 Task: Find a guest house in Springfield, United States, for 8 guests from 24 Aug to 10 Sep, with a TV, self check-in, and a price range of ₹12,000 to ₹15,000.
Action: Mouse moved to (832, 161)
Screenshot: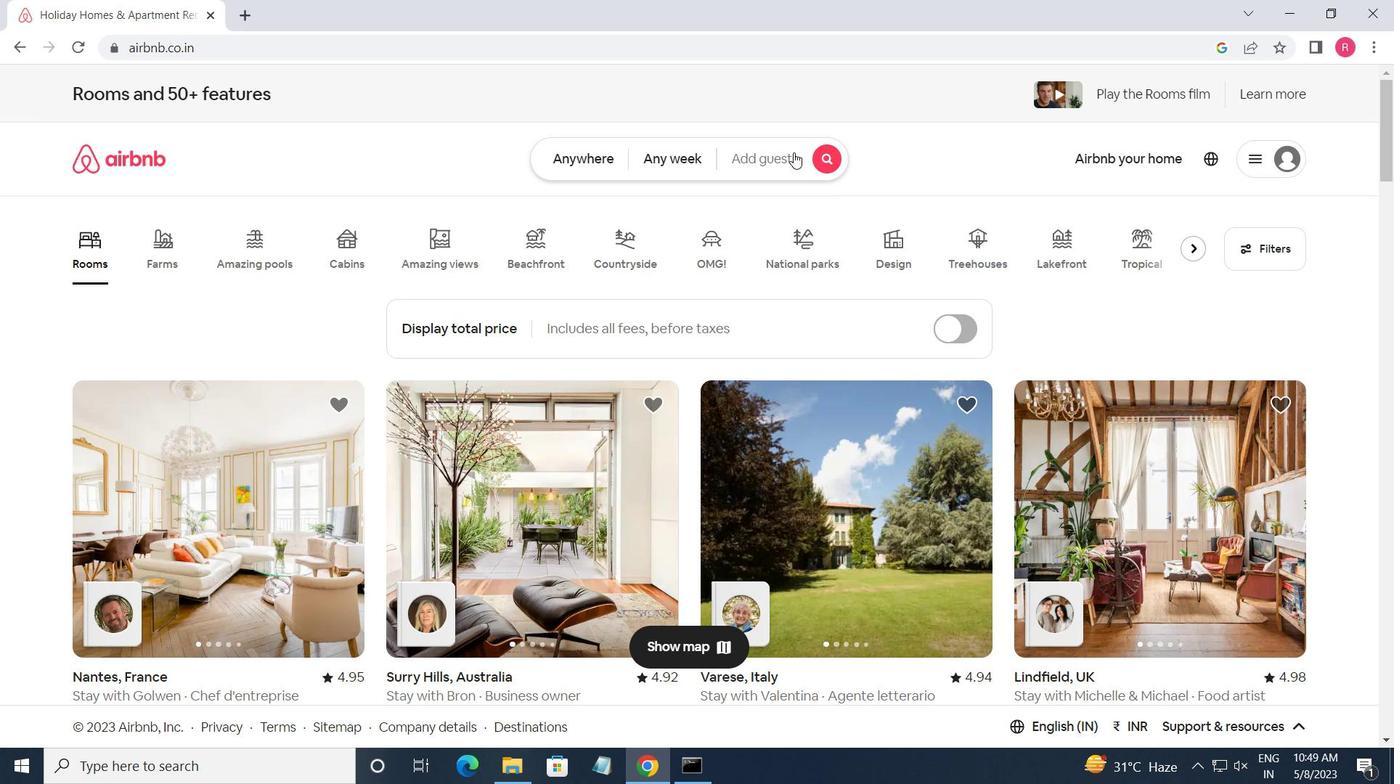 
Action: Mouse pressed left at (832, 161)
Screenshot: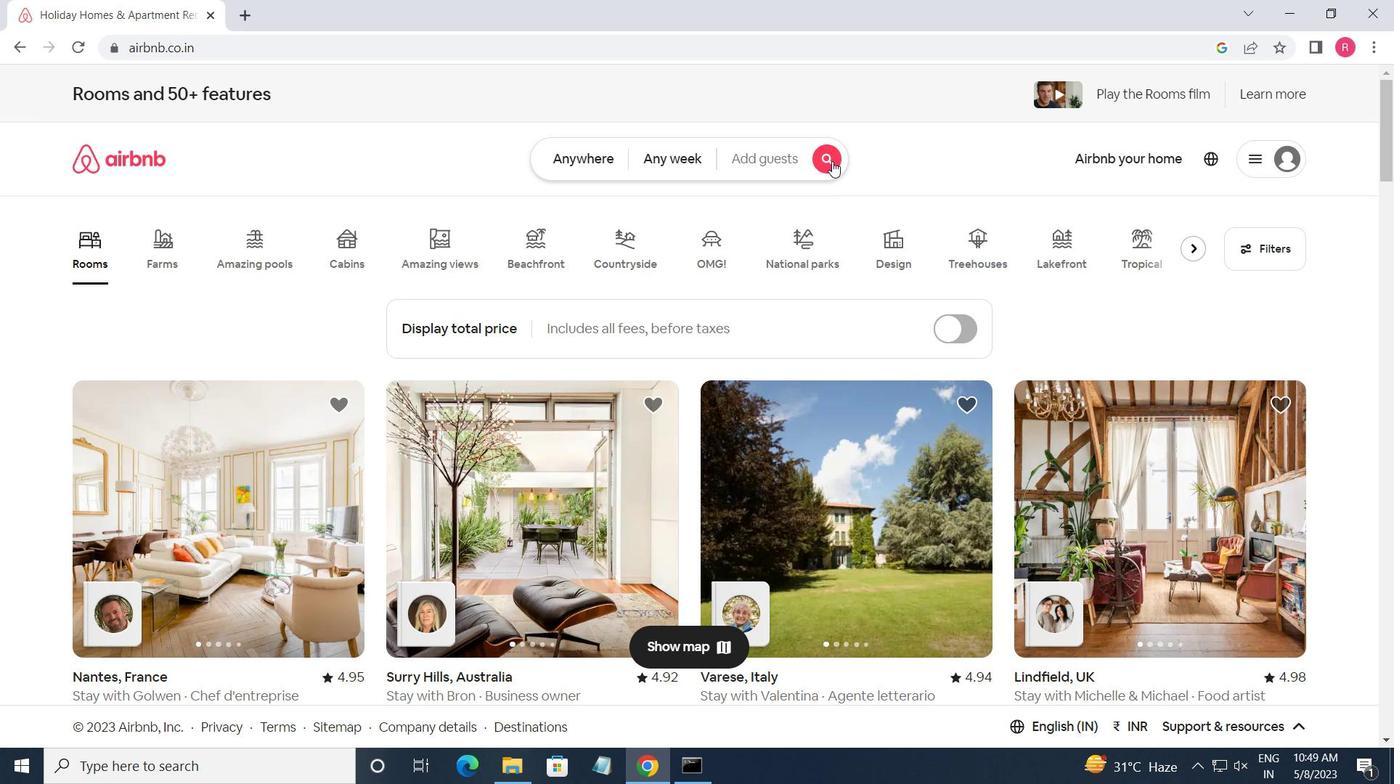 
Action: Mouse moved to (430, 227)
Screenshot: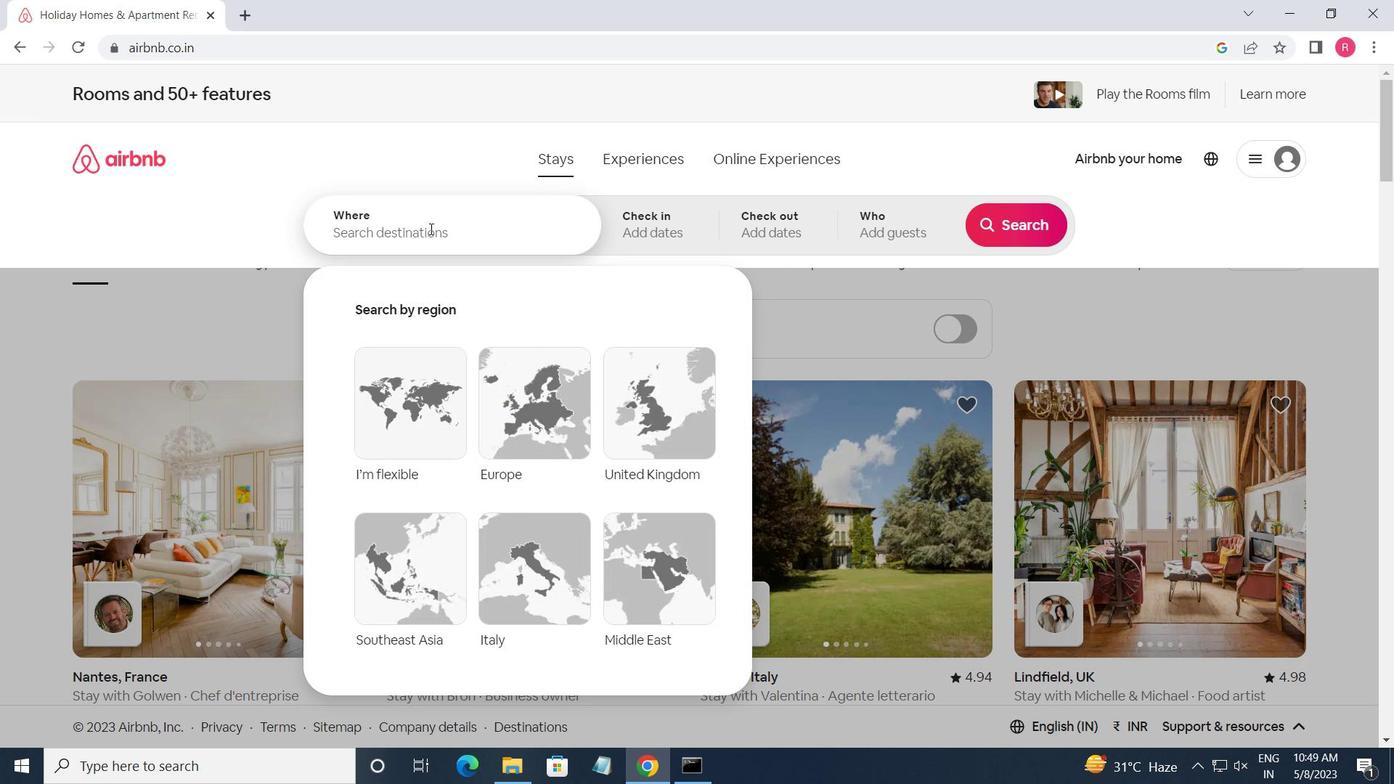
Action: Mouse pressed left at (430, 227)
Screenshot: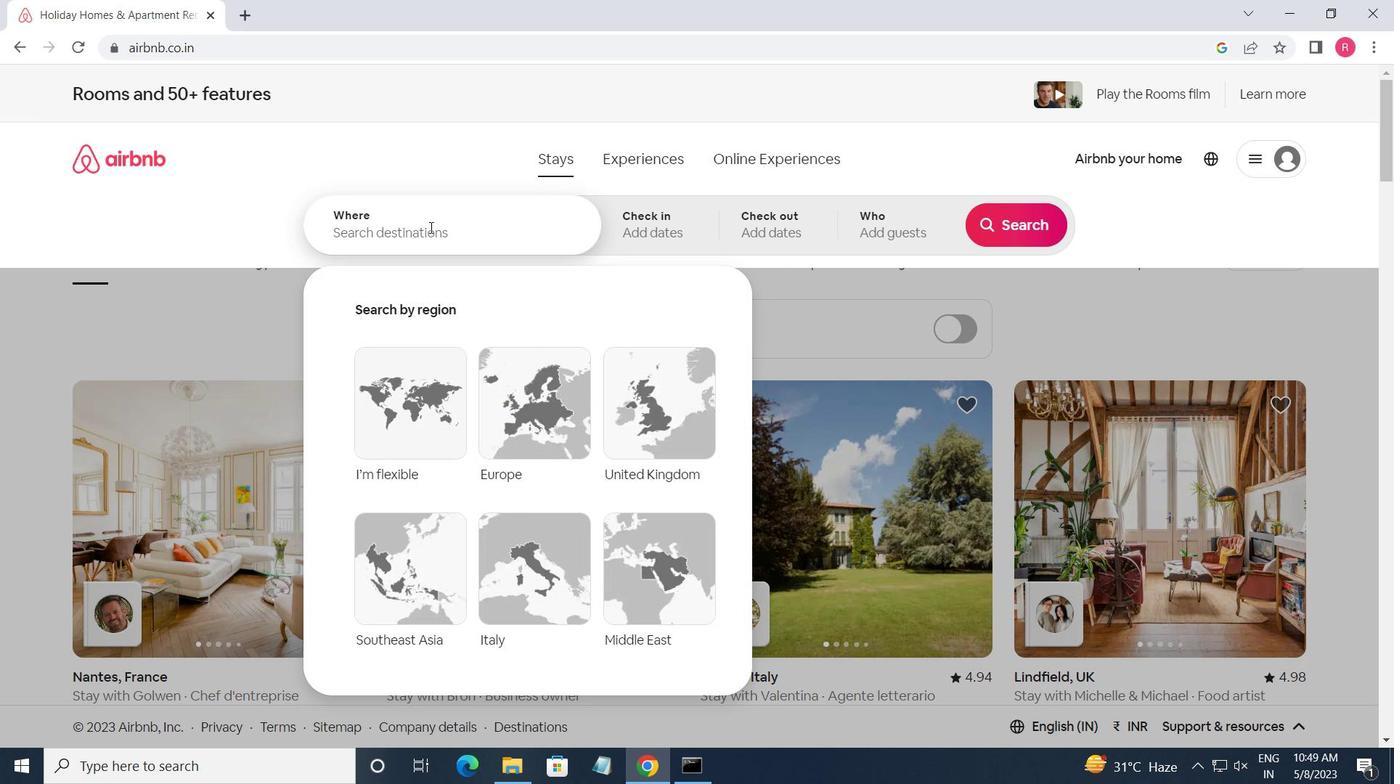
Action: Key pressed <Key.caps_lock>Springfield<Key.space>,<Key.space><Key.caps_lock><Key.caps_lock><Key.caps_lock>U<Key.caps_lock>ni<Key.backspace><Key.backspace><Key.backspace><Key.caps_lock><Key.shift><Key.shift><Key.shift><Key.shift><Key.shift><Key.shift><Key.shift><Key.shift><Key.shift><Key.shift><Key.shift><Key.shift><Key.shift><Key.shift><Key.shift><Key.shift><Key.shift><Key.shift>UNITED<Key.space><Key.shift>STATES<Key.enter>
Screenshot: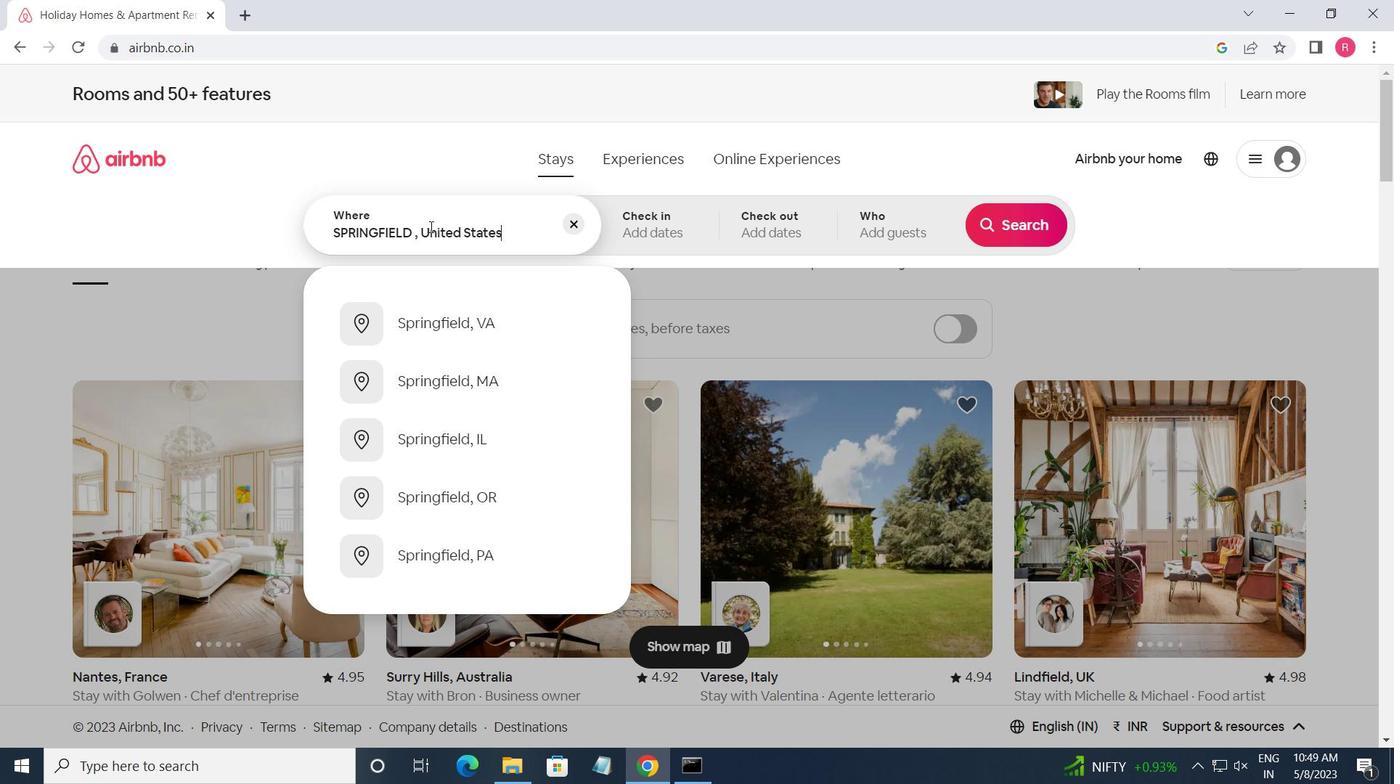 
Action: Mouse moved to (1018, 372)
Screenshot: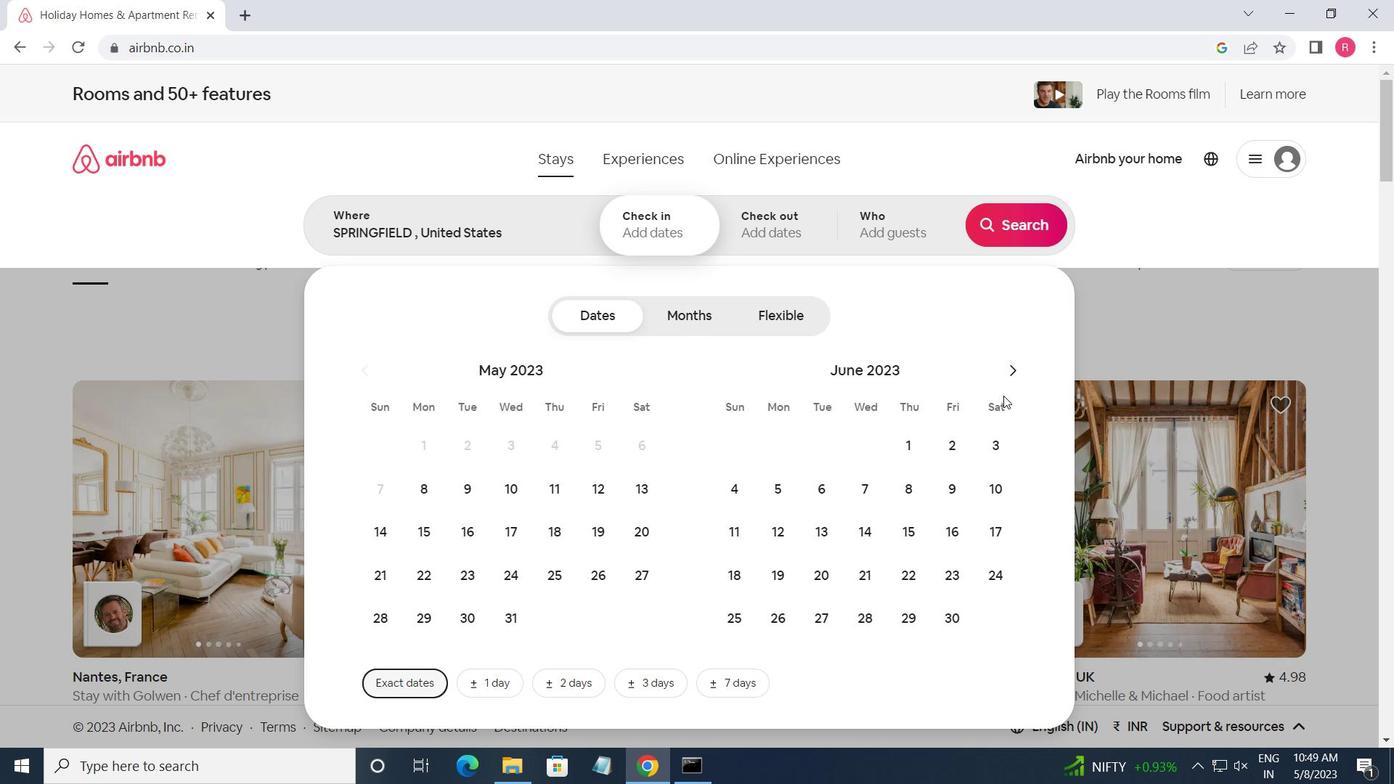 
Action: Mouse pressed left at (1018, 372)
Screenshot: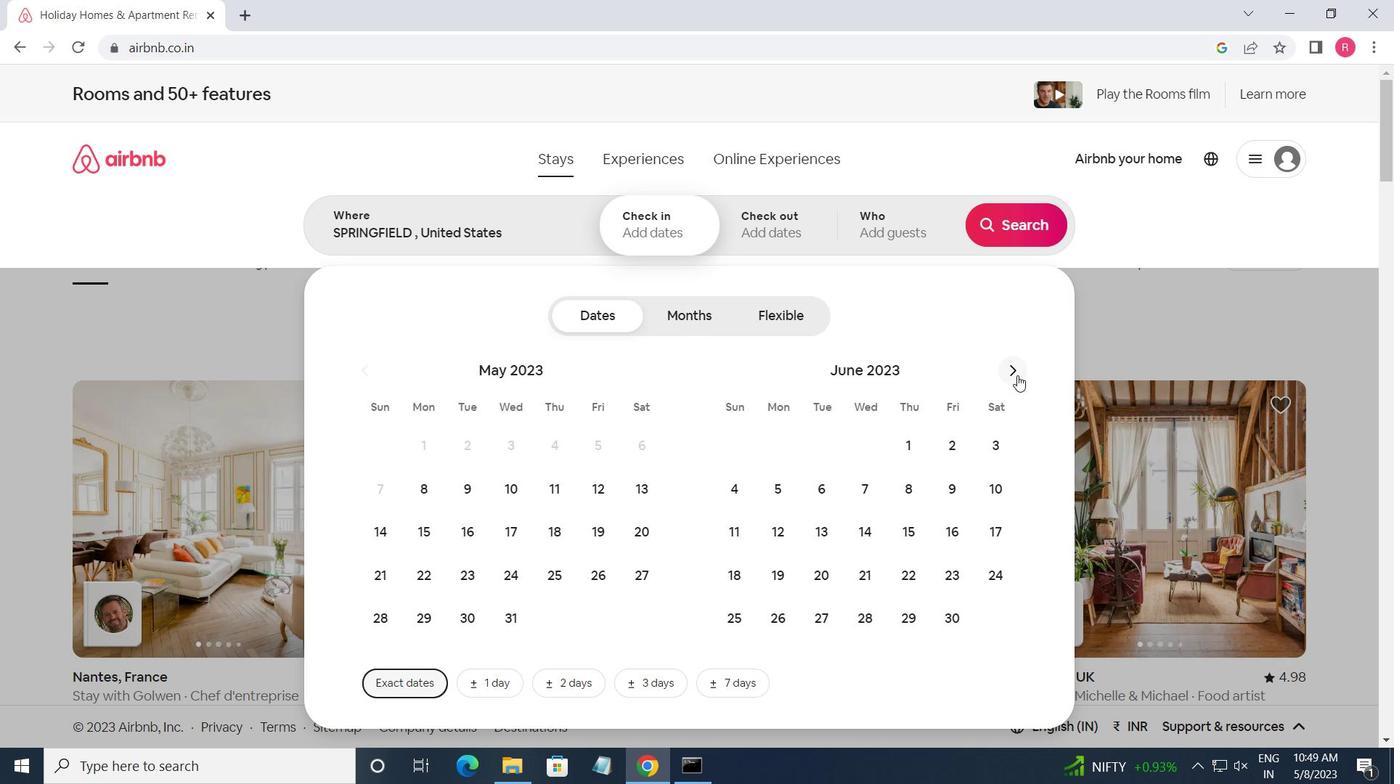 
Action: Mouse pressed left at (1018, 372)
Screenshot: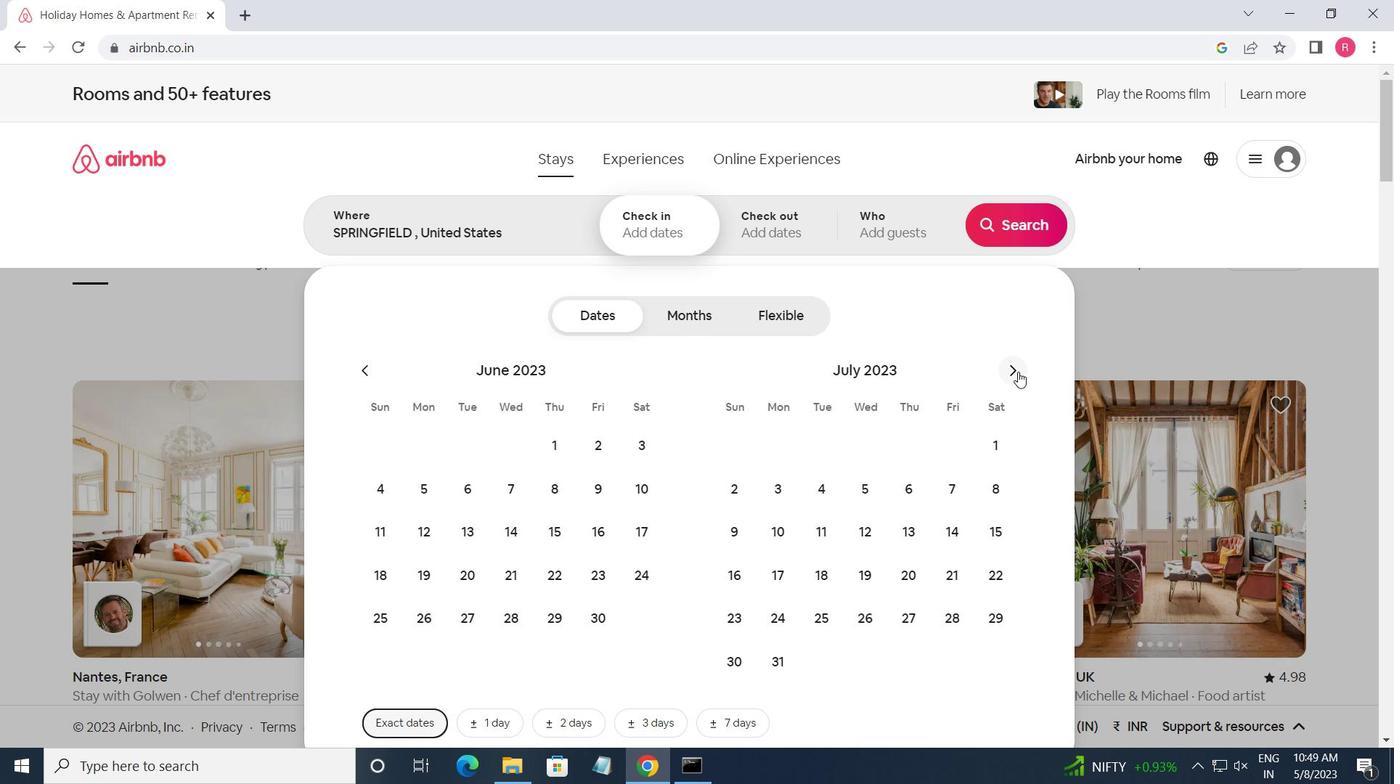 
Action: Mouse moved to (916, 578)
Screenshot: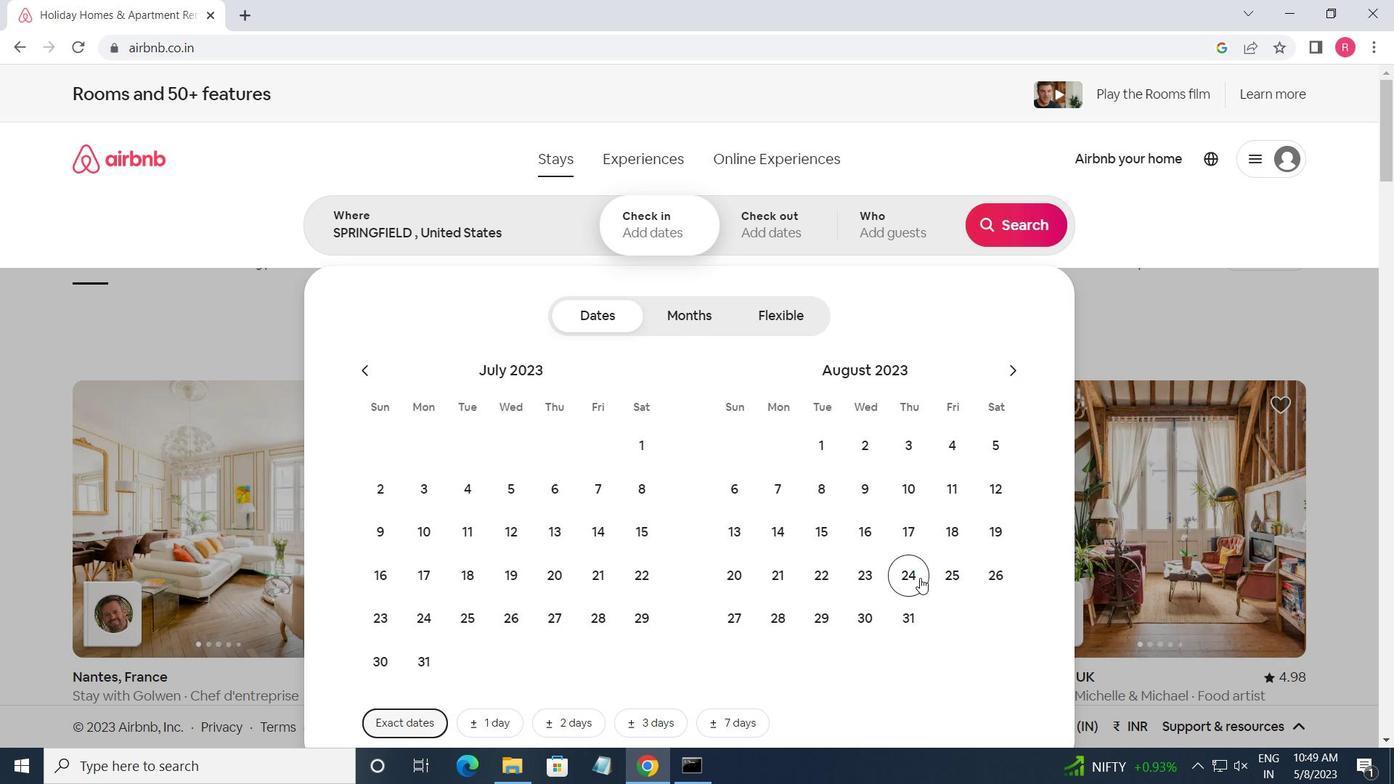 
Action: Mouse pressed left at (916, 578)
Screenshot: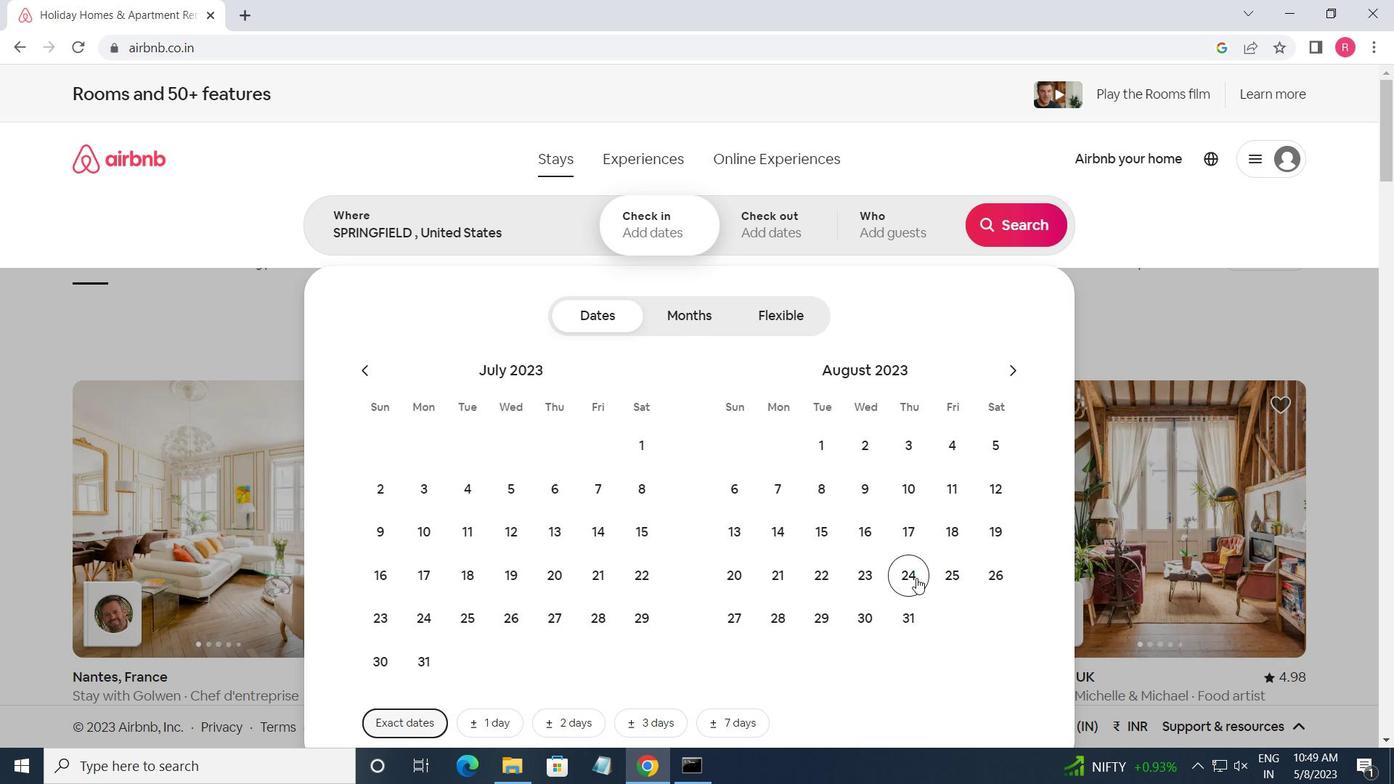 
Action: Mouse moved to (1019, 372)
Screenshot: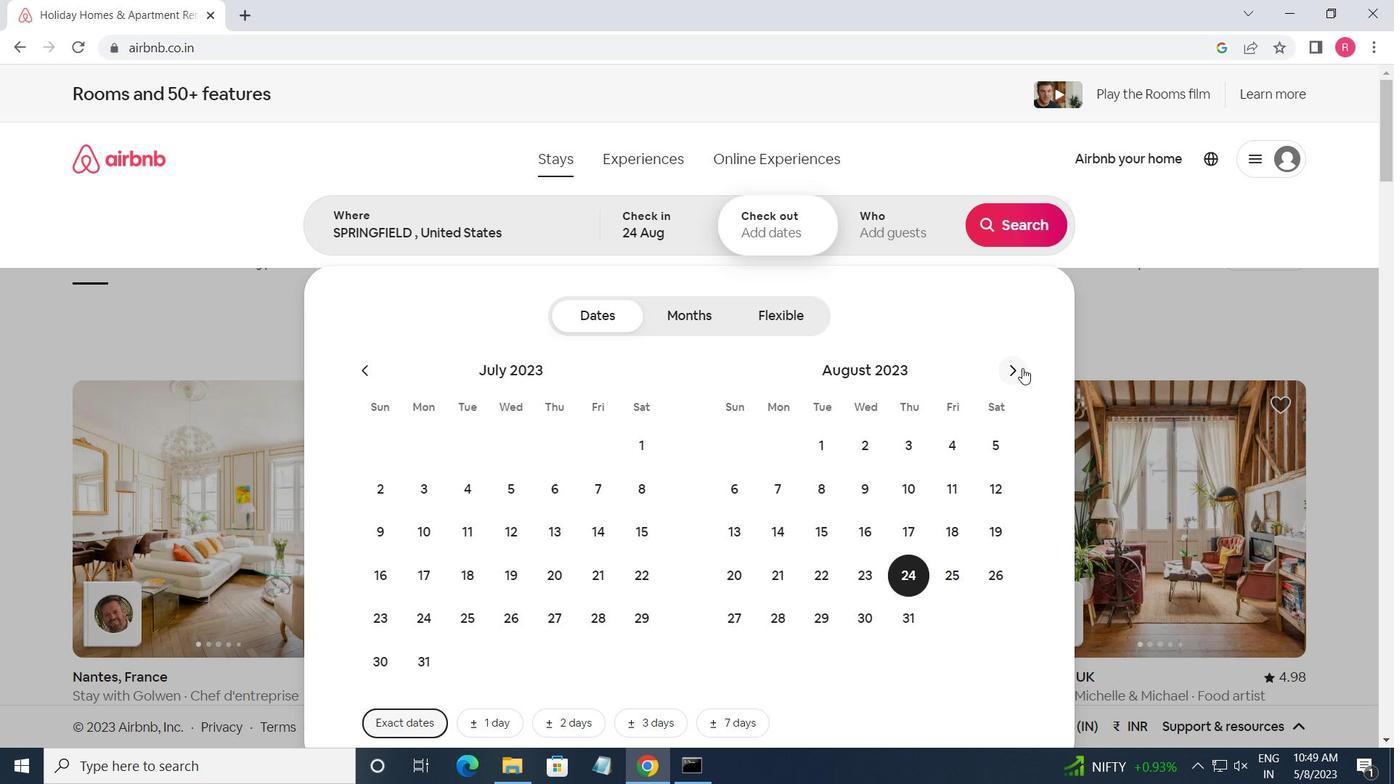 
Action: Mouse pressed left at (1019, 372)
Screenshot: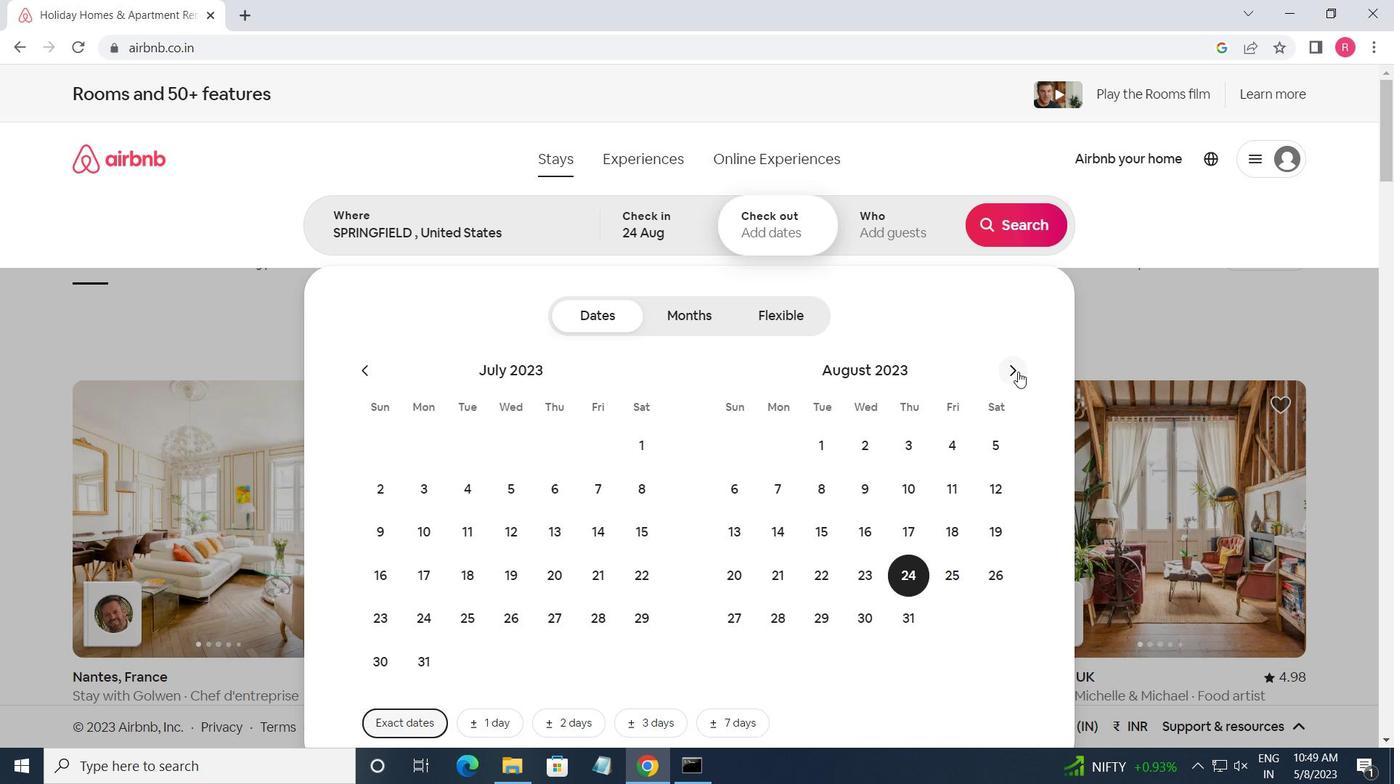 
Action: Mouse moved to (745, 535)
Screenshot: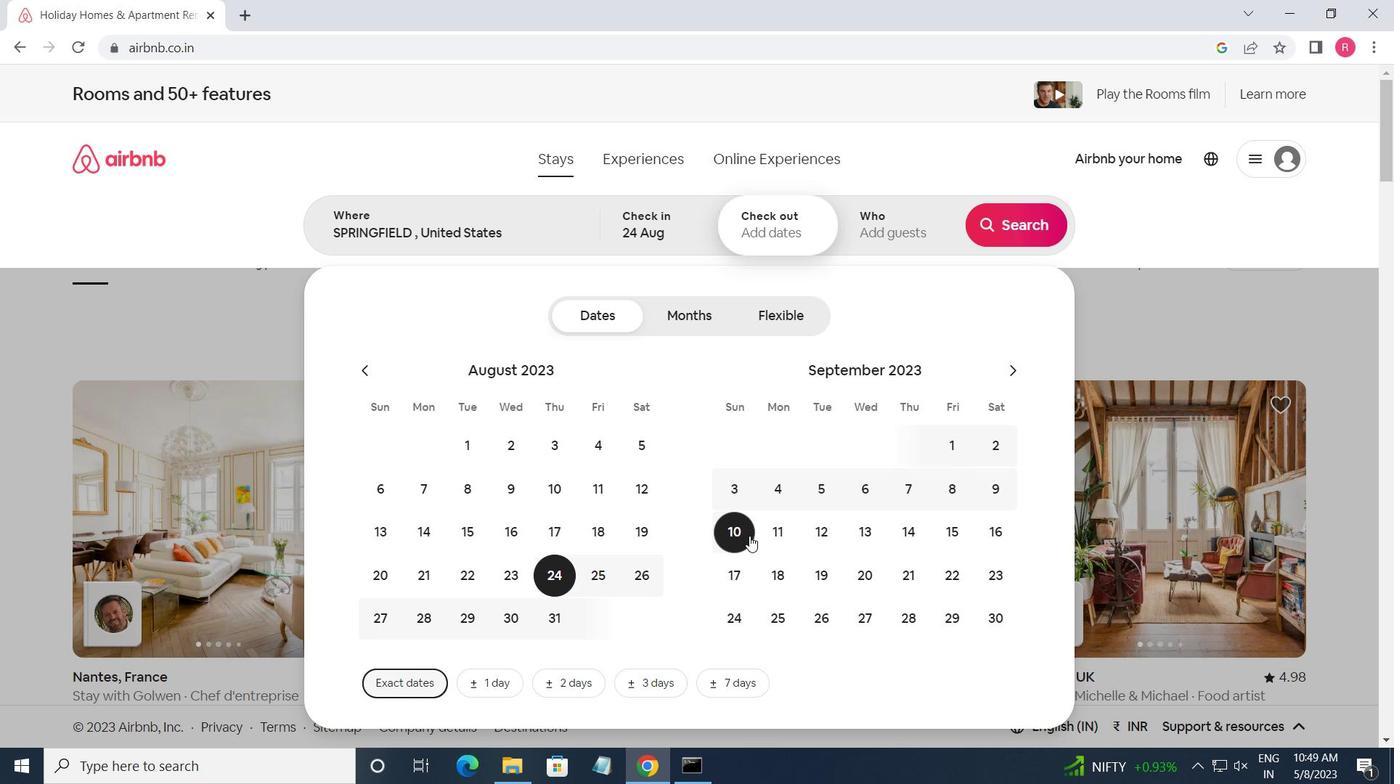
Action: Mouse pressed left at (745, 535)
Screenshot: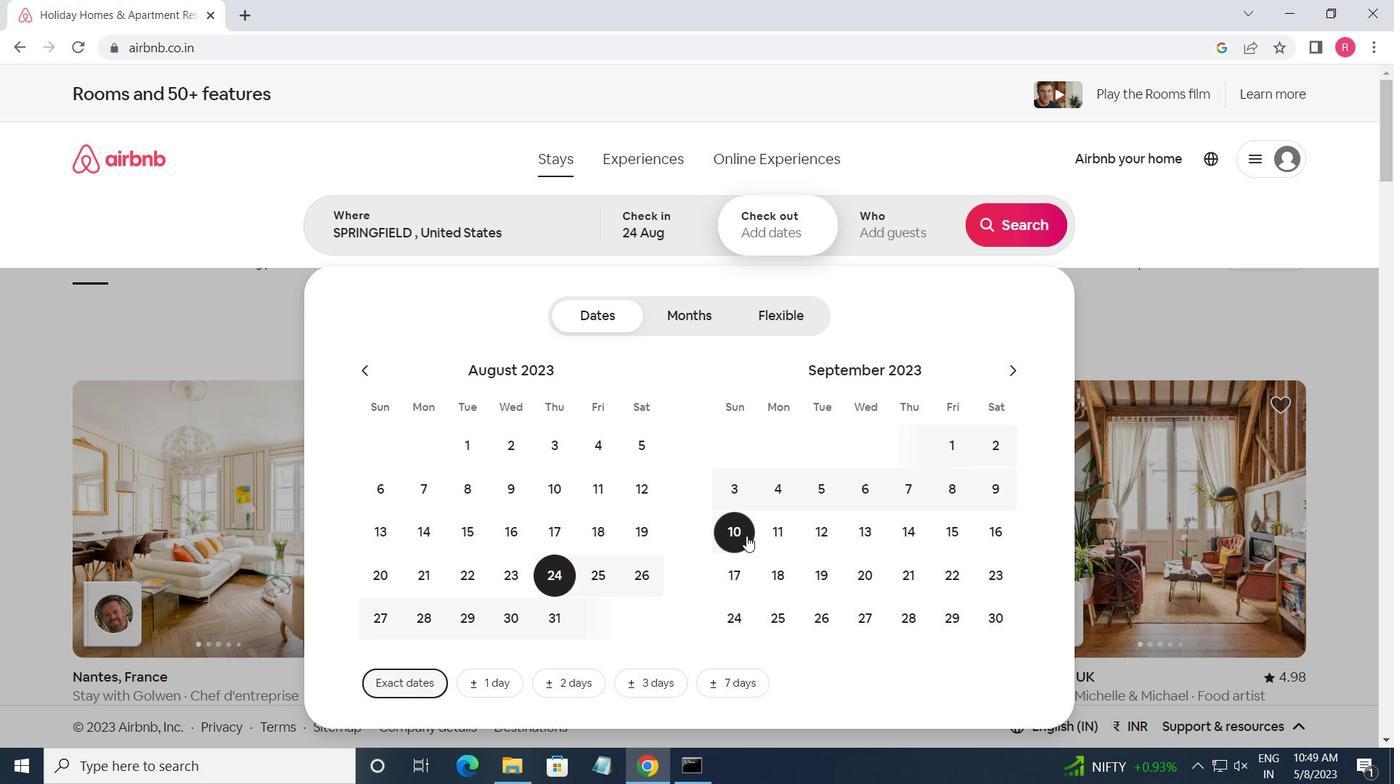 
Action: Mouse moved to (902, 226)
Screenshot: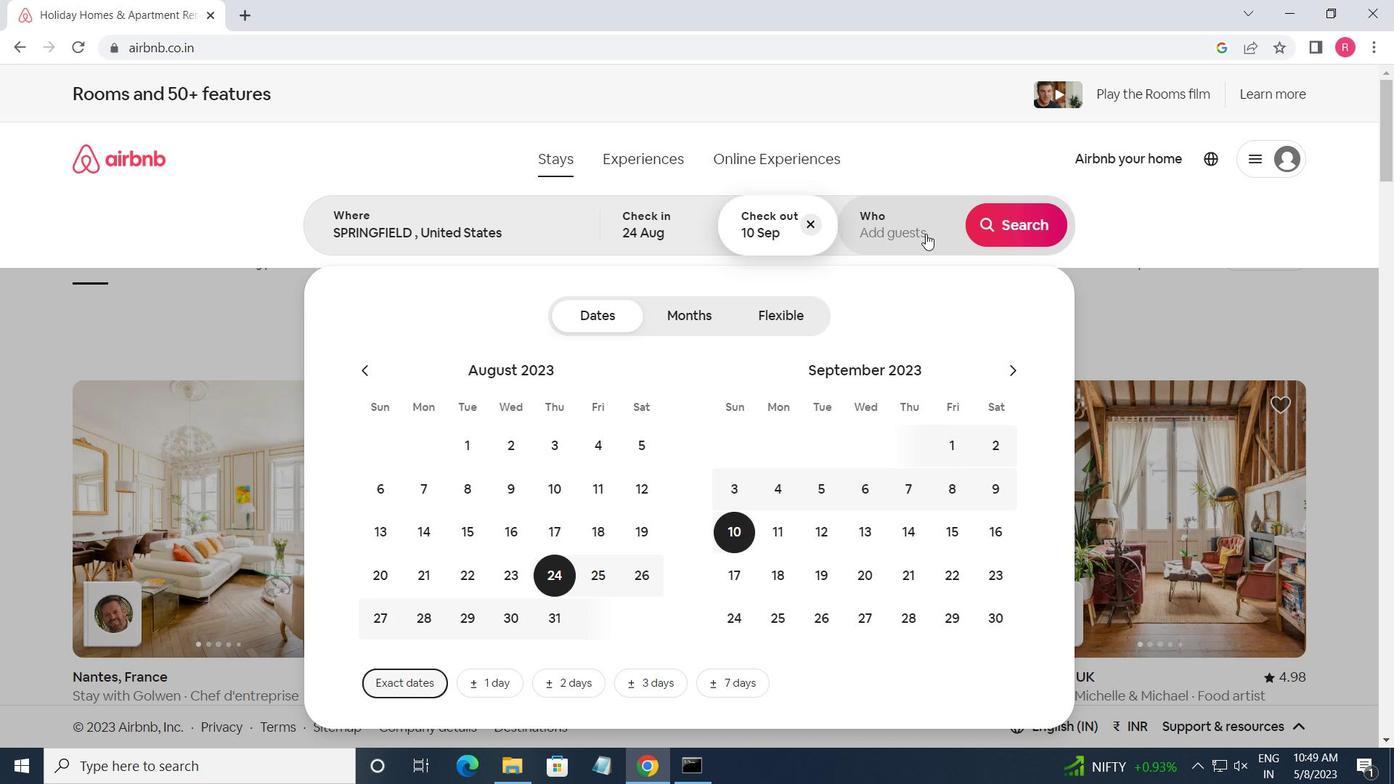 
Action: Mouse pressed left at (902, 226)
Screenshot: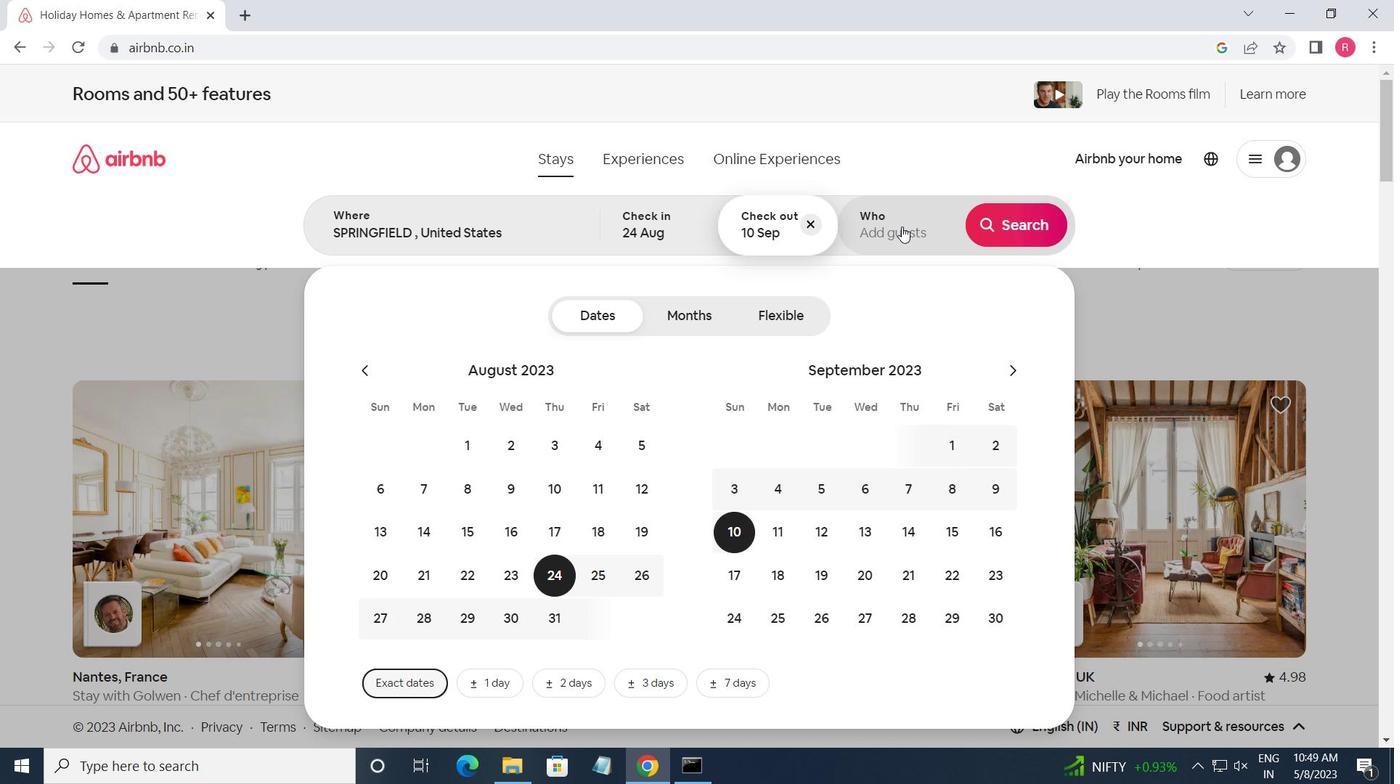 
Action: Mouse moved to (1026, 322)
Screenshot: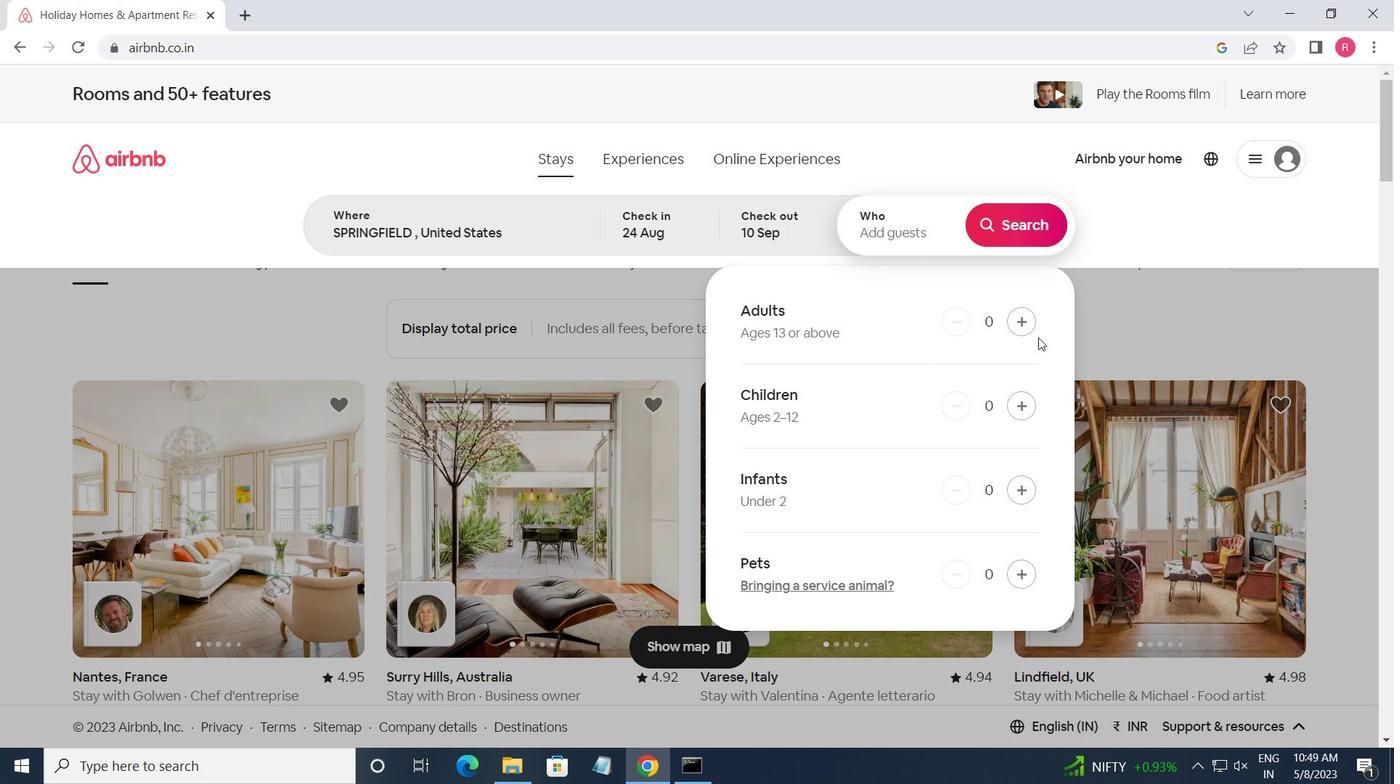
Action: Mouse pressed left at (1026, 322)
Screenshot: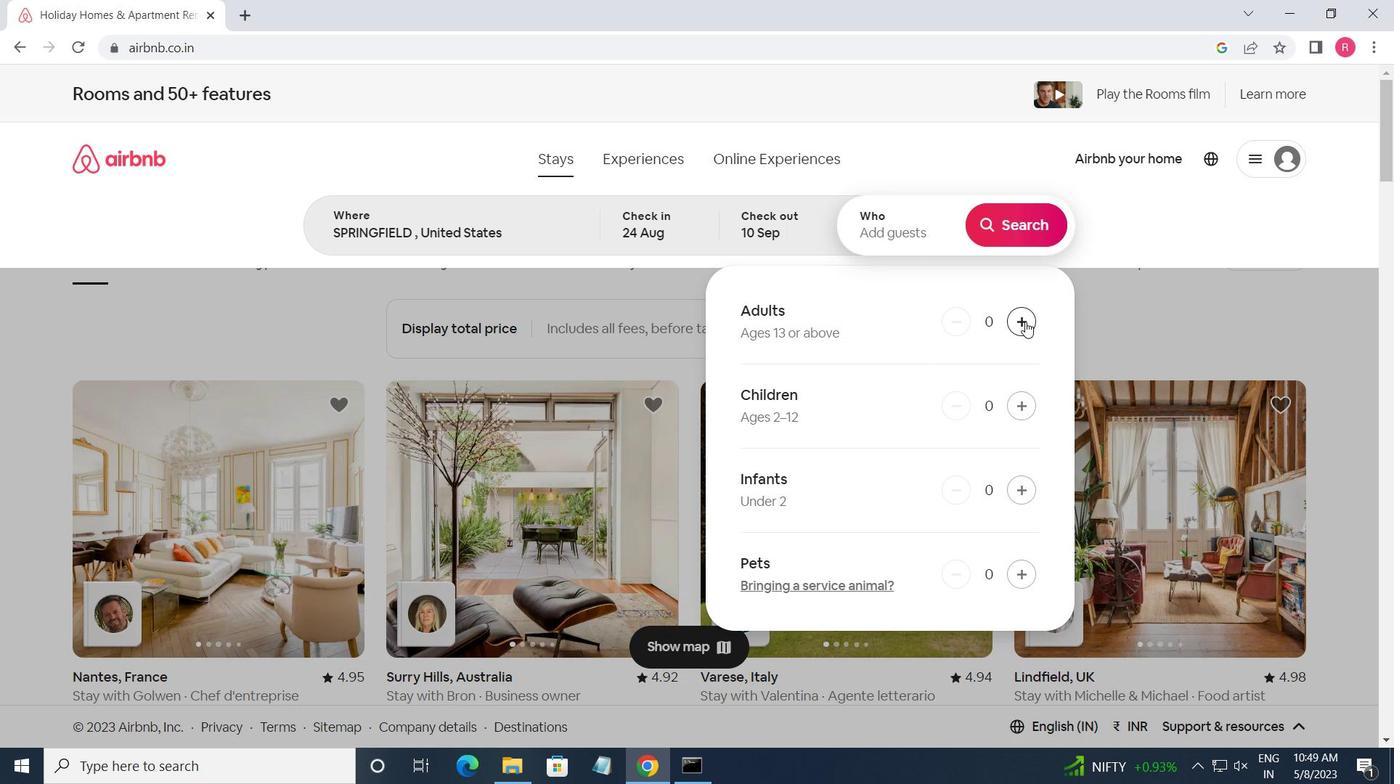 
Action: Mouse pressed left at (1026, 322)
Screenshot: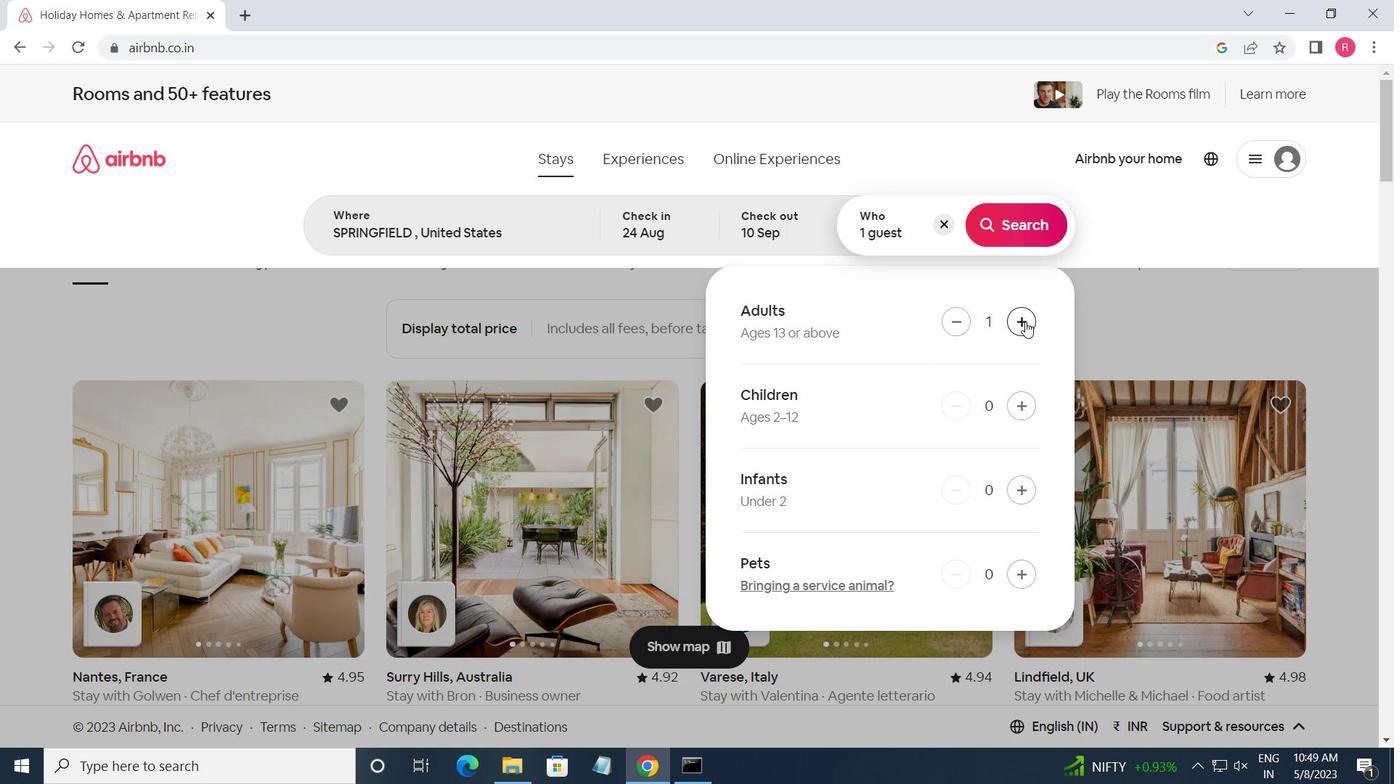 
Action: Mouse pressed left at (1026, 322)
Screenshot: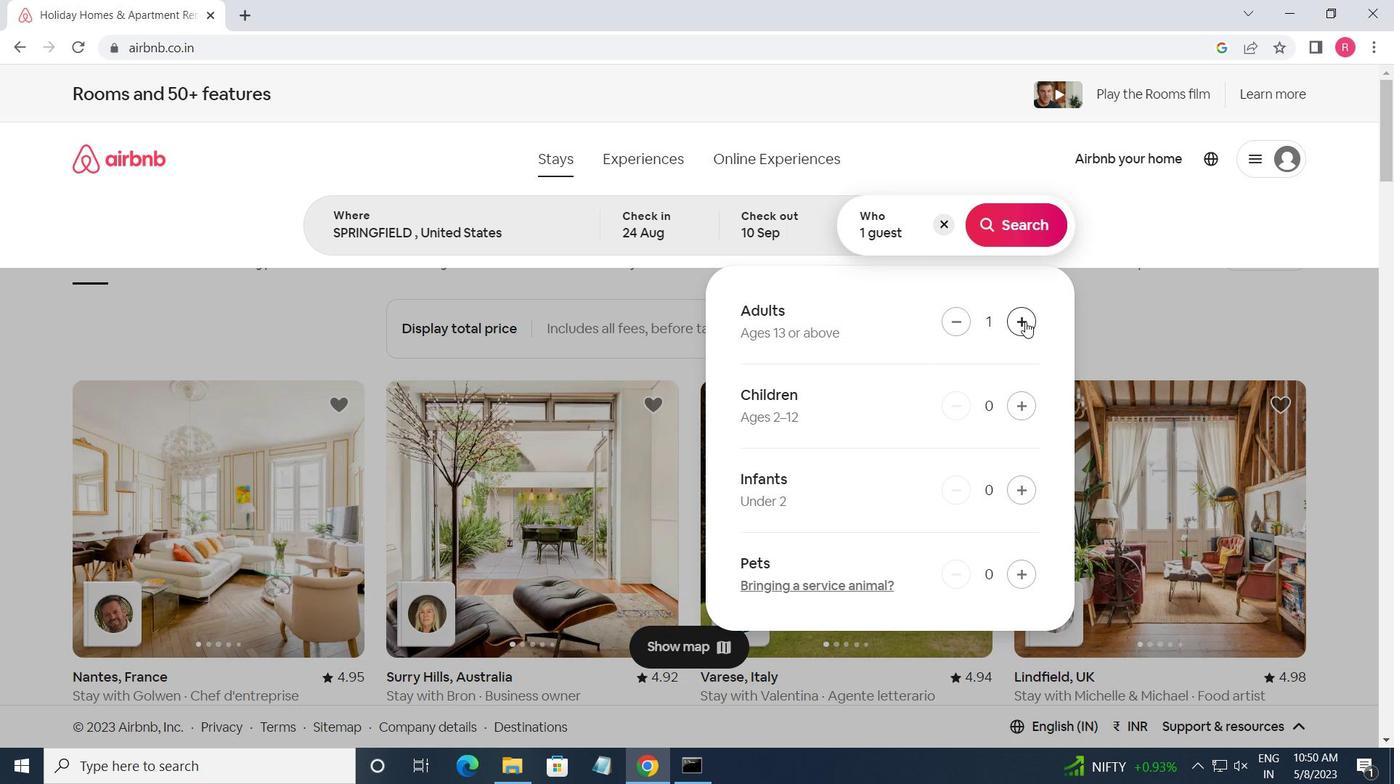 
Action: Mouse pressed left at (1026, 322)
Screenshot: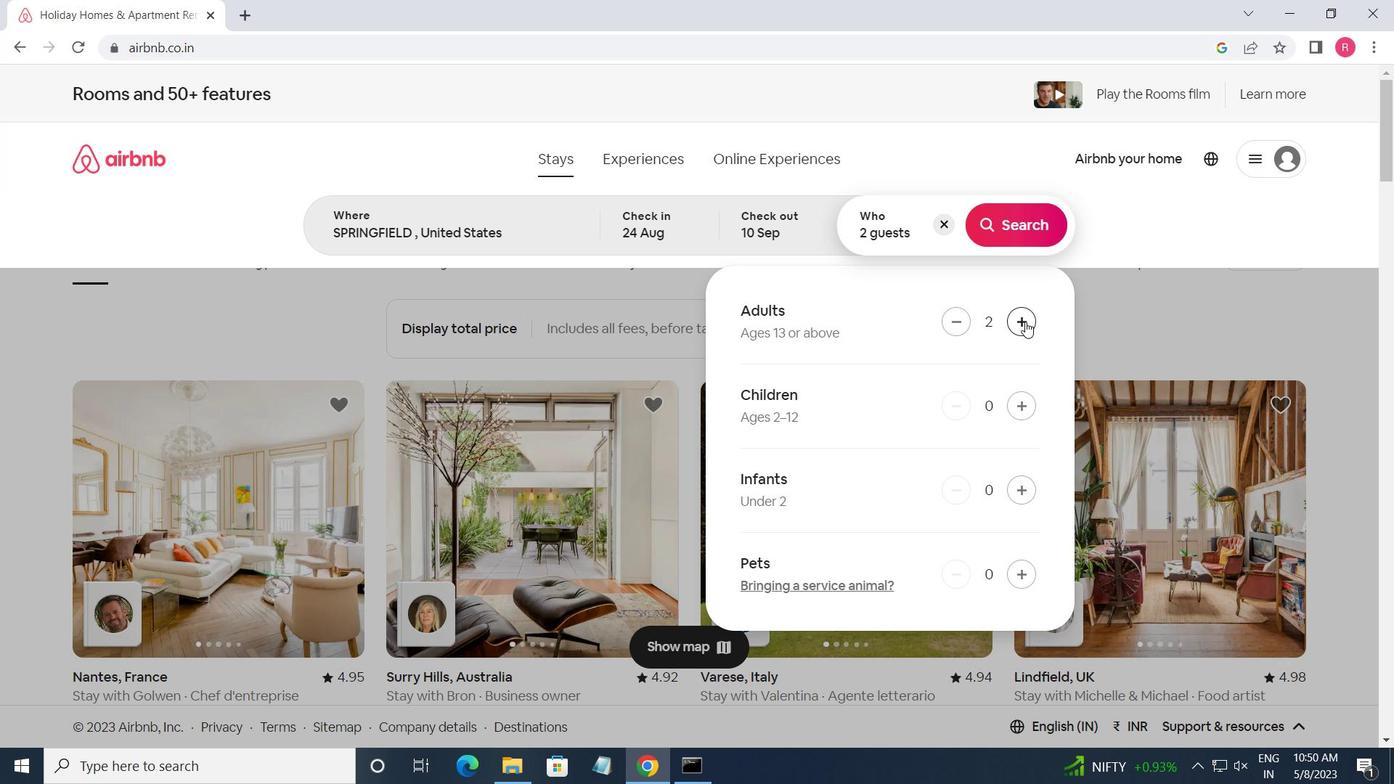 
Action: Mouse pressed left at (1026, 322)
Screenshot: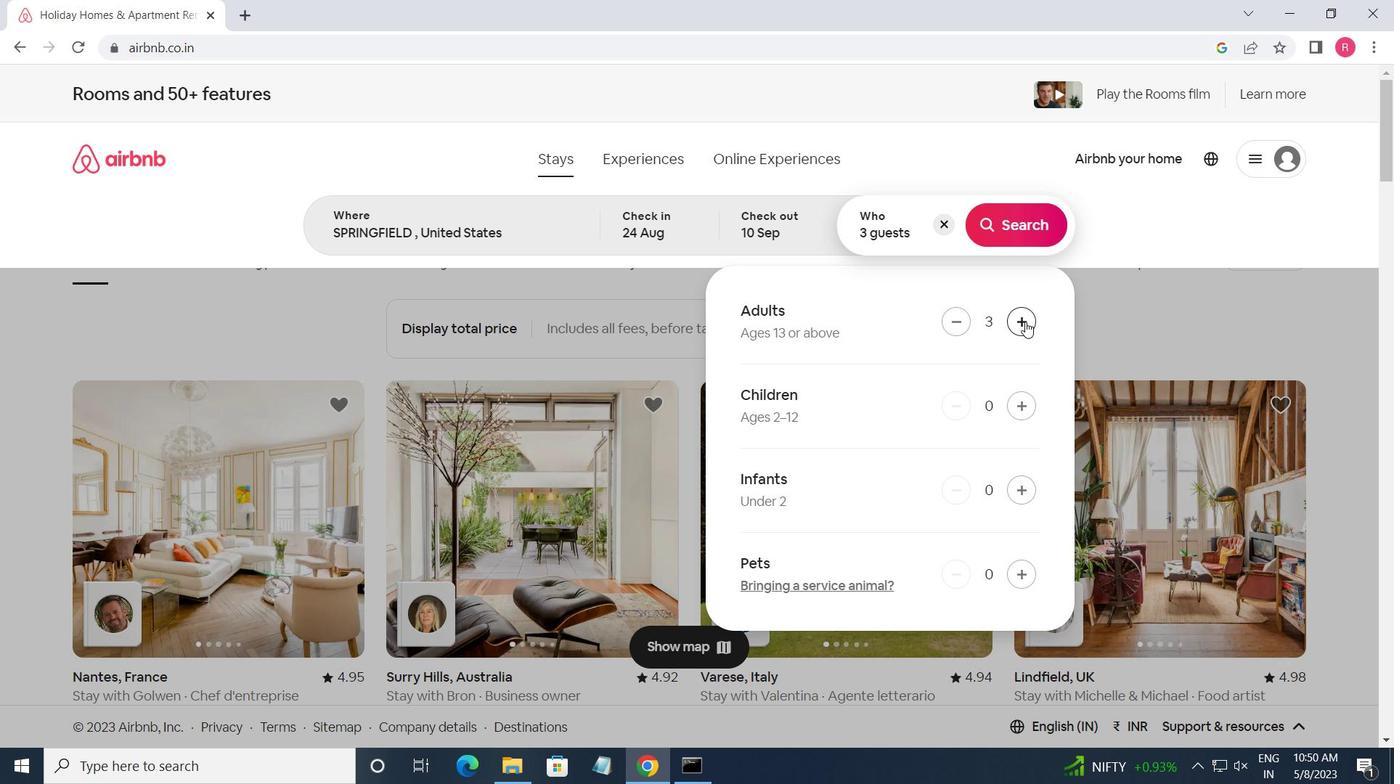 
Action: Mouse pressed left at (1026, 322)
Screenshot: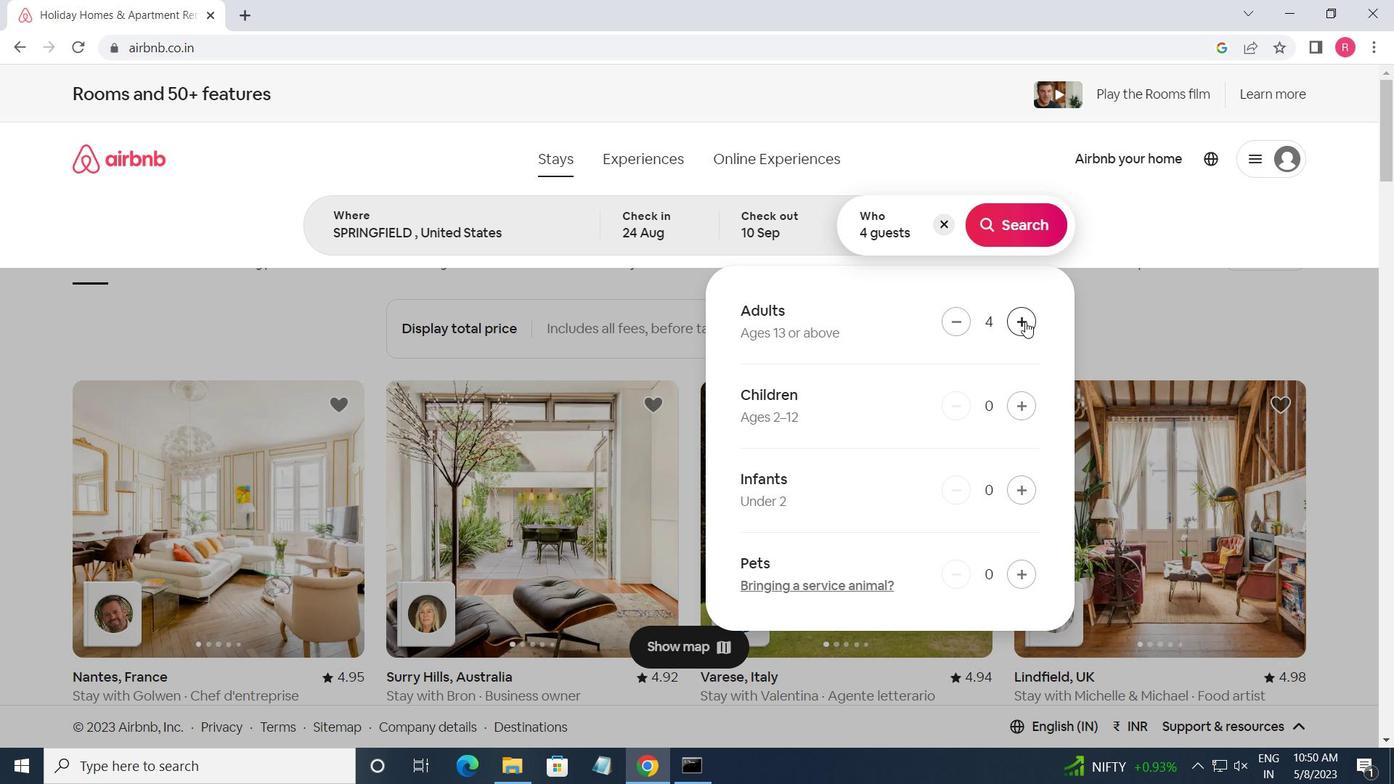
Action: Mouse pressed left at (1026, 322)
Screenshot: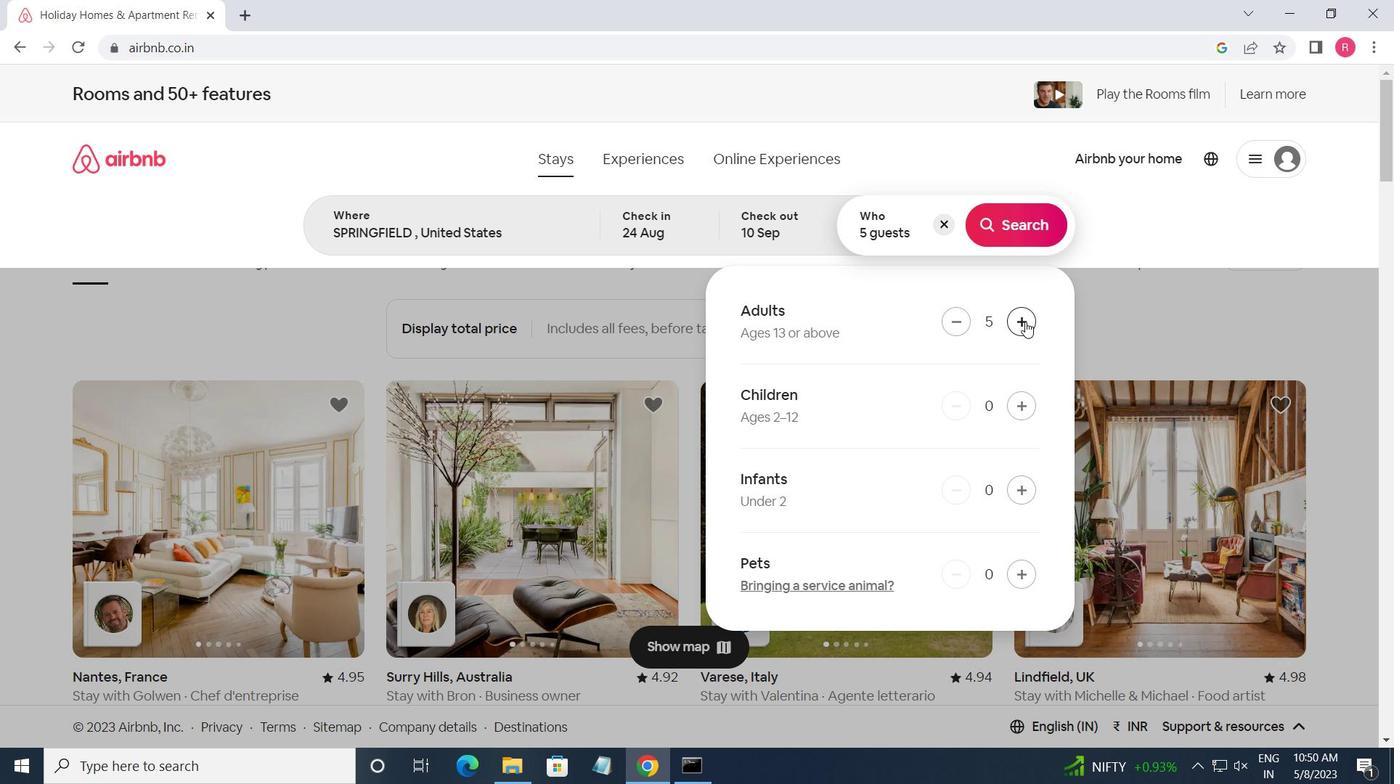 
Action: Mouse pressed left at (1026, 322)
Screenshot: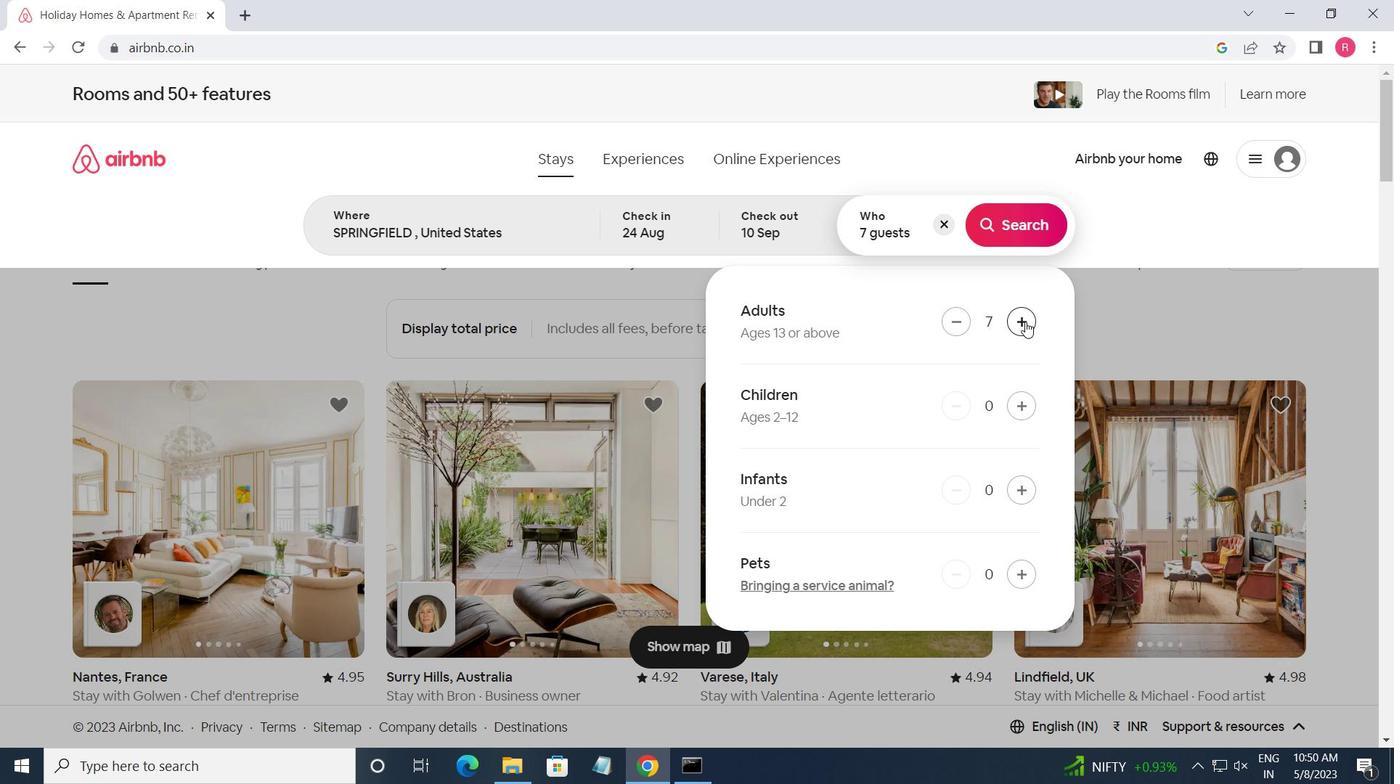 
Action: Mouse moved to (1006, 234)
Screenshot: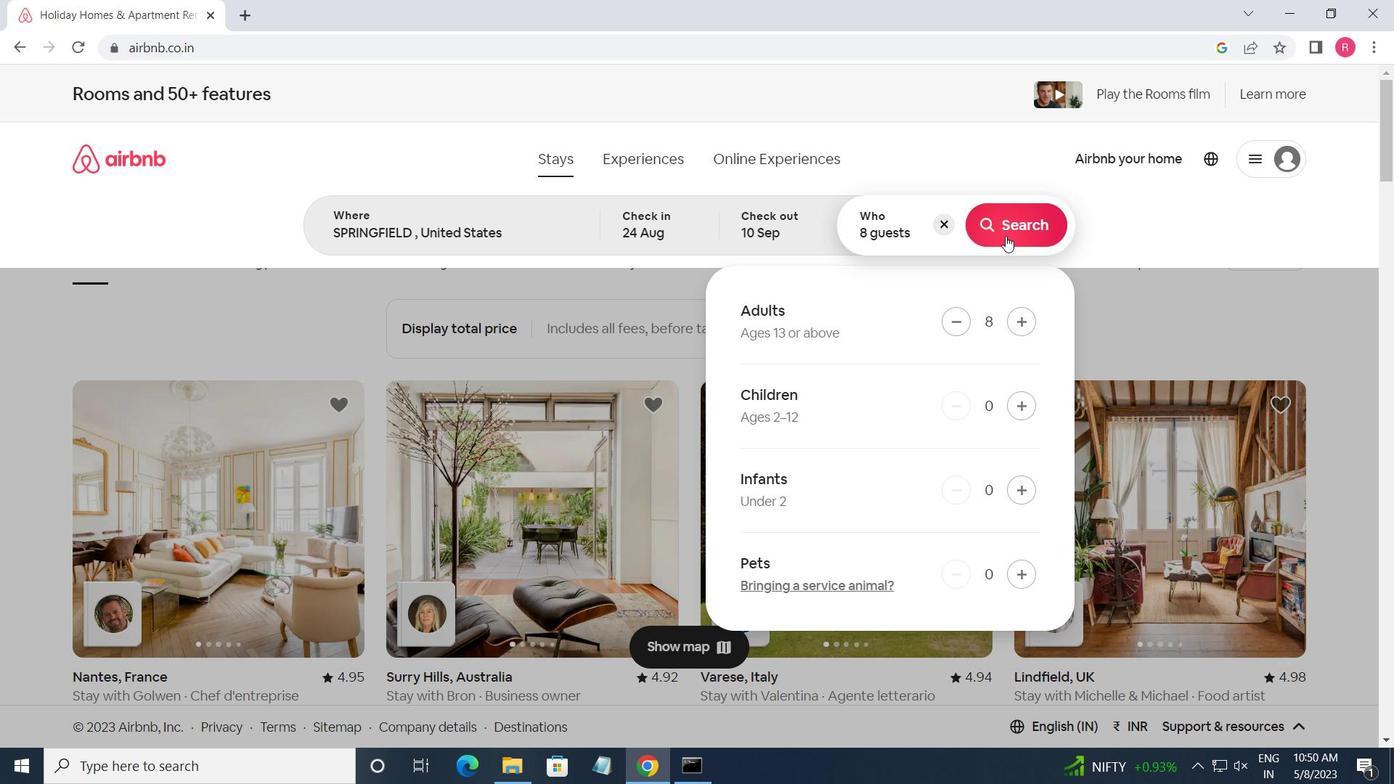 
Action: Mouse pressed left at (1006, 234)
Screenshot: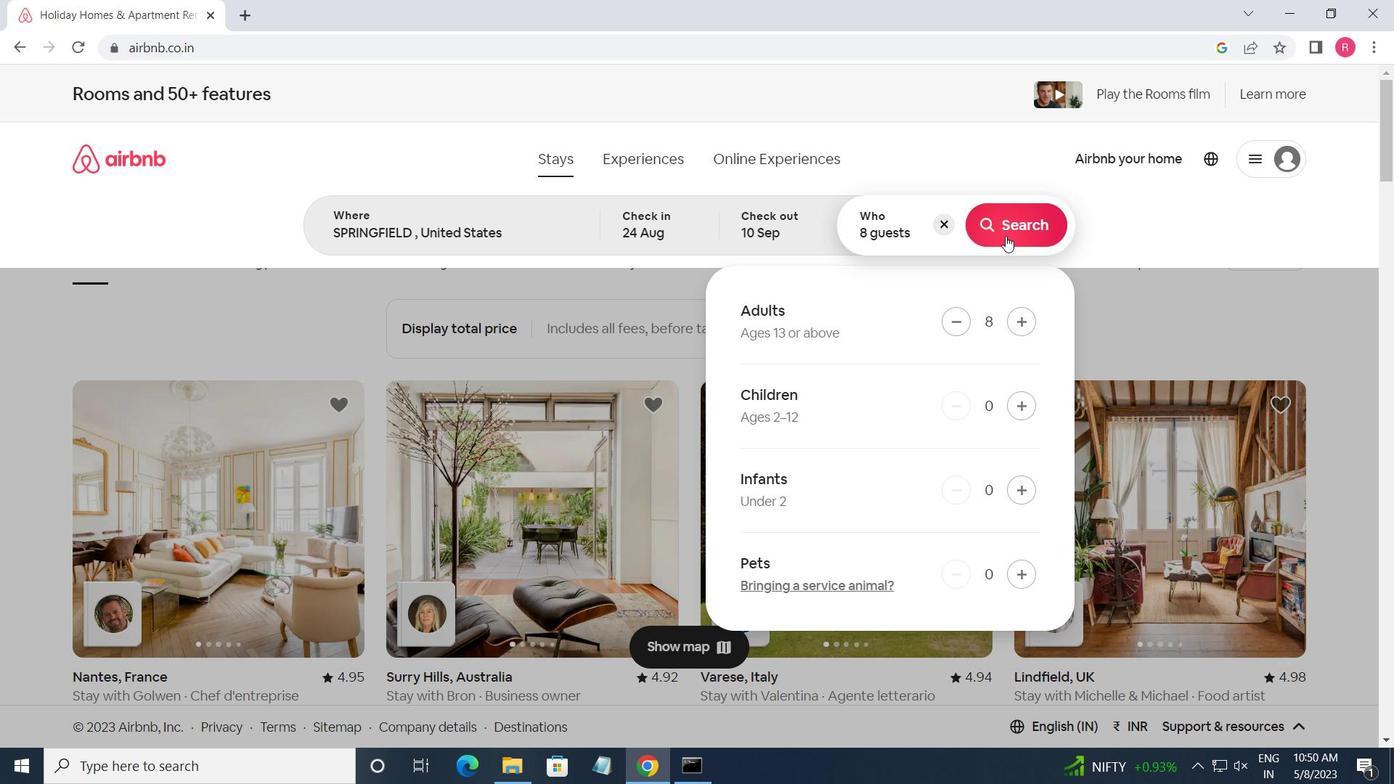 
Action: Mouse moved to (1315, 176)
Screenshot: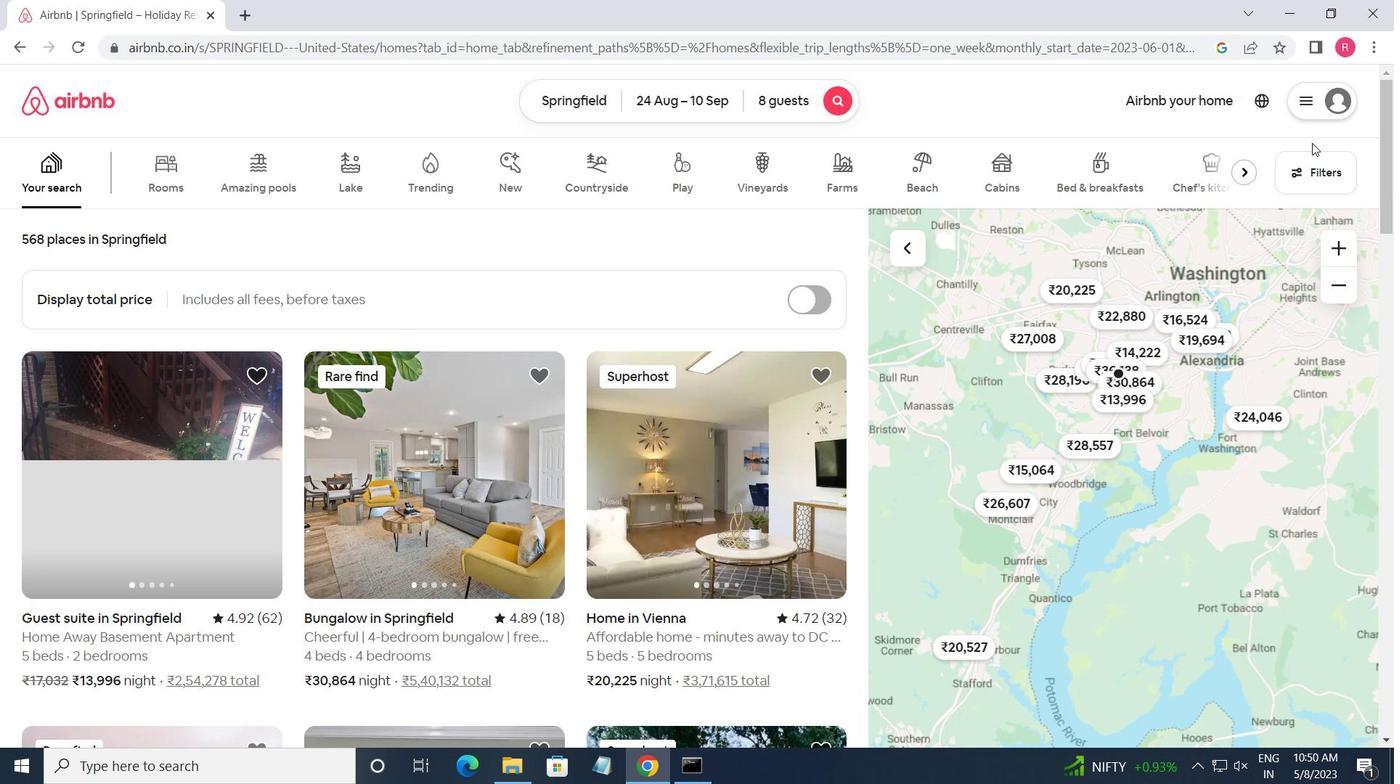 
Action: Mouse pressed left at (1315, 176)
Screenshot: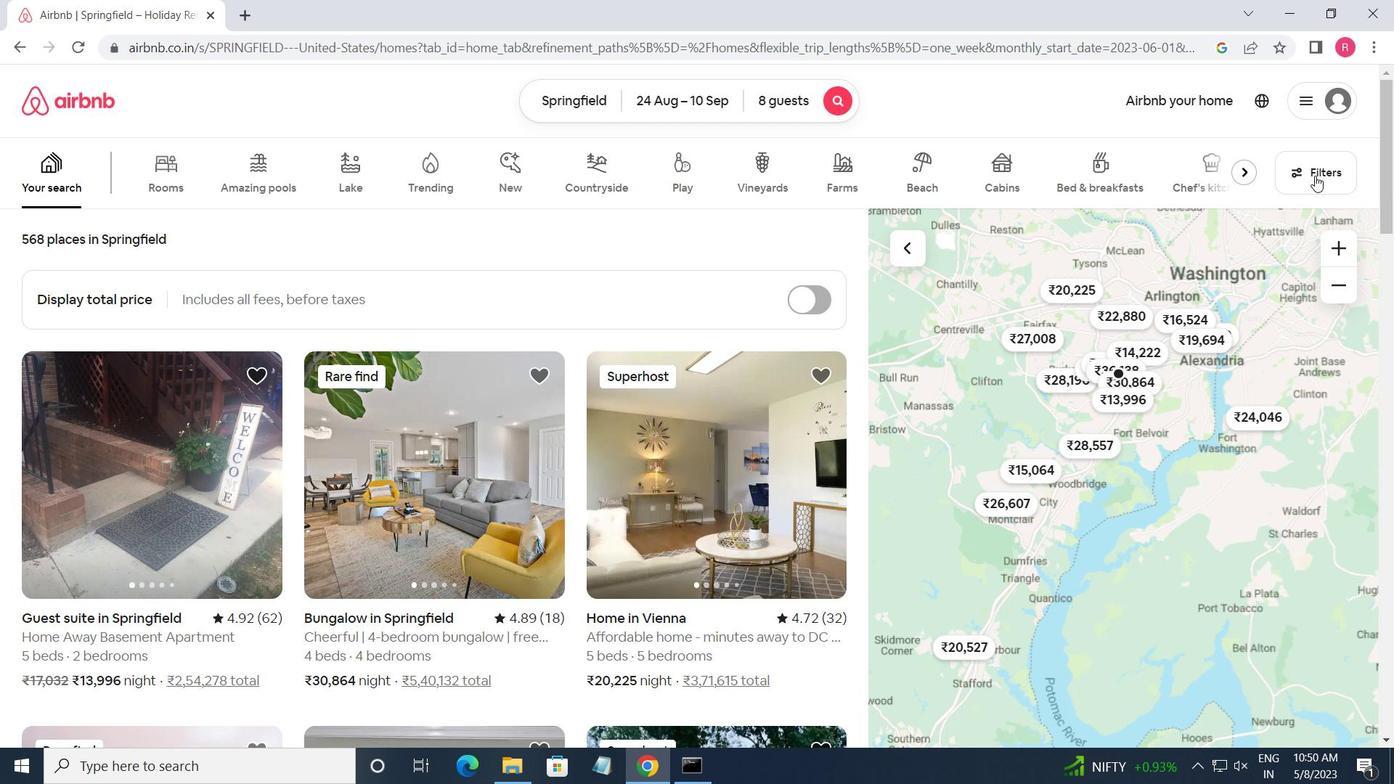 
Action: Mouse moved to (749, 386)
Screenshot: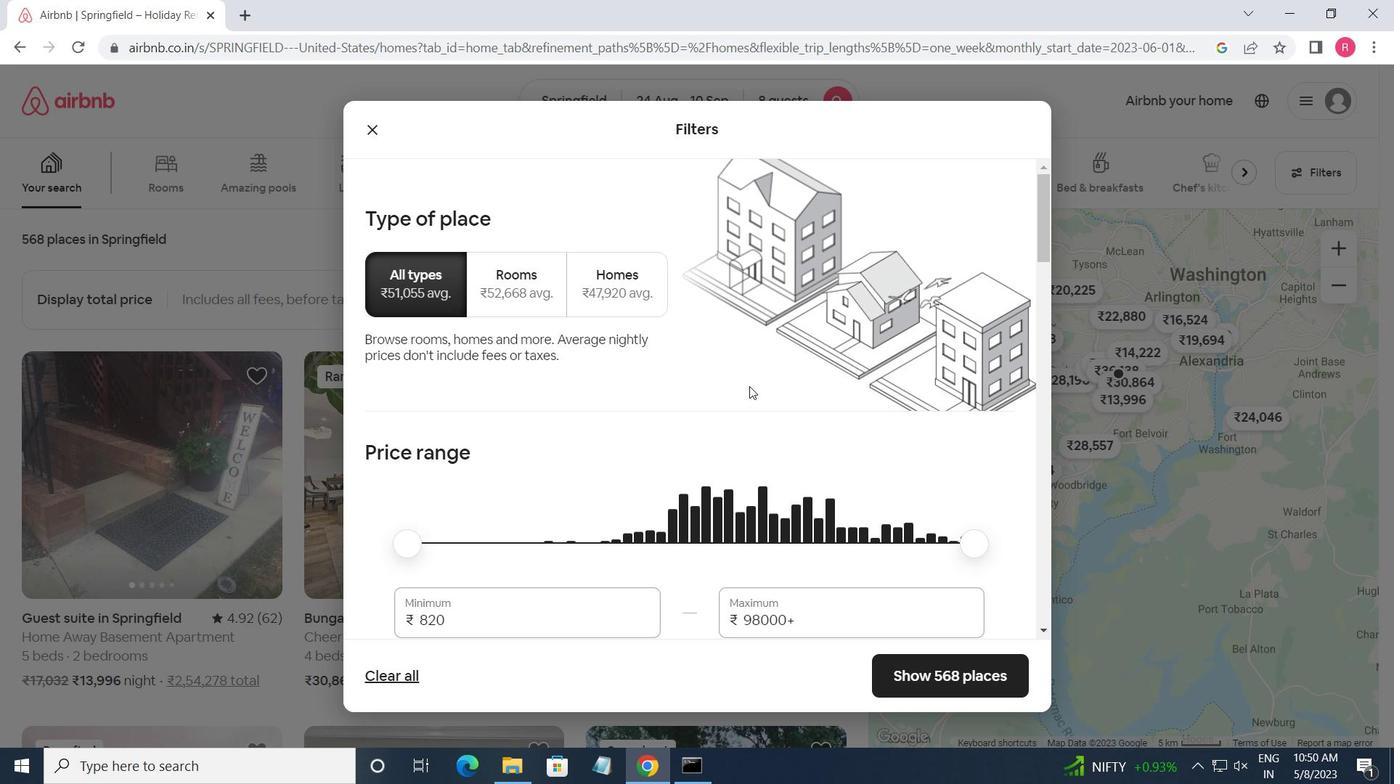 
Action: Mouse scrolled (749, 385) with delta (0, 0)
Screenshot: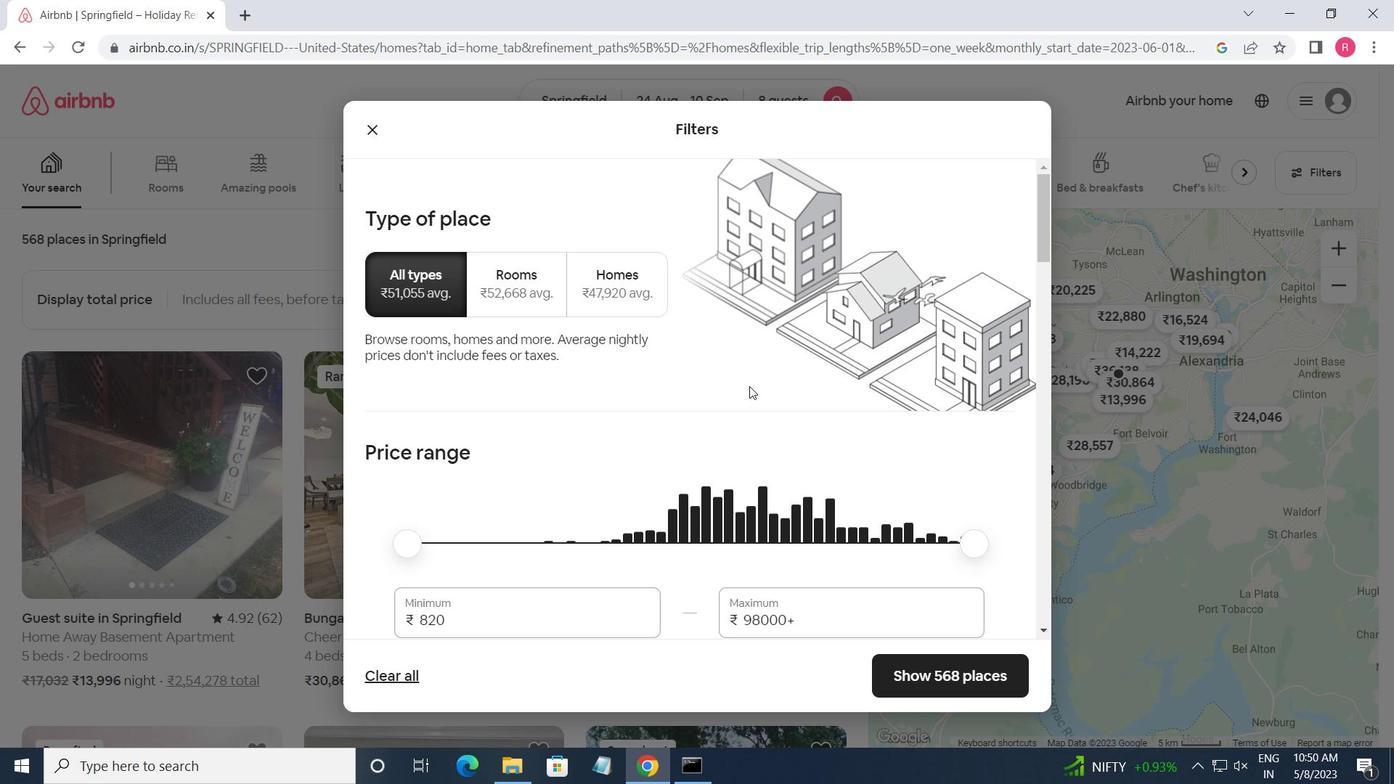 
Action: Mouse moved to (515, 523)
Screenshot: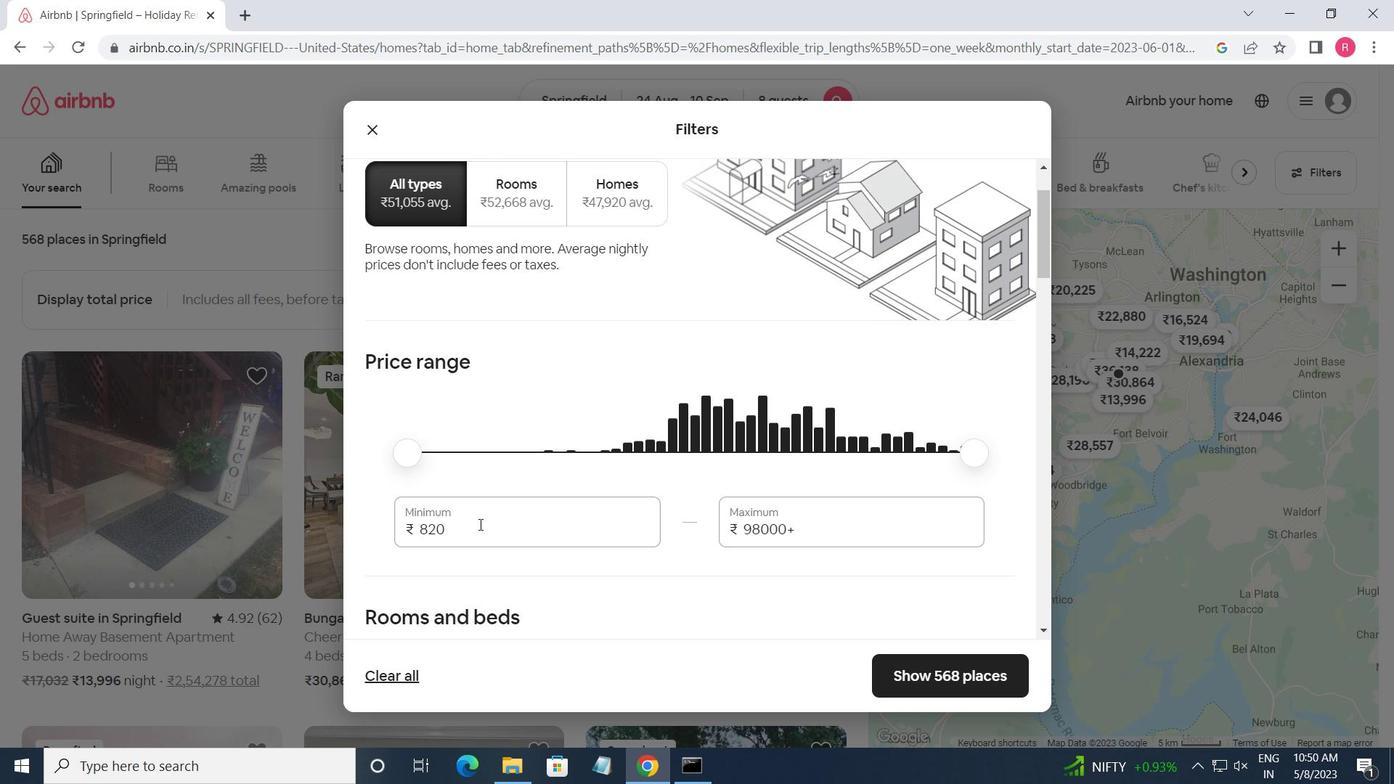 
Action: Mouse pressed left at (515, 523)
Screenshot: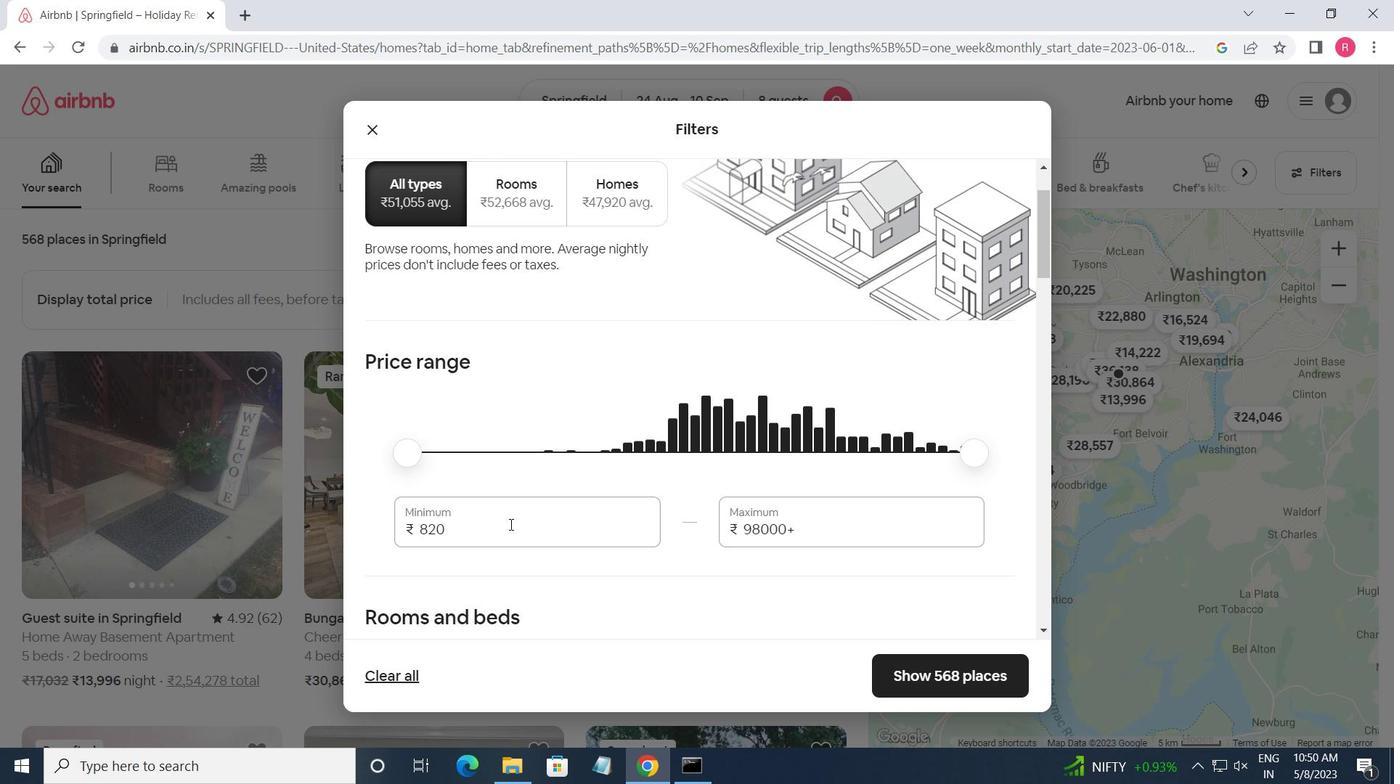 
Action: Key pressed <Key.backspace><Key.backspace><Key.backspace>12000
Screenshot: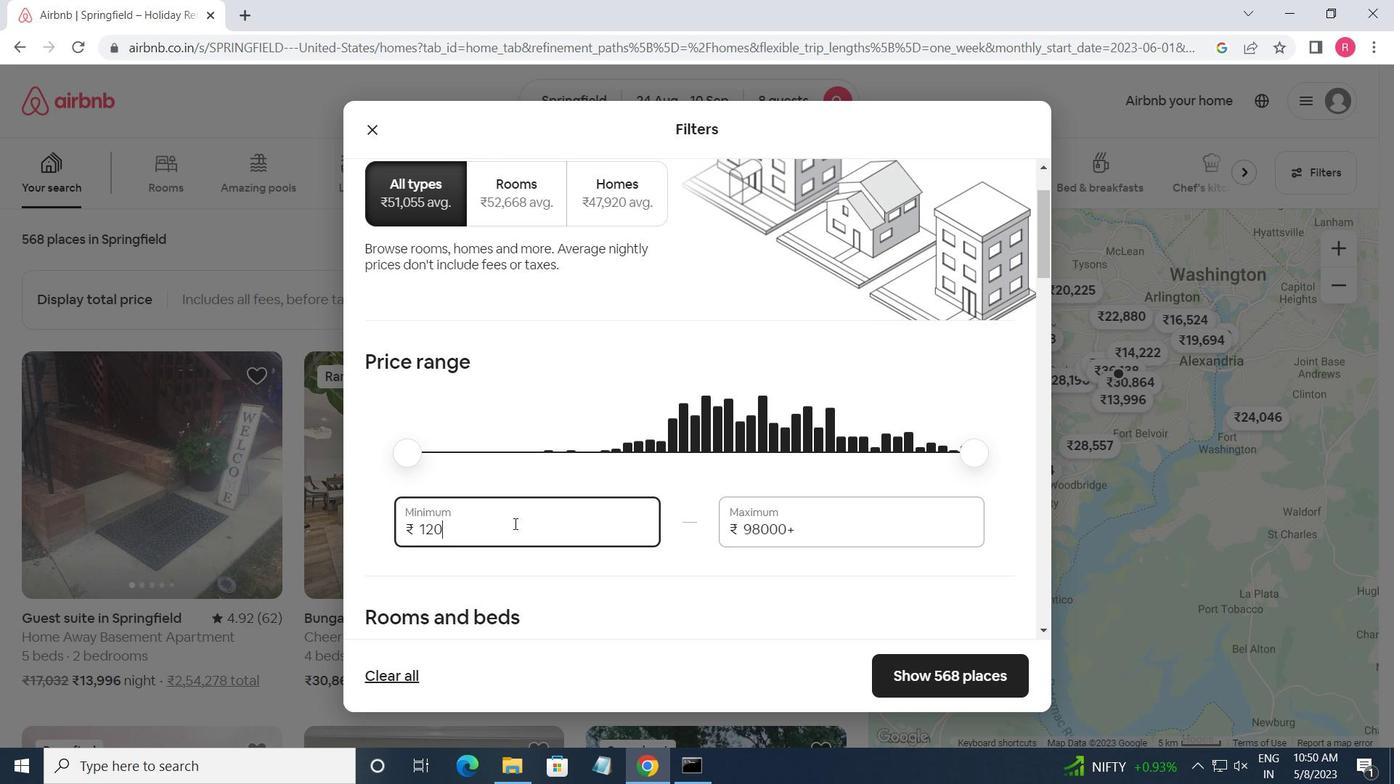 
Action: Mouse moved to (743, 522)
Screenshot: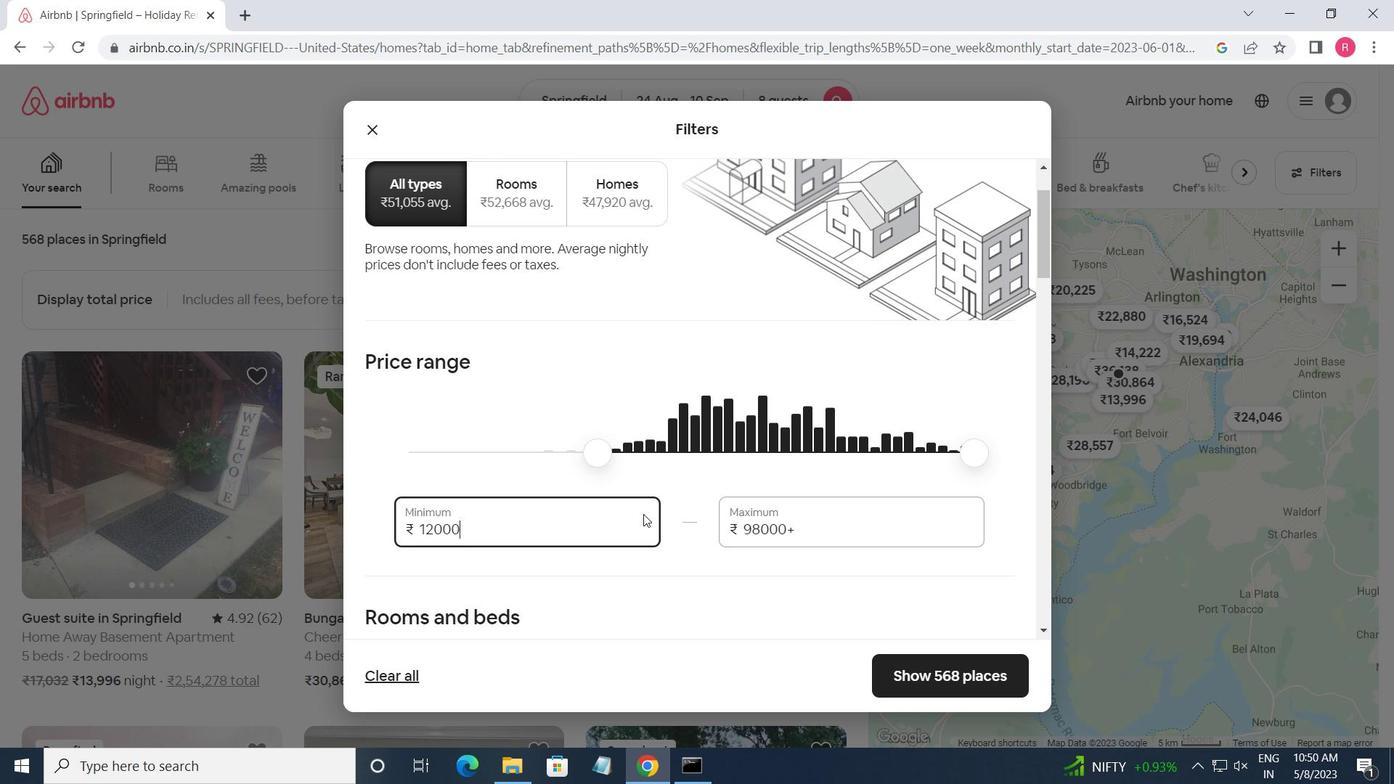 
Action: Key pressed <Key.tab>15000
Screenshot: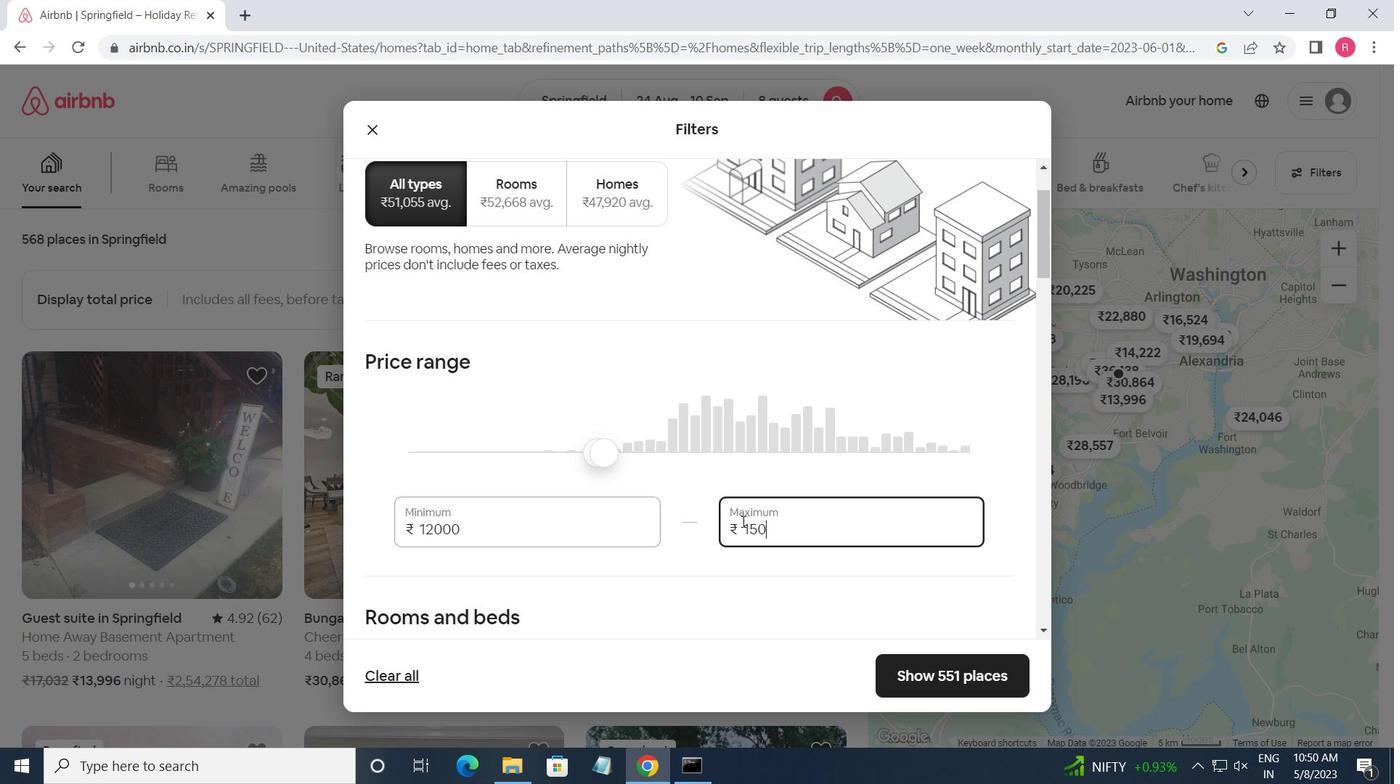 
Action: Mouse moved to (747, 523)
Screenshot: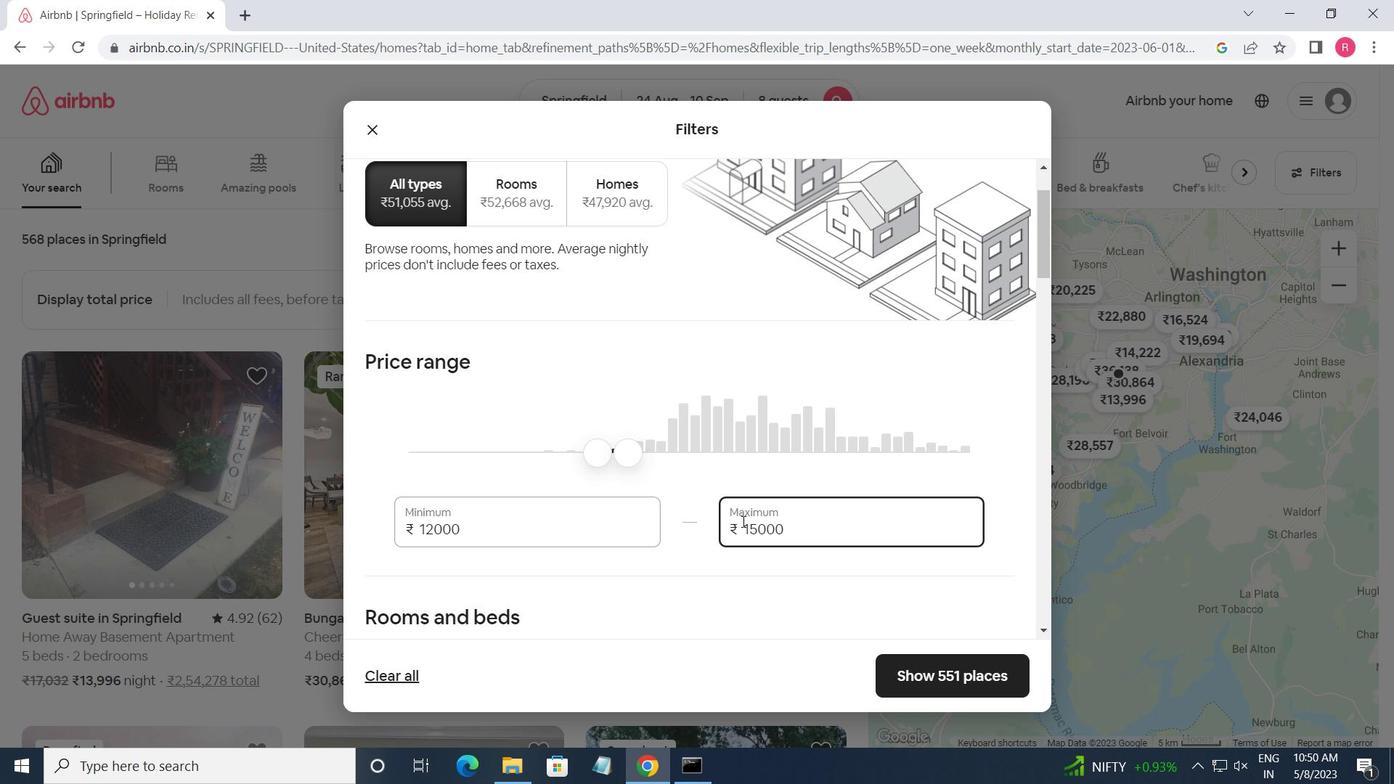 
Action: Mouse scrolled (747, 522) with delta (0, 0)
Screenshot: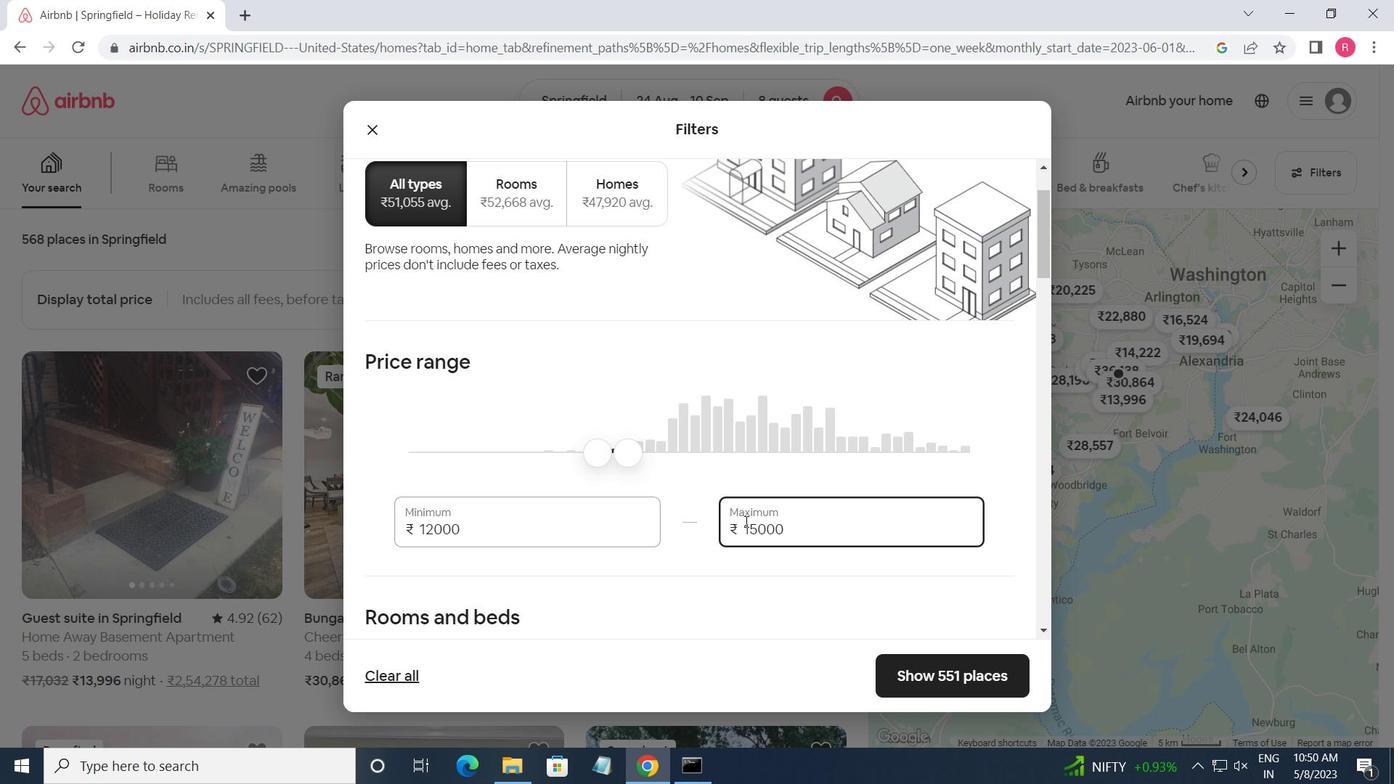 
Action: Mouse scrolled (747, 522) with delta (0, 0)
Screenshot: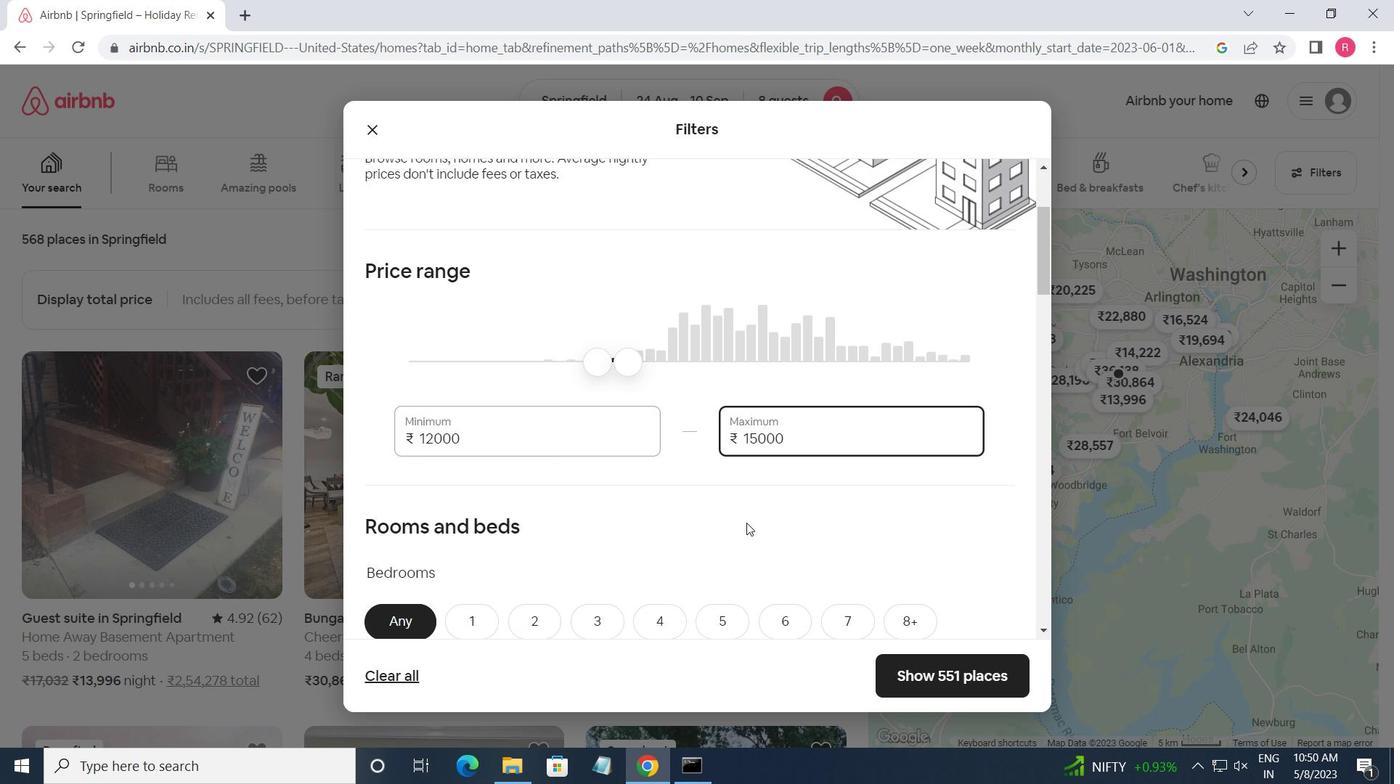 
Action: Mouse scrolled (747, 522) with delta (0, 0)
Screenshot: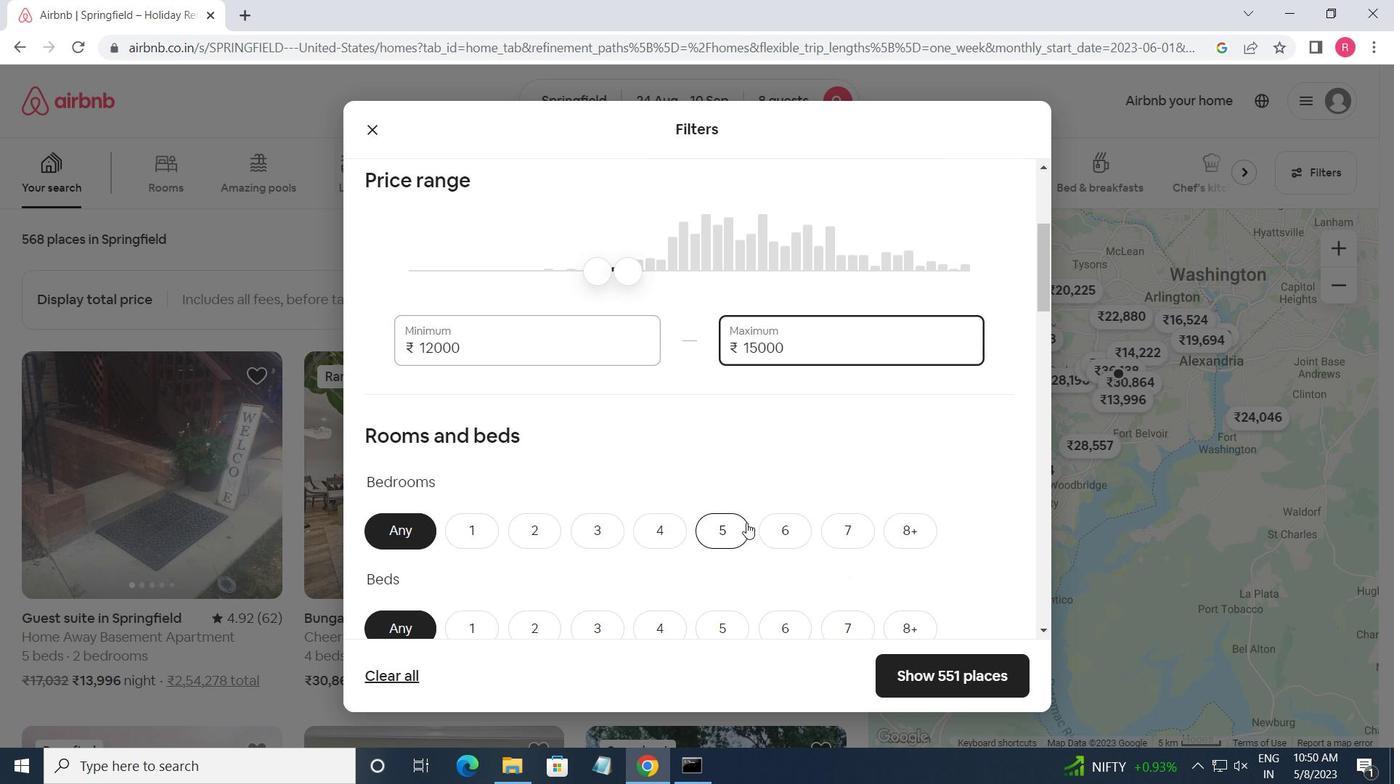 
Action: Mouse moved to (661, 444)
Screenshot: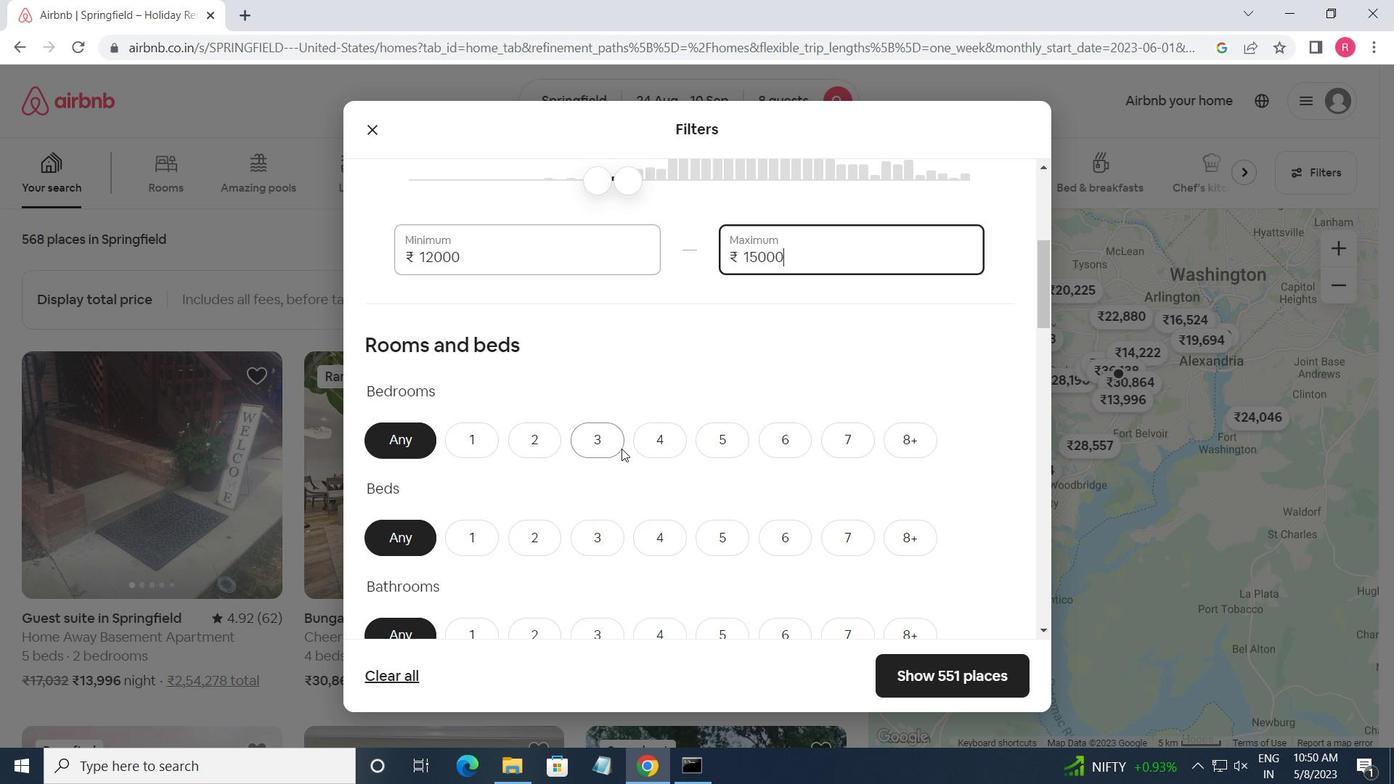 
Action: Mouse pressed left at (661, 444)
Screenshot: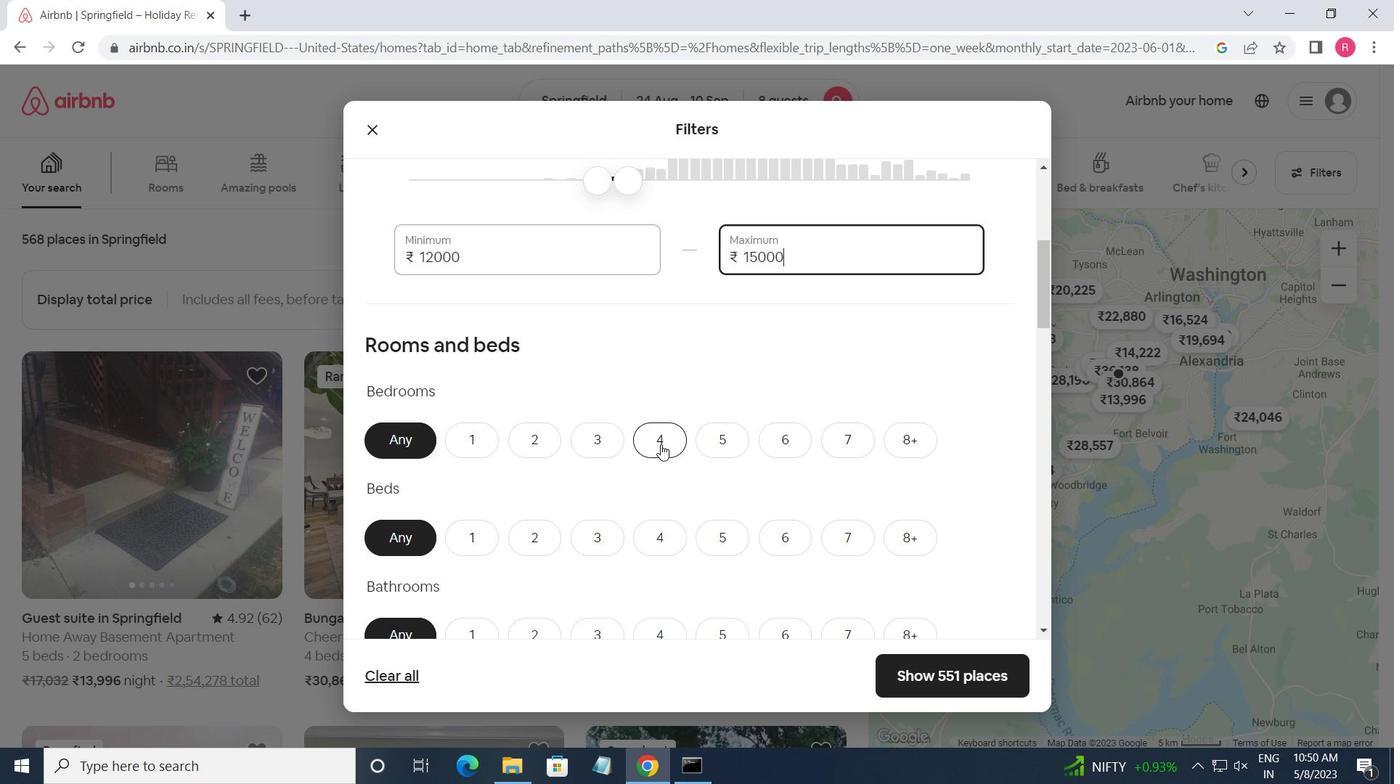 
Action: Mouse moved to (687, 541)
Screenshot: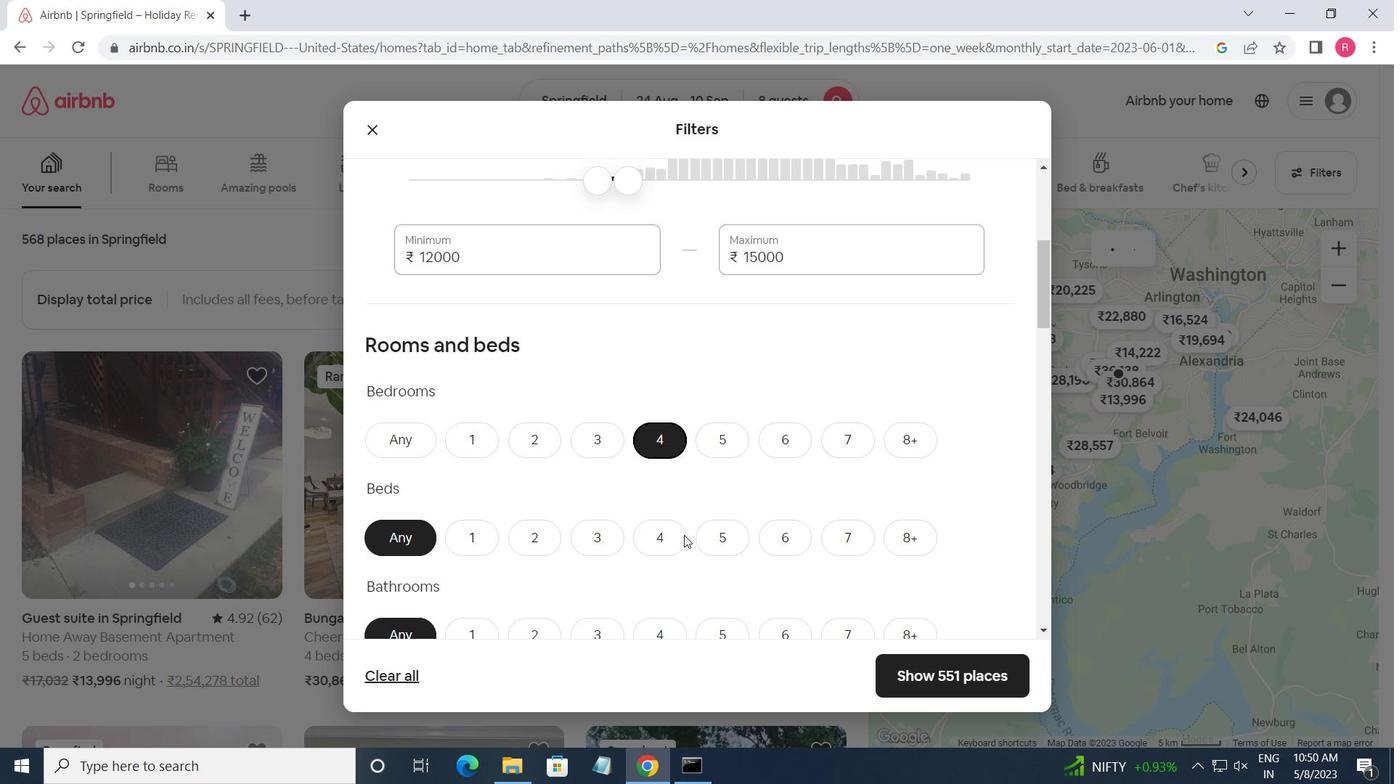 
Action: Mouse scrolled (687, 540) with delta (0, 0)
Screenshot: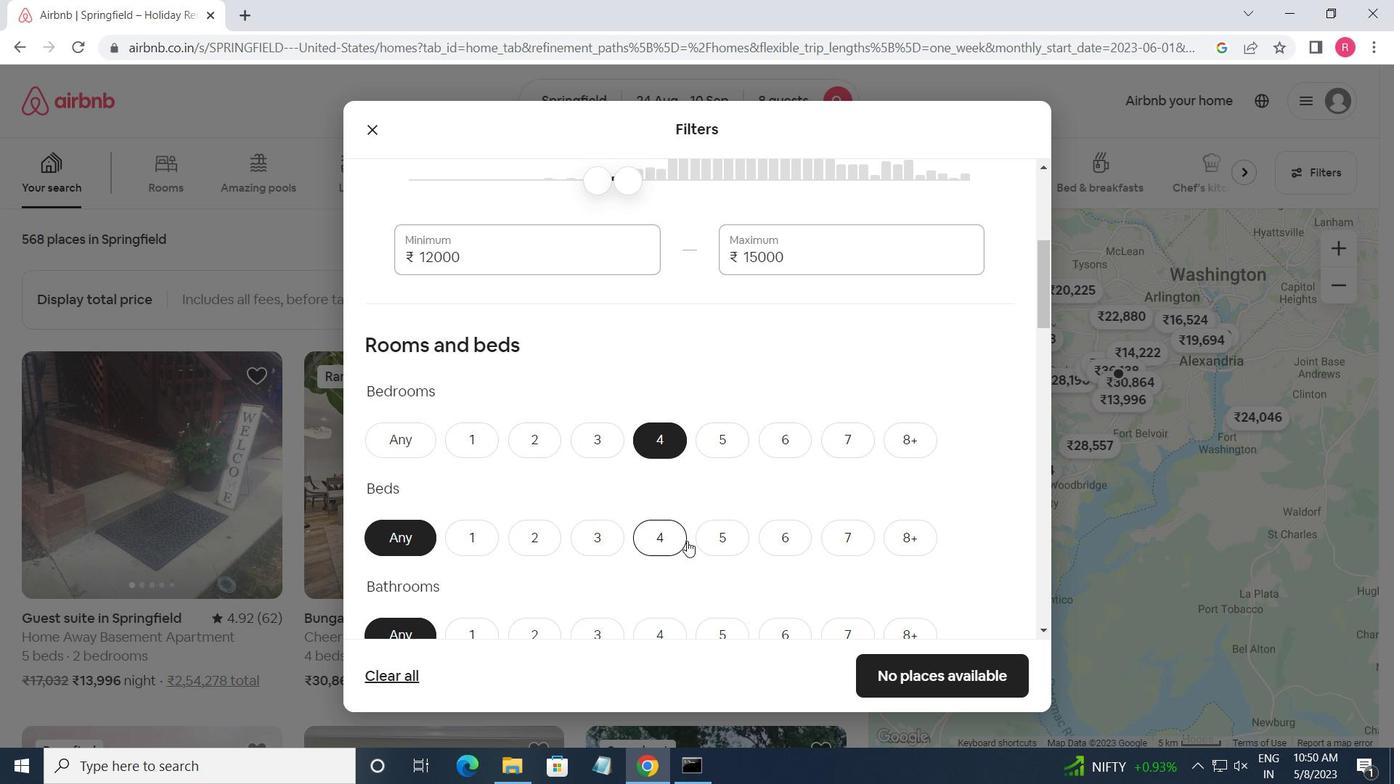 
Action: Mouse scrolled (687, 540) with delta (0, 0)
Screenshot: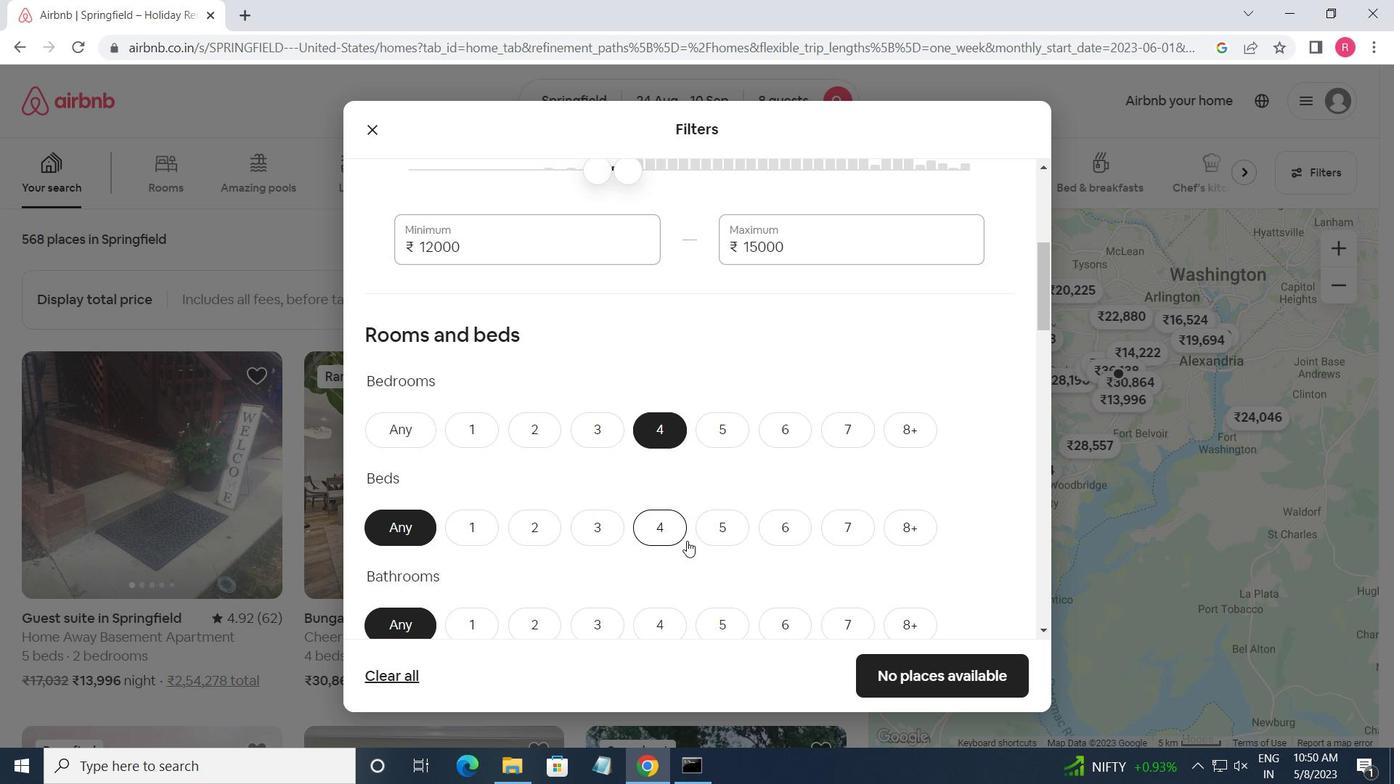 
Action: Mouse moved to (902, 357)
Screenshot: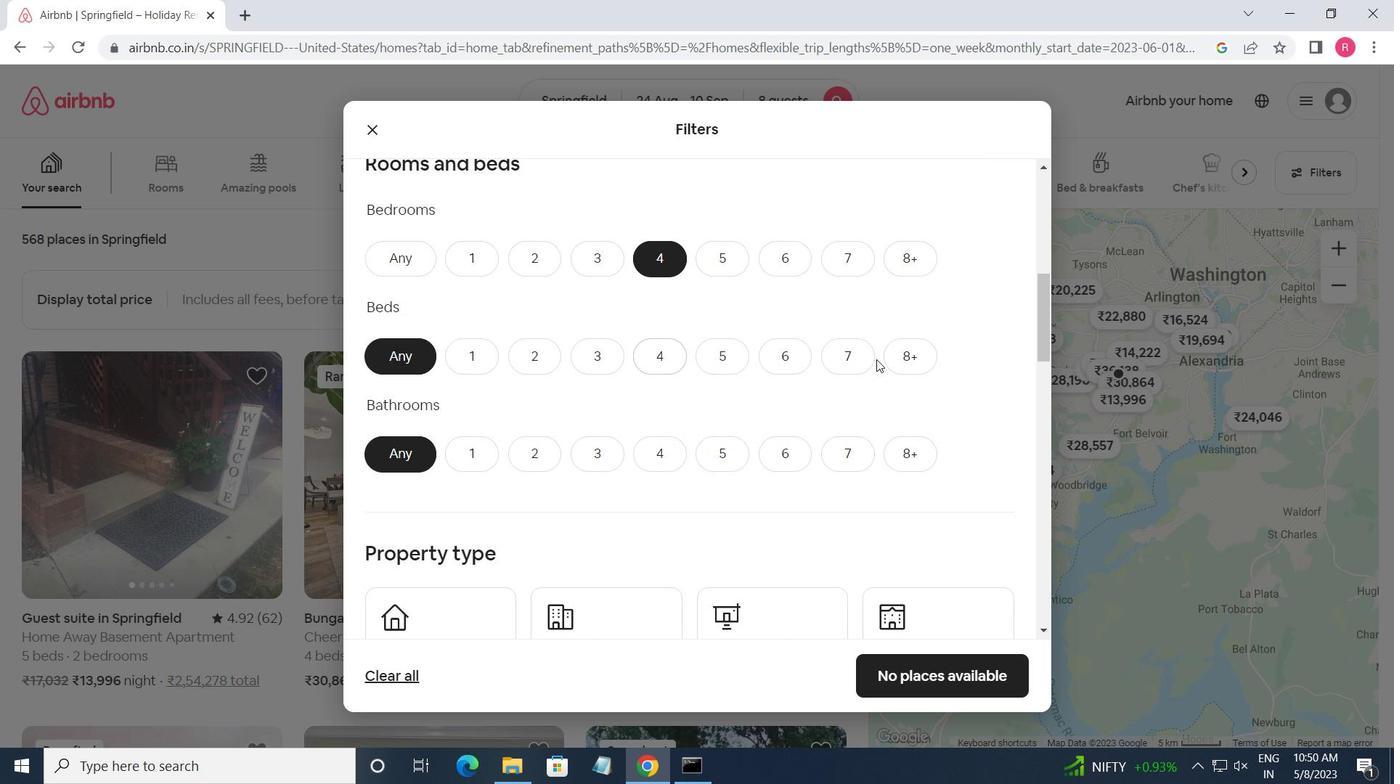 
Action: Mouse pressed left at (902, 357)
Screenshot: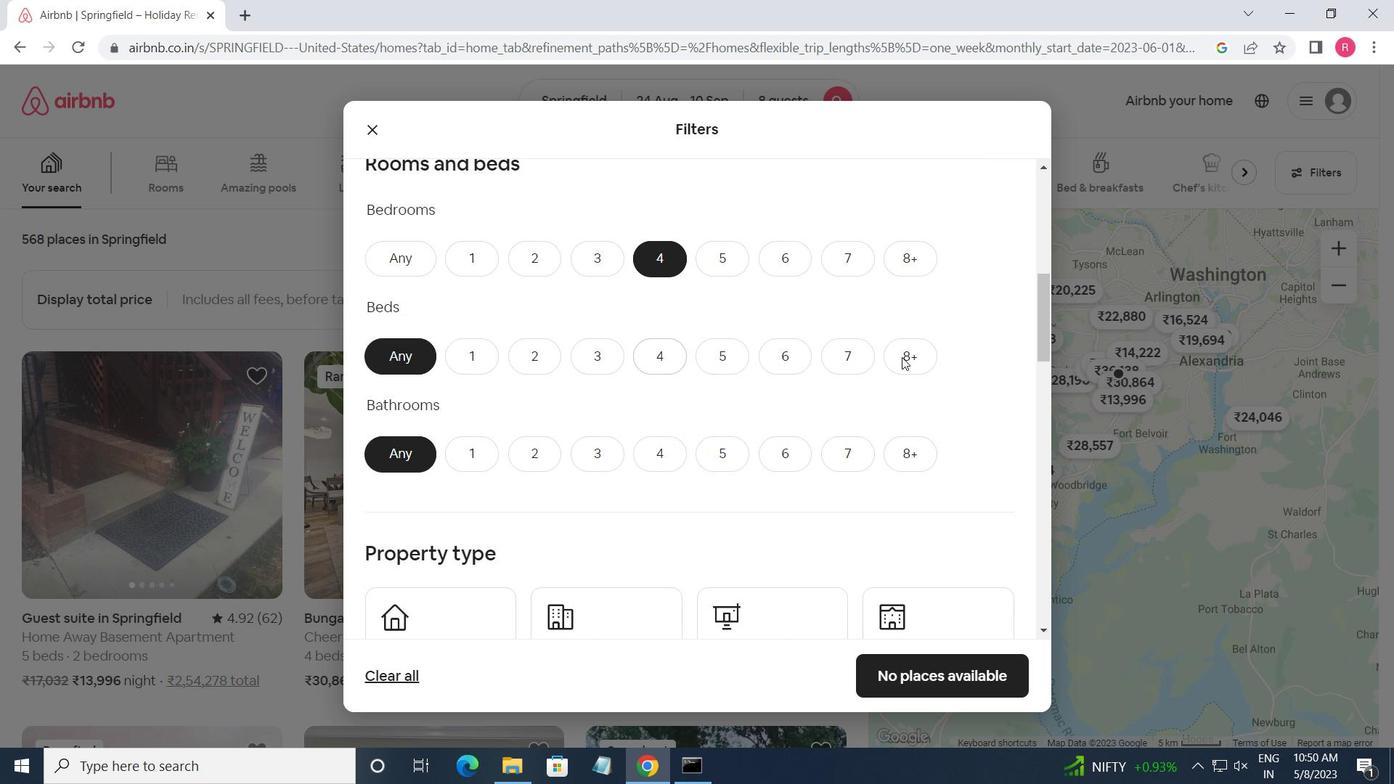 
Action: Mouse moved to (682, 448)
Screenshot: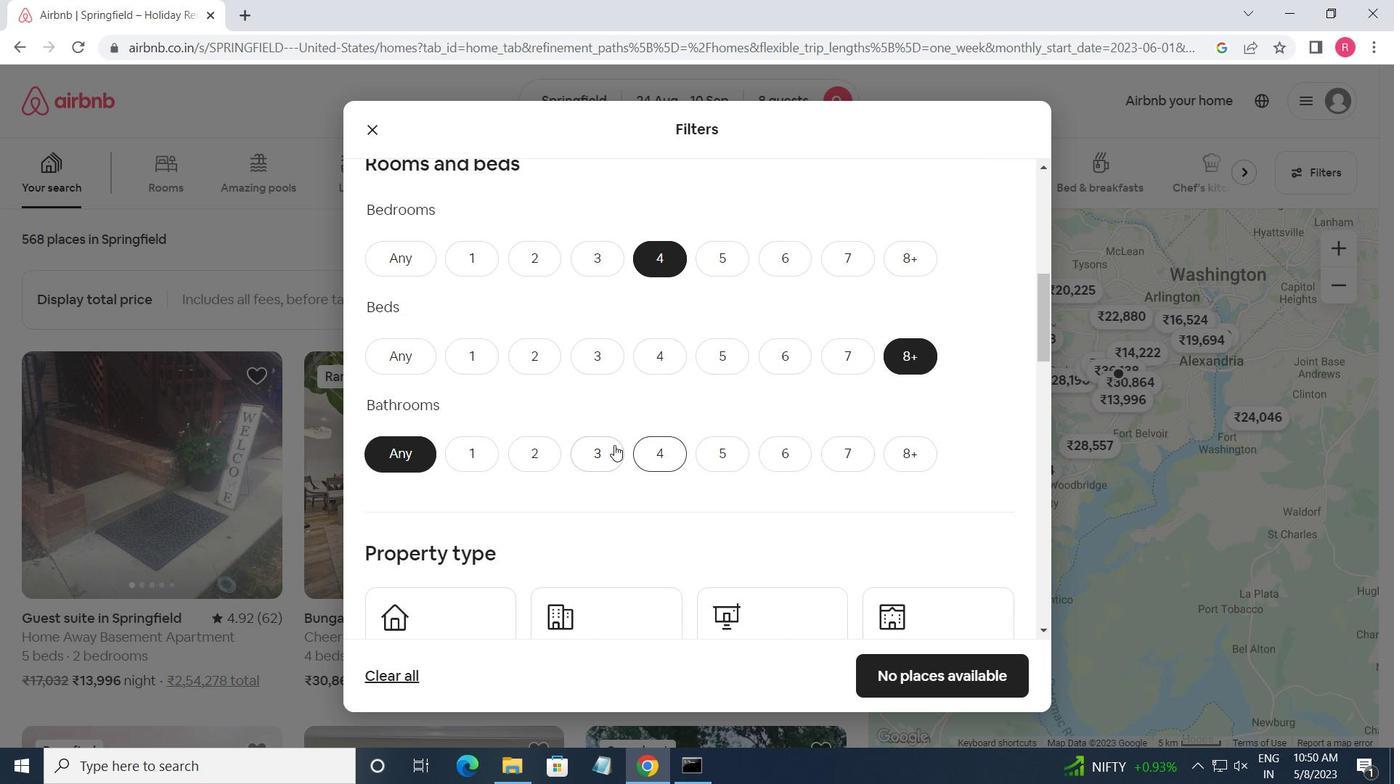 
Action: Mouse pressed left at (682, 448)
Screenshot: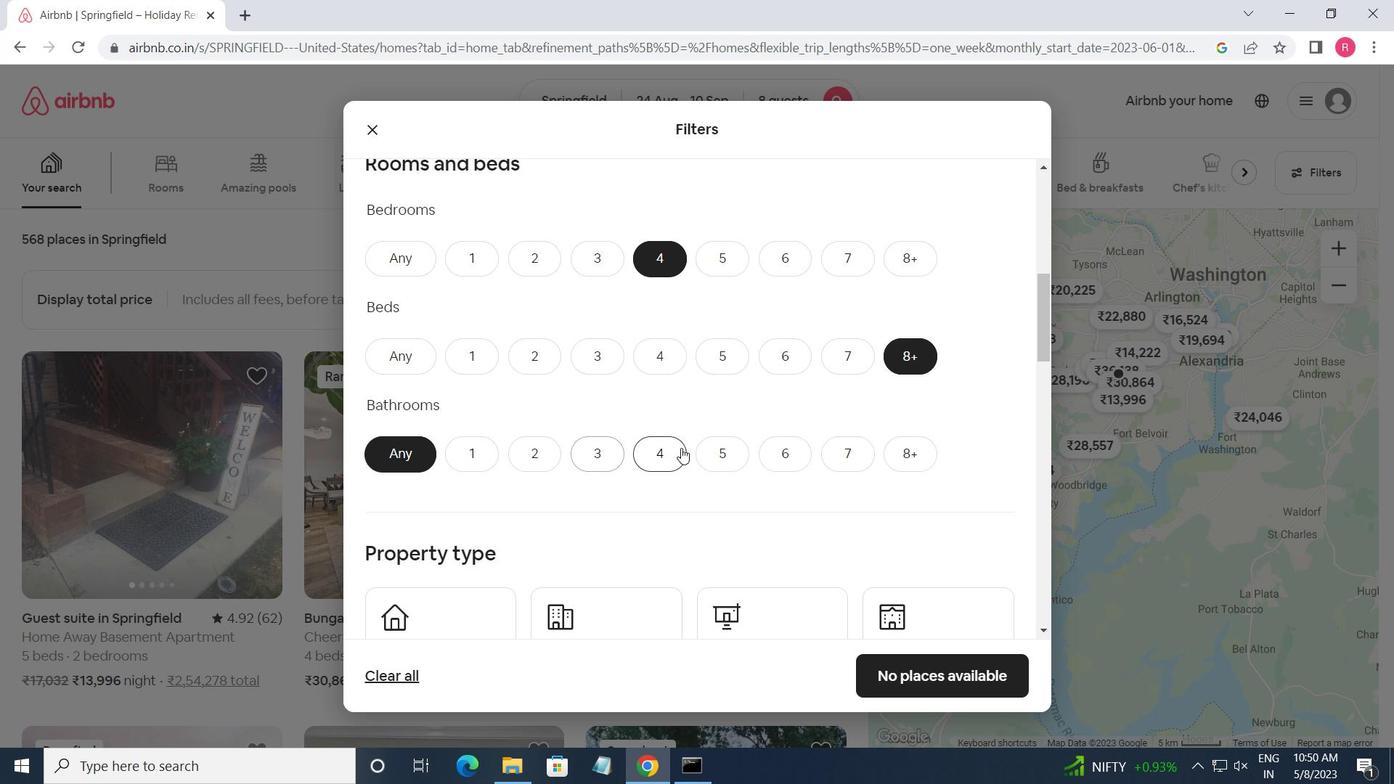 
Action: Mouse moved to (727, 371)
Screenshot: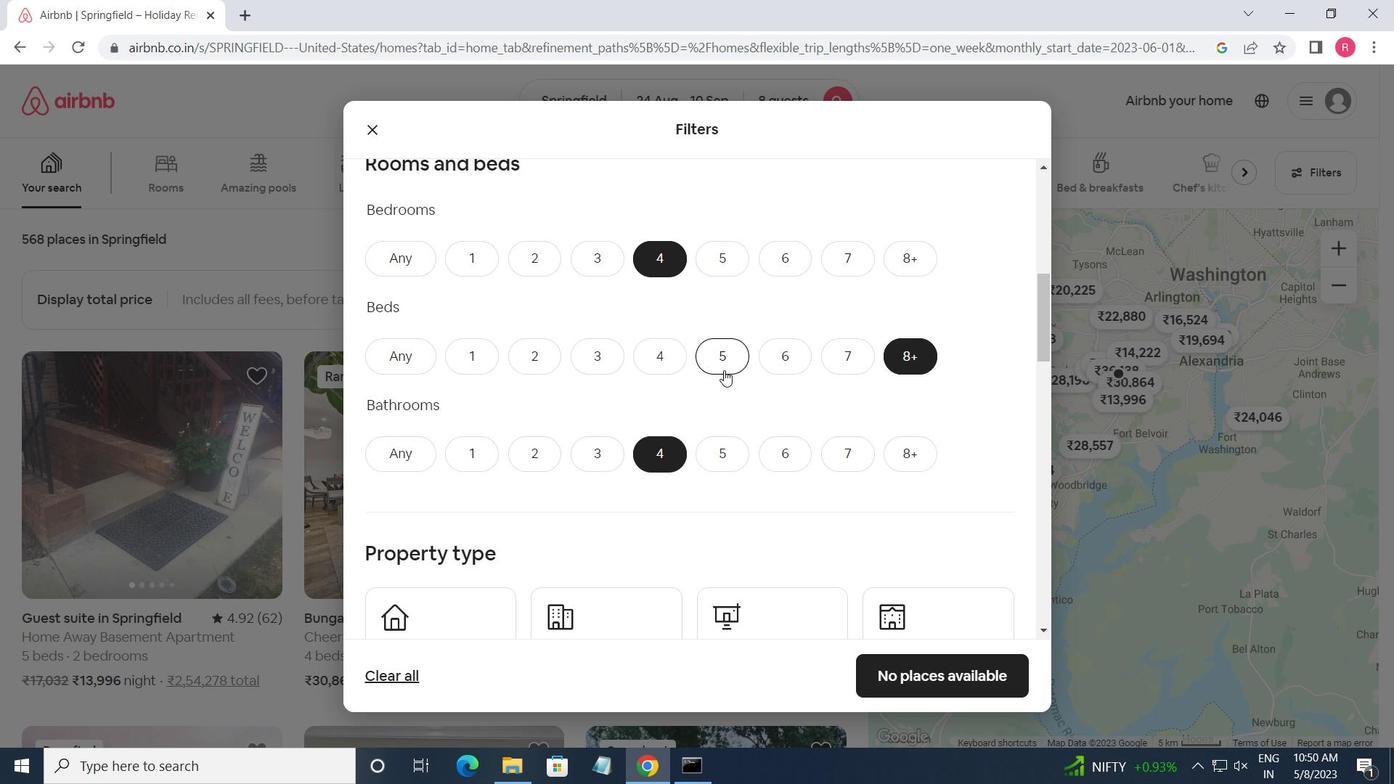 
Action: Mouse scrolled (727, 371) with delta (0, 0)
Screenshot: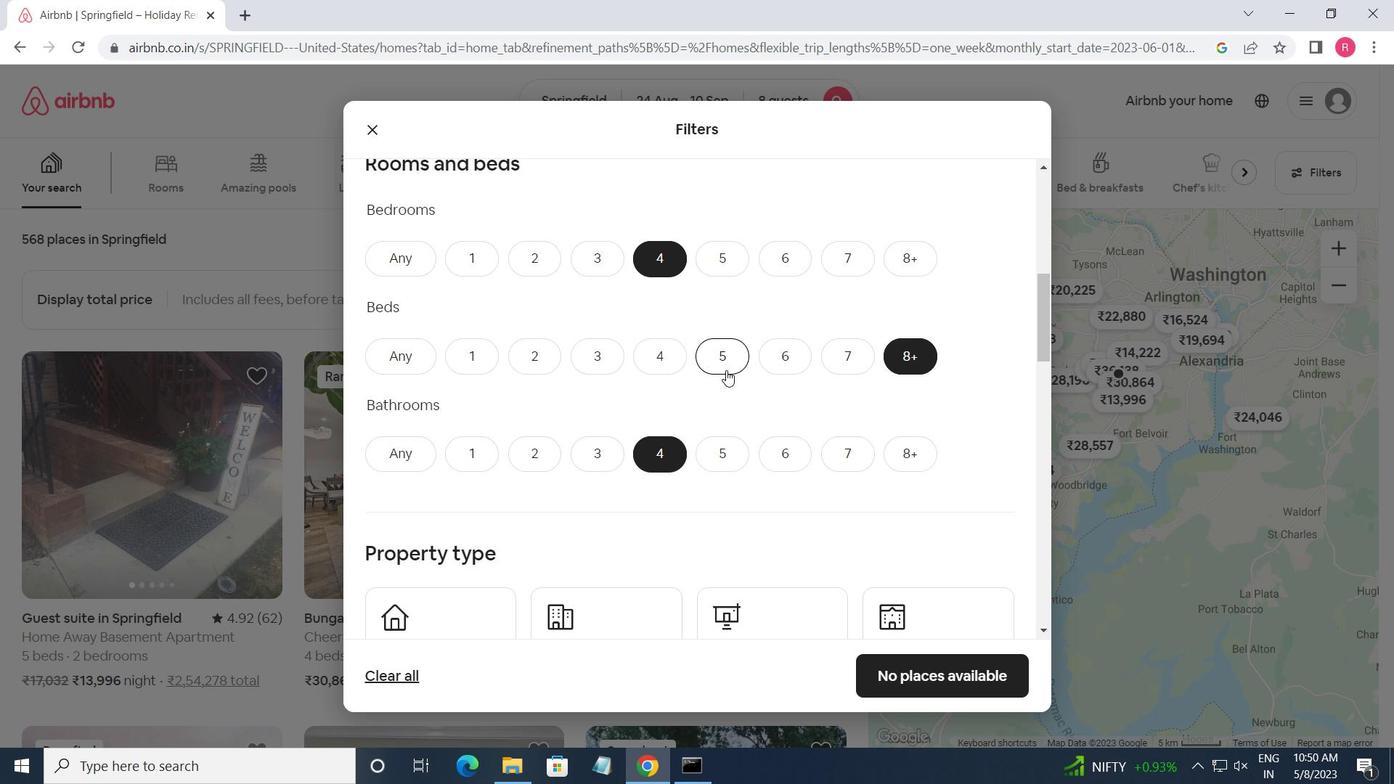 
Action: Mouse scrolled (727, 371) with delta (0, 0)
Screenshot: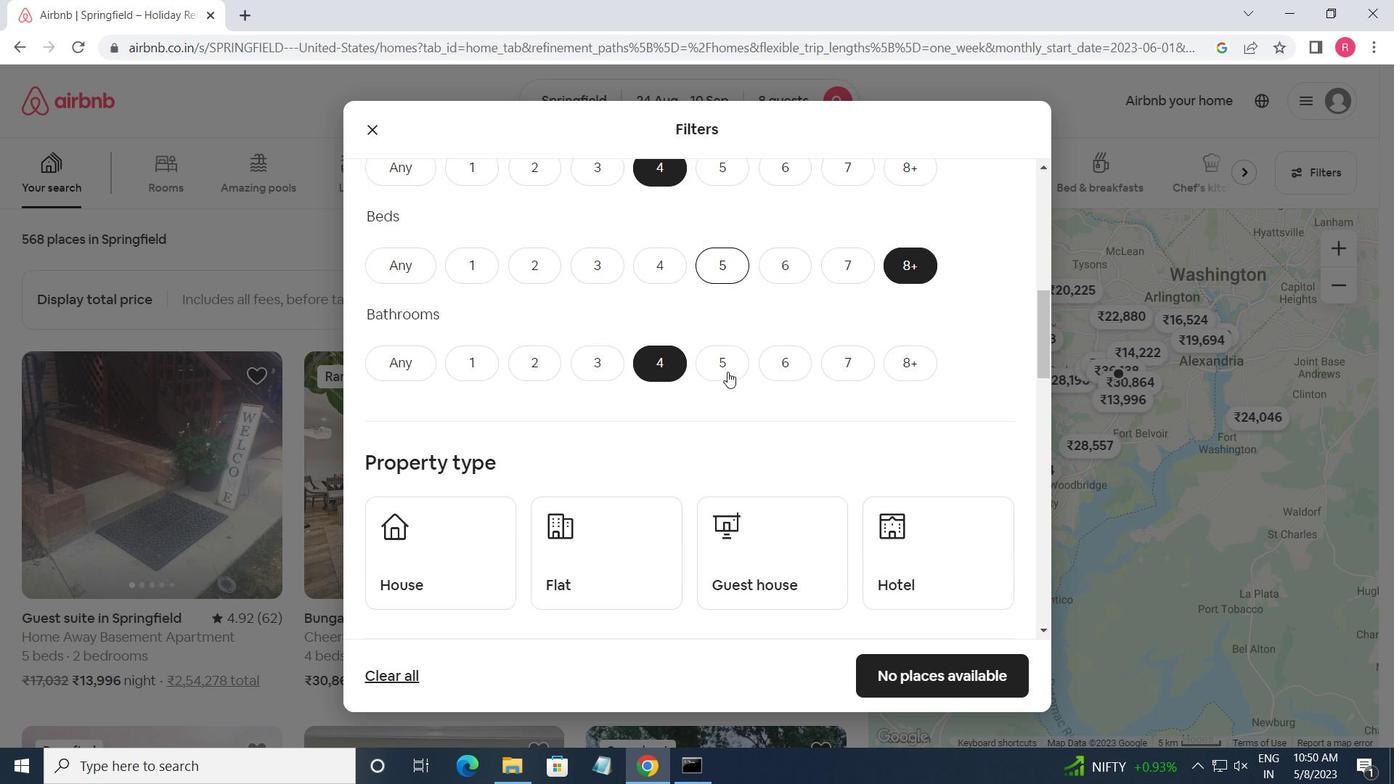 
Action: Mouse moved to (471, 458)
Screenshot: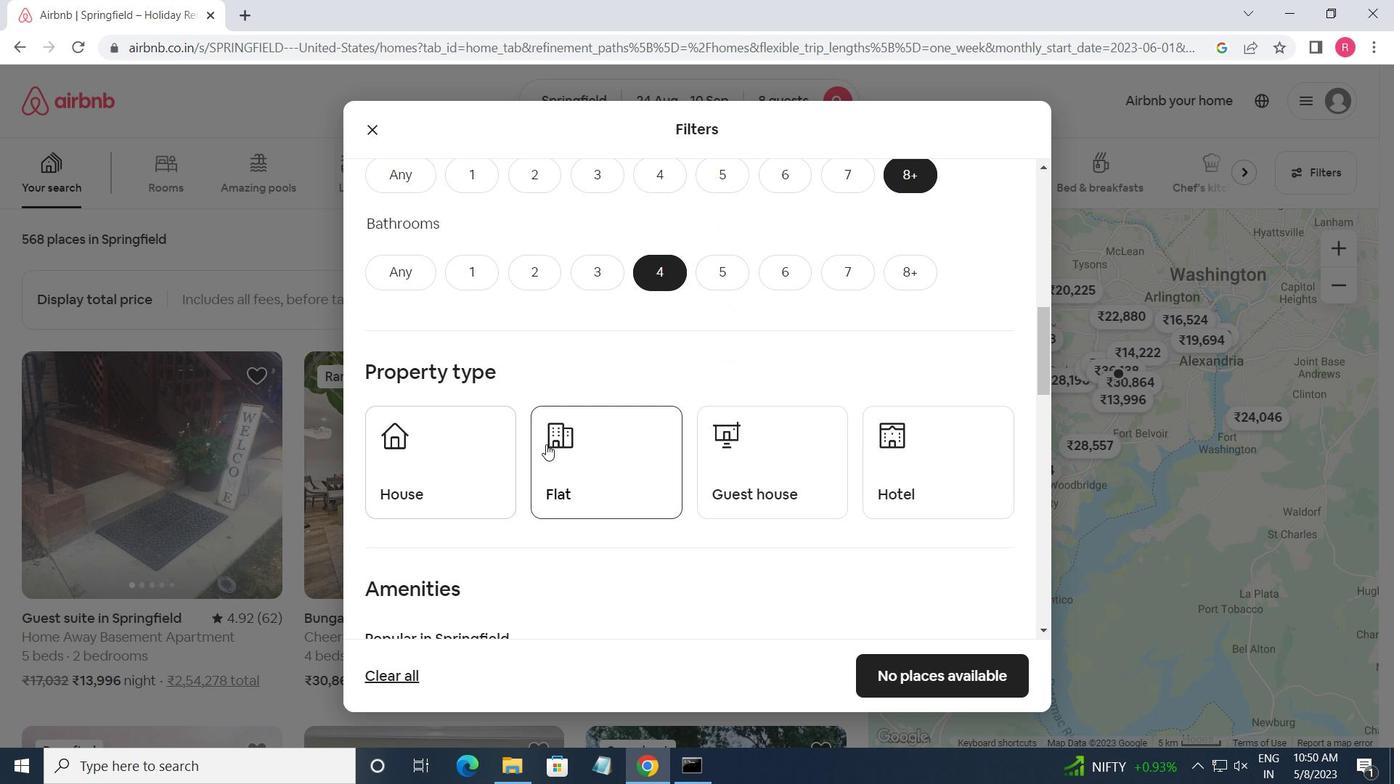 
Action: Mouse pressed left at (471, 458)
Screenshot: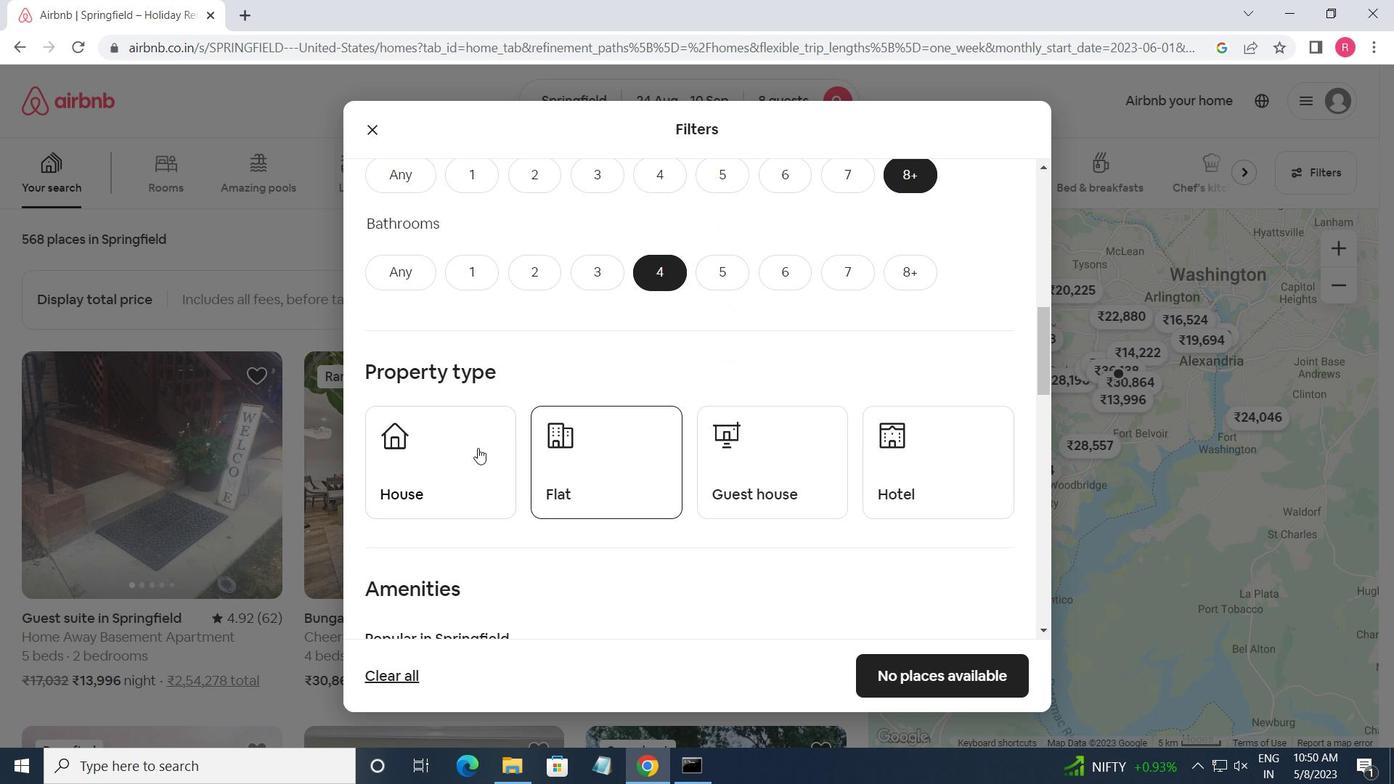 
Action: Mouse moved to (571, 466)
Screenshot: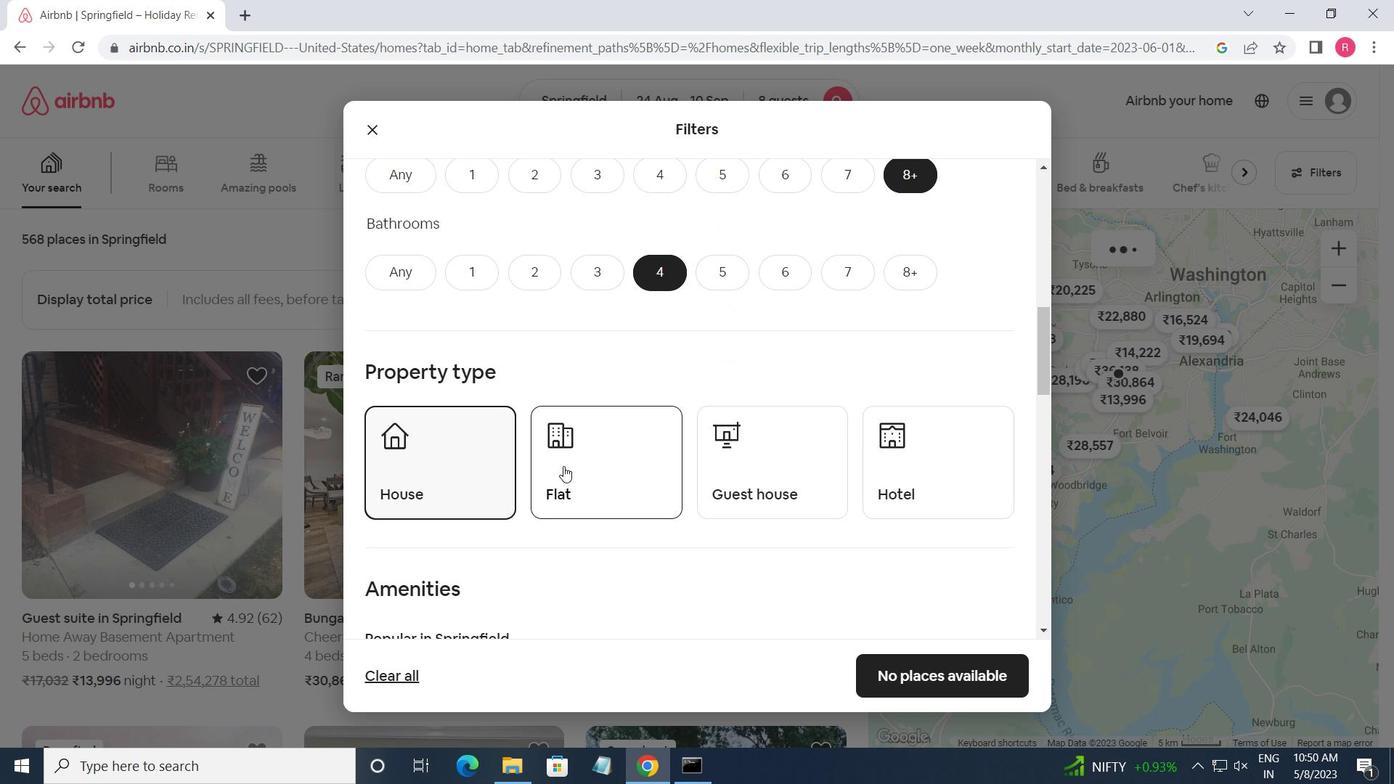 
Action: Mouse pressed left at (571, 466)
Screenshot: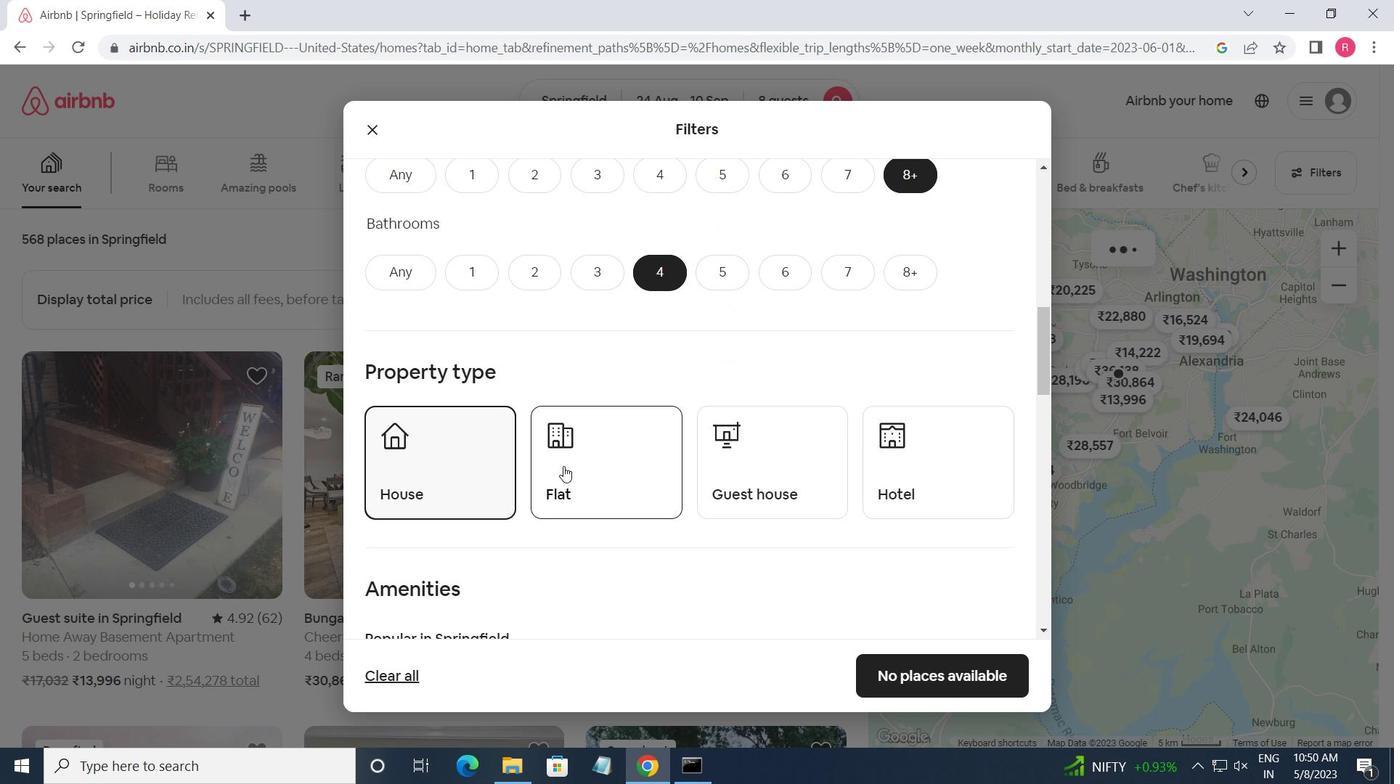 
Action: Mouse moved to (788, 462)
Screenshot: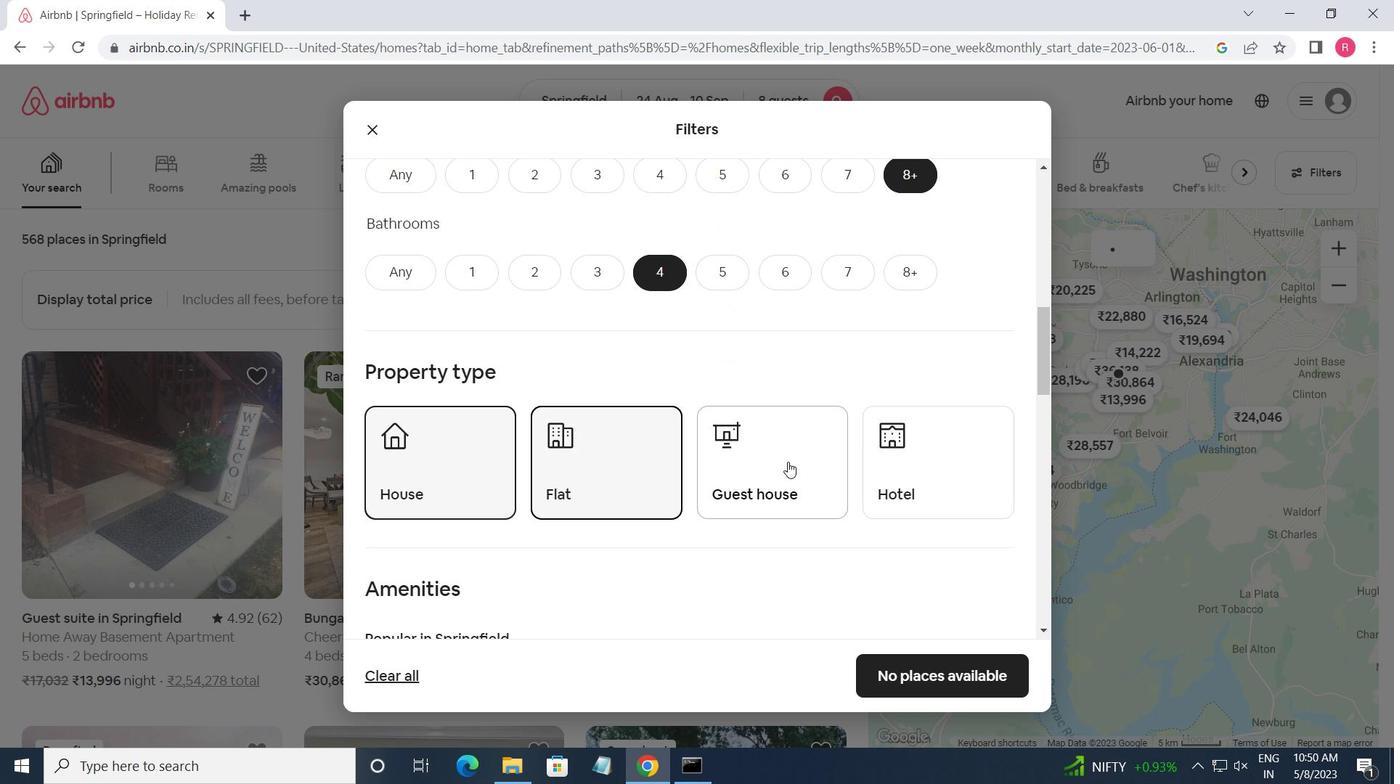 
Action: Mouse pressed left at (788, 462)
Screenshot: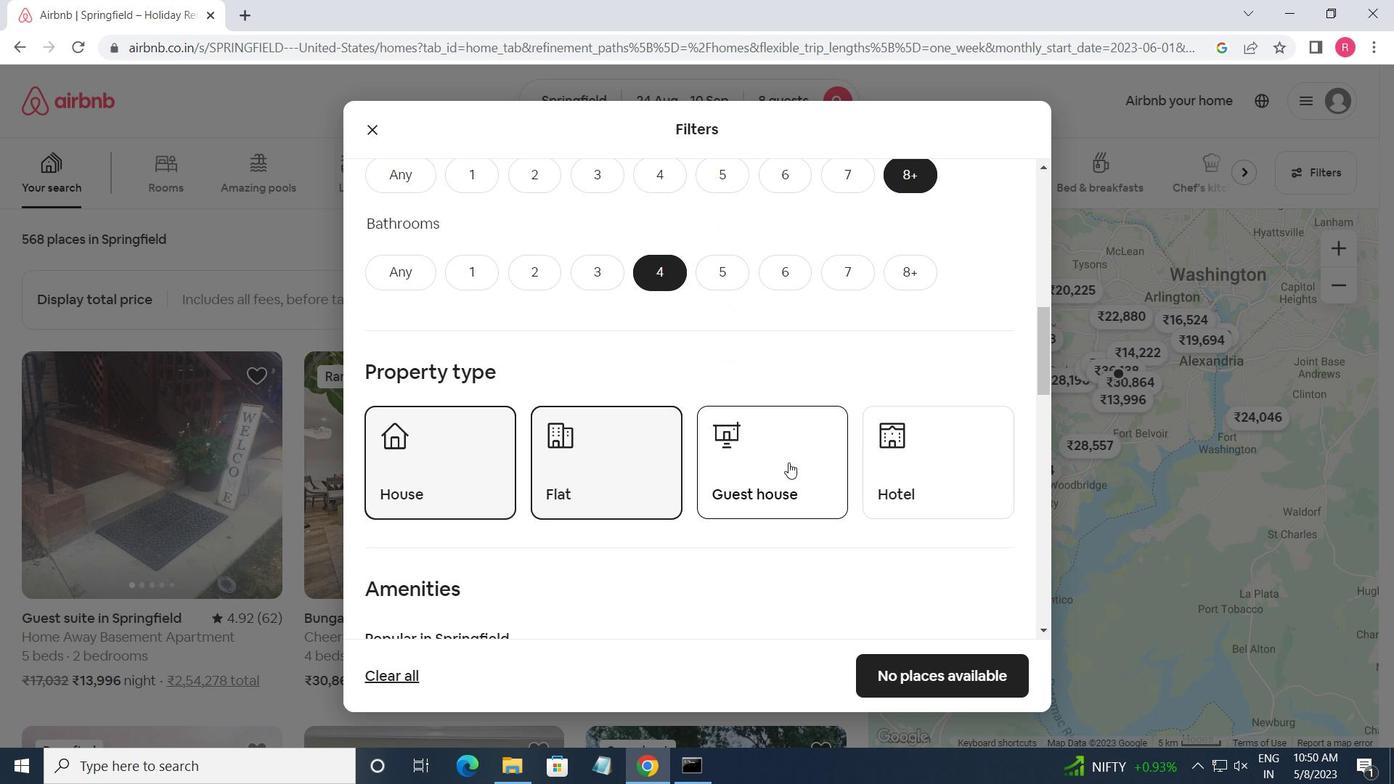 
Action: Mouse moved to (663, 486)
Screenshot: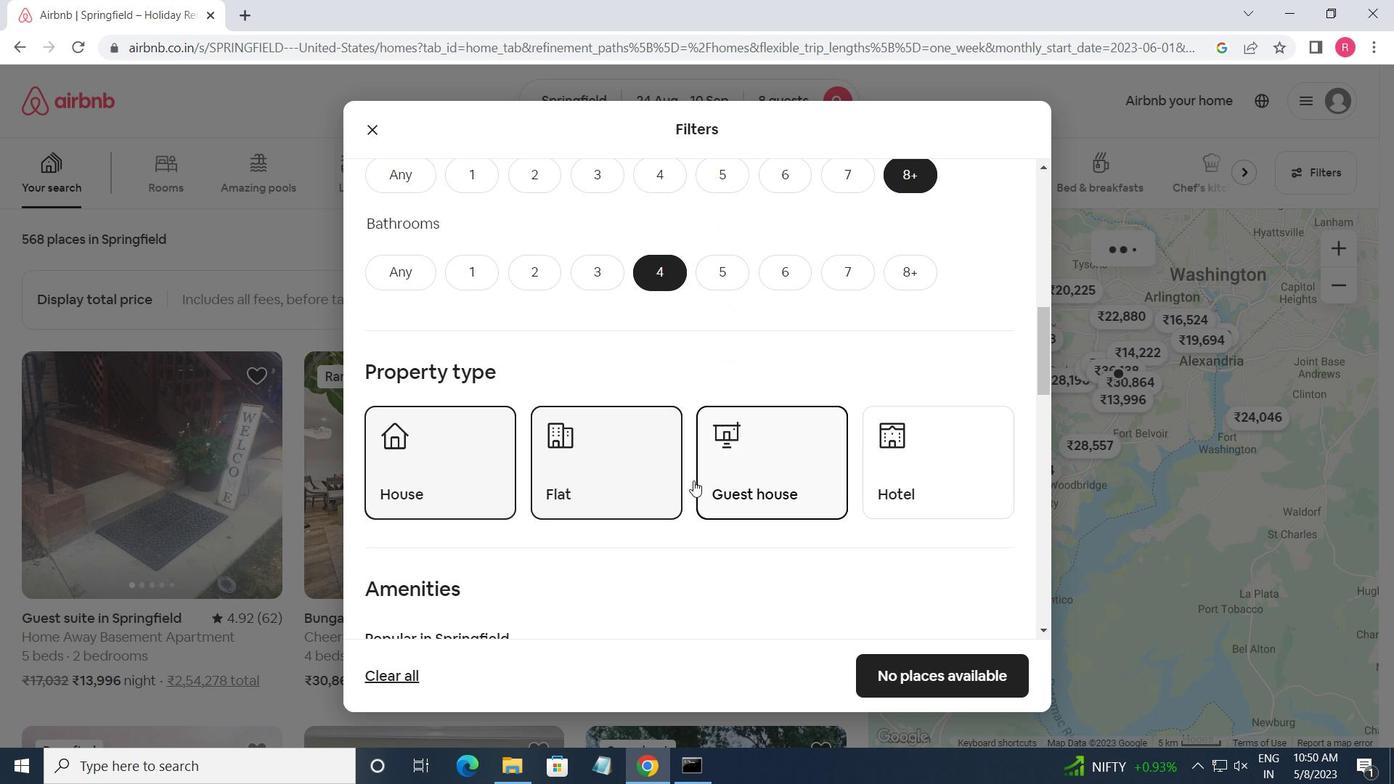 
Action: Mouse scrolled (663, 485) with delta (0, 0)
Screenshot: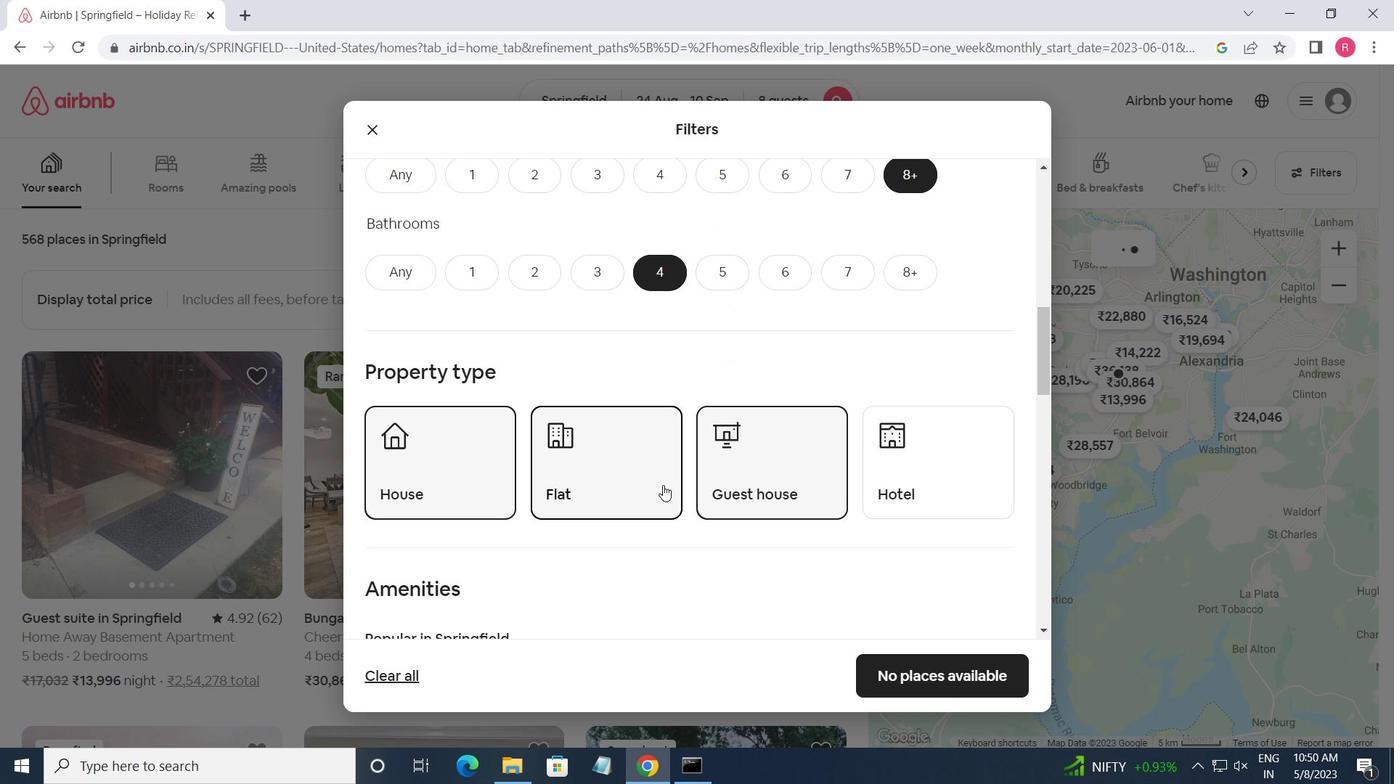 
Action: Mouse scrolled (663, 485) with delta (0, 0)
Screenshot: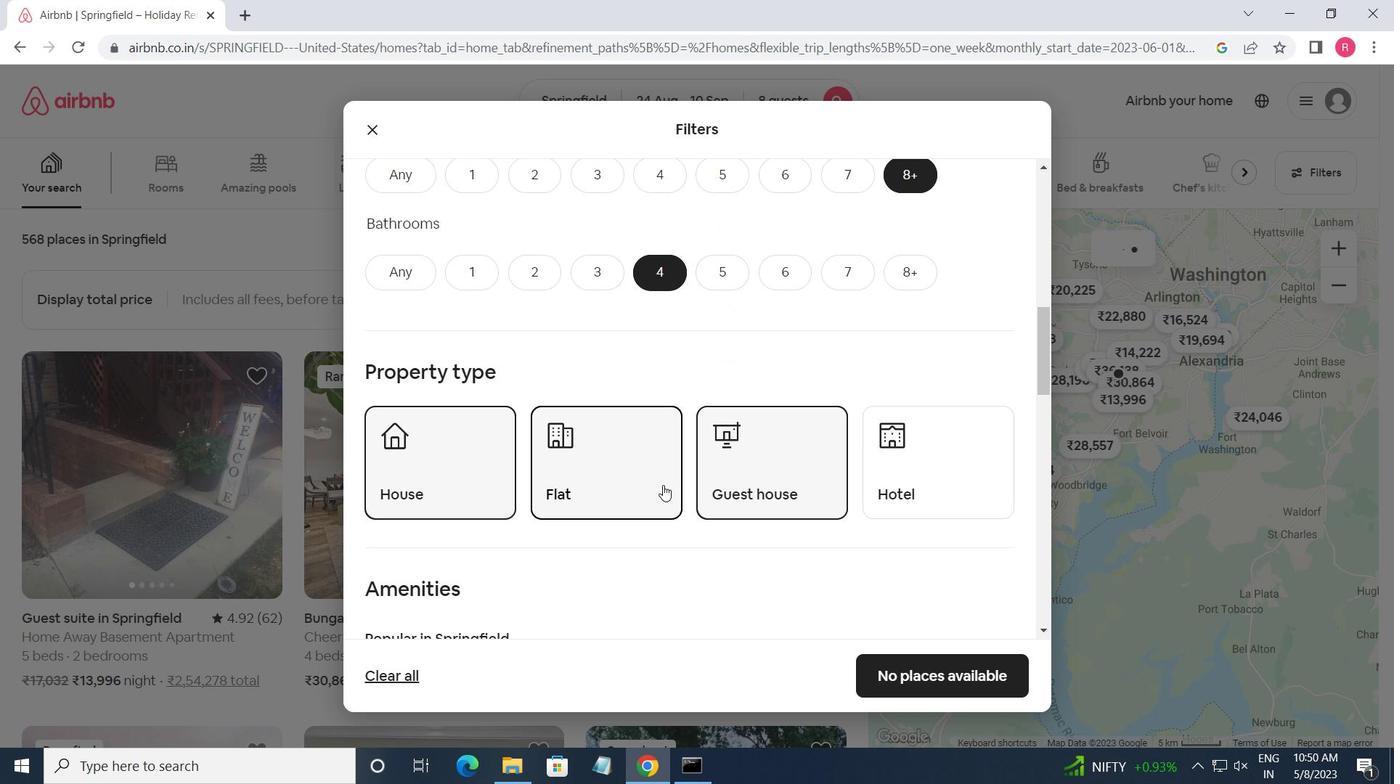 
Action: Mouse scrolled (663, 485) with delta (0, 0)
Screenshot: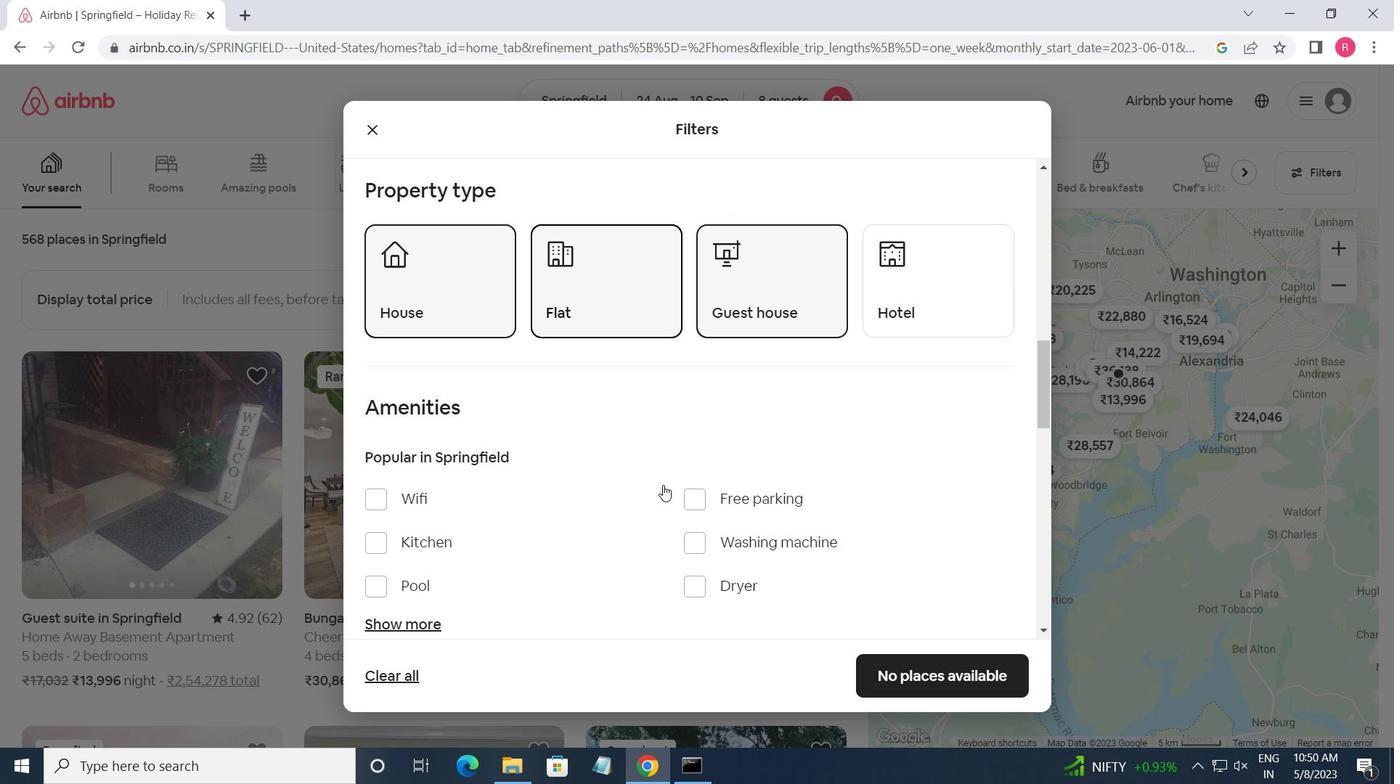 
Action: Mouse moved to (382, 411)
Screenshot: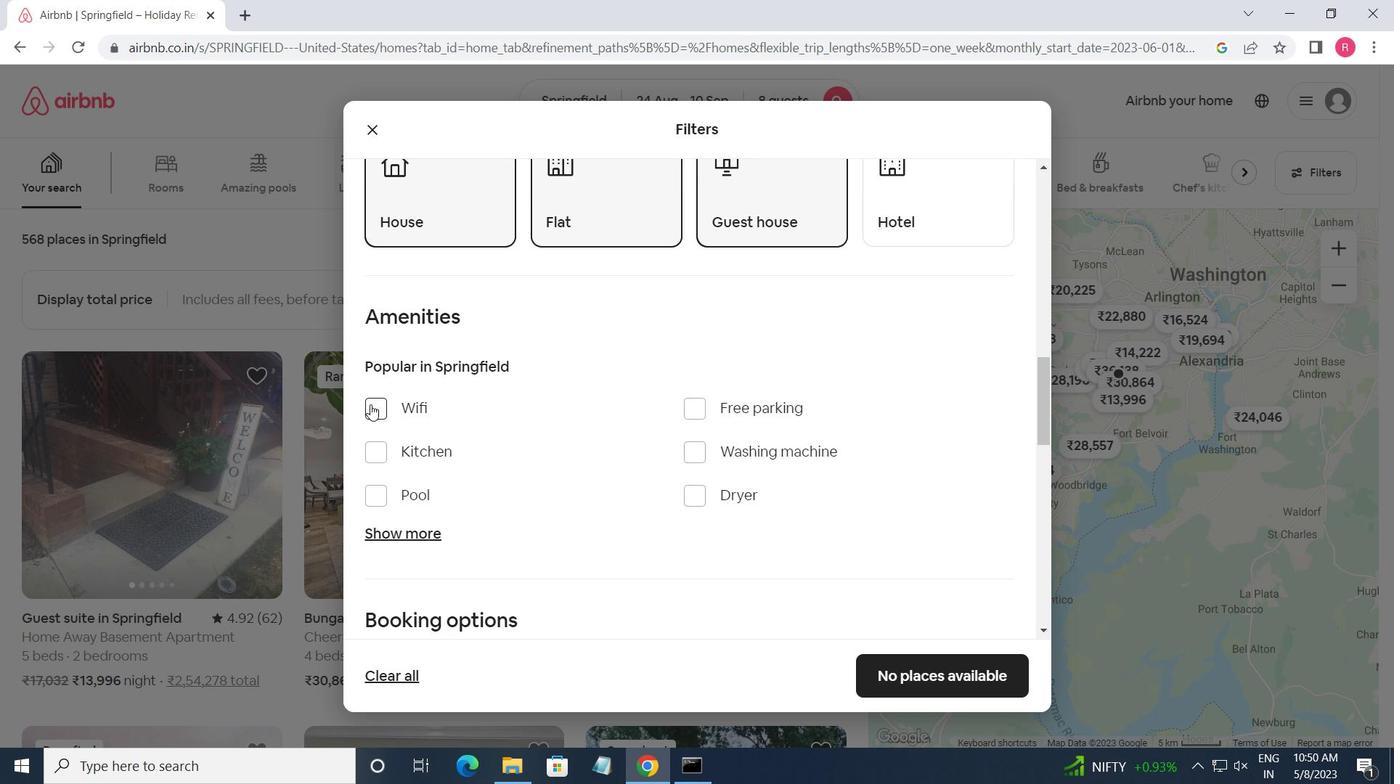 
Action: Mouse pressed left at (382, 411)
Screenshot: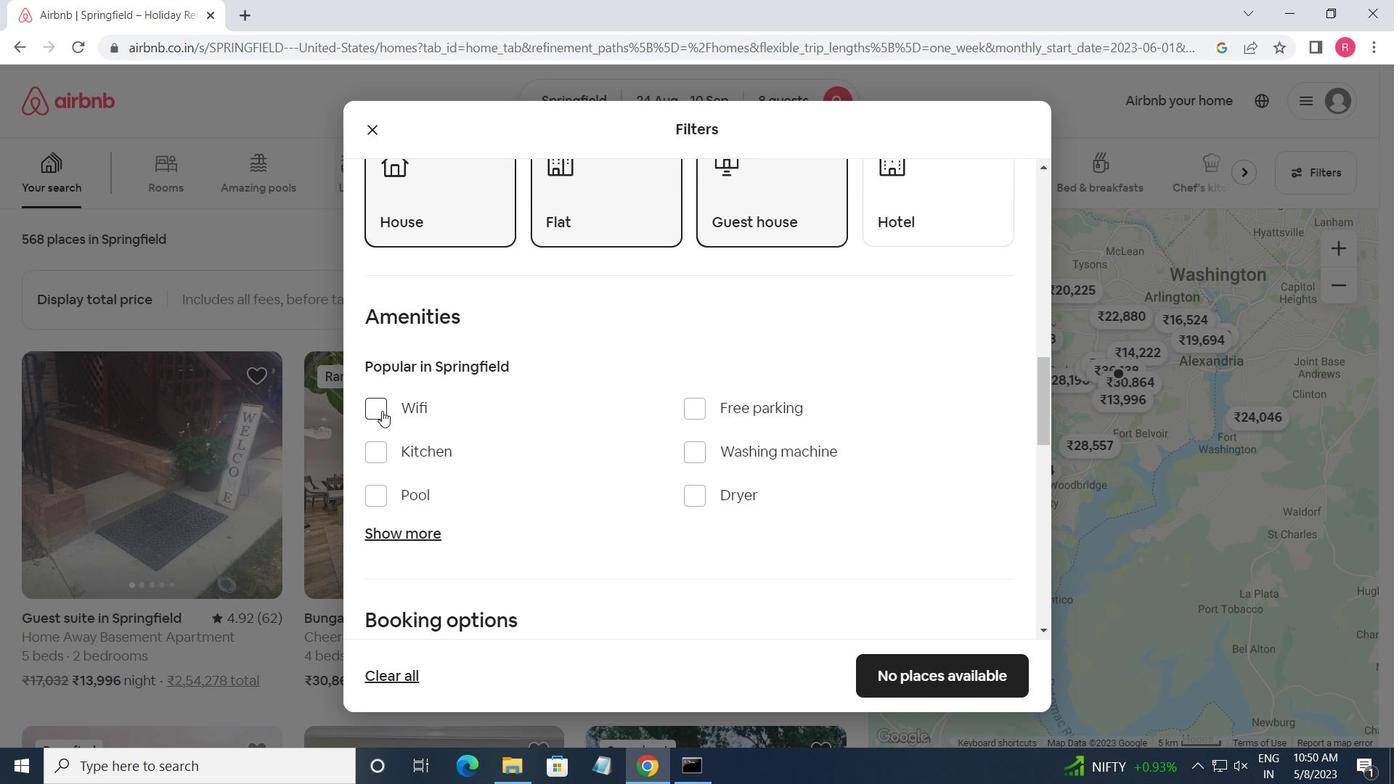 
Action: Mouse moved to (432, 536)
Screenshot: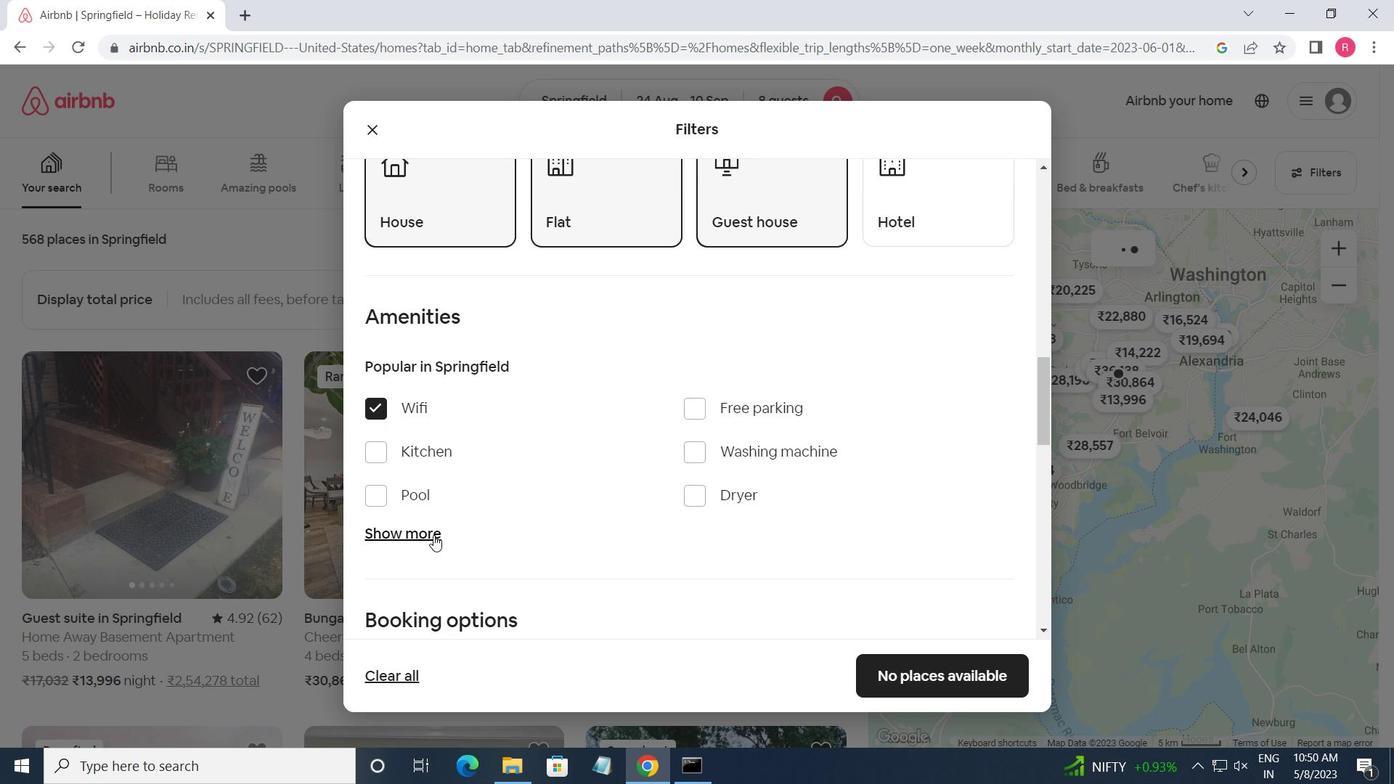 
Action: Mouse pressed left at (432, 536)
Screenshot: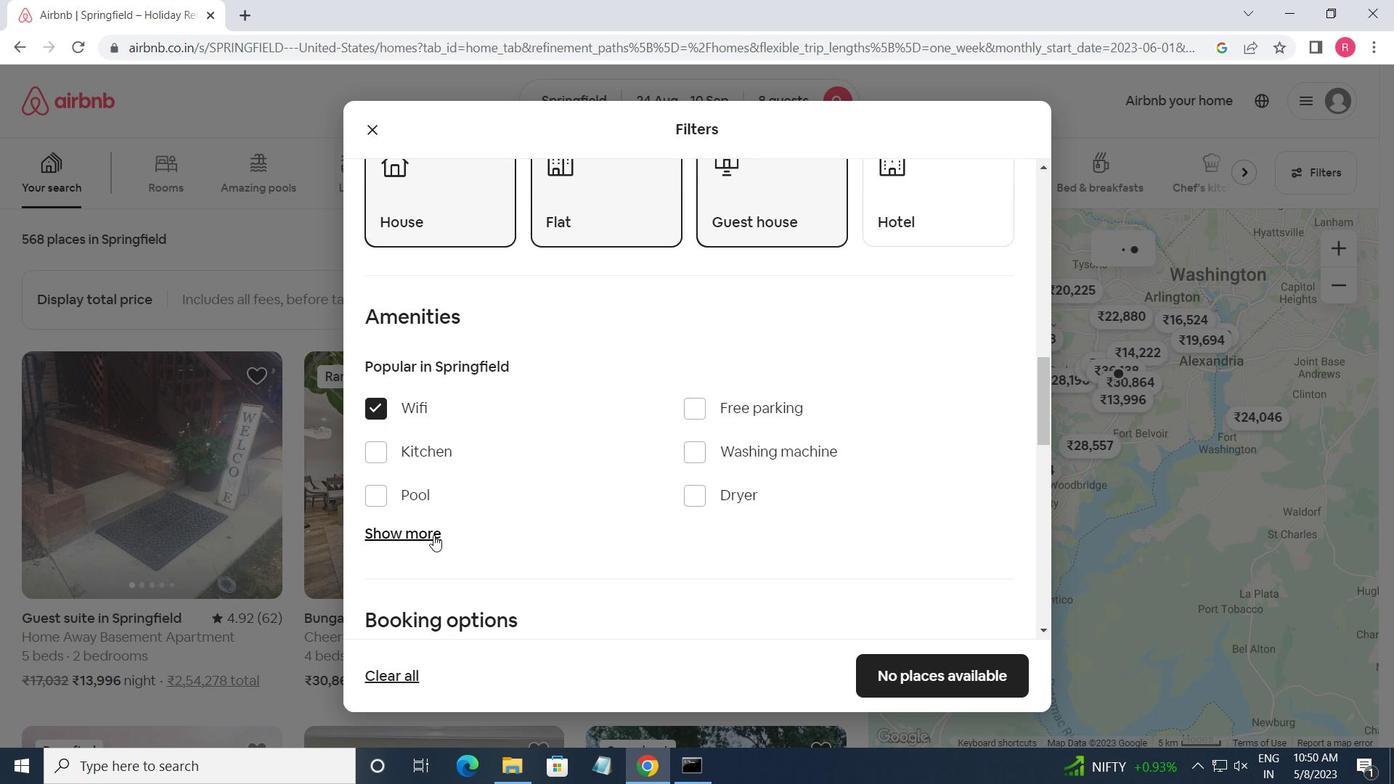 
Action: Mouse moved to (561, 477)
Screenshot: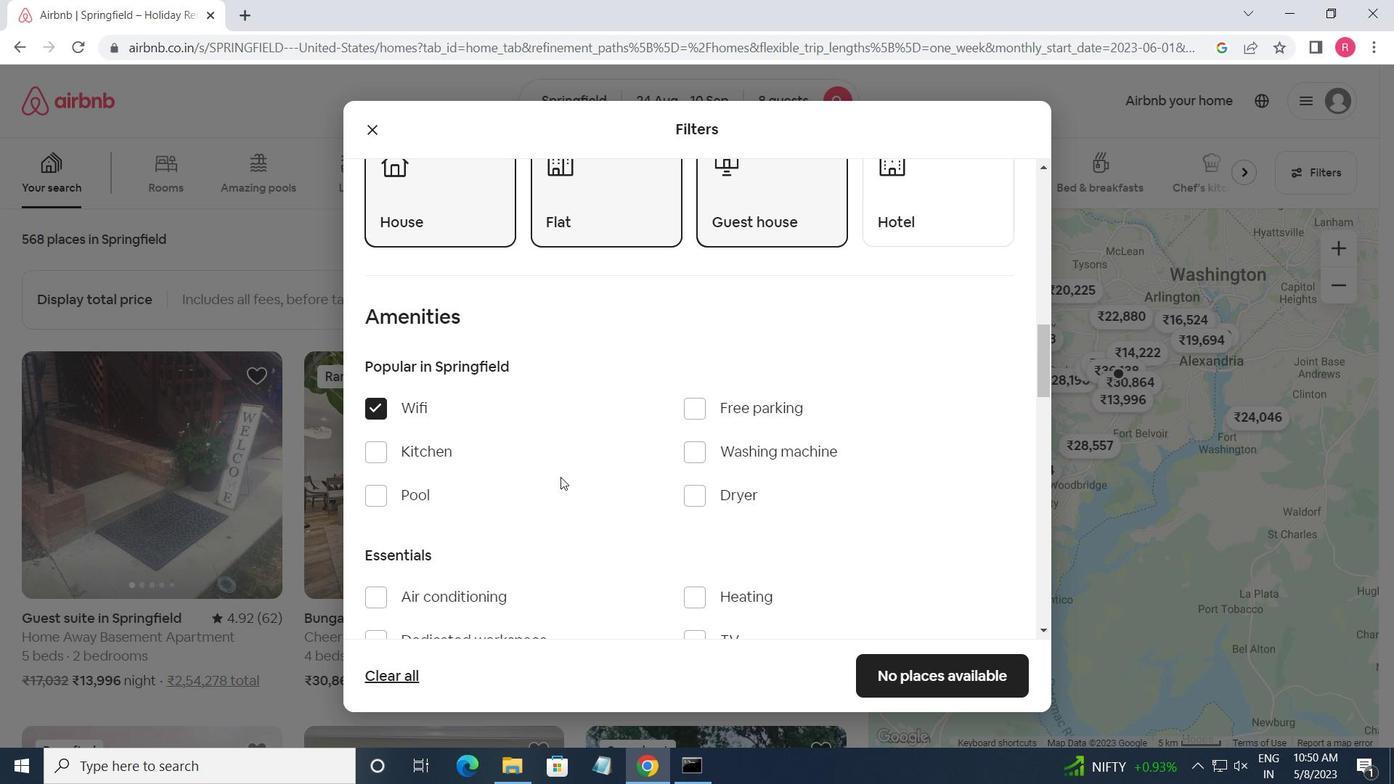 
Action: Mouse scrolled (561, 476) with delta (0, 0)
Screenshot: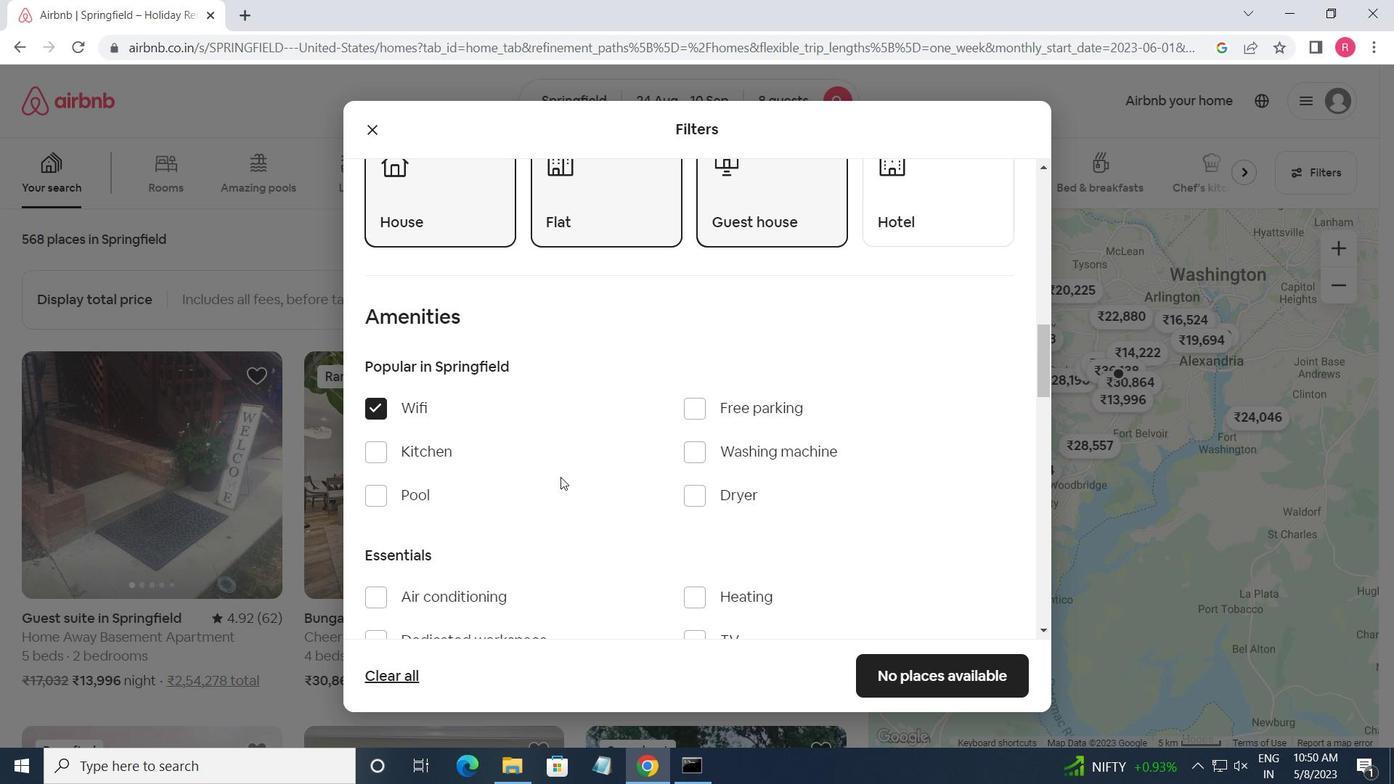 
Action: Mouse moved to (569, 480)
Screenshot: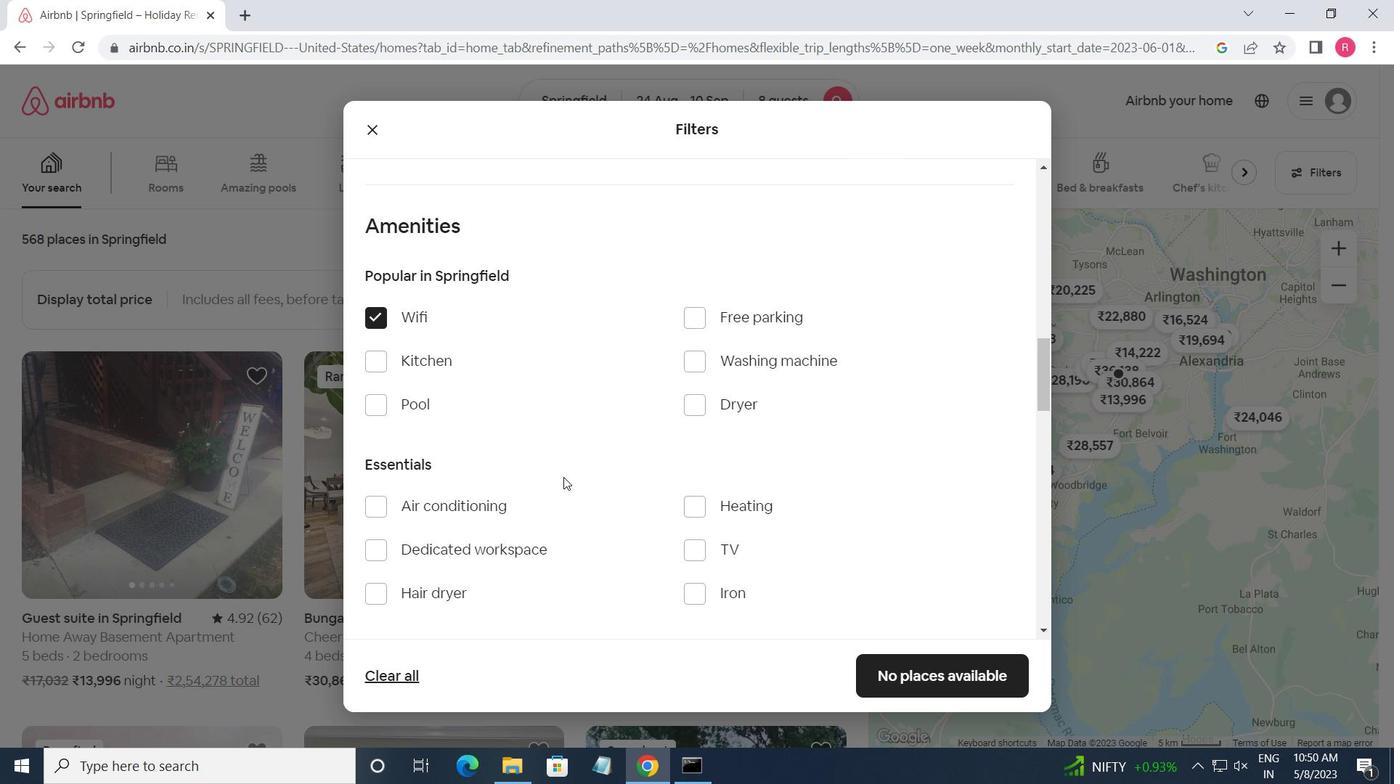 
Action: Mouse scrolled (569, 479) with delta (0, 0)
Screenshot: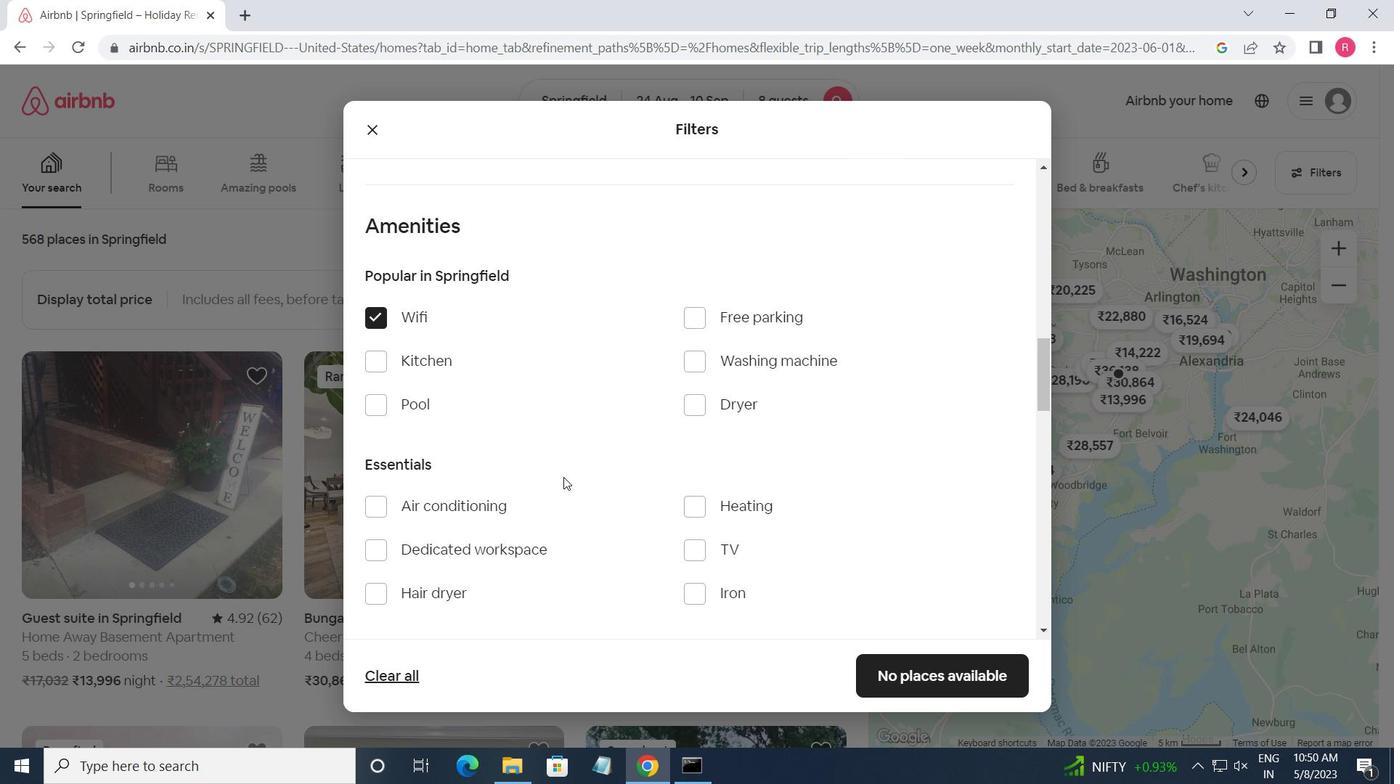 
Action: Mouse moved to (699, 462)
Screenshot: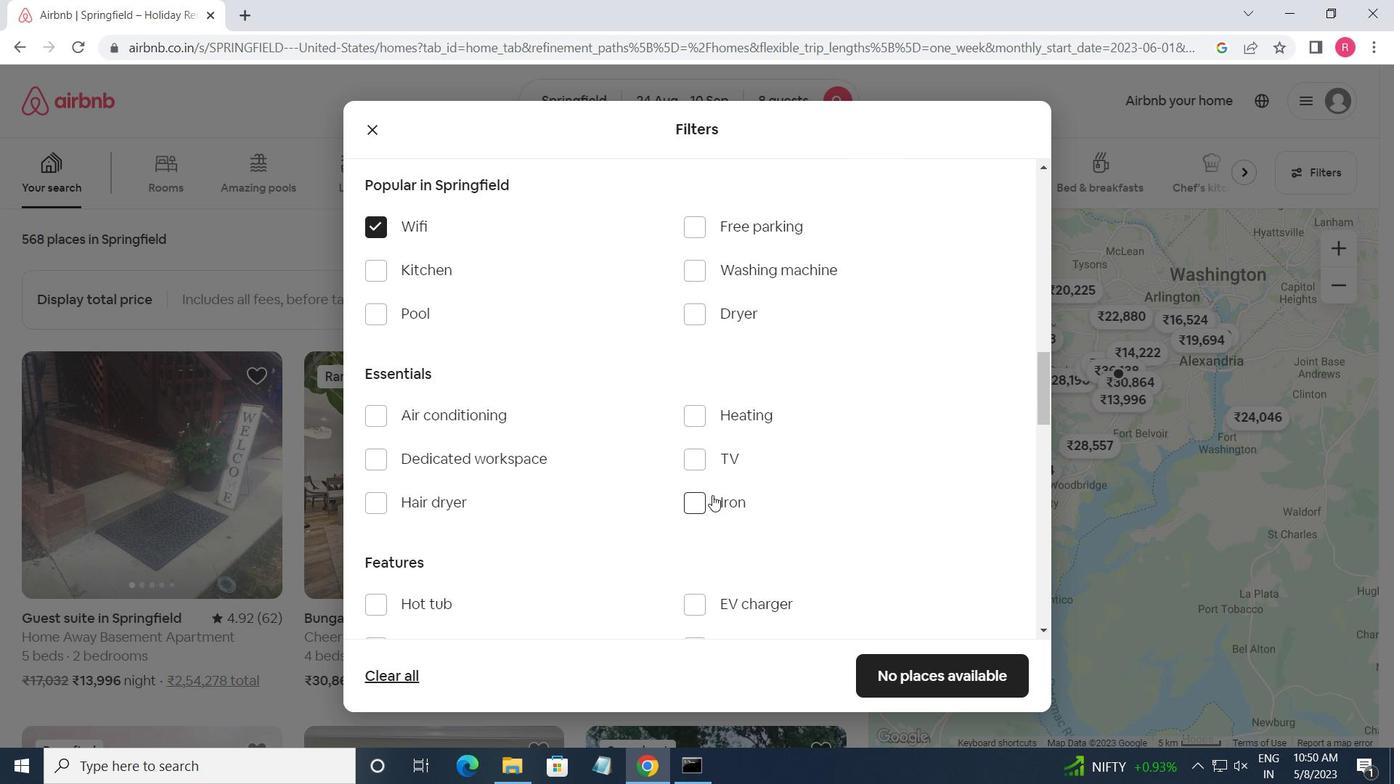 
Action: Mouse pressed left at (699, 462)
Screenshot: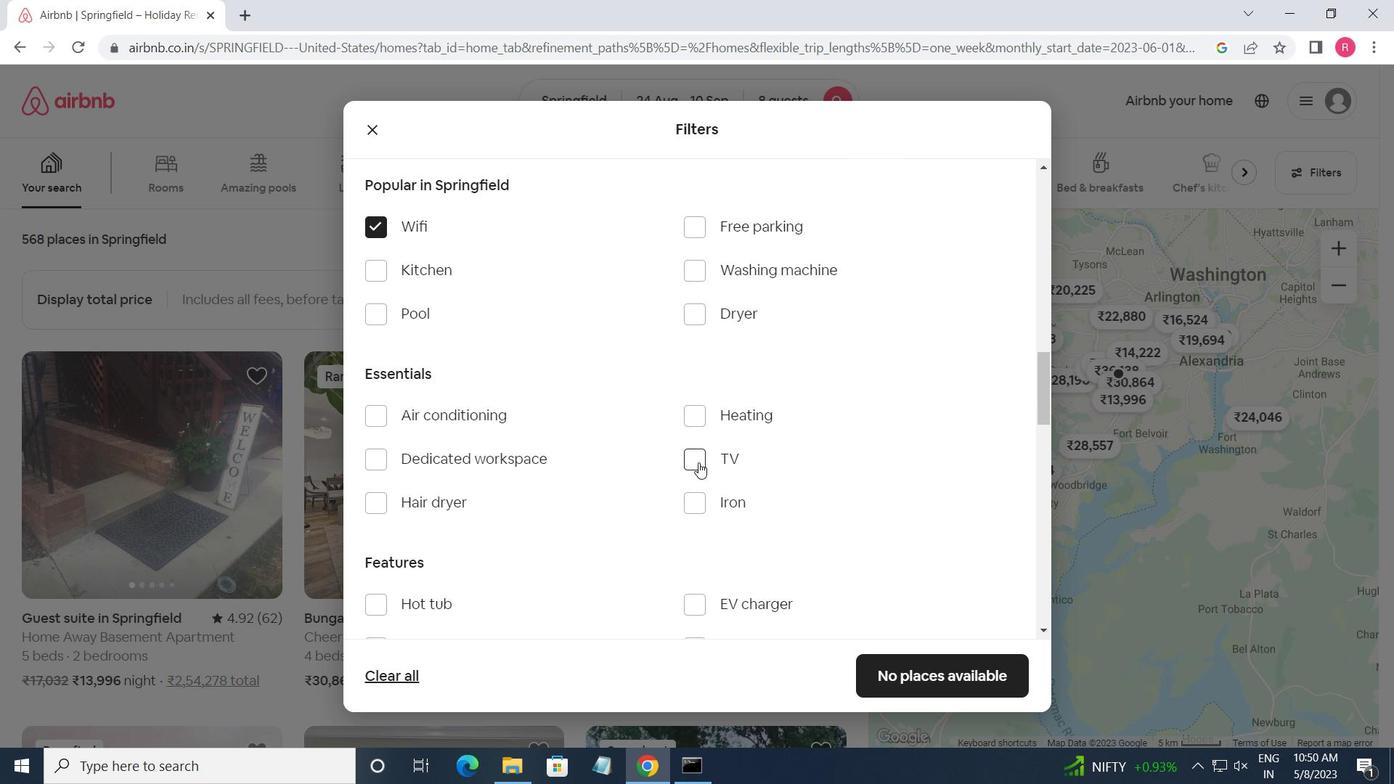 
Action: Mouse moved to (504, 472)
Screenshot: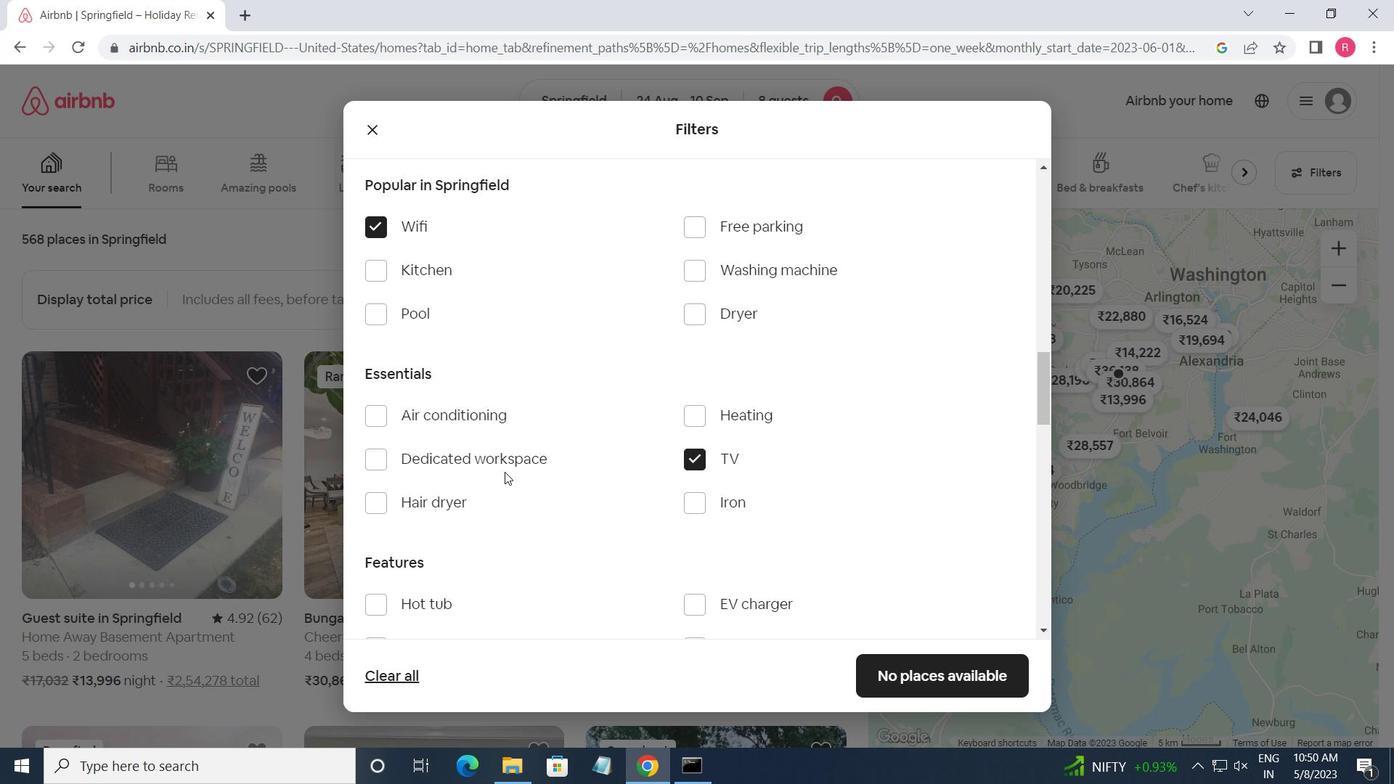 
Action: Mouse scrolled (504, 472) with delta (0, 0)
Screenshot: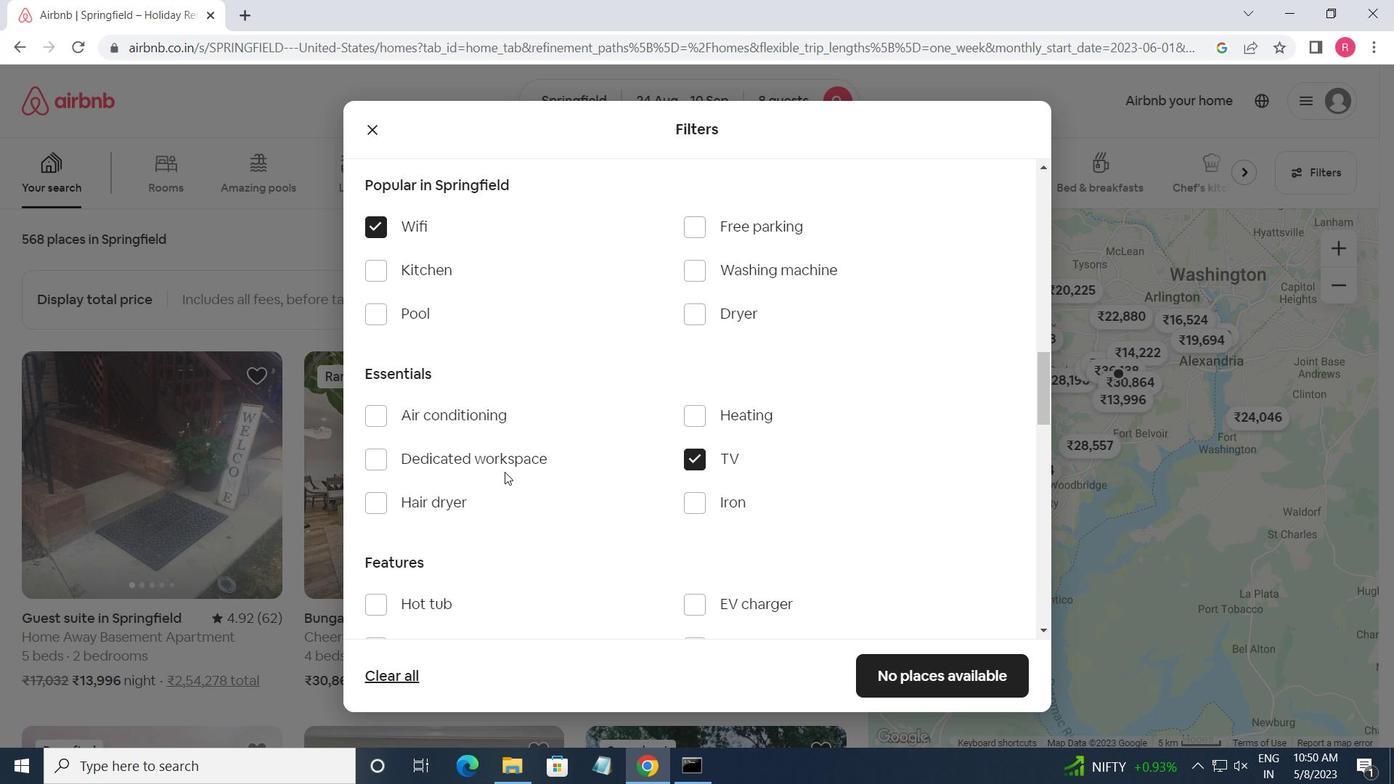 
Action: Mouse moved to (512, 479)
Screenshot: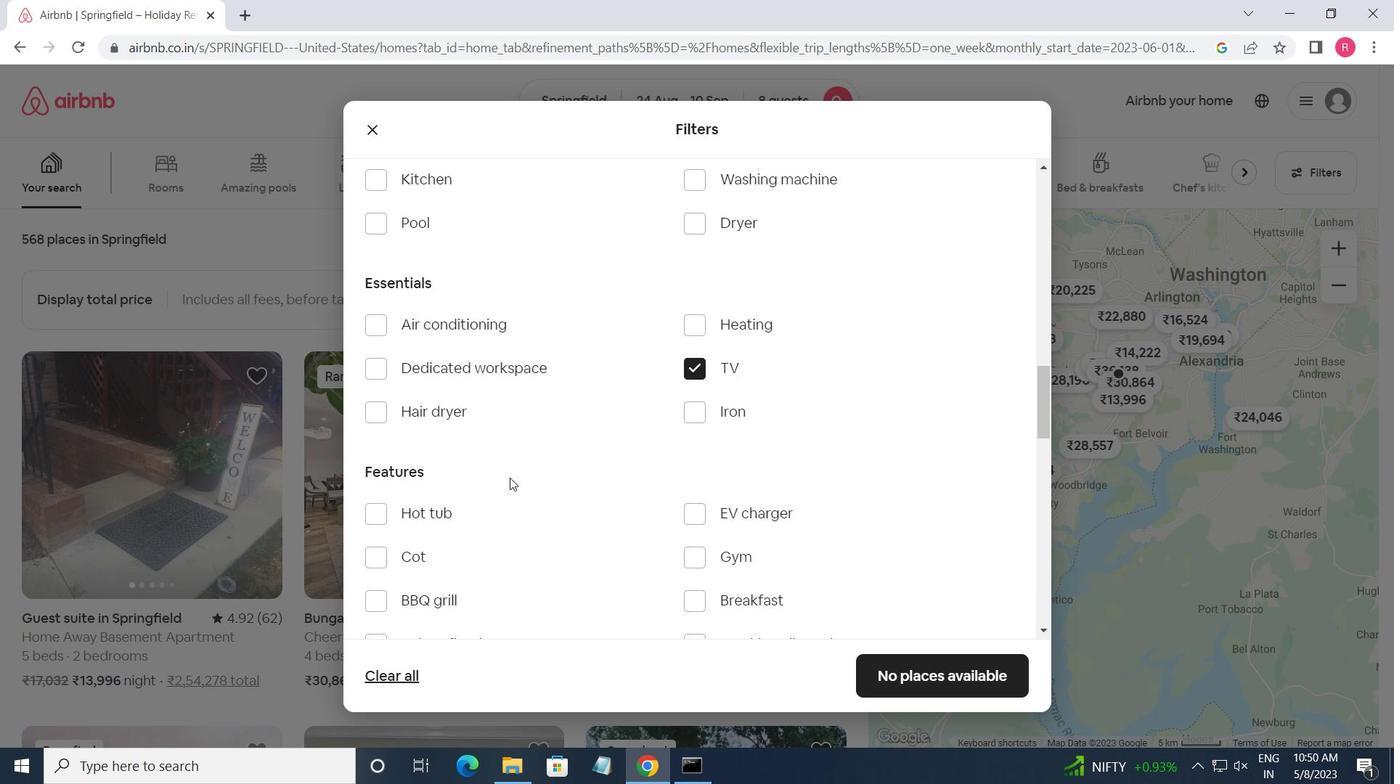 
Action: Mouse scrolled (512, 478) with delta (0, 0)
Screenshot: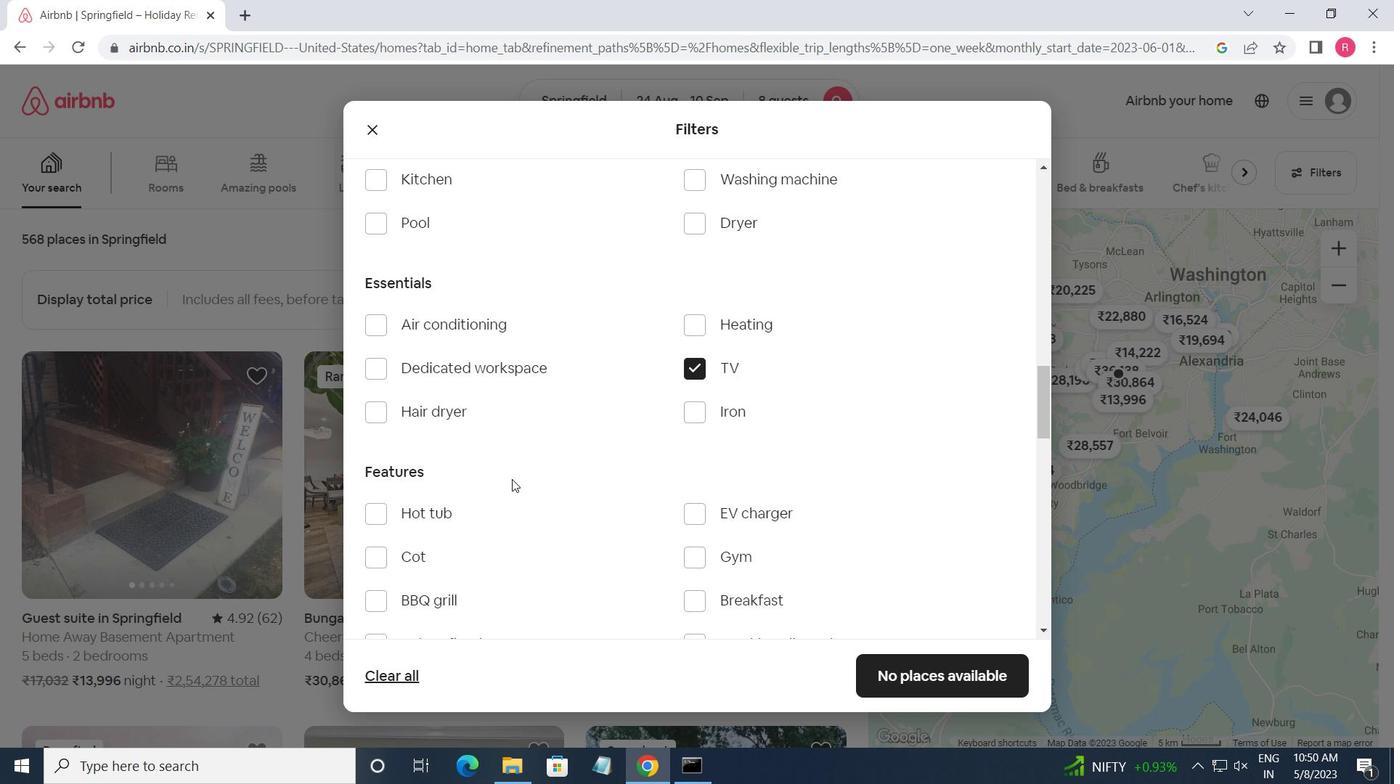 
Action: Mouse scrolled (512, 478) with delta (0, 0)
Screenshot: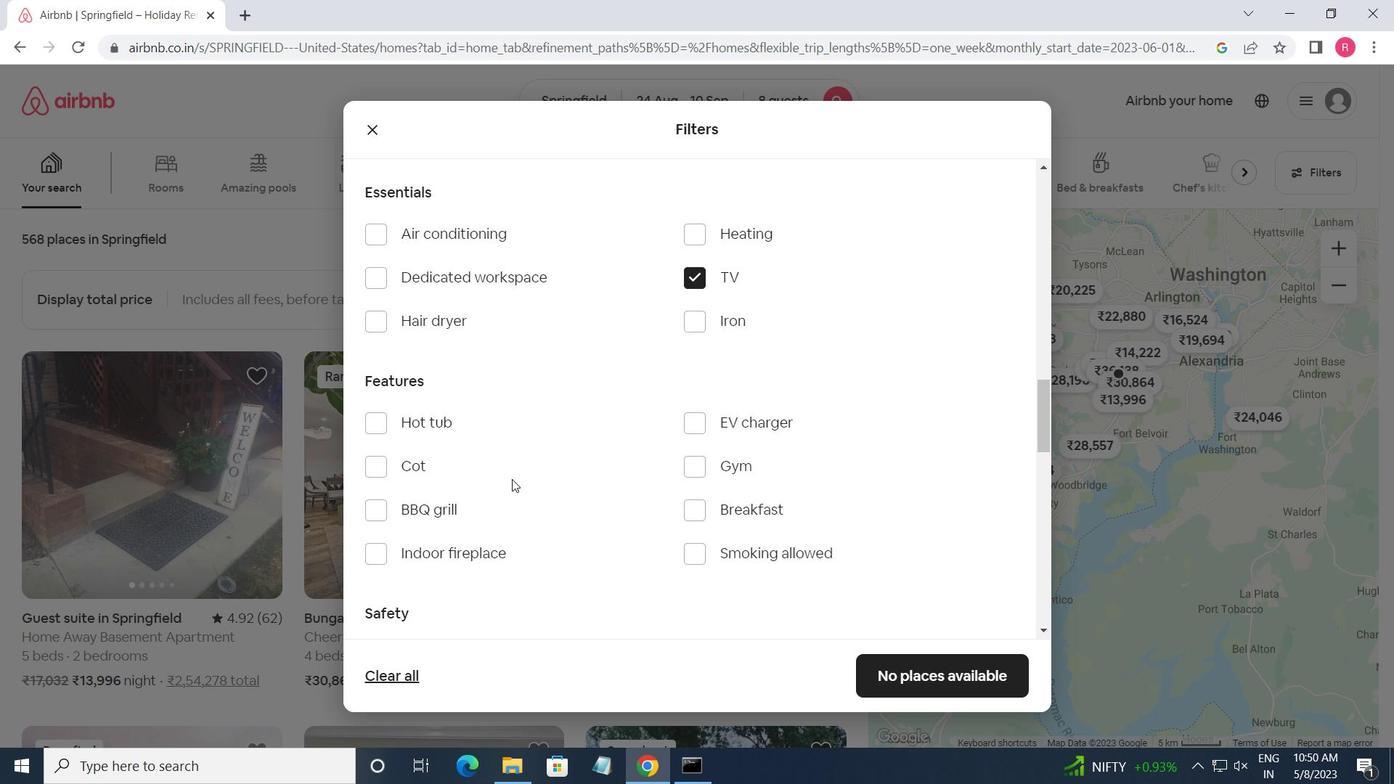 
Action: Mouse scrolled (512, 478) with delta (0, 0)
Screenshot: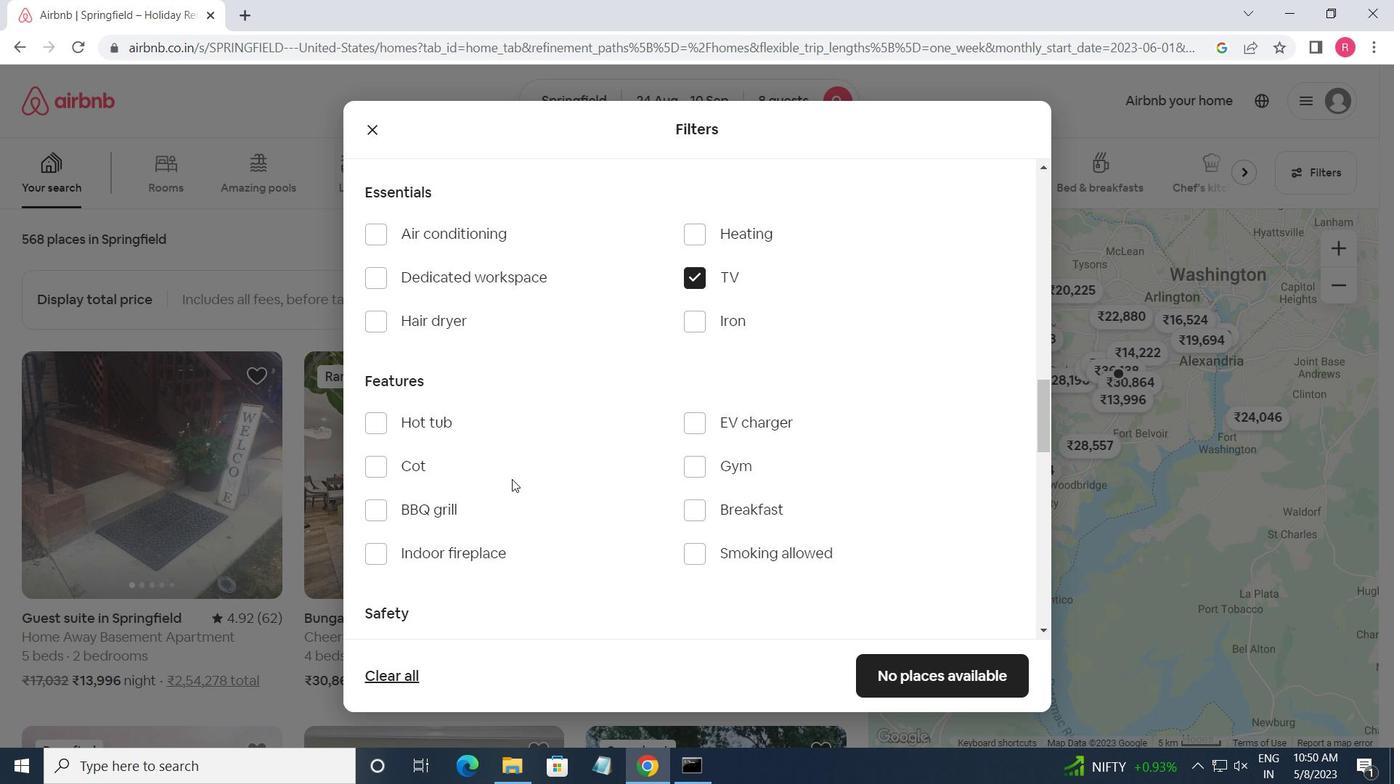 
Action: Mouse scrolled (512, 478) with delta (0, 0)
Screenshot: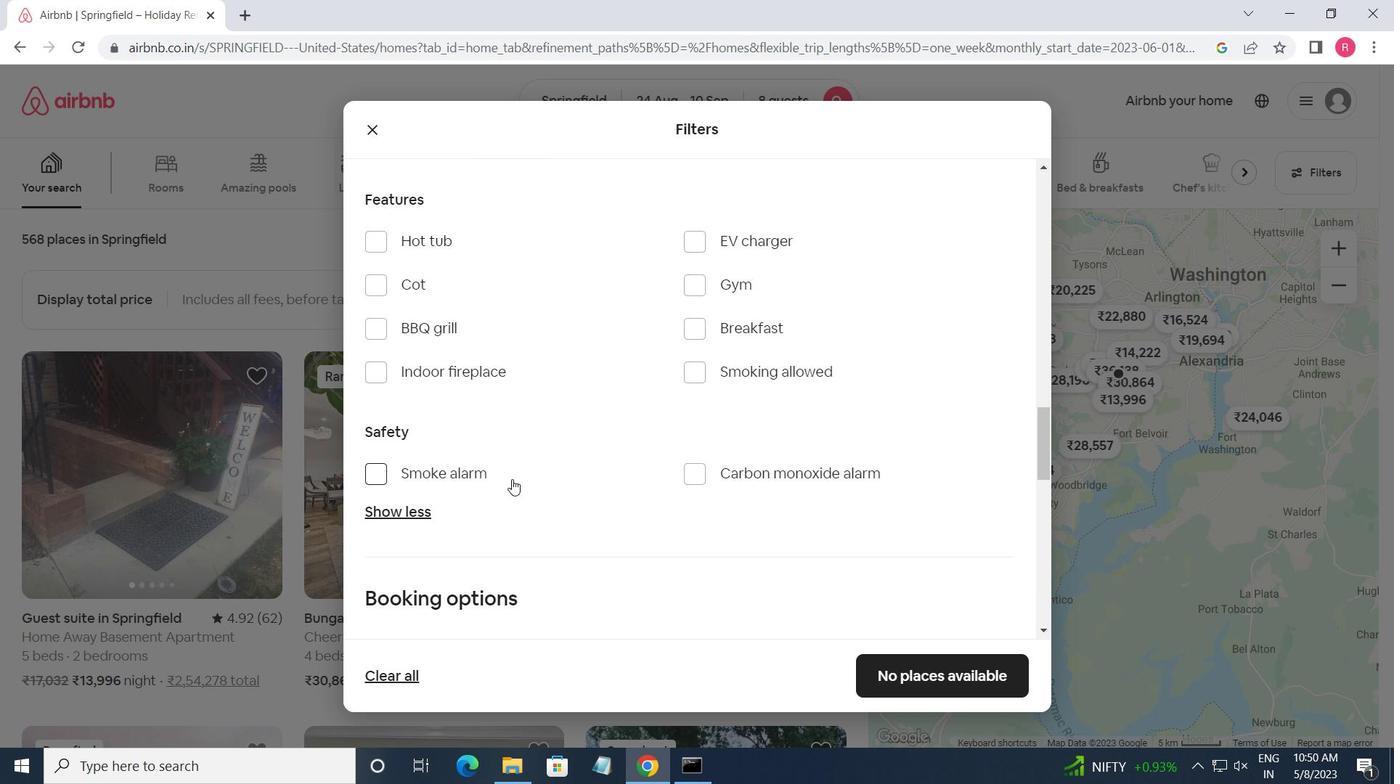 
Action: Mouse moved to (512, 479)
Screenshot: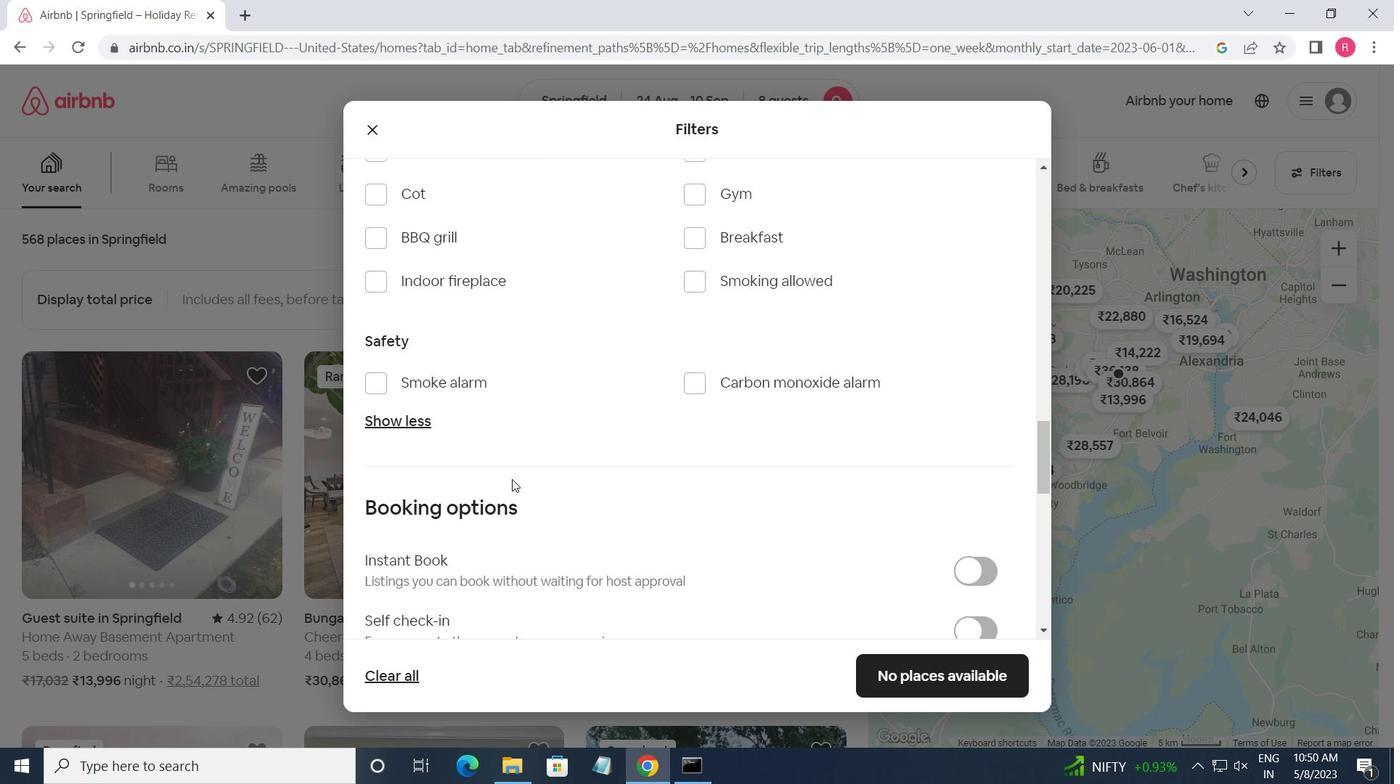 
Action: Mouse scrolled (512, 480) with delta (0, 0)
Screenshot: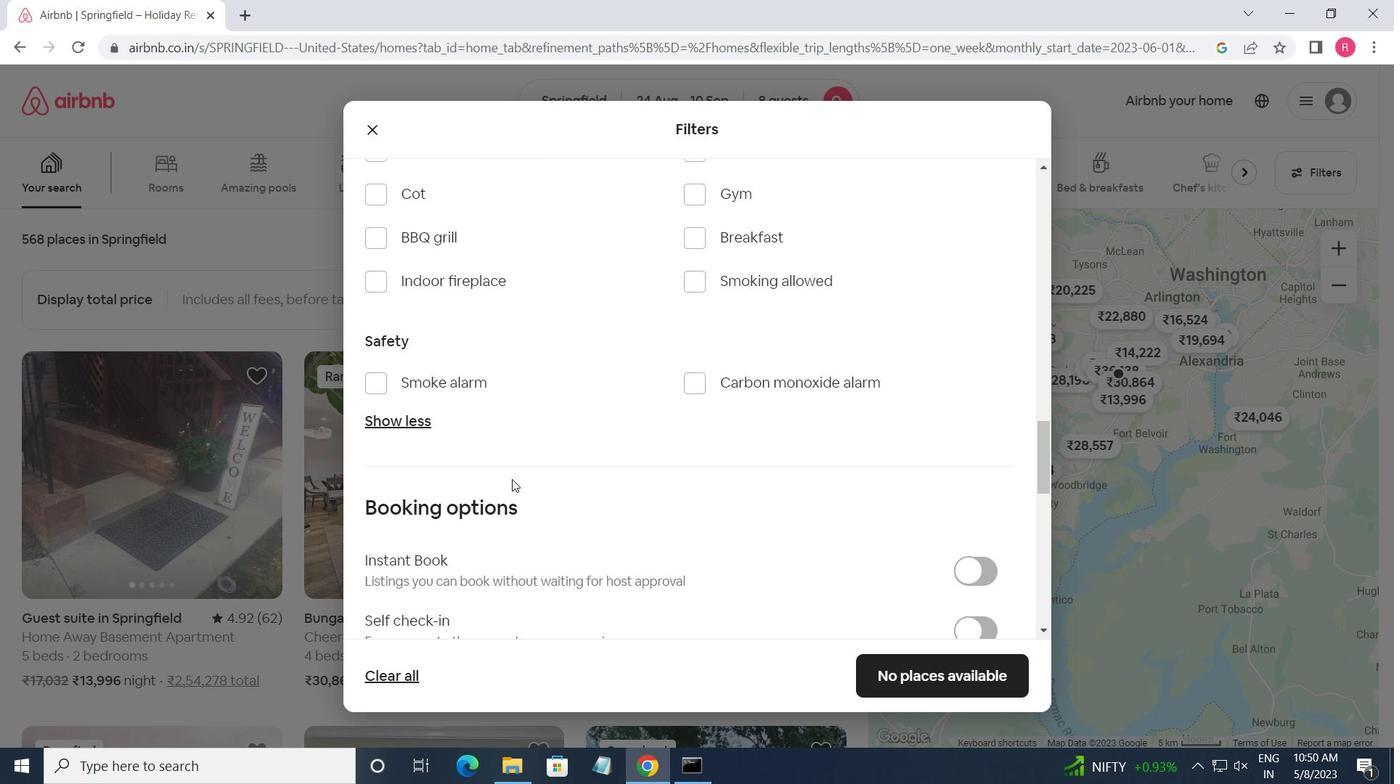 
Action: Mouse scrolled (512, 480) with delta (0, 0)
Screenshot: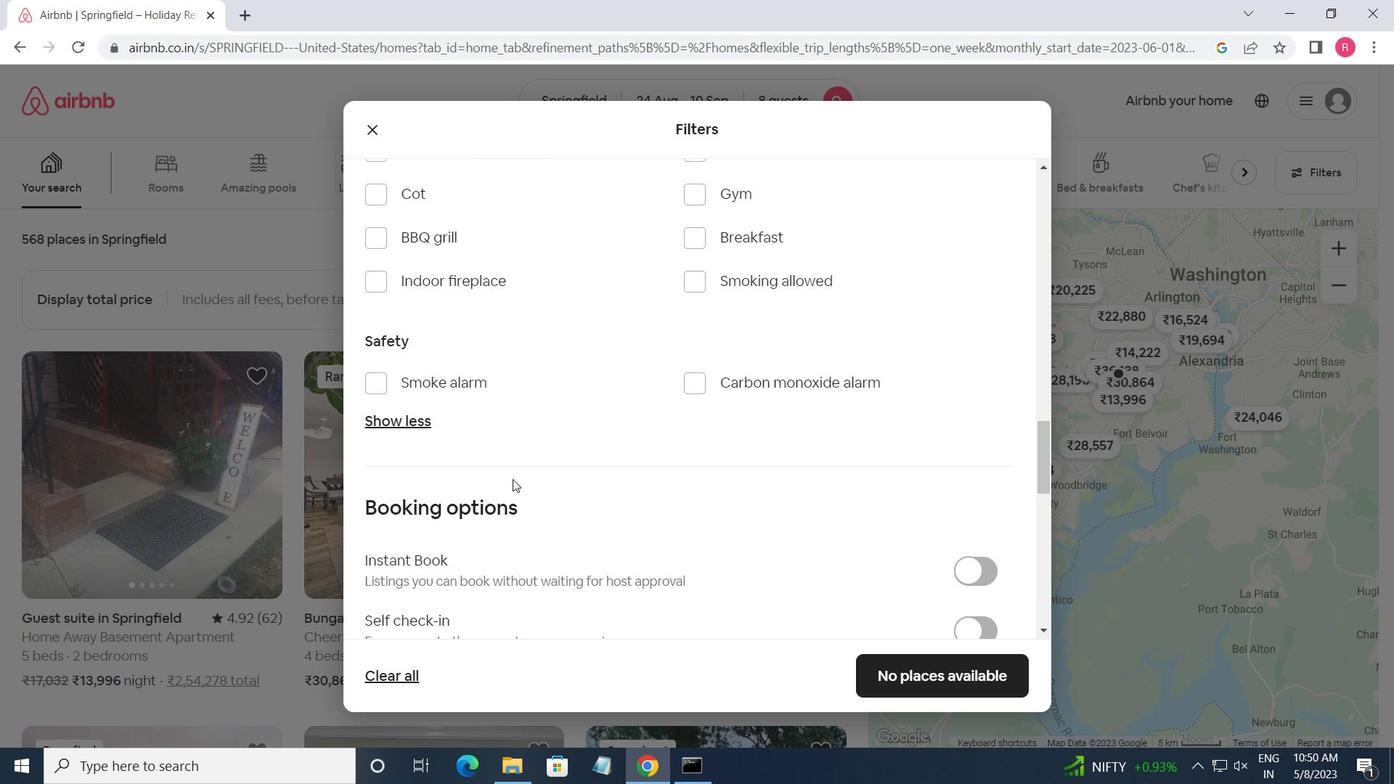 
Action: Mouse scrolled (512, 480) with delta (0, 0)
Screenshot: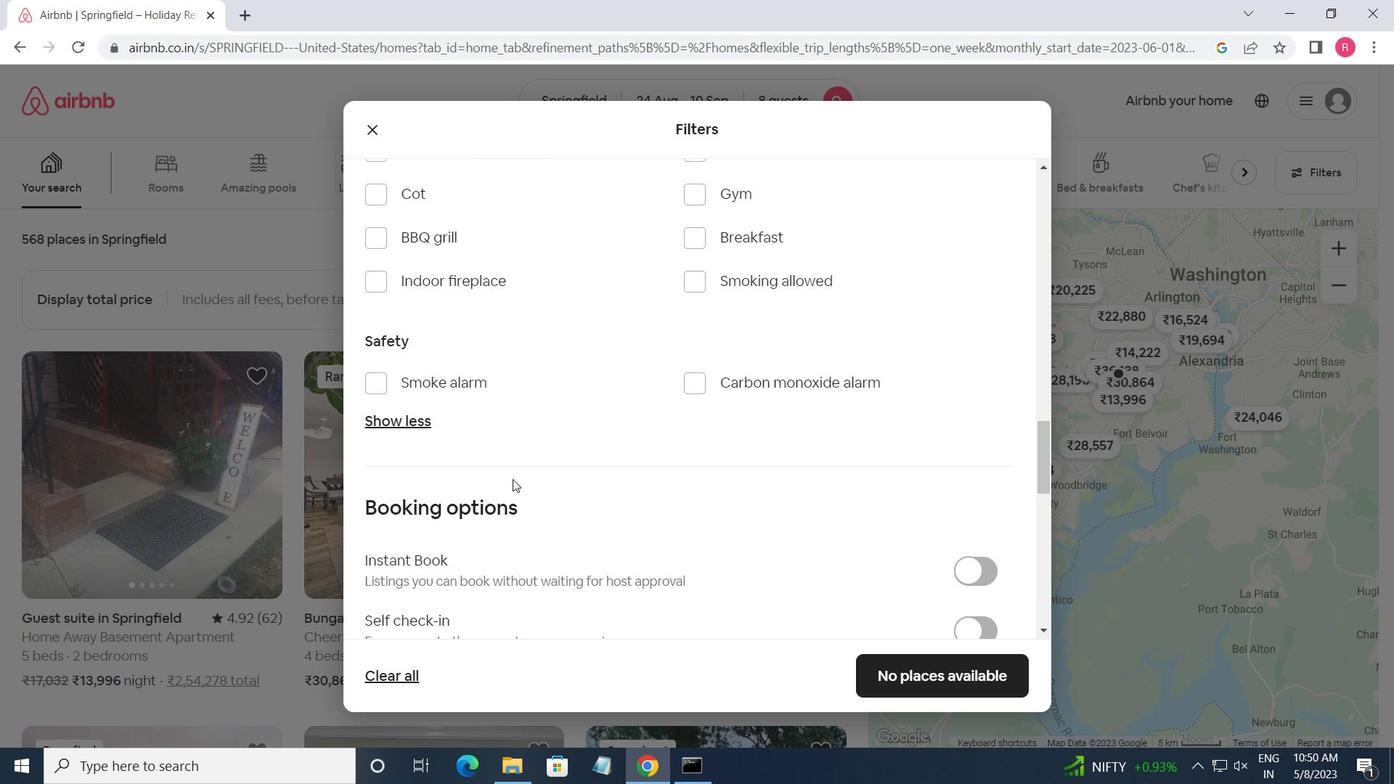 
Action: Mouse scrolled (512, 480) with delta (0, 0)
Screenshot: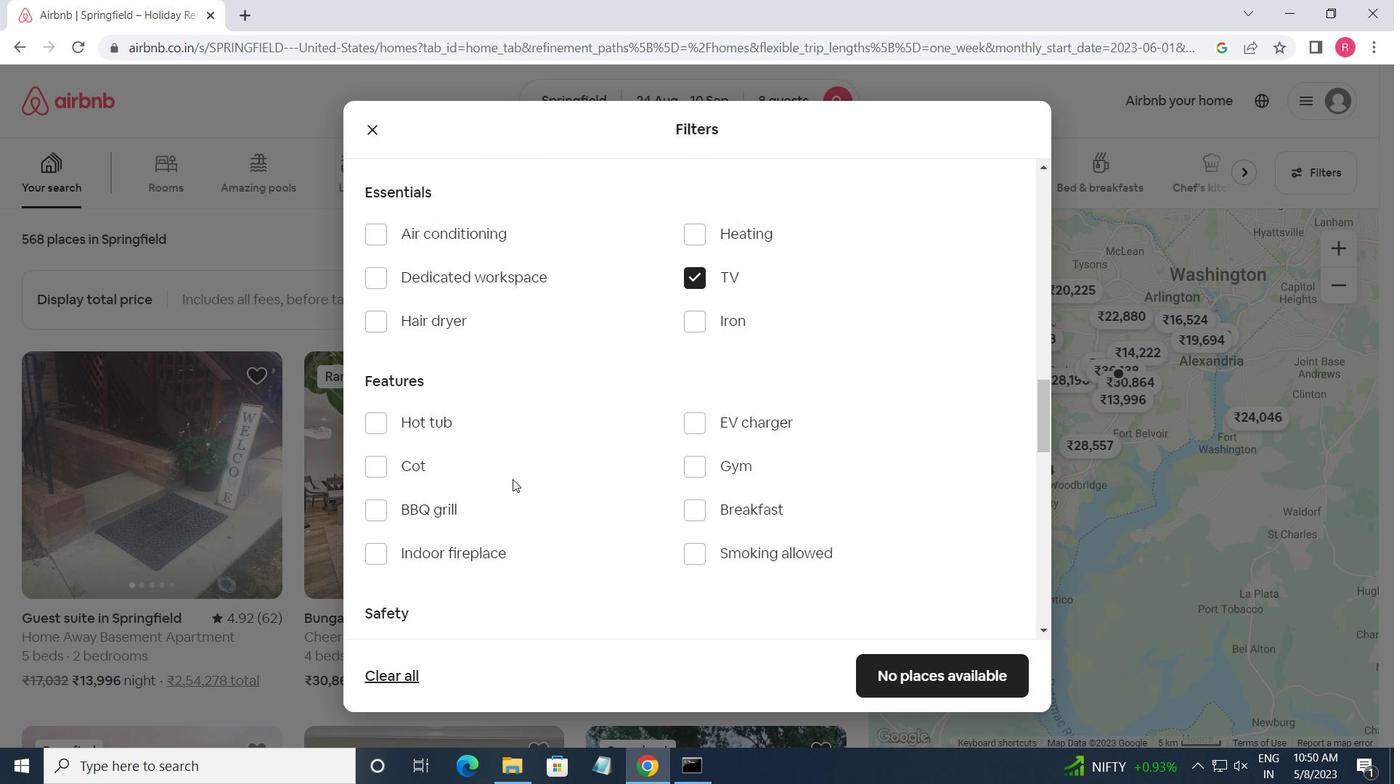
Action: Mouse scrolled (512, 480) with delta (0, 0)
Screenshot: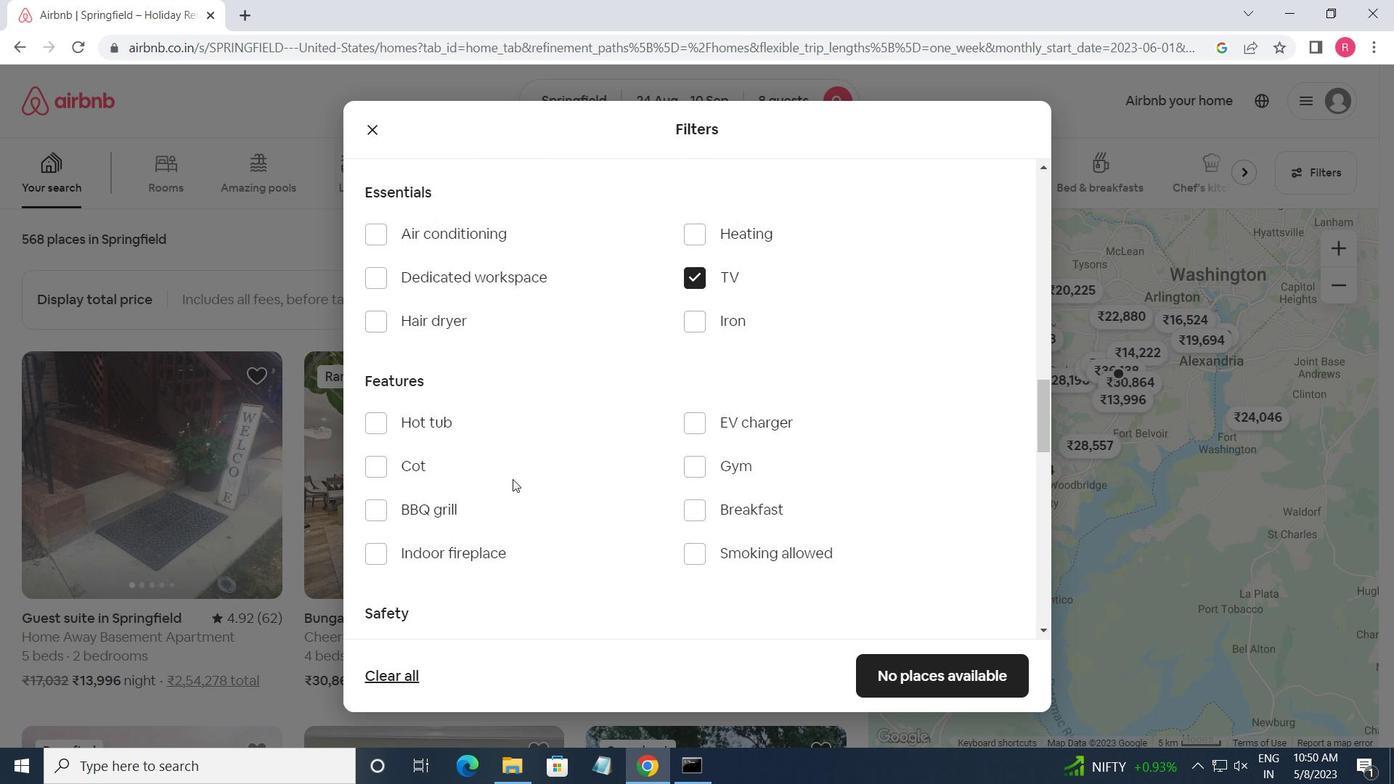 
Action: Mouse scrolled (512, 480) with delta (0, 0)
Screenshot: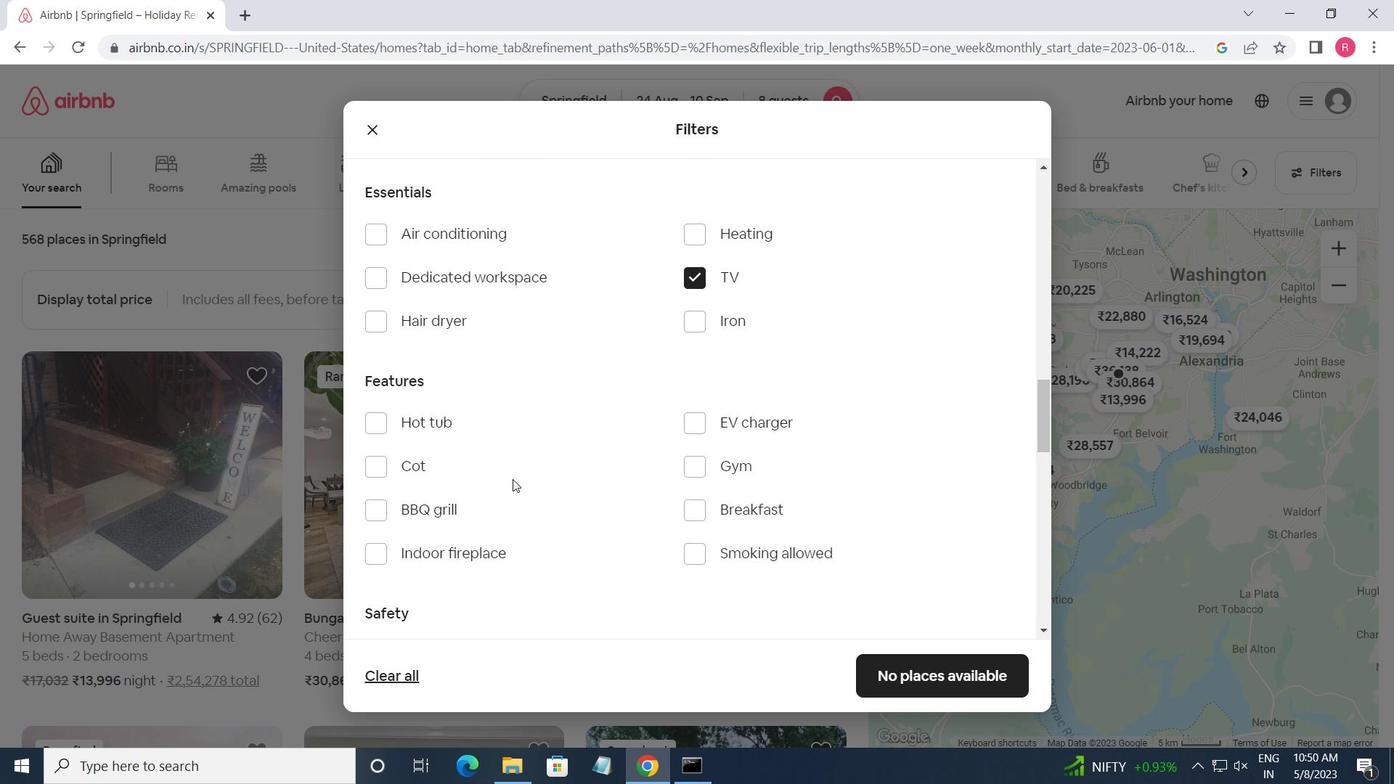 
Action: Mouse moved to (579, 536)
Screenshot: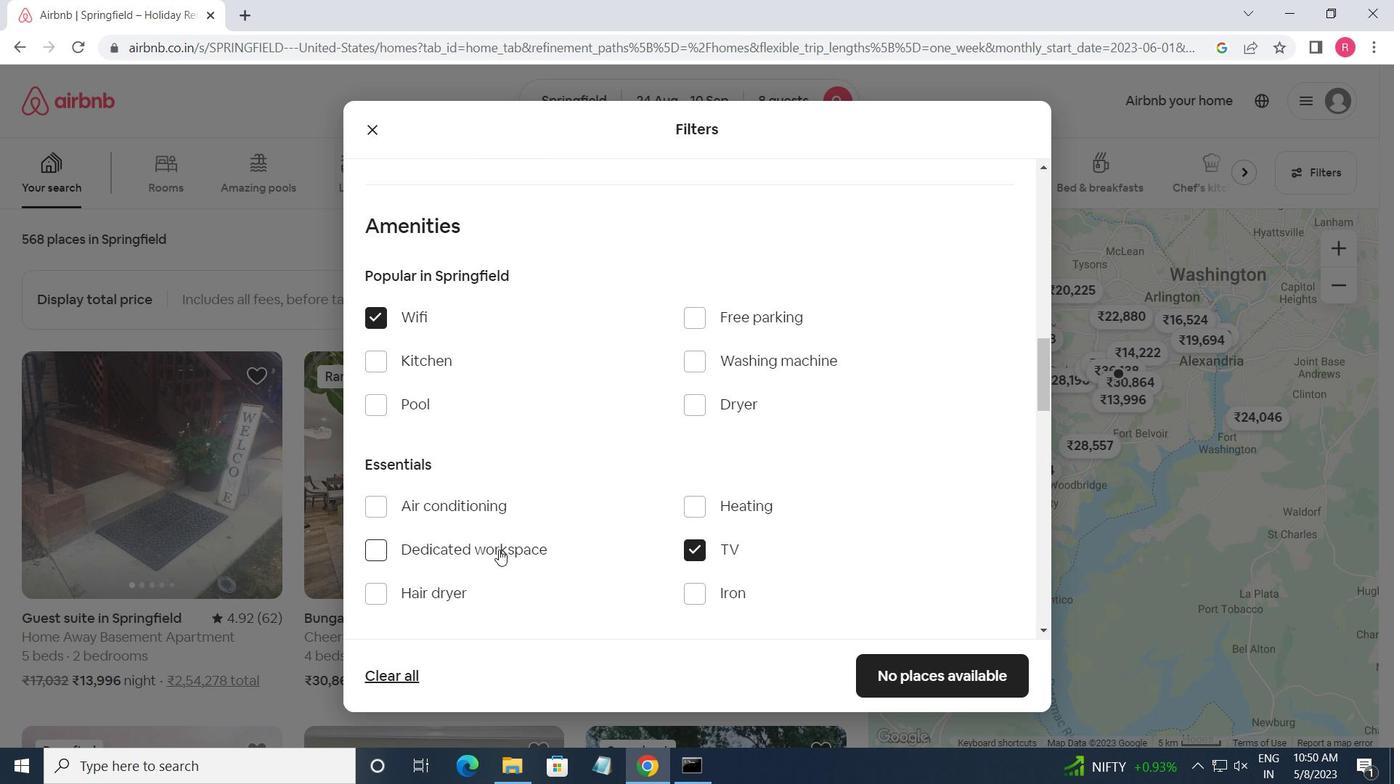 
Action: Mouse scrolled (579, 535) with delta (0, 0)
Screenshot: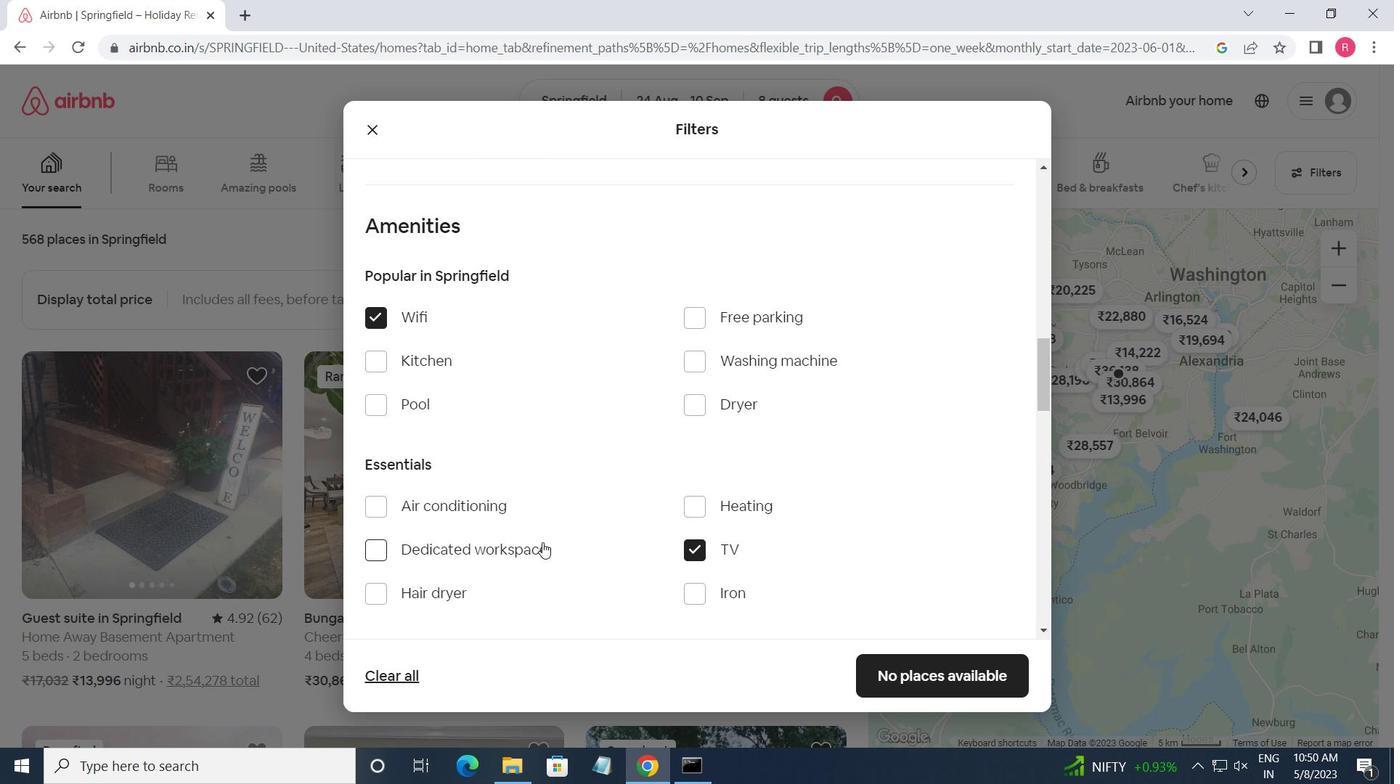 
Action: Mouse scrolled (579, 535) with delta (0, 0)
Screenshot: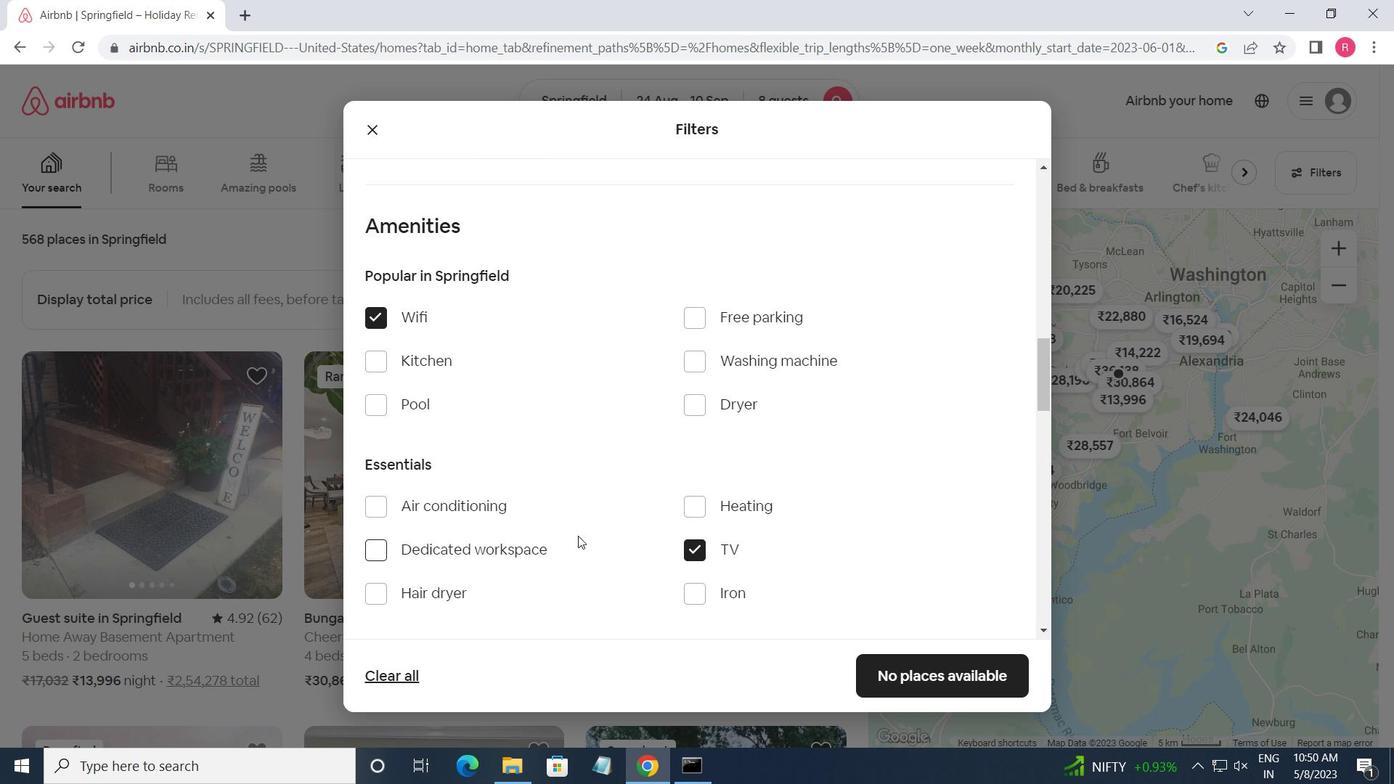 
Action: Mouse moved to (695, 557)
Screenshot: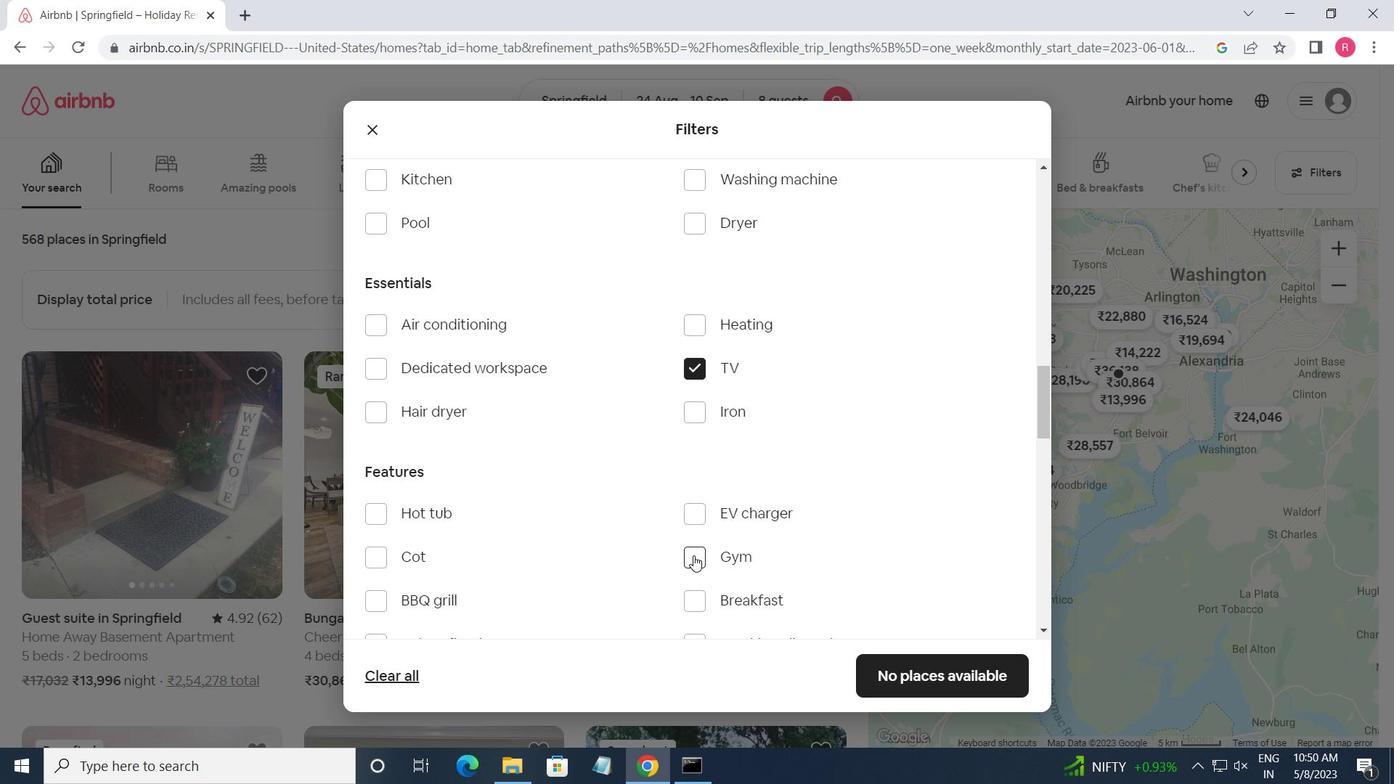 
Action: Mouse pressed left at (695, 557)
Screenshot: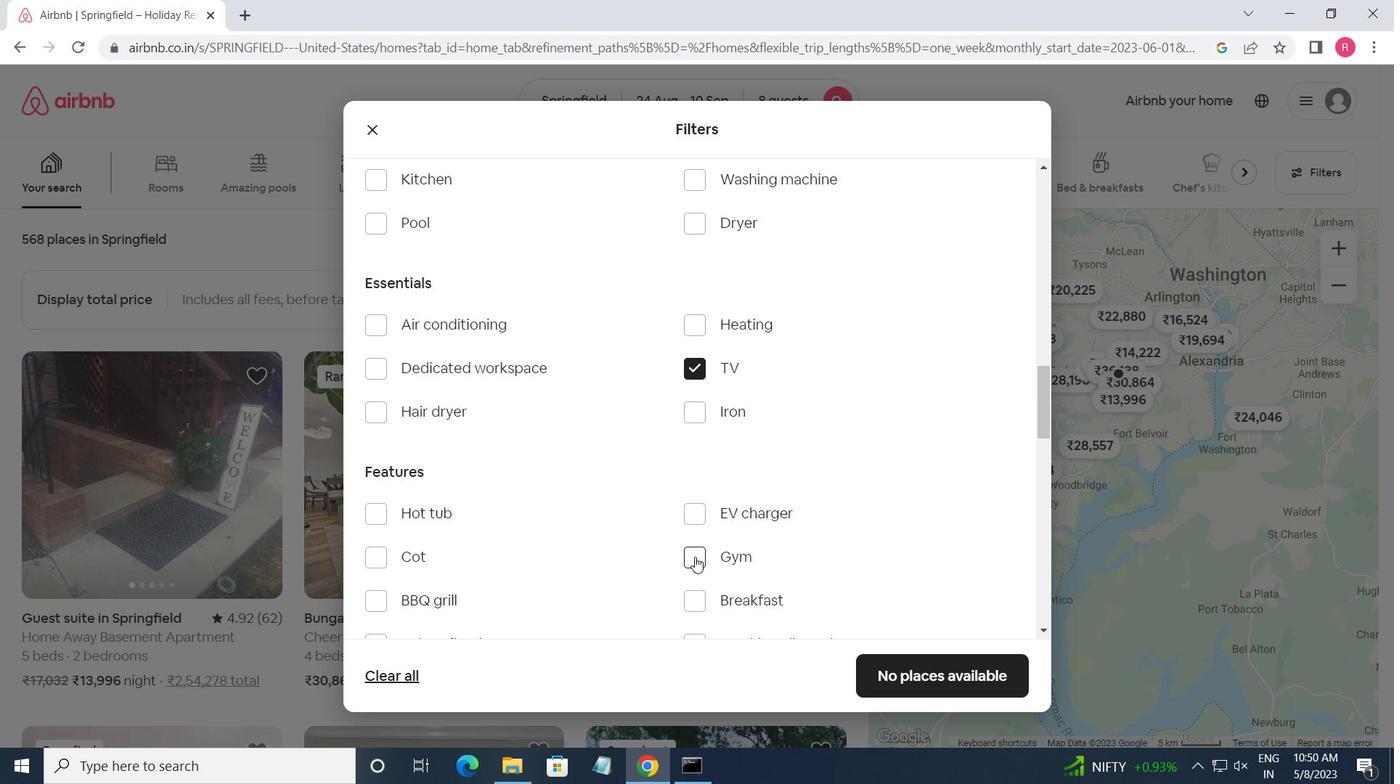 
Action: Mouse moved to (696, 594)
Screenshot: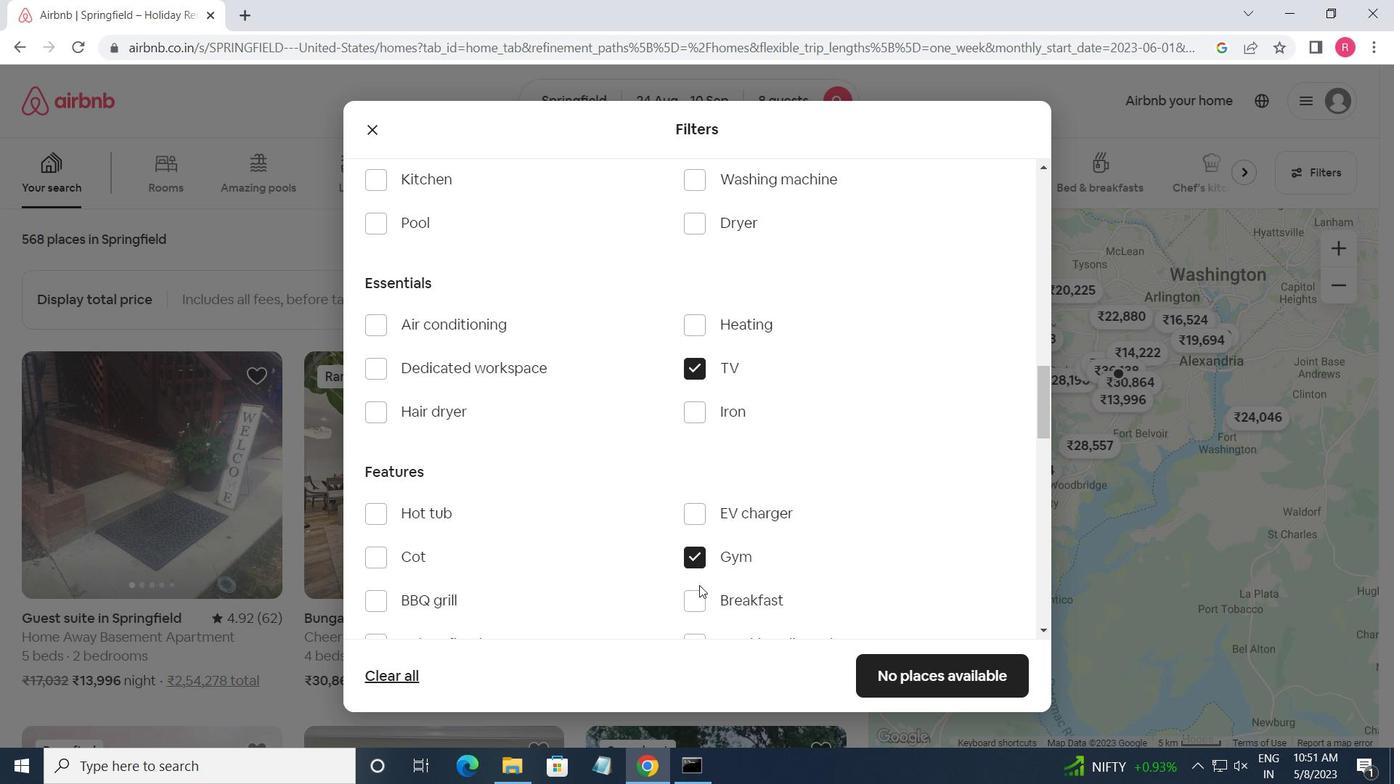 
Action: Mouse pressed left at (696, 594)
Screenshot: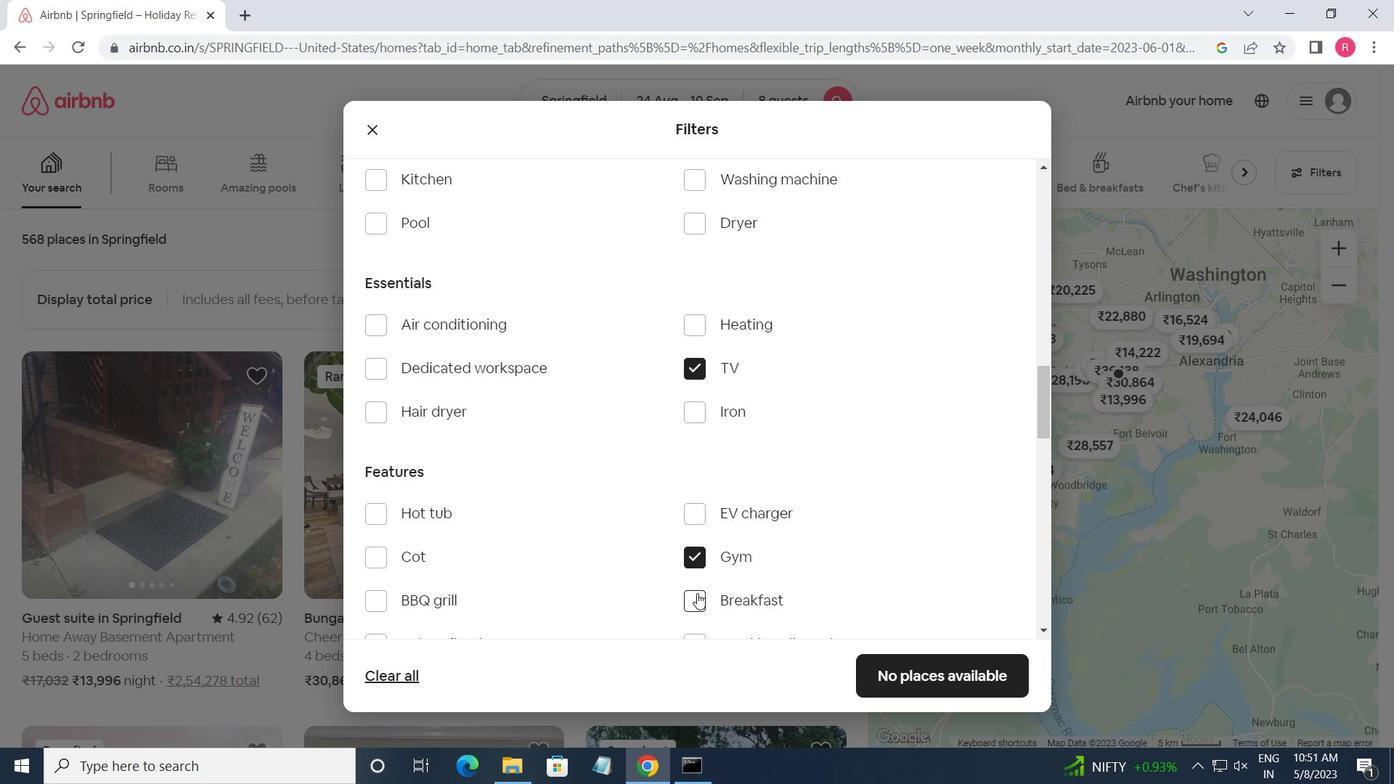 
Action: Mouse moved to (754, 474)
Screenshot: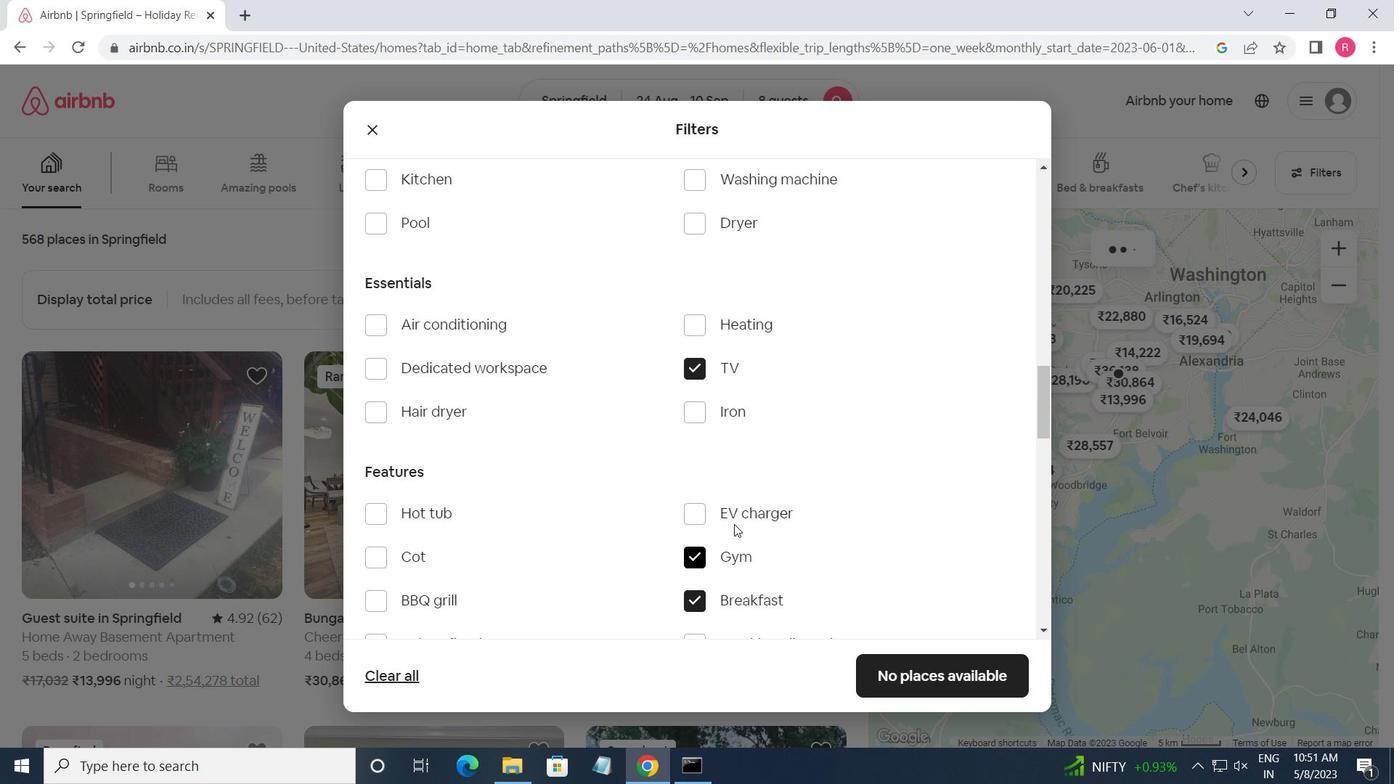
Action: Mouse scrolled (754, 473) with delta (0, 0)
Screenshot: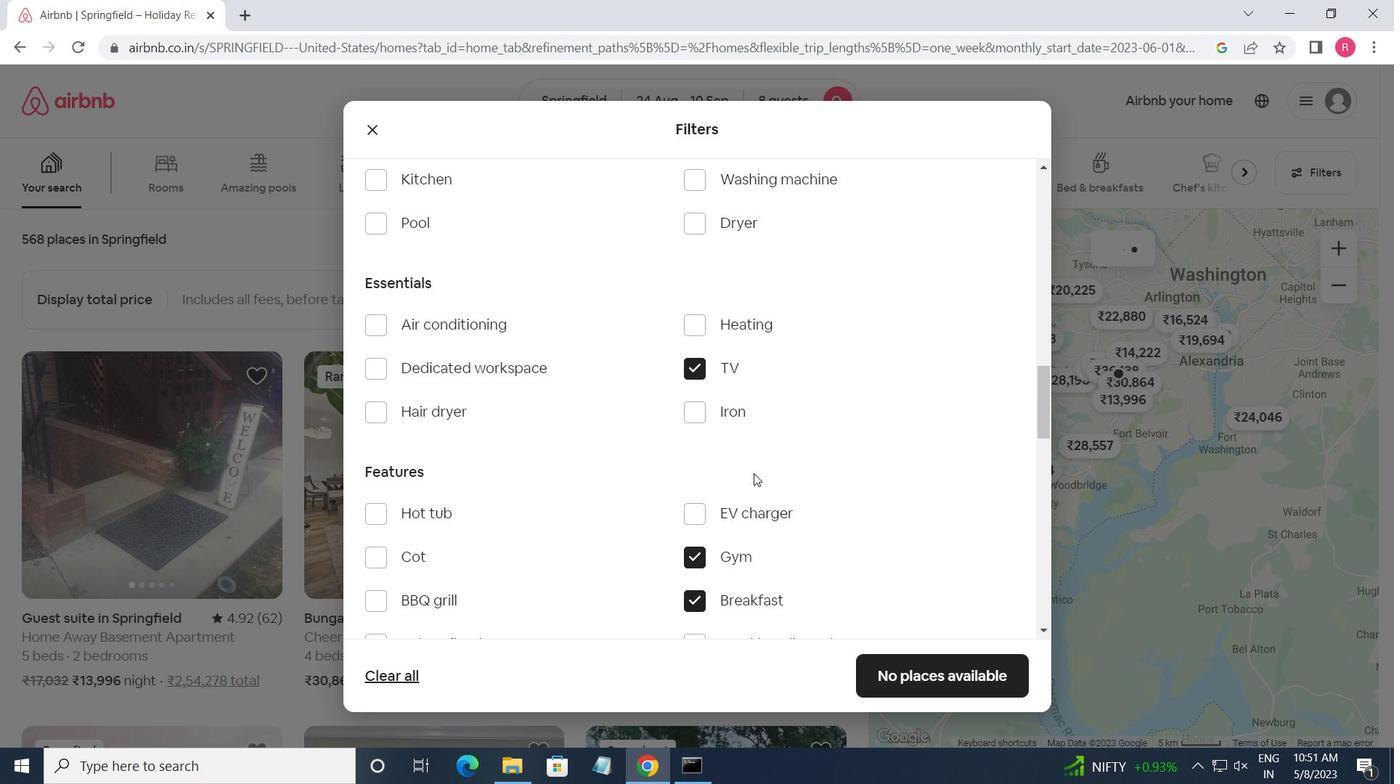 
Action: Mouse moved to (660, 475)
Screenshot: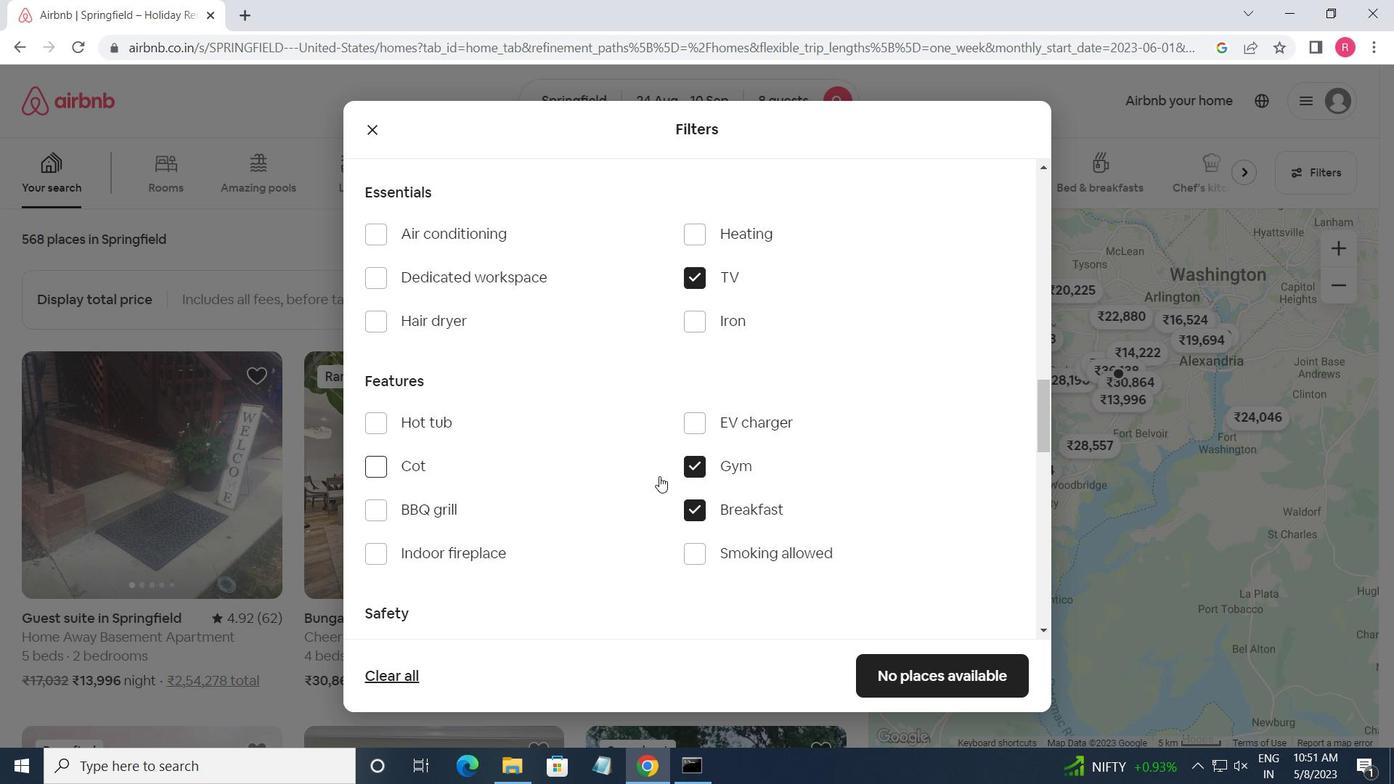 
Action: Mouse scrolled (660, 475) with delta (0, 0)
Screenshot: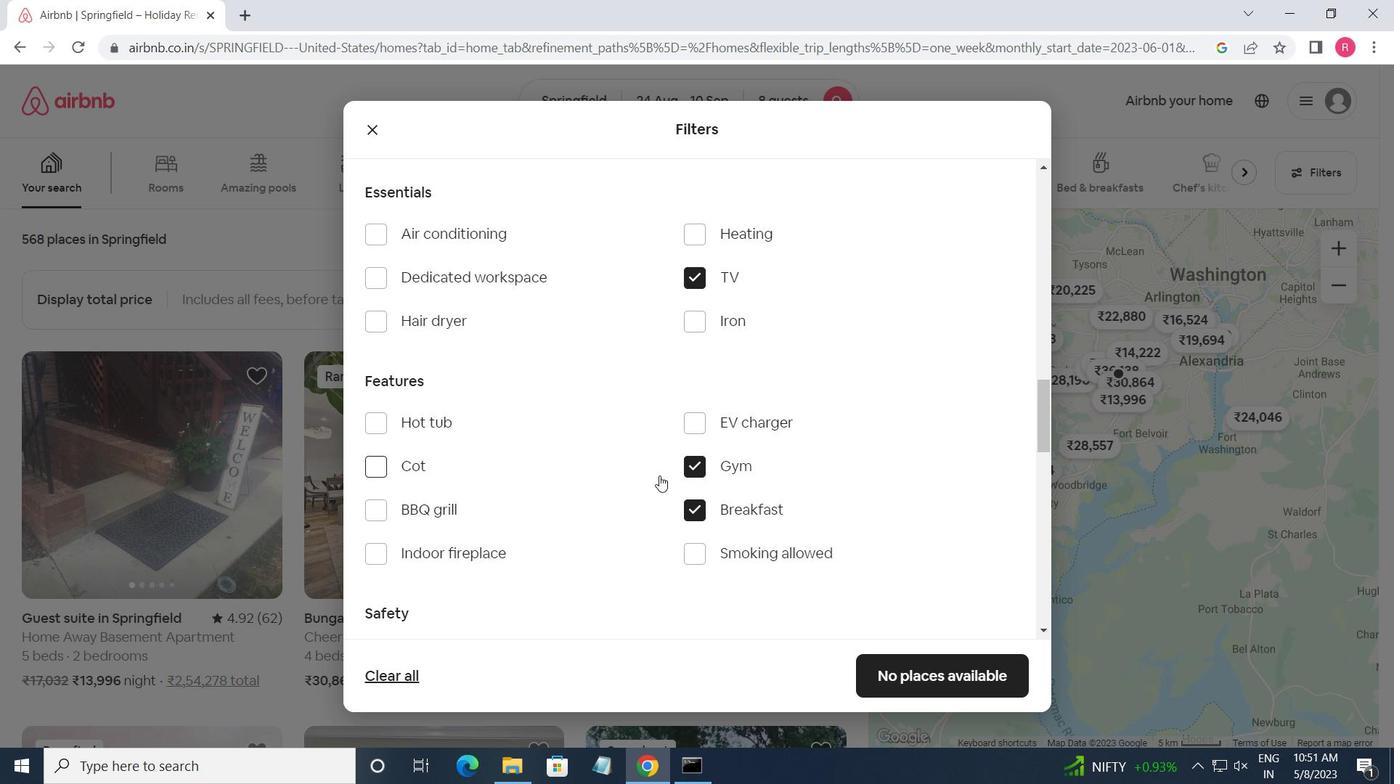 
Action: Mouse scrolled (660, 475) with delta (0, 0)
Screenshot: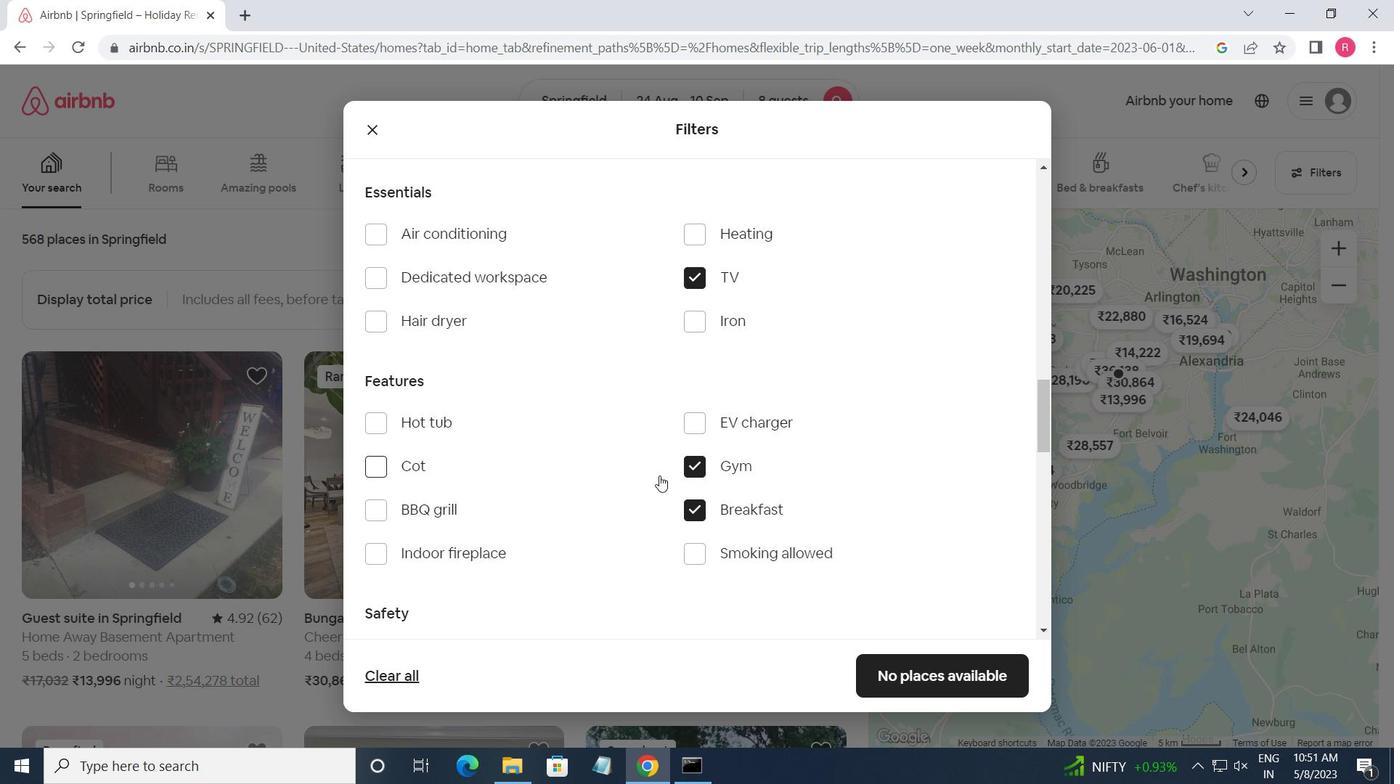 
Action: Mouse scrolled (660, 476) with delta (0, 0)
Screenshot: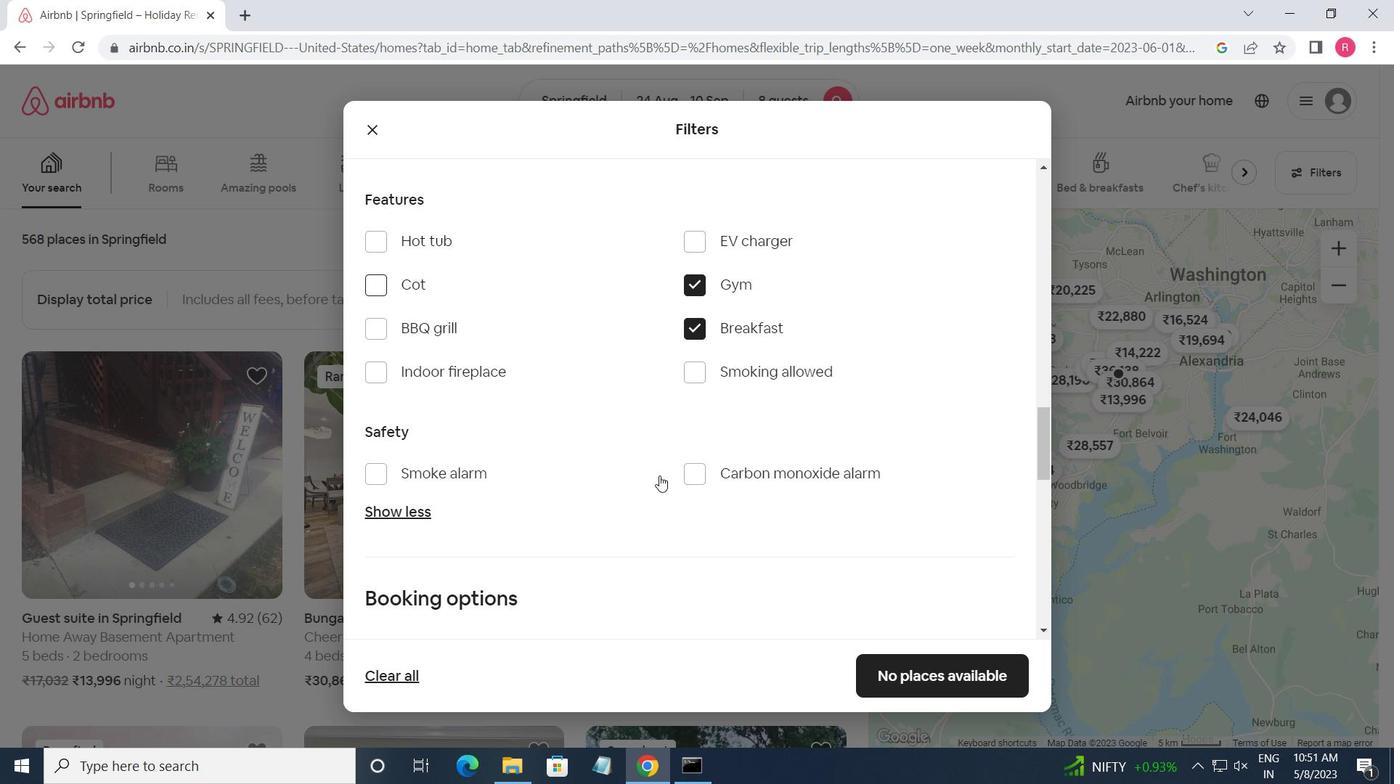 
Action: Mouse scrolled (660, 476) with delta (0, 0)
Screenshot: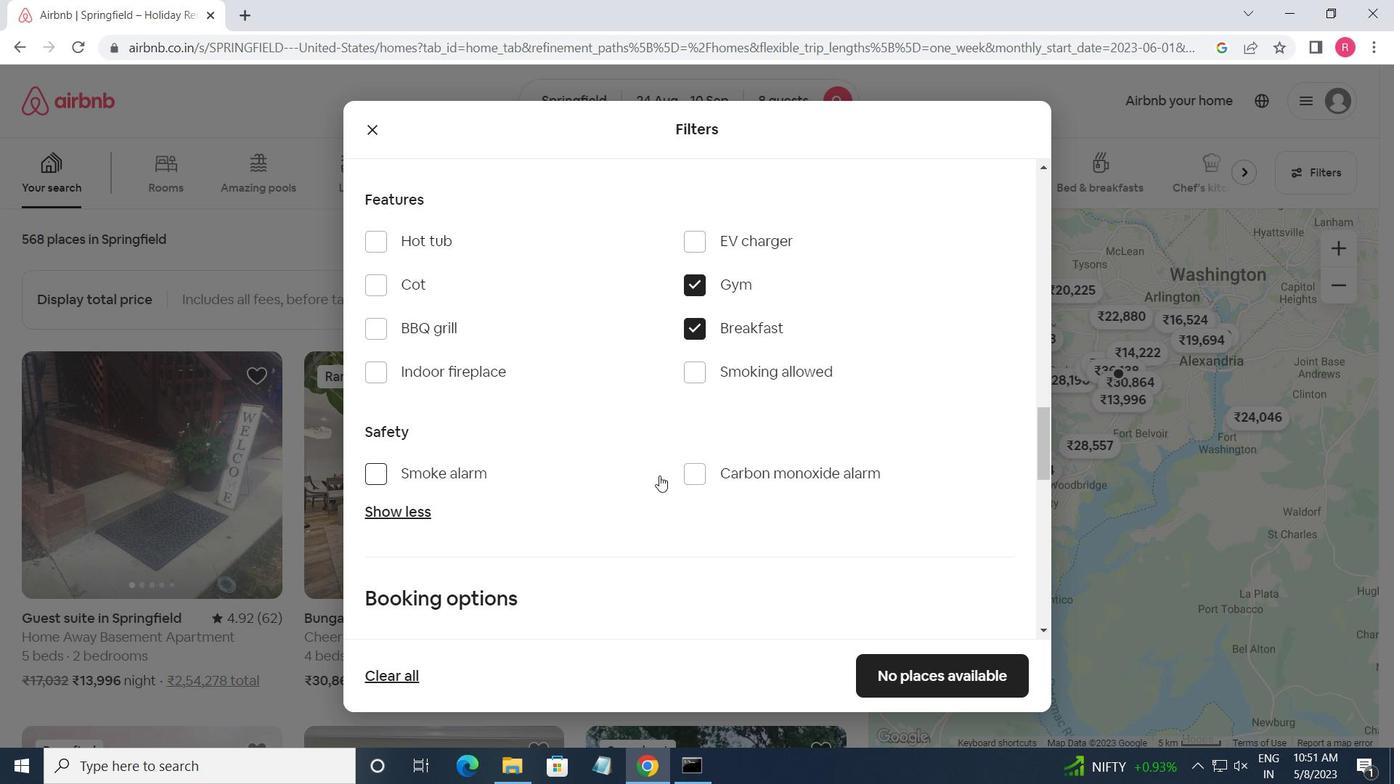 
Action: Mouse scrolled (660, 476) with delta (0, 0)
Screenshot: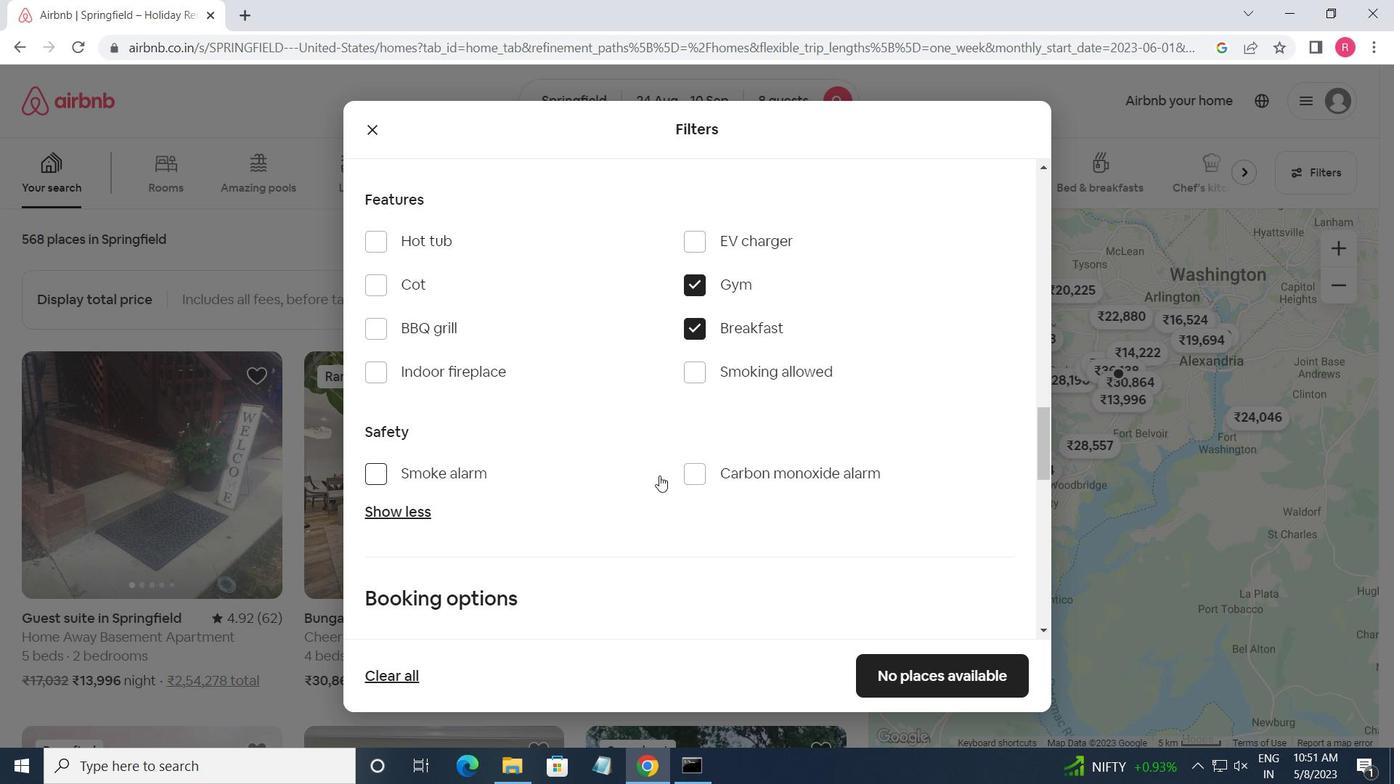 
Action: Mouse scrolled (660, 476) with delta (0, 0)
Screenshot: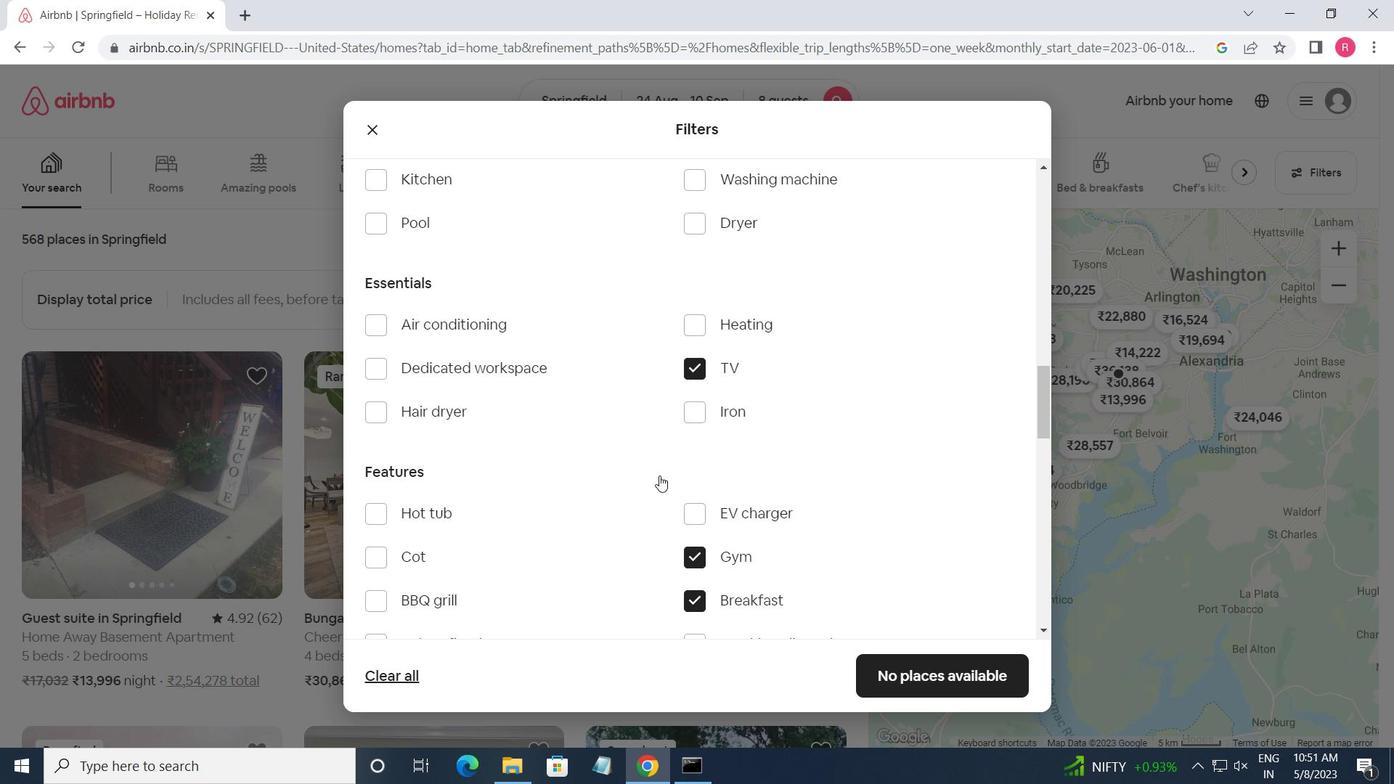 
Action: Mouse scrolled (660, 476) with delta (0, 0)
Screenshot: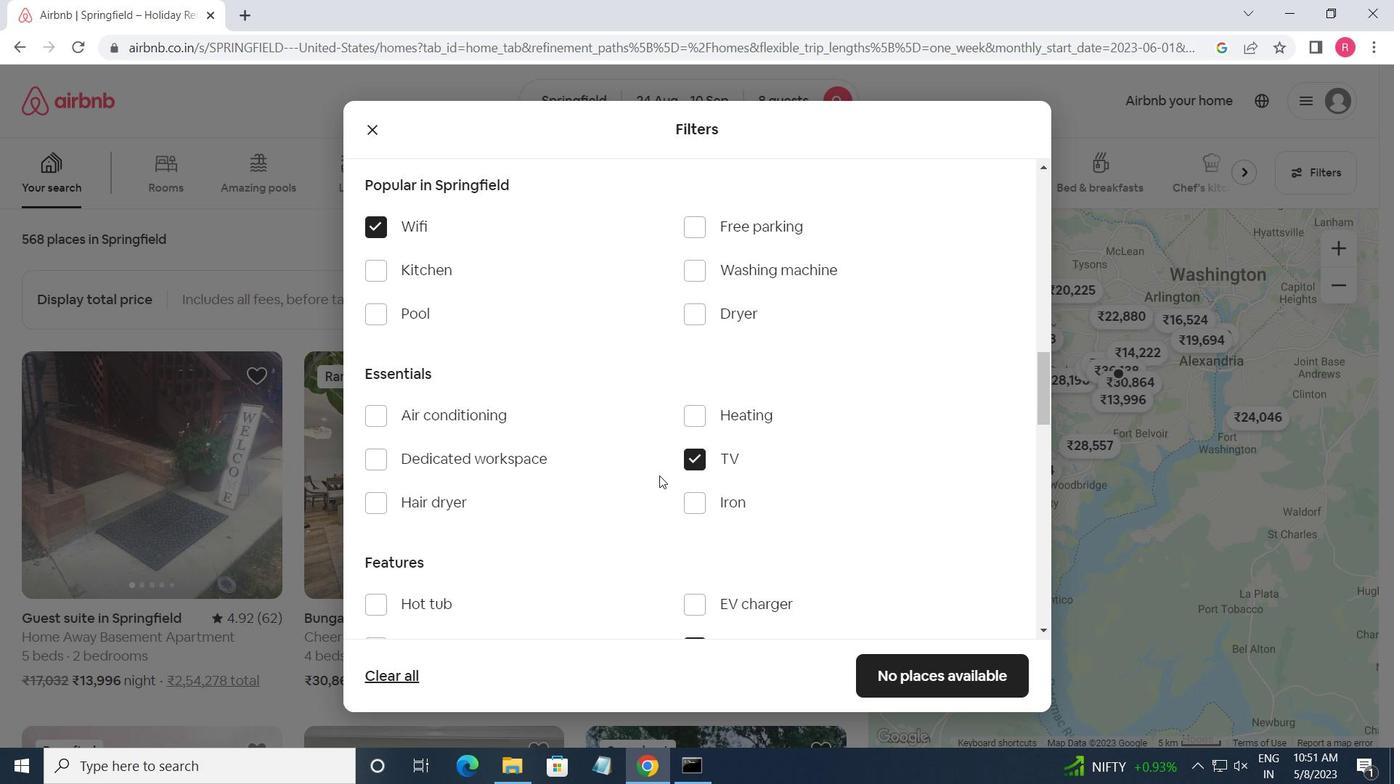 
Action: Mouse moved to (699, 316)
Screenshot: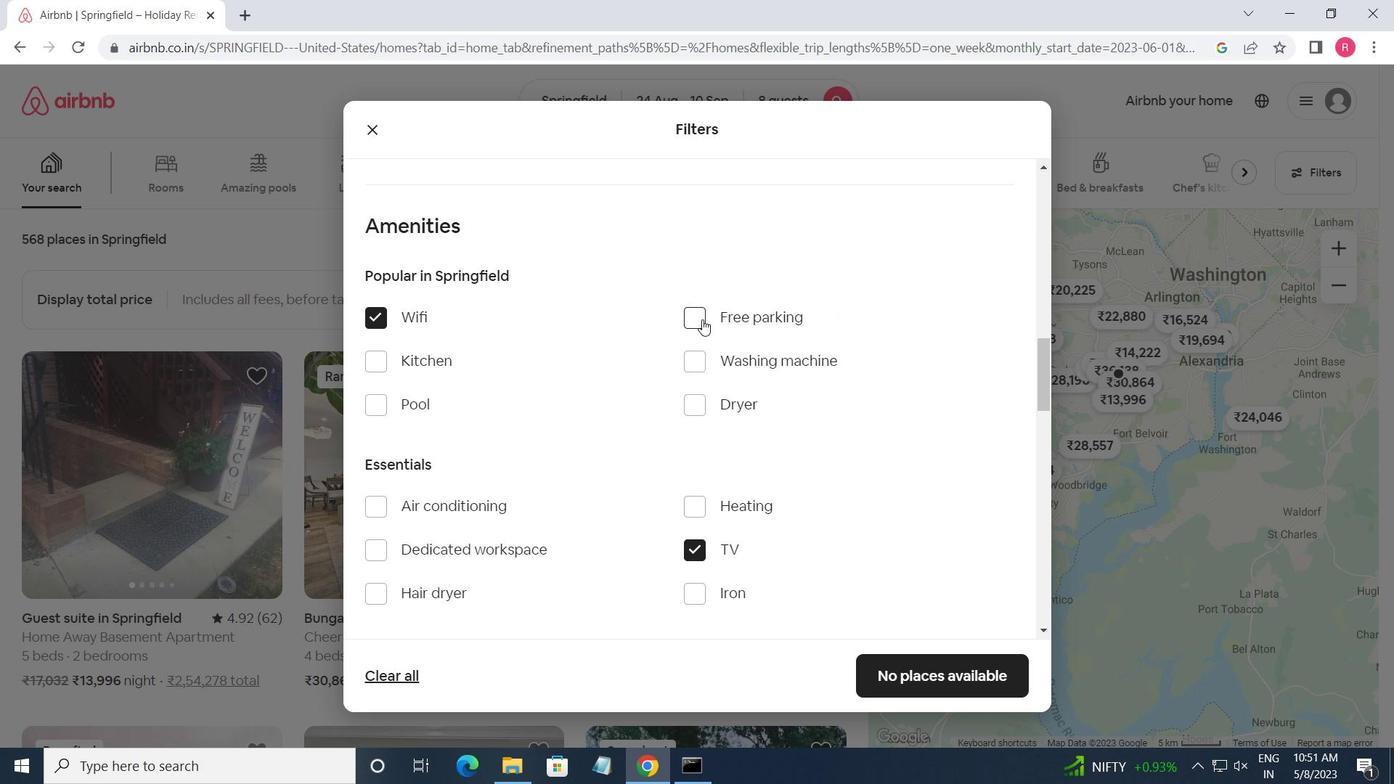 
Action: Mouse pressed left at (699, 316)
Screenshot: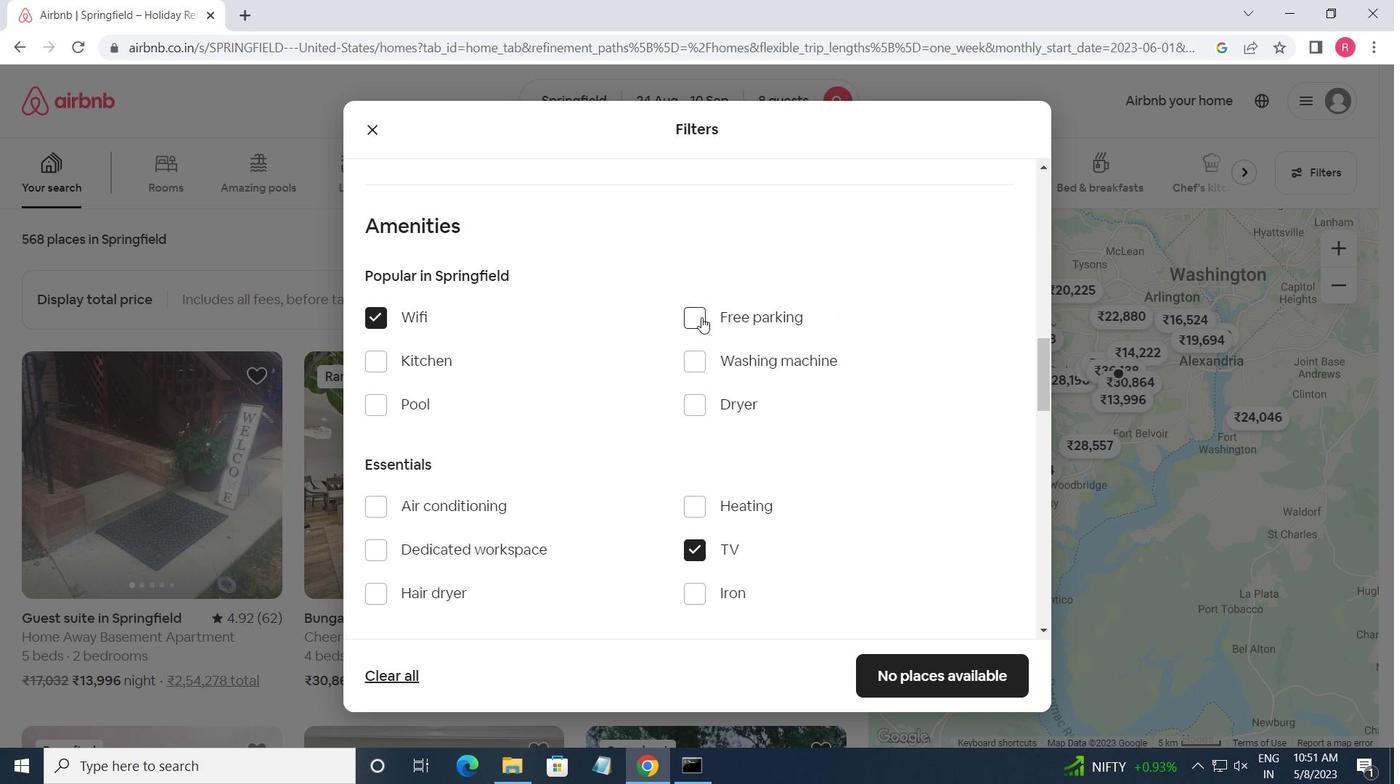 
Action: Mouse moved to (613, 452)
Screenshot: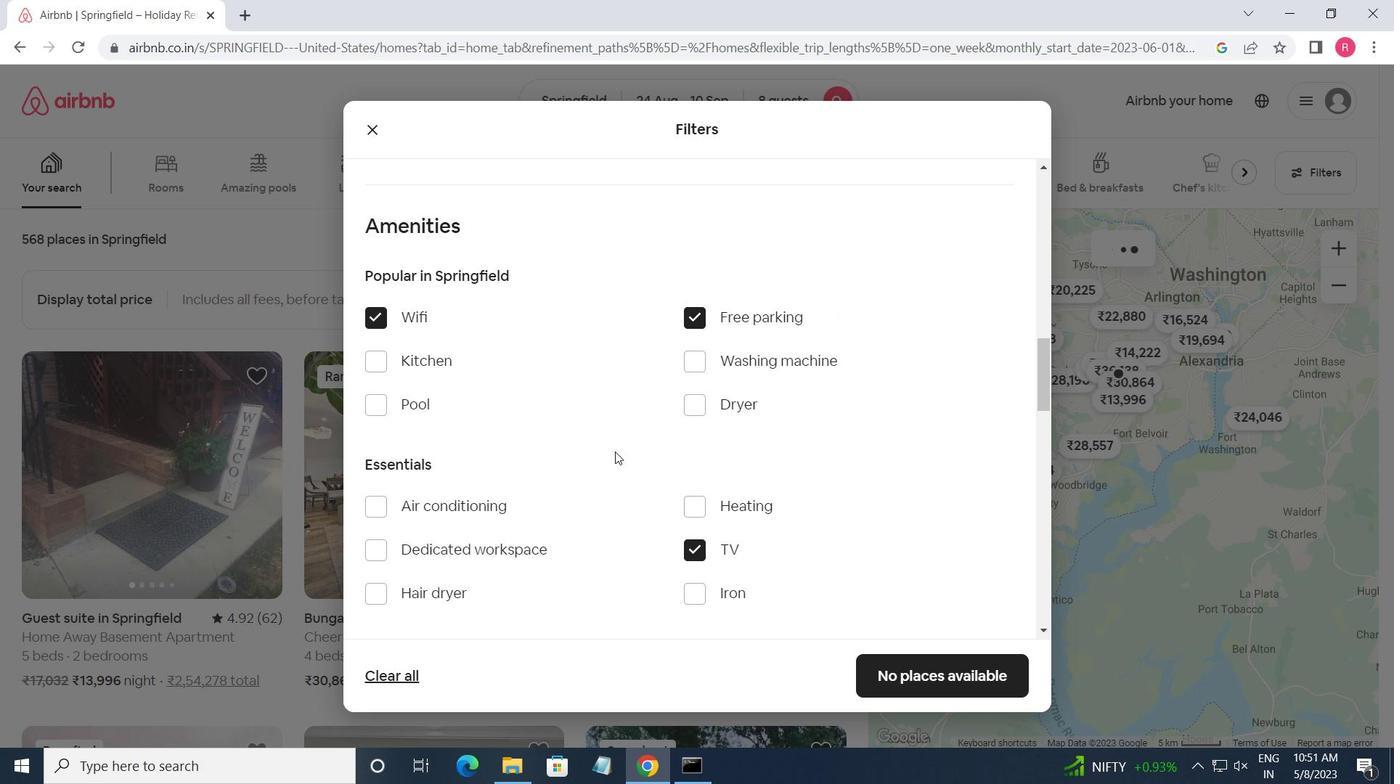 
Action: Mouse scrolled (613, 451) with delta (0, 0)
Screenshot: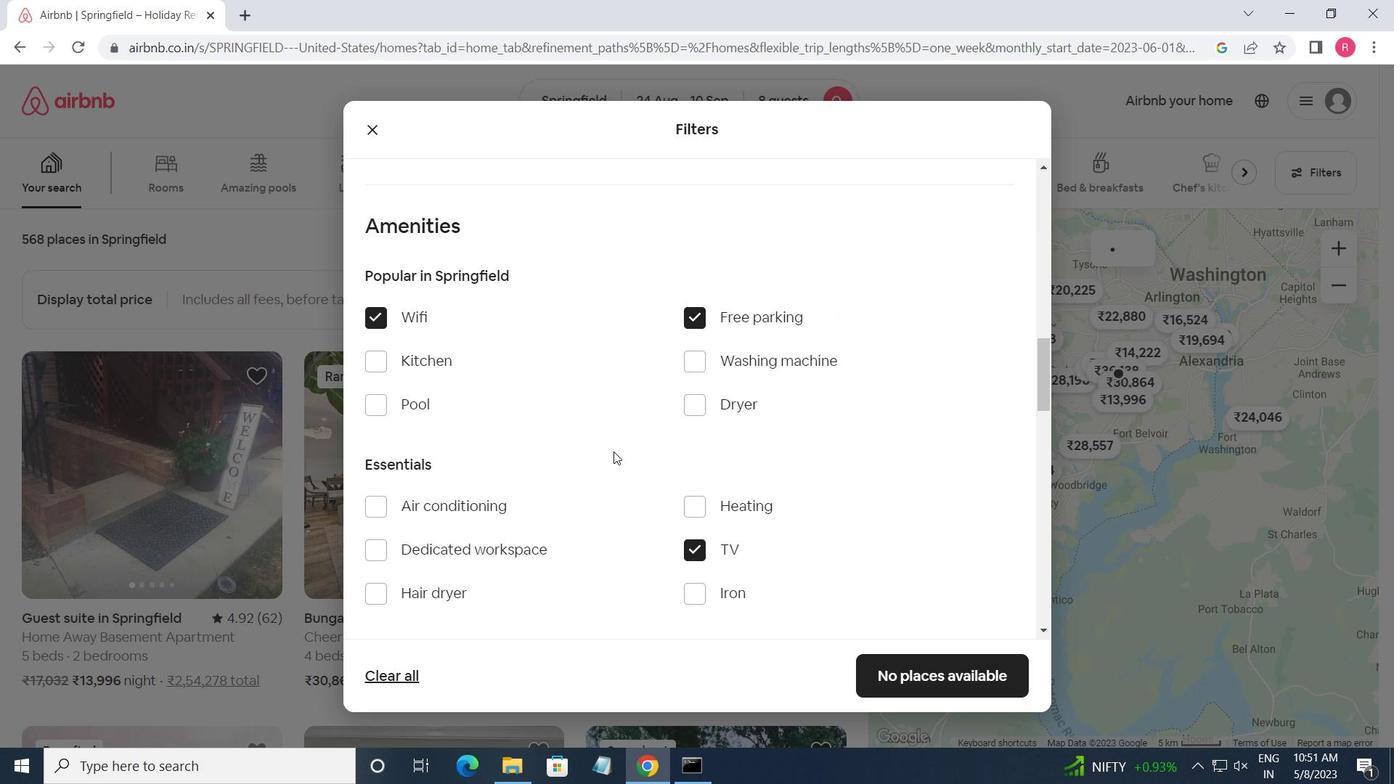 
Action: Mouse scrolled (613, 451) with delta (0, 0)
Screenshot: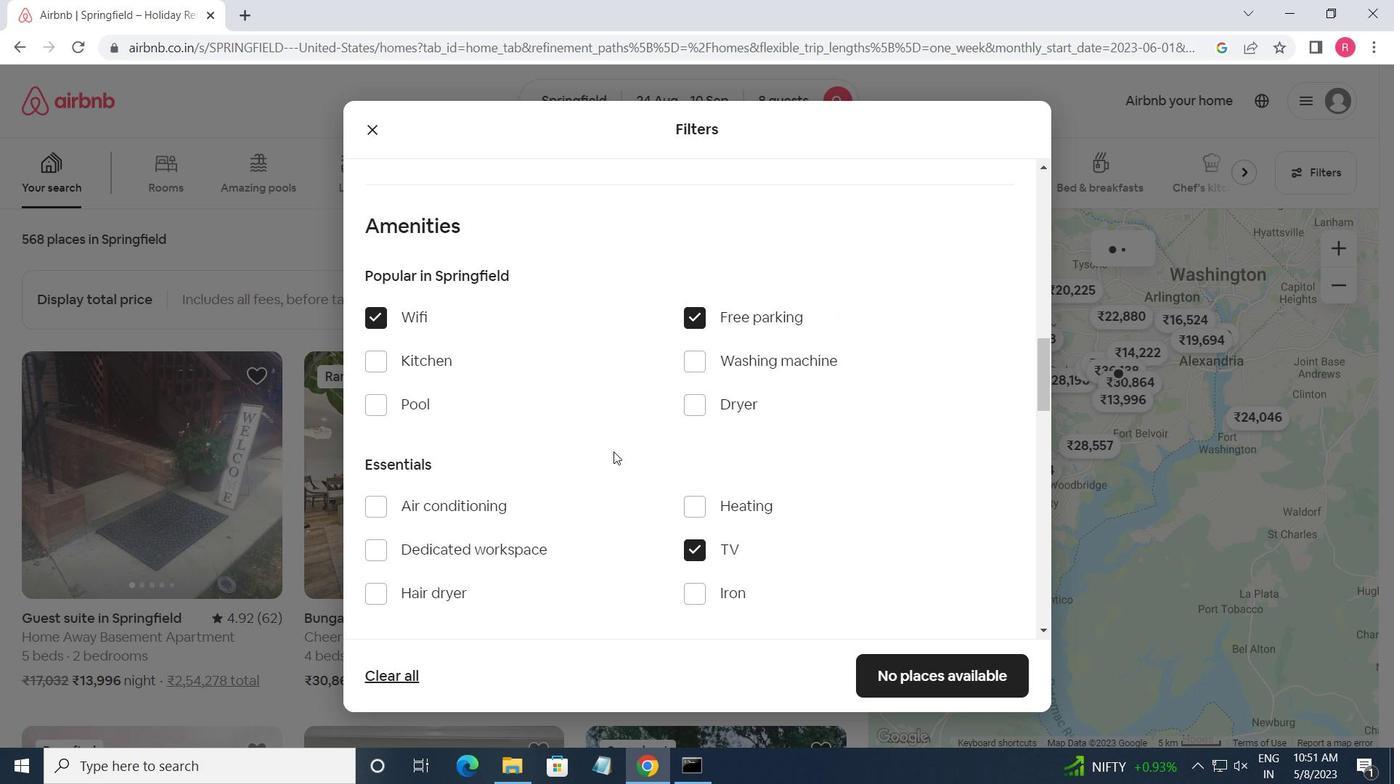 
Action: Mouse scrolled (613, 451) with delta (0, 0)
Screenshot: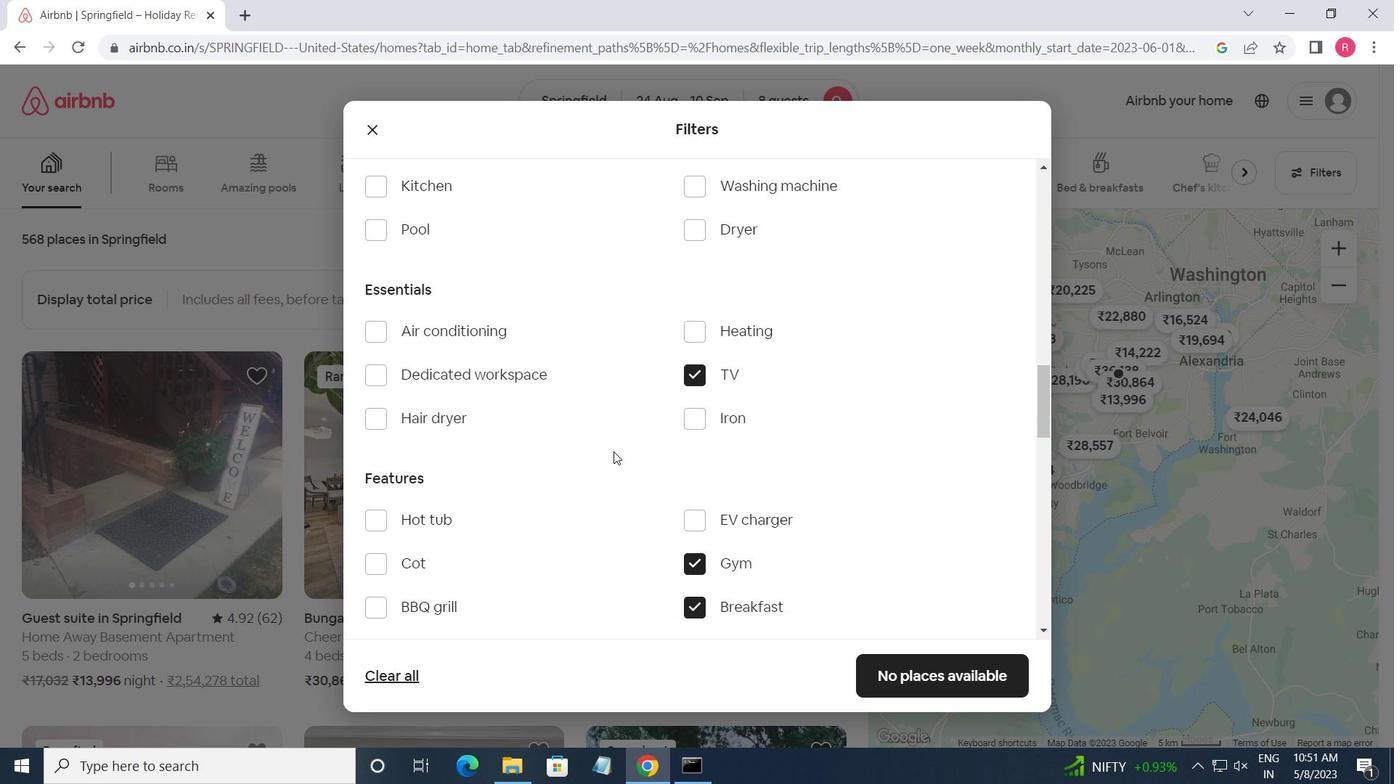 
Action: Mouse moved to (613, 452)
Screenshot: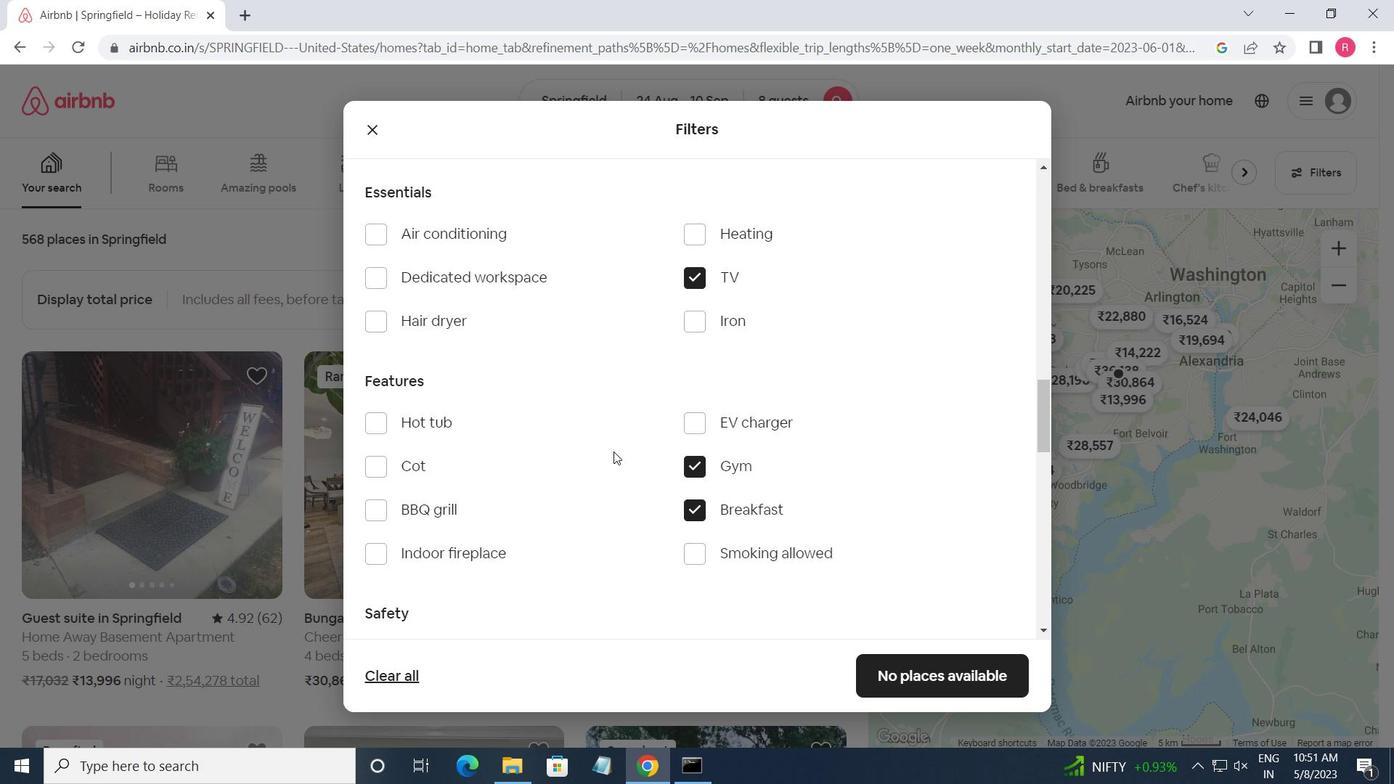 
Action: Mouse scrolled (613, 451) with delta (0, 0)
Screenshot: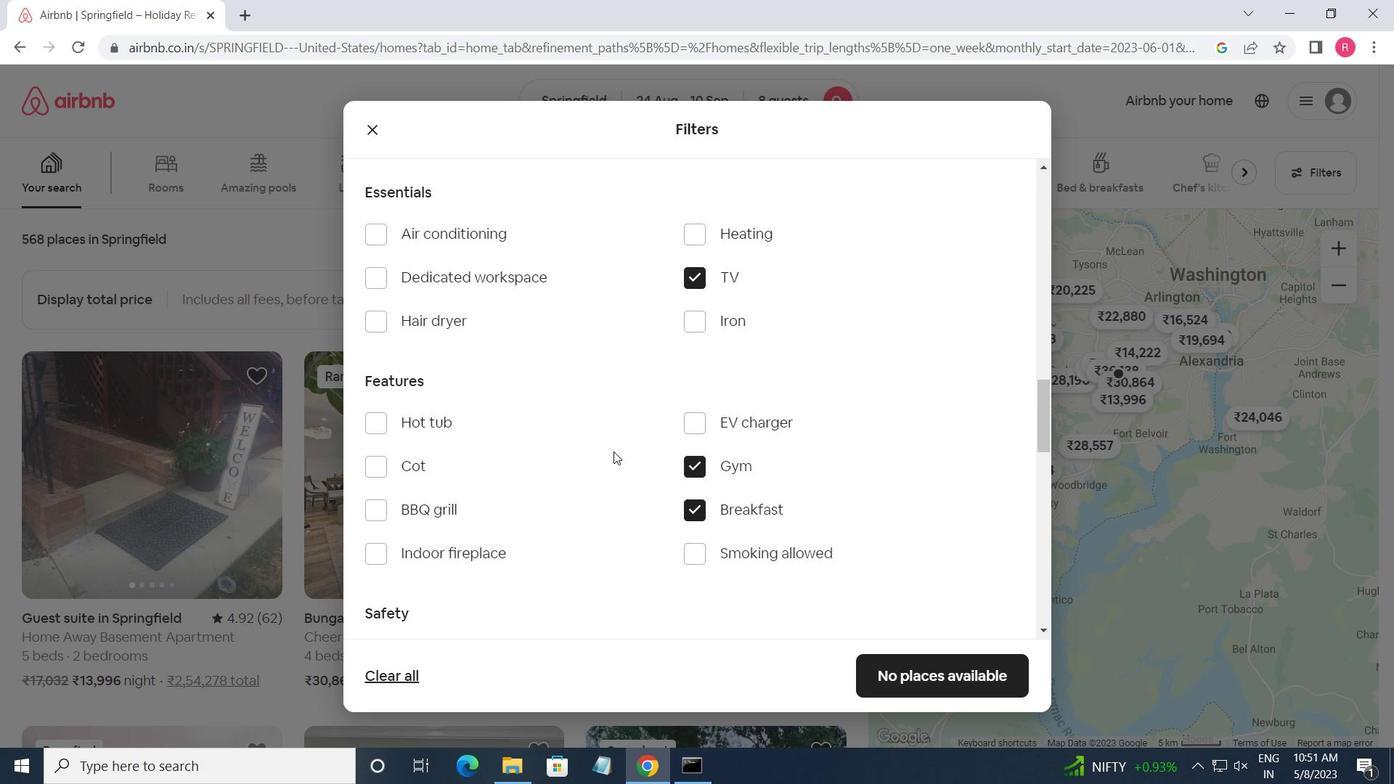 
Action: Mouse moved to (613, 452)
Screenshot: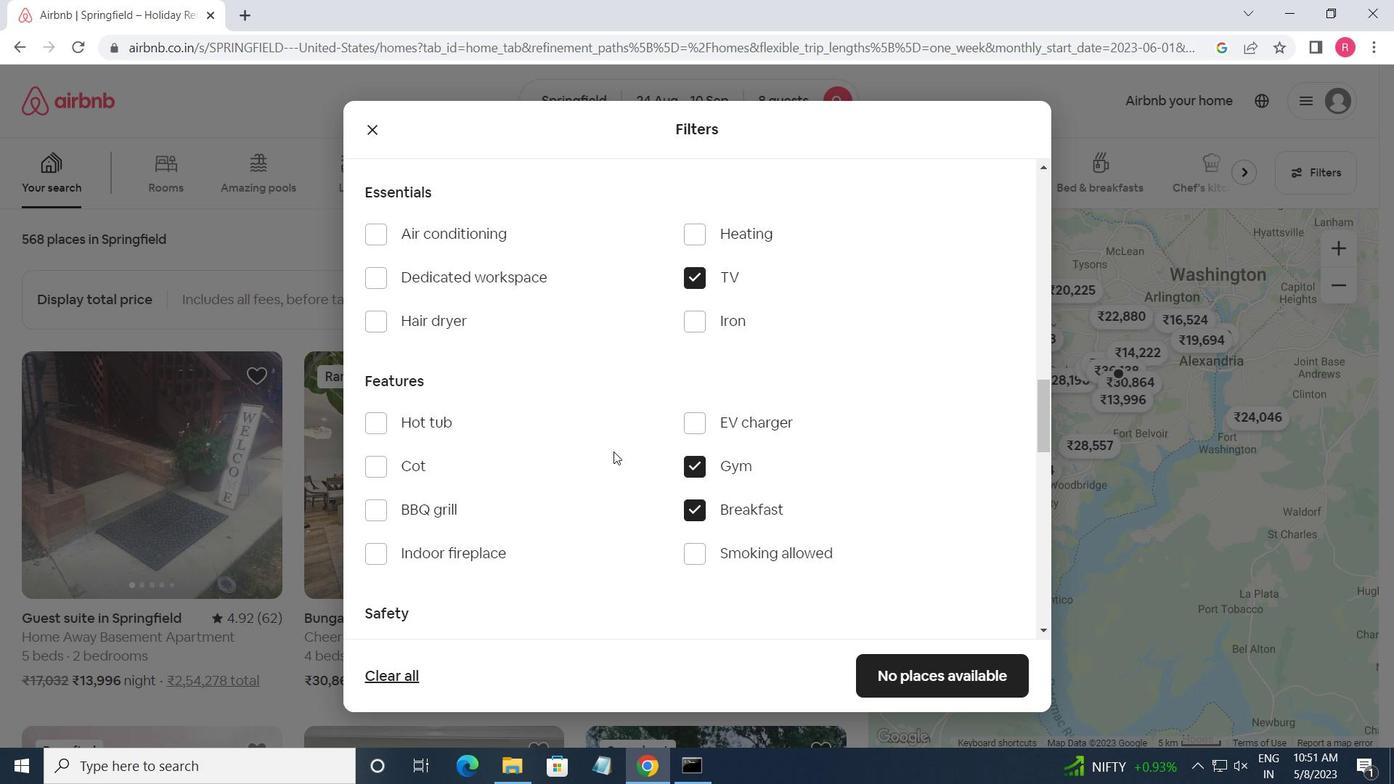 
Action: Mouse scrolled (613, 451) with delta (0, 0)
Screenshot: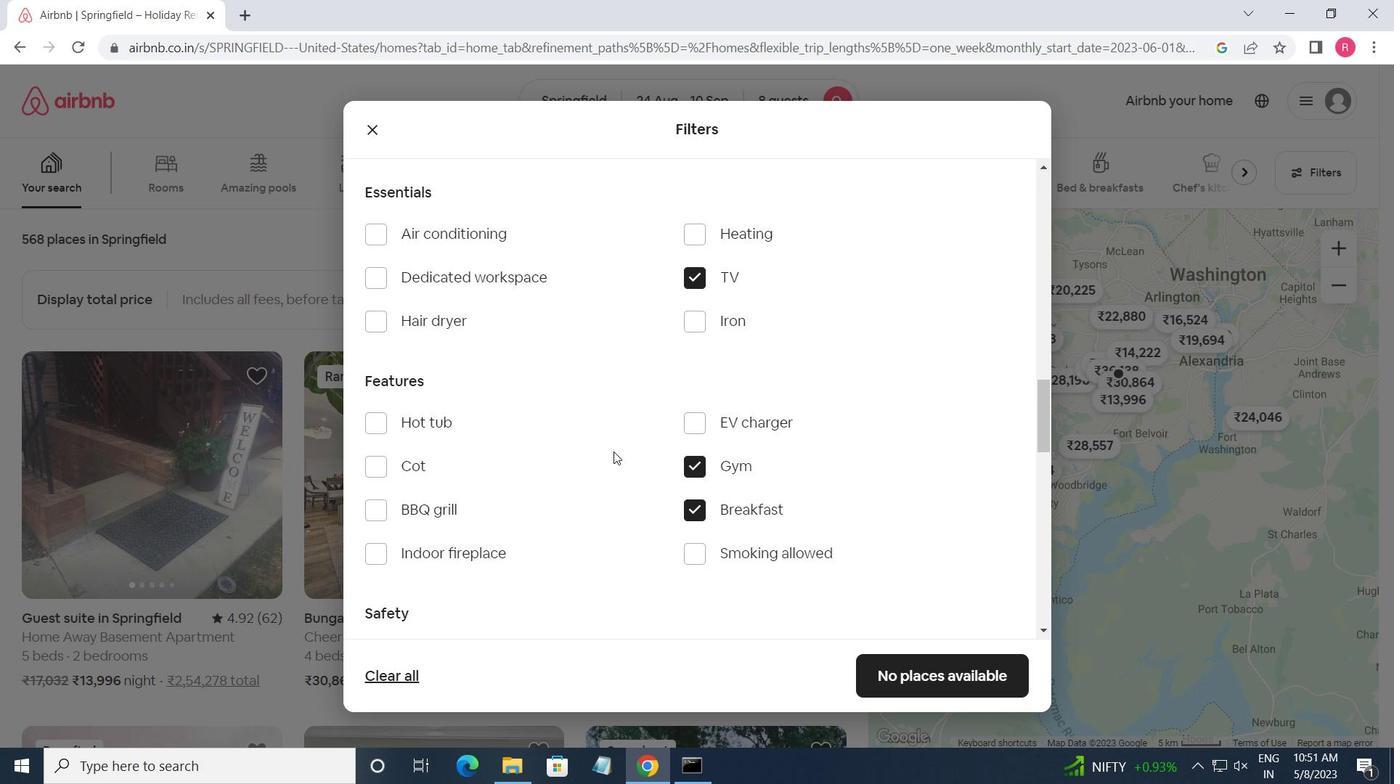 
Action: Mouse moved to (610, 453)
Screenshot: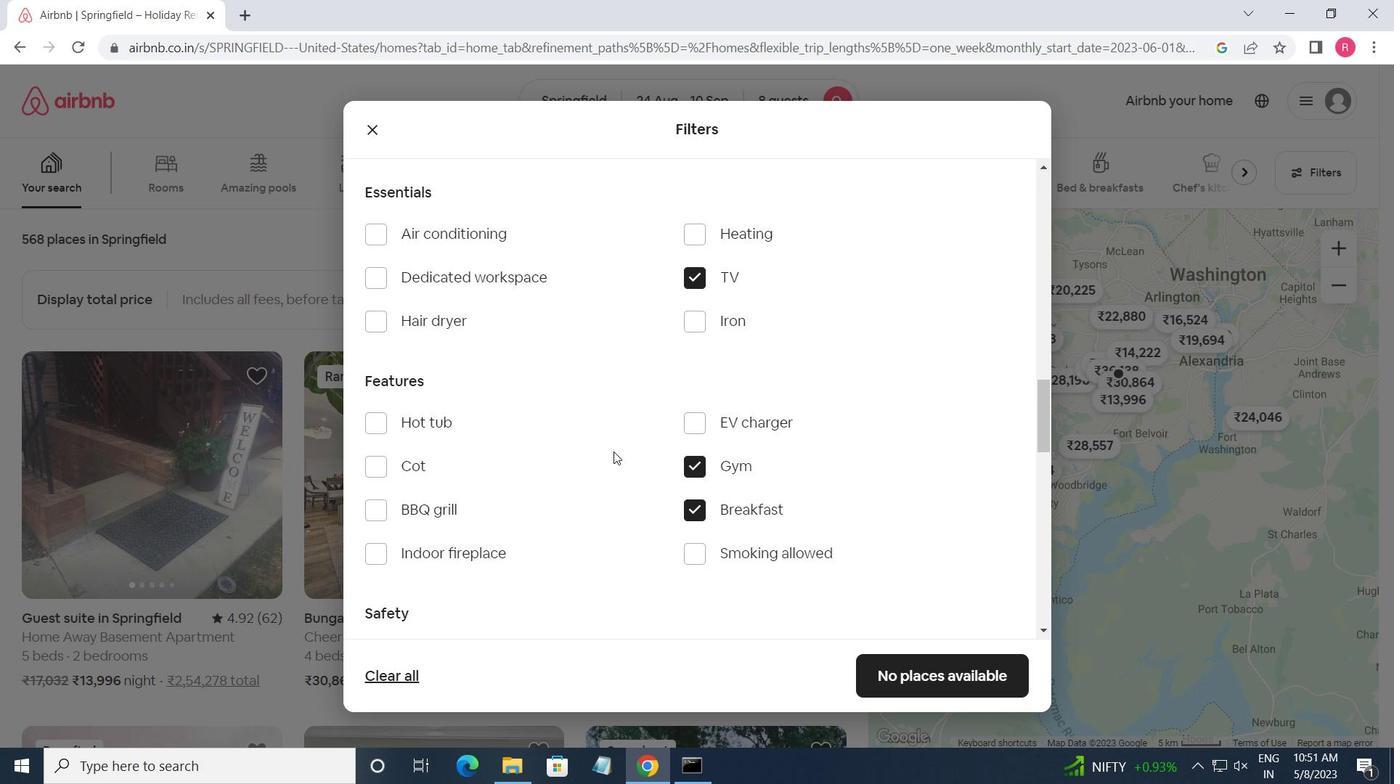 
Action: Mouse scrolled (610, 452) with delta (0, 0)
Screenshot: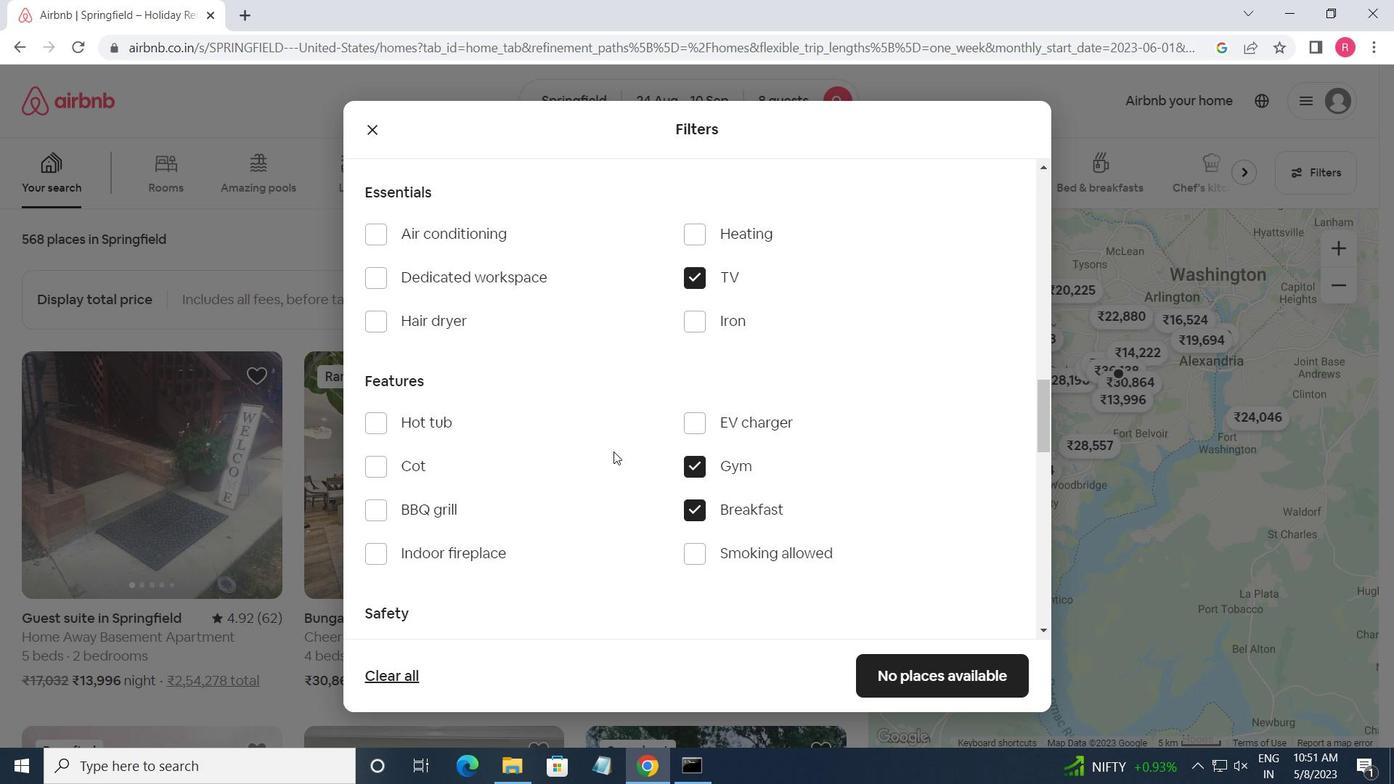 
Action: Mouse moved to (610, 453)
Screenshot: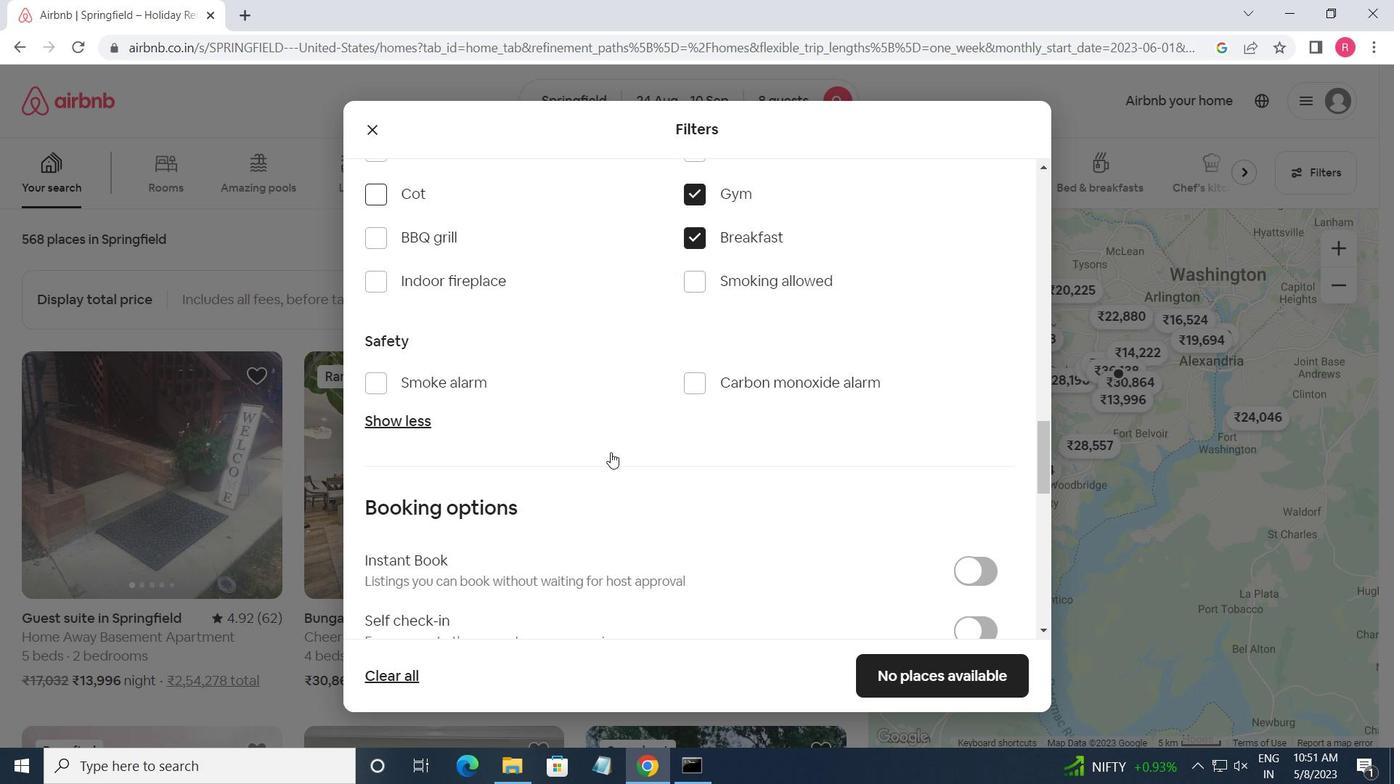 
Action: Mouse scrolled (610, 452) with delta (0, 0)
Screenshot: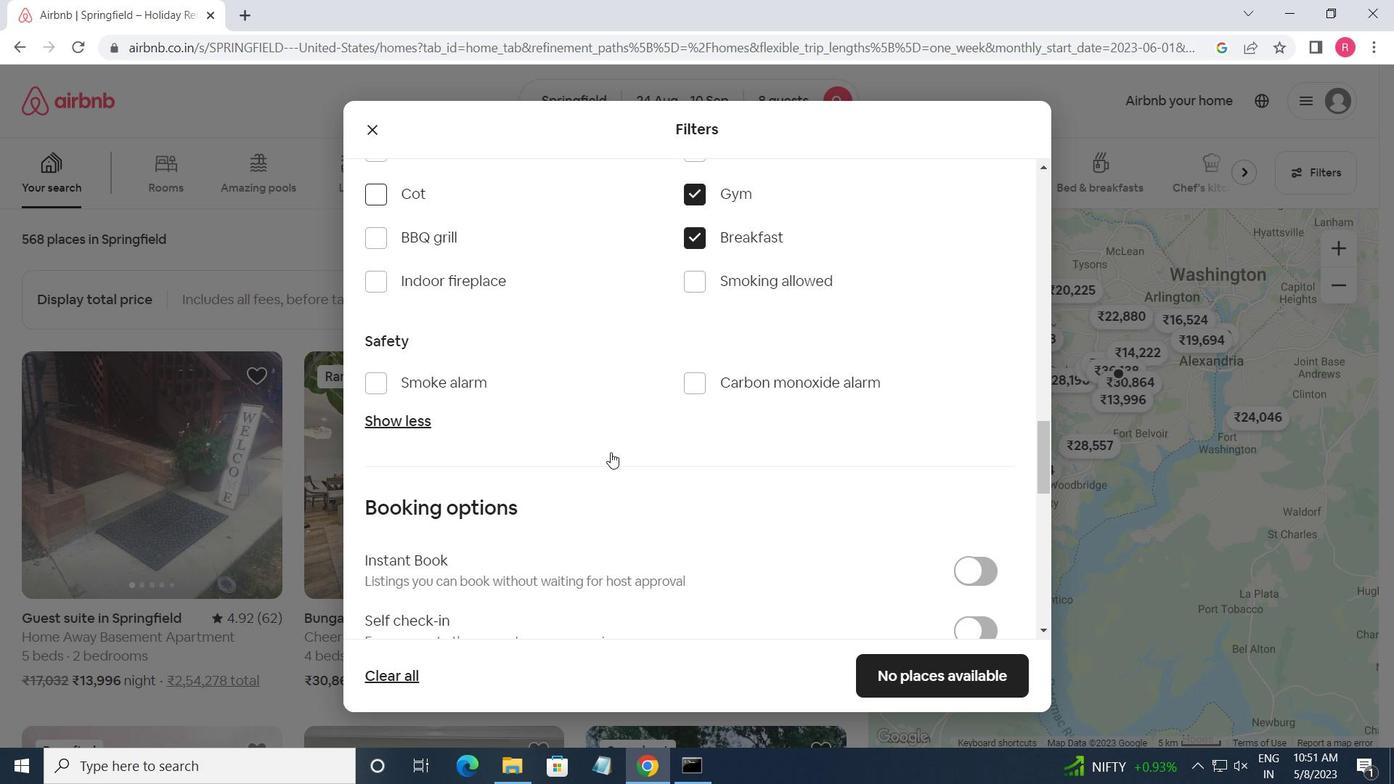 
Action: Mouse scrolled (610, 452) with delta (0, 0)
Screenshot: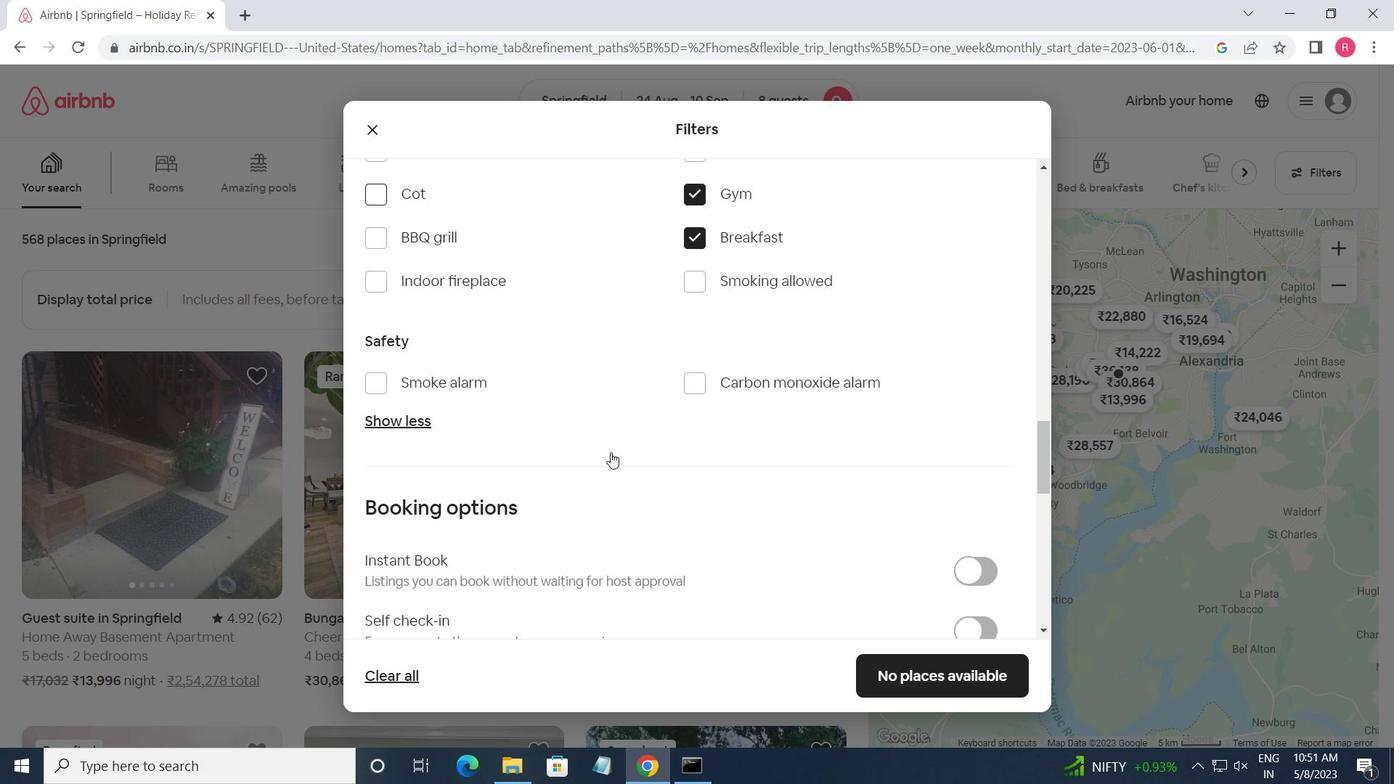 
Action: Mouse scrolled (610, 452) with delta (0, 0)
Screenshot: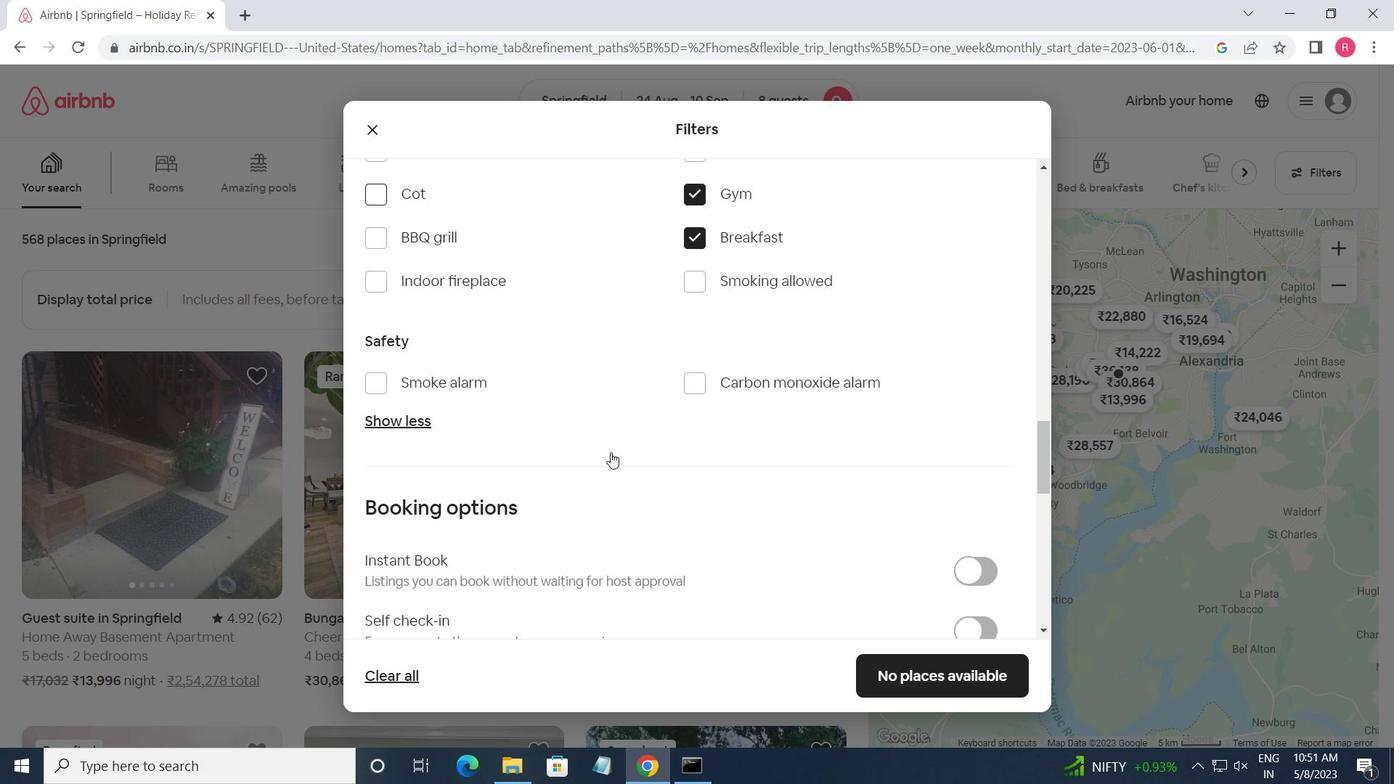 
Action: Mouse moved to (994, 364)
Screenshot: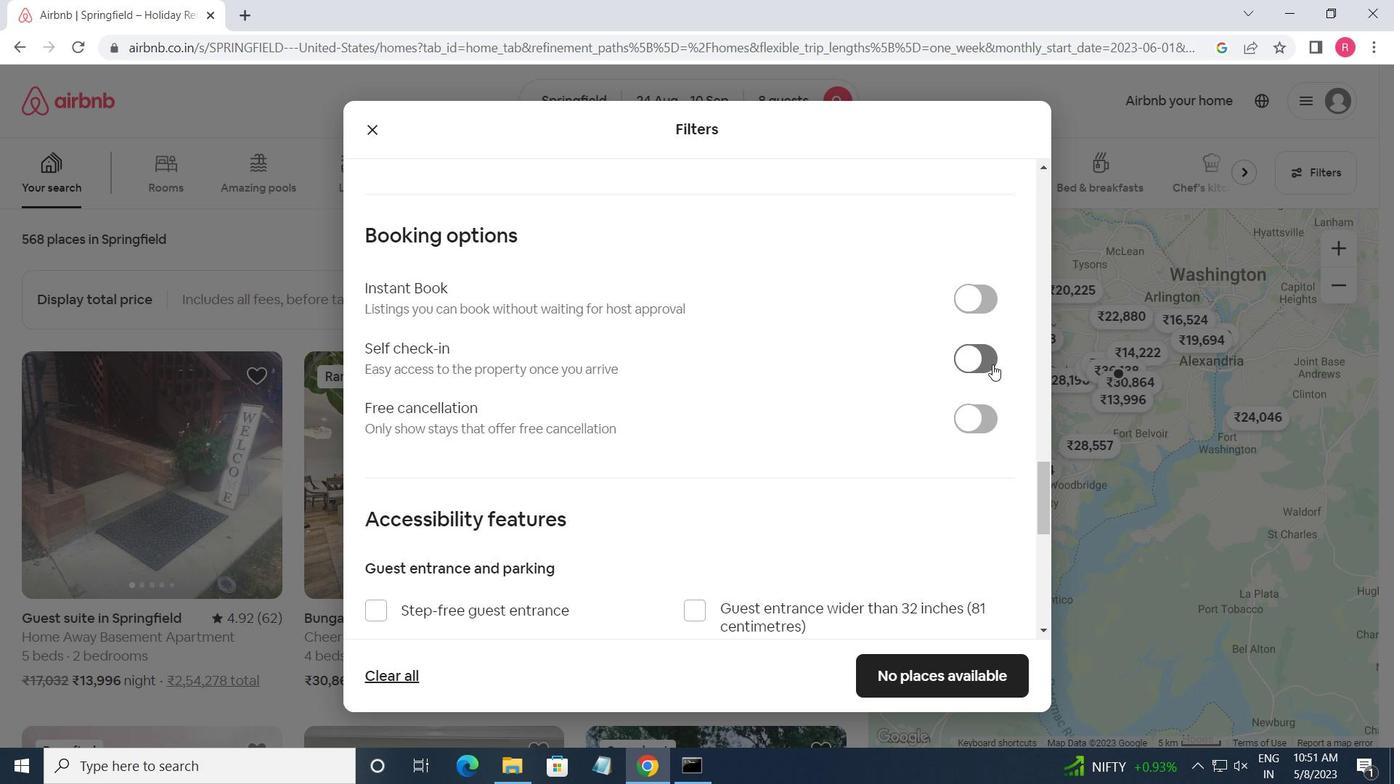 
Action: Mouse pressed left at (994, 364)
Screenshot: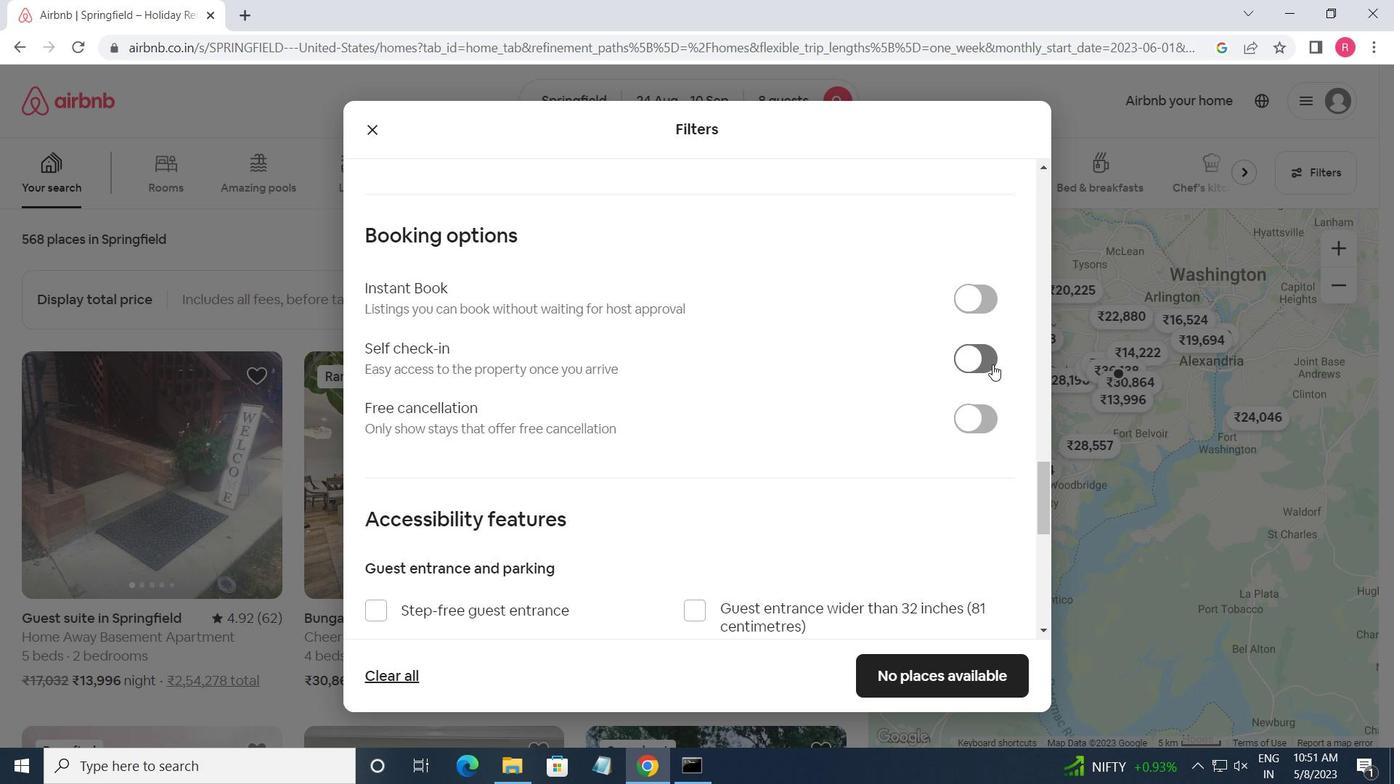 
Action: Mouse moved to (756, 366)
Screenshot: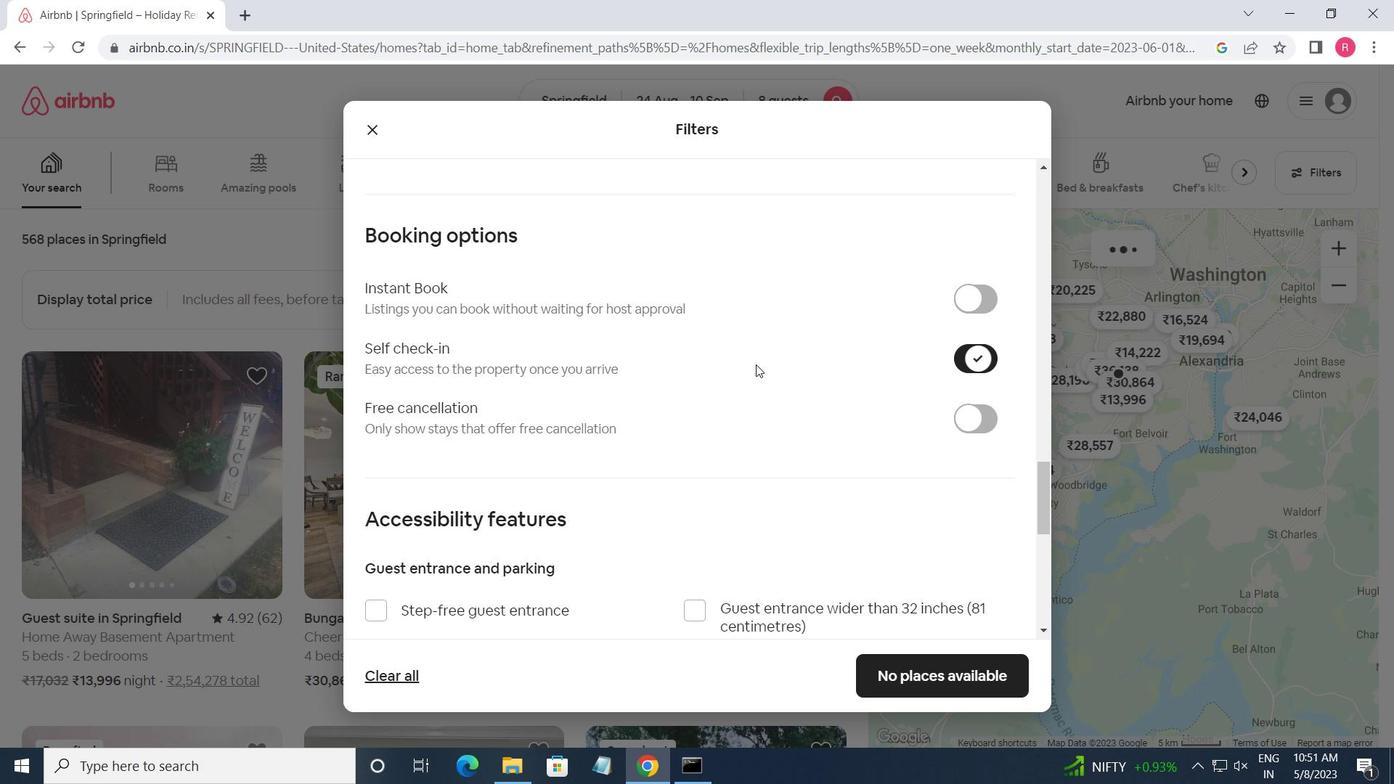 
Action: Mouse scrolled (756, 365) with delta (0, 0)
Screenshot: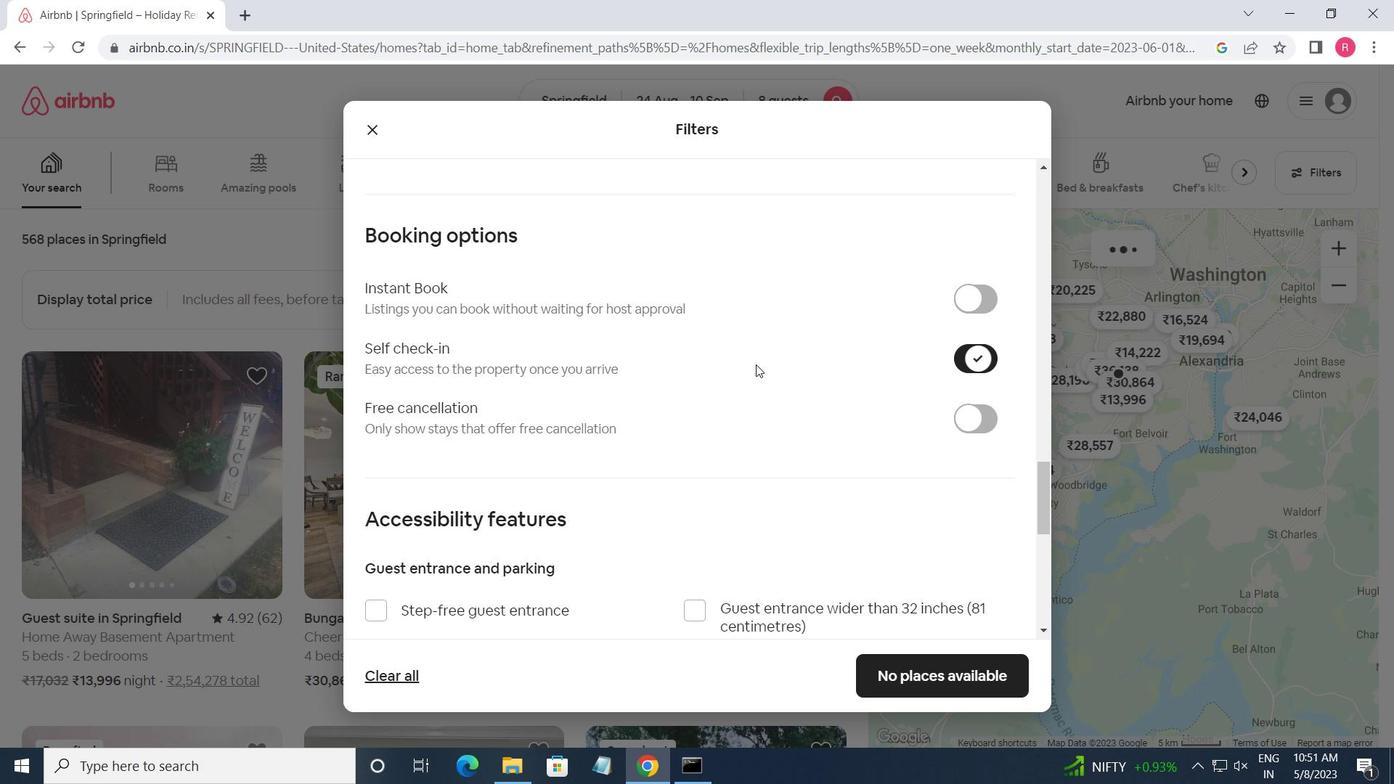 
Action: Mouse scrolled (756, 365) with delta (0, 0)
Screenshot: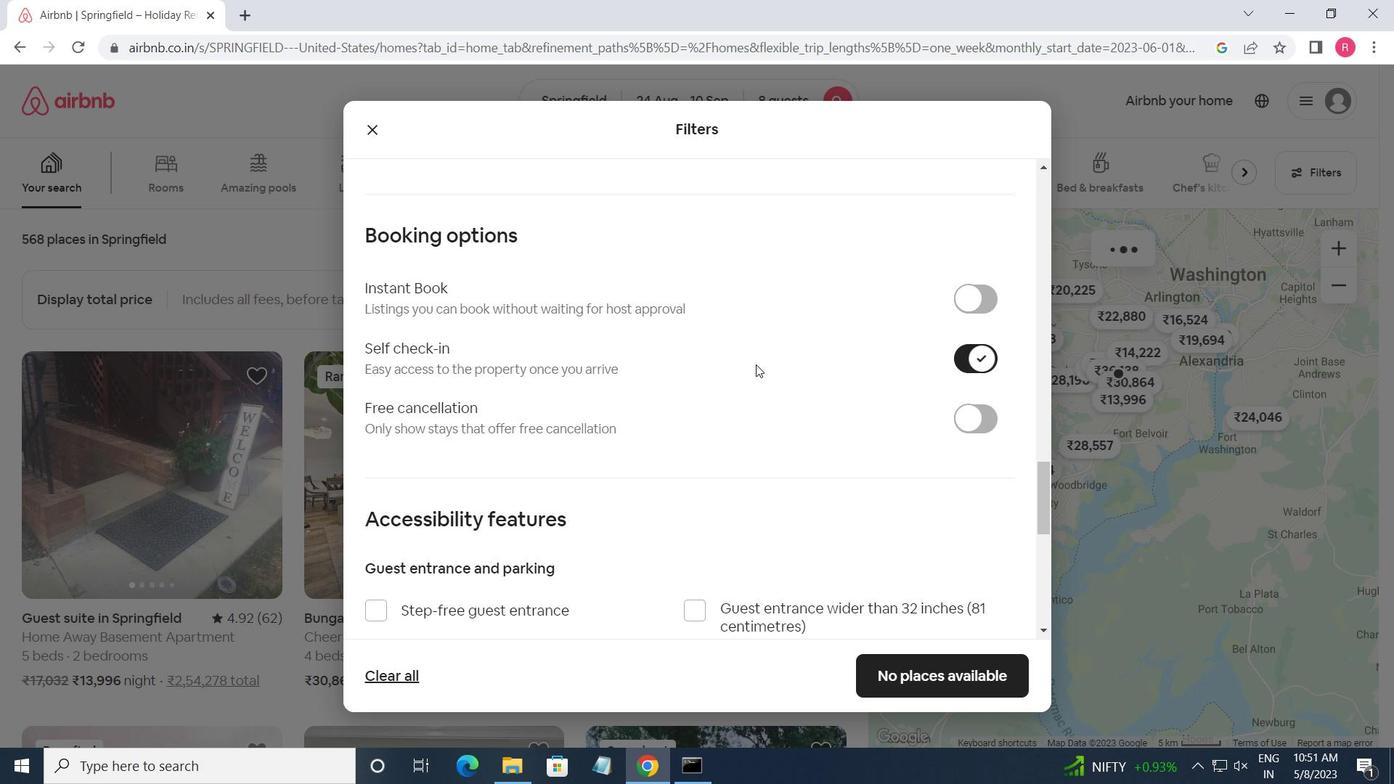 
Action: Mouse moved to (706, 390)
Screenshot: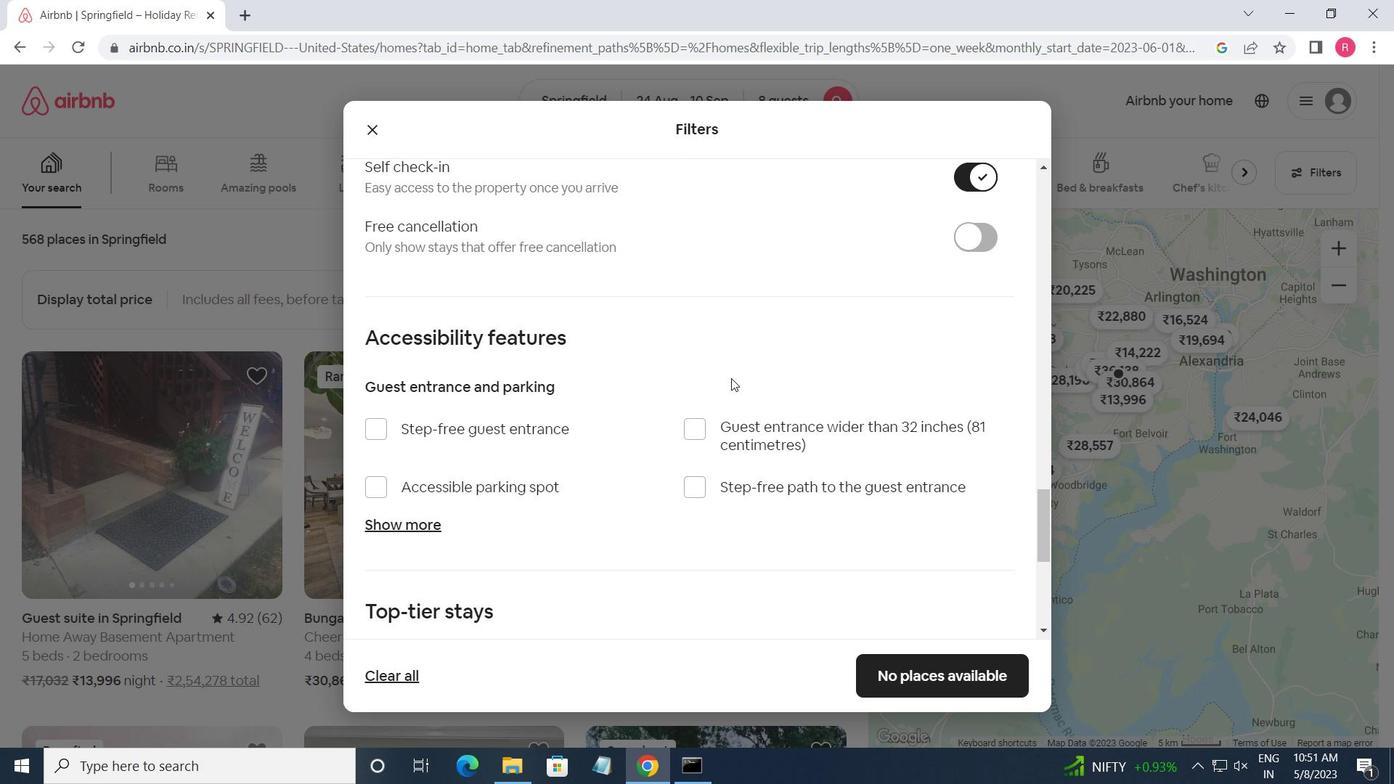 
Action: Mouse scrolled (706, 389) with delta (0, 0)
Screenshot: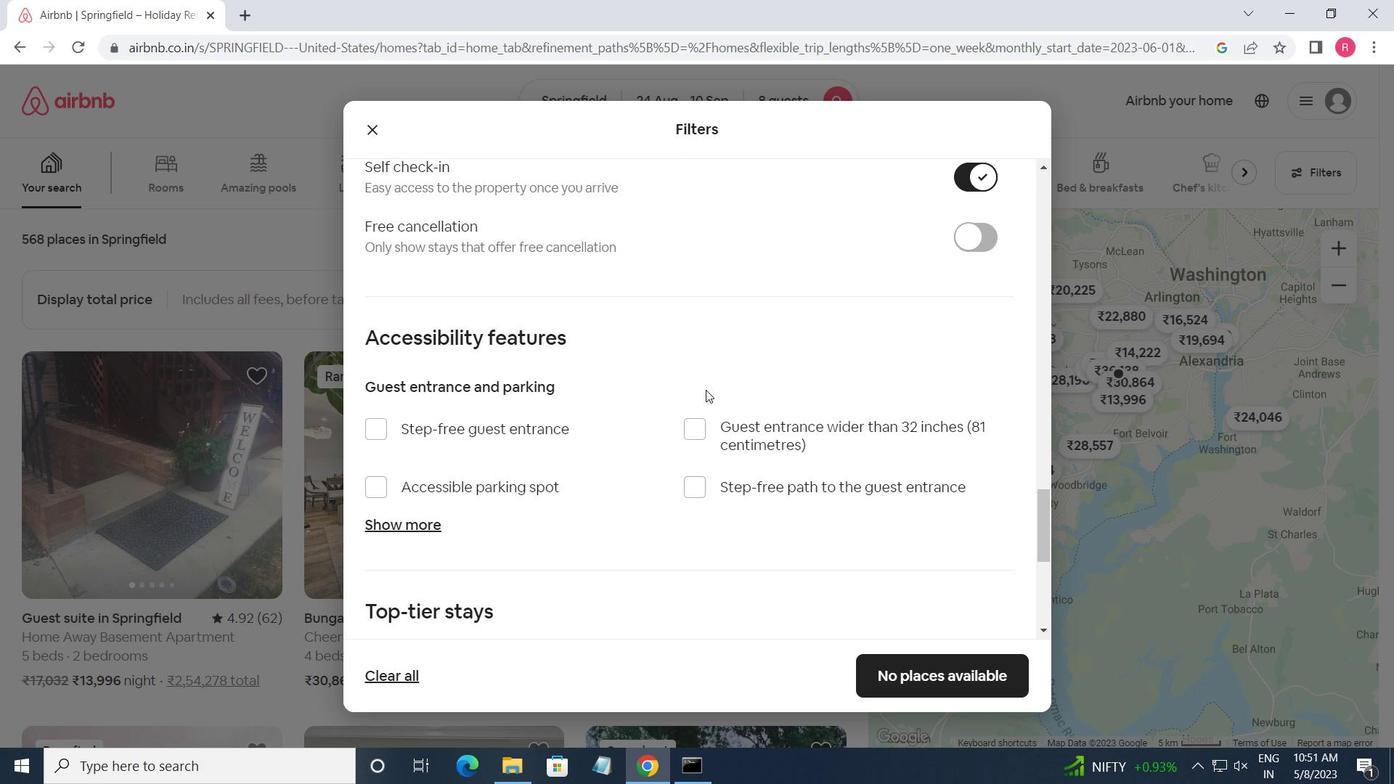 
Action: Mouse moved to (525, 342)
Screenshot: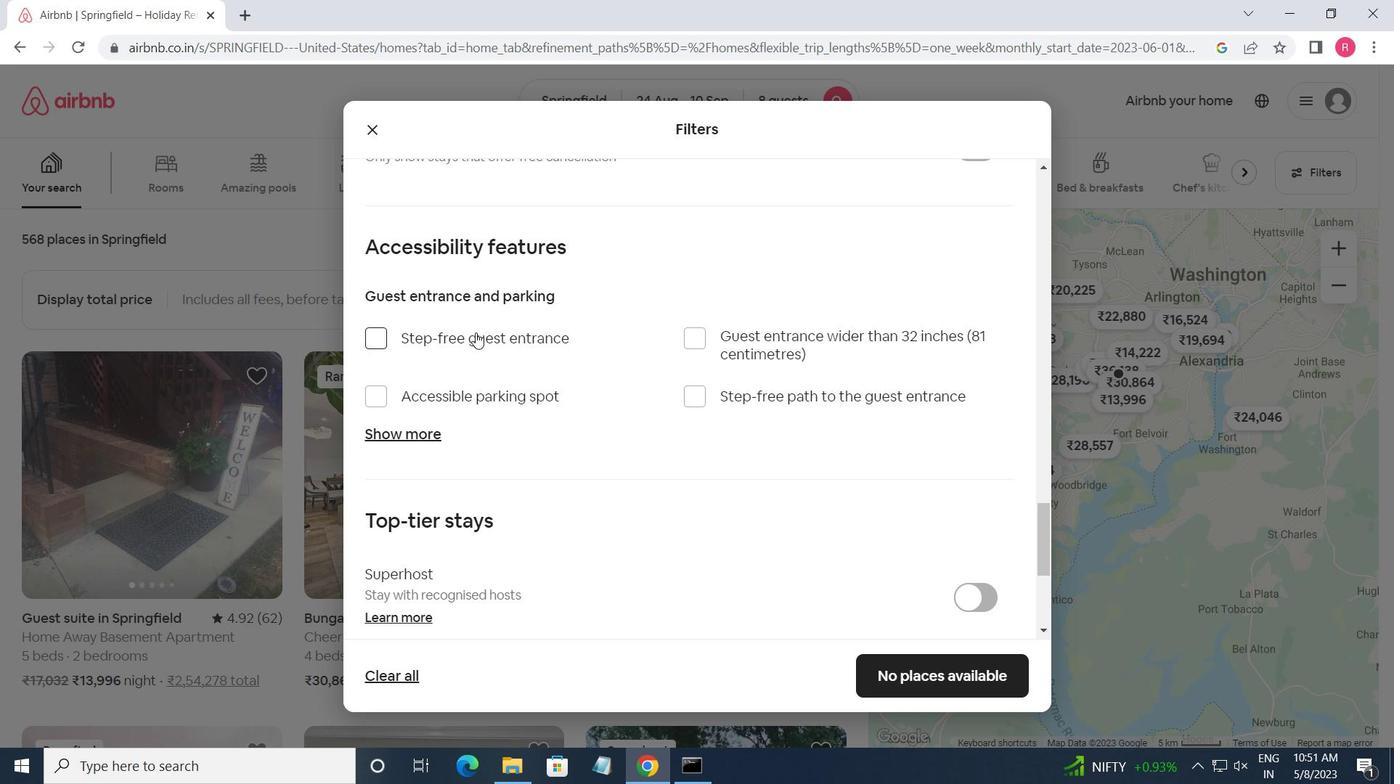 
Action: Mouse scrolled (525, 342) with delta (0, 0)
Screenshot: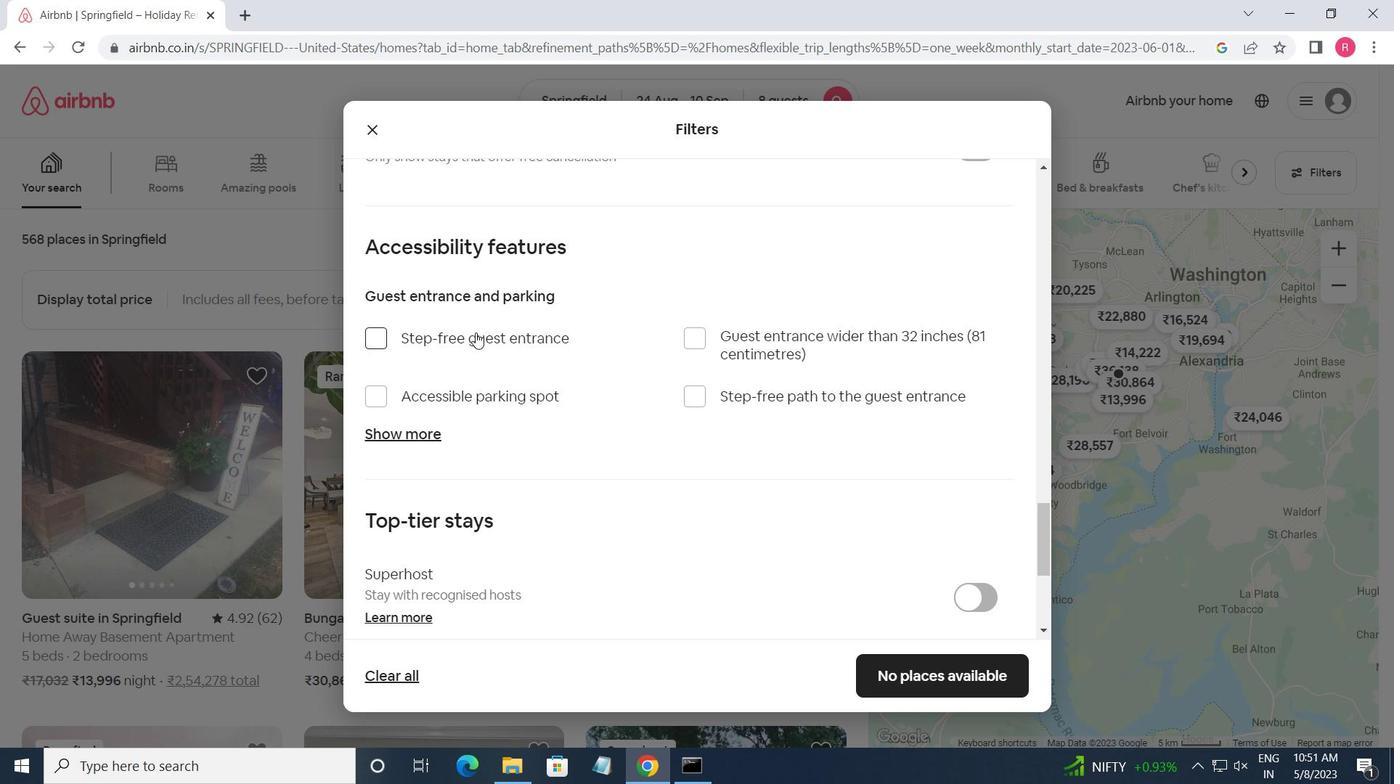 
Action: Mouse moved to (525, 345)
Screenshot: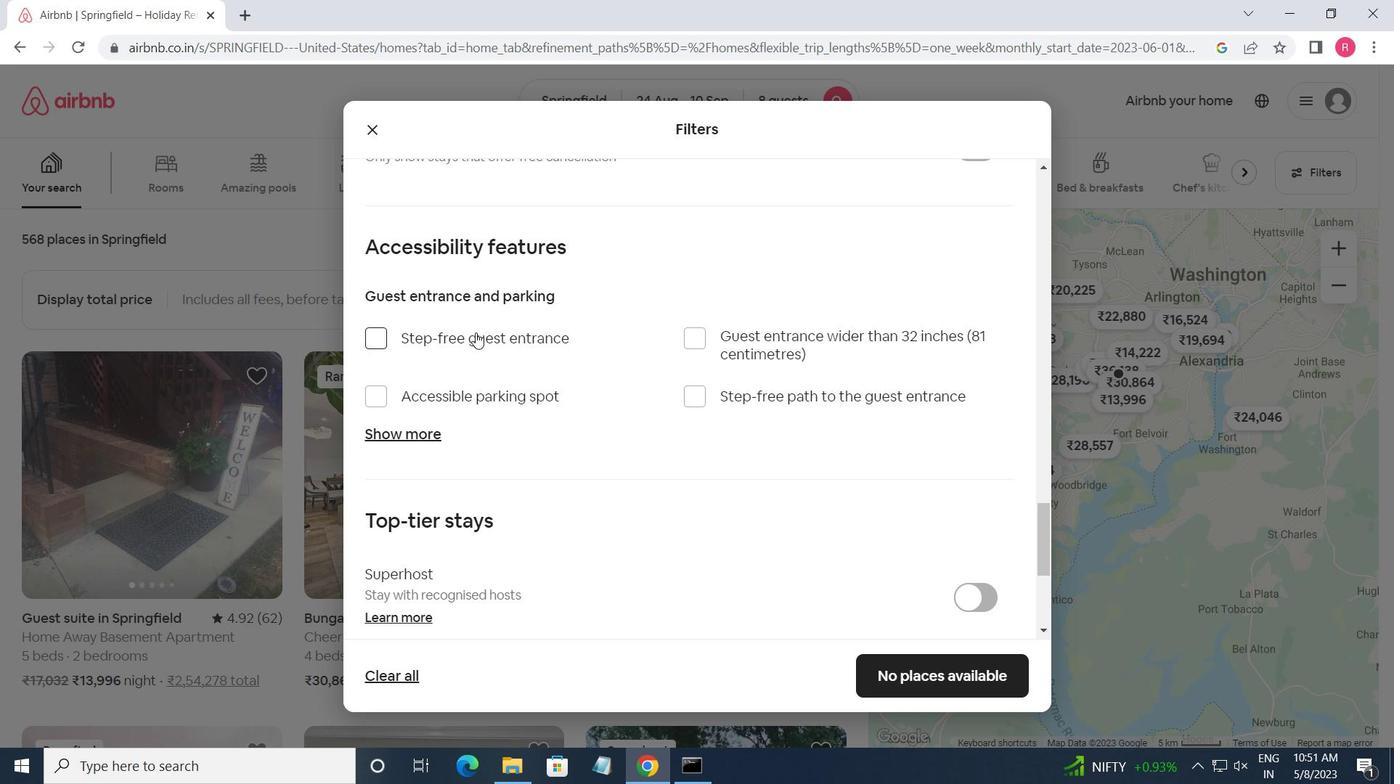 
Action: Mouse scrolled (525, 344) with delta (0, 0)
Screenshot: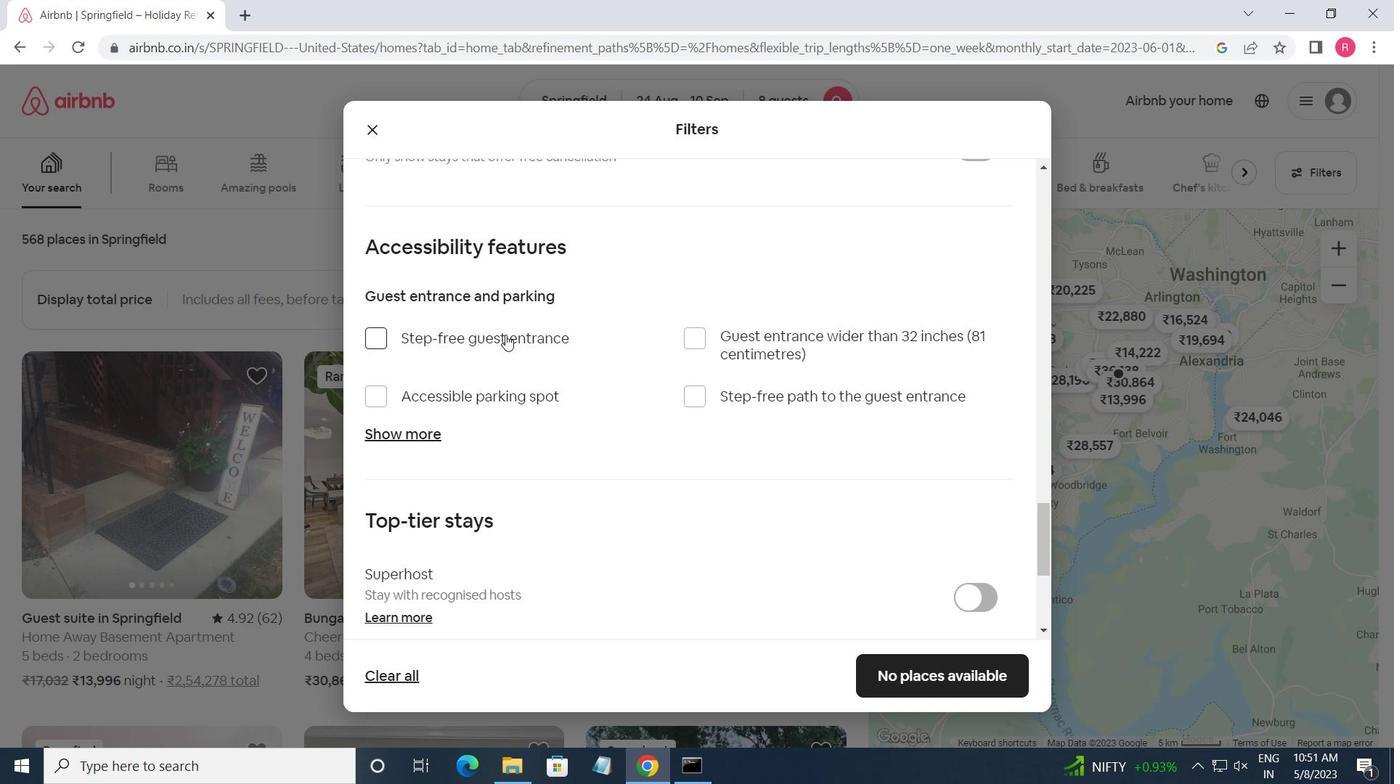 
Action: Mouse moved to (565, 472)
Screenshot: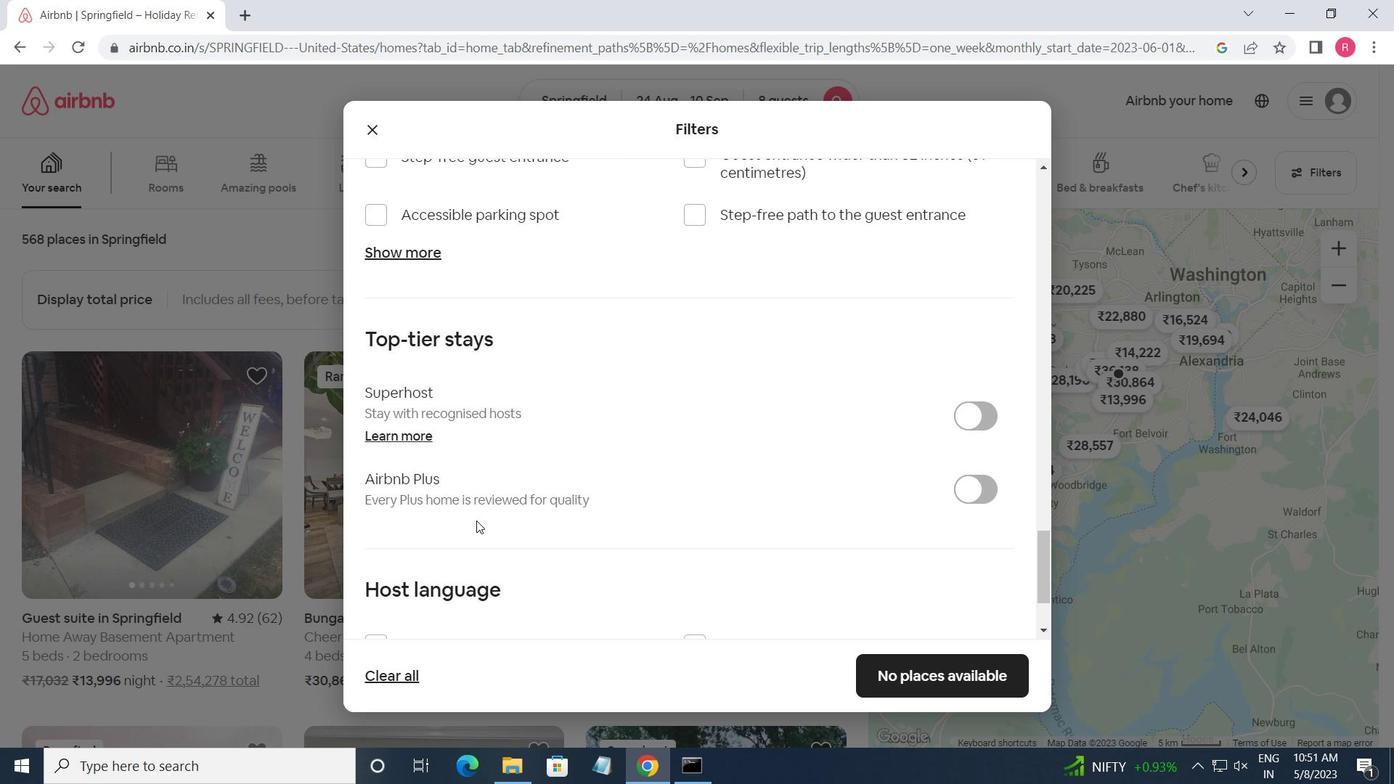 
Action: Mouse scrolled (565, 471) with delta (0, 0)
Screenshot: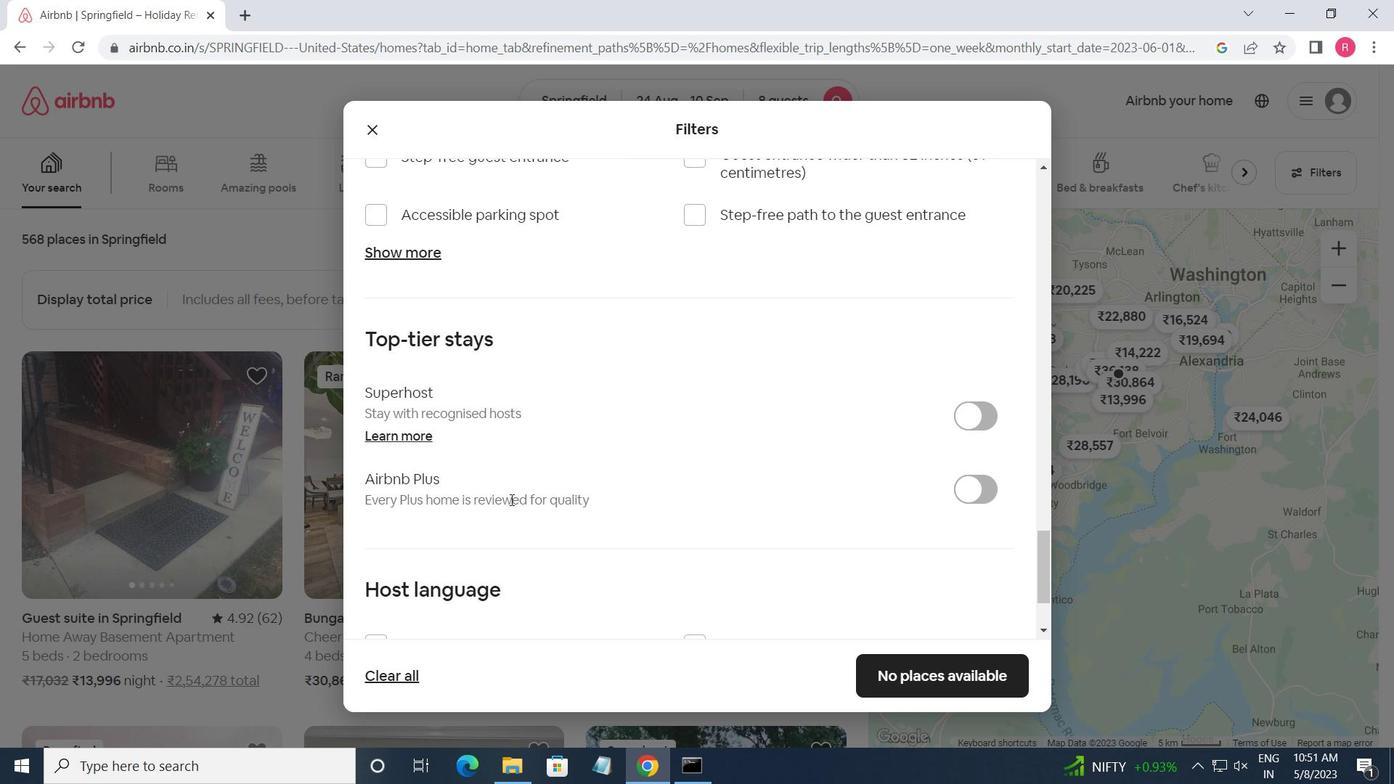 
Action: Mouse scrolled (565, 471) with delta (0, 0)
Screenshot: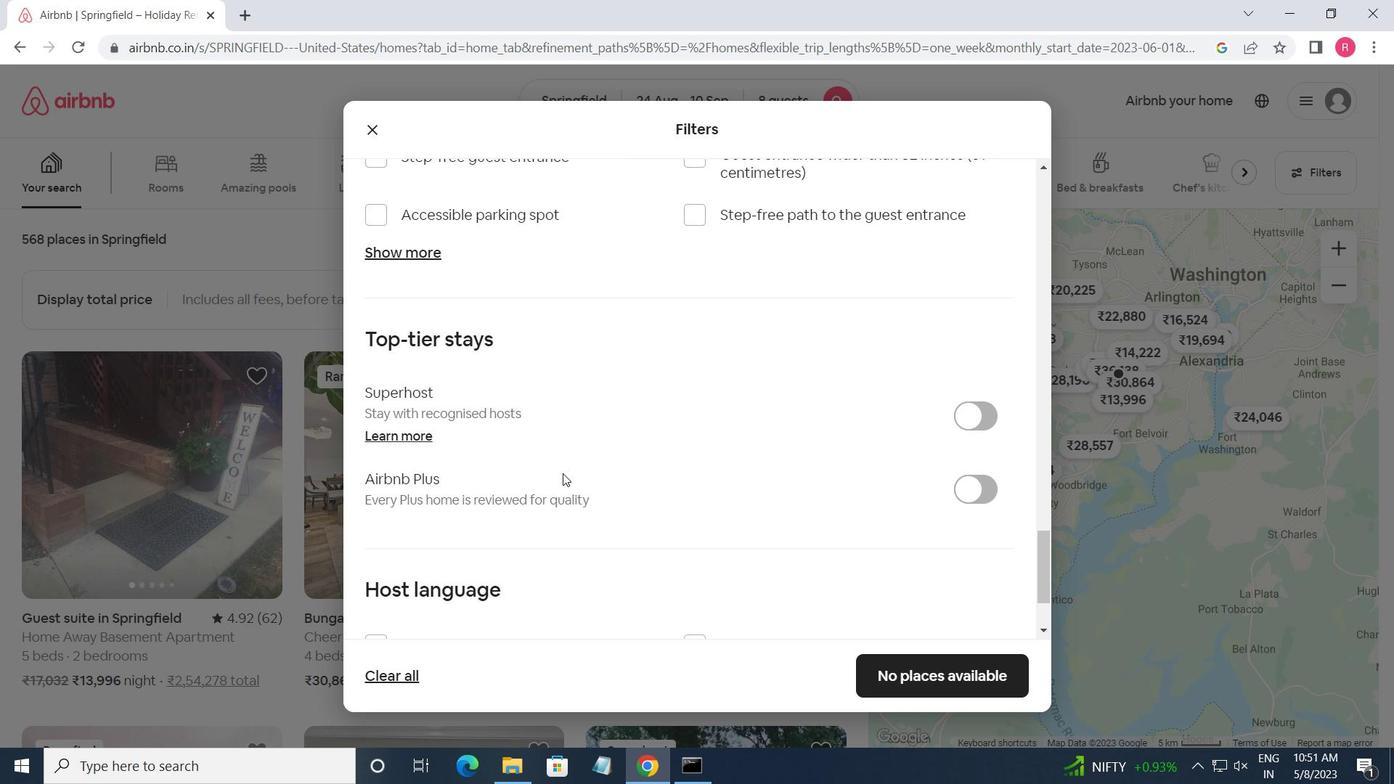 
Action: Mouse moved to (391, 514)
Screenshot: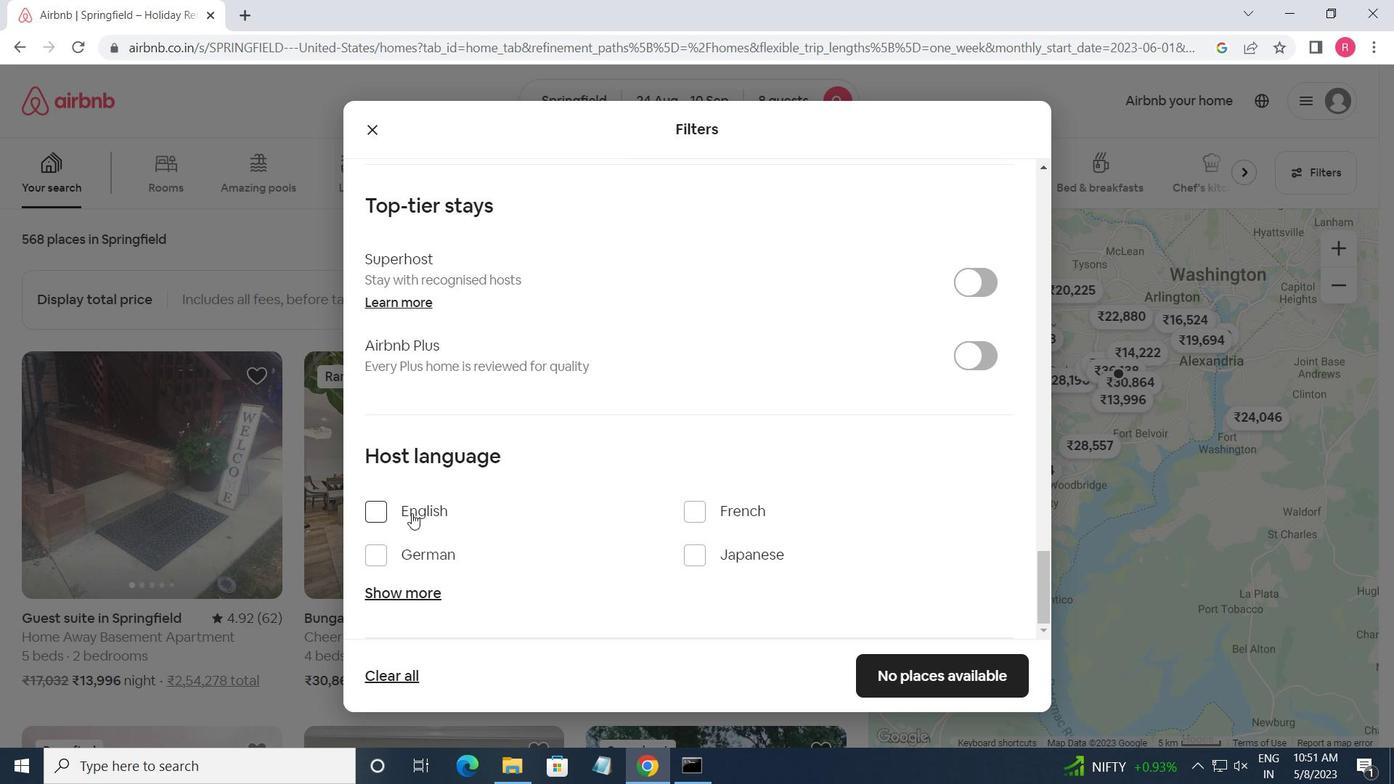 
Action: Mouse pressed left at (391, 514)
Screenshot: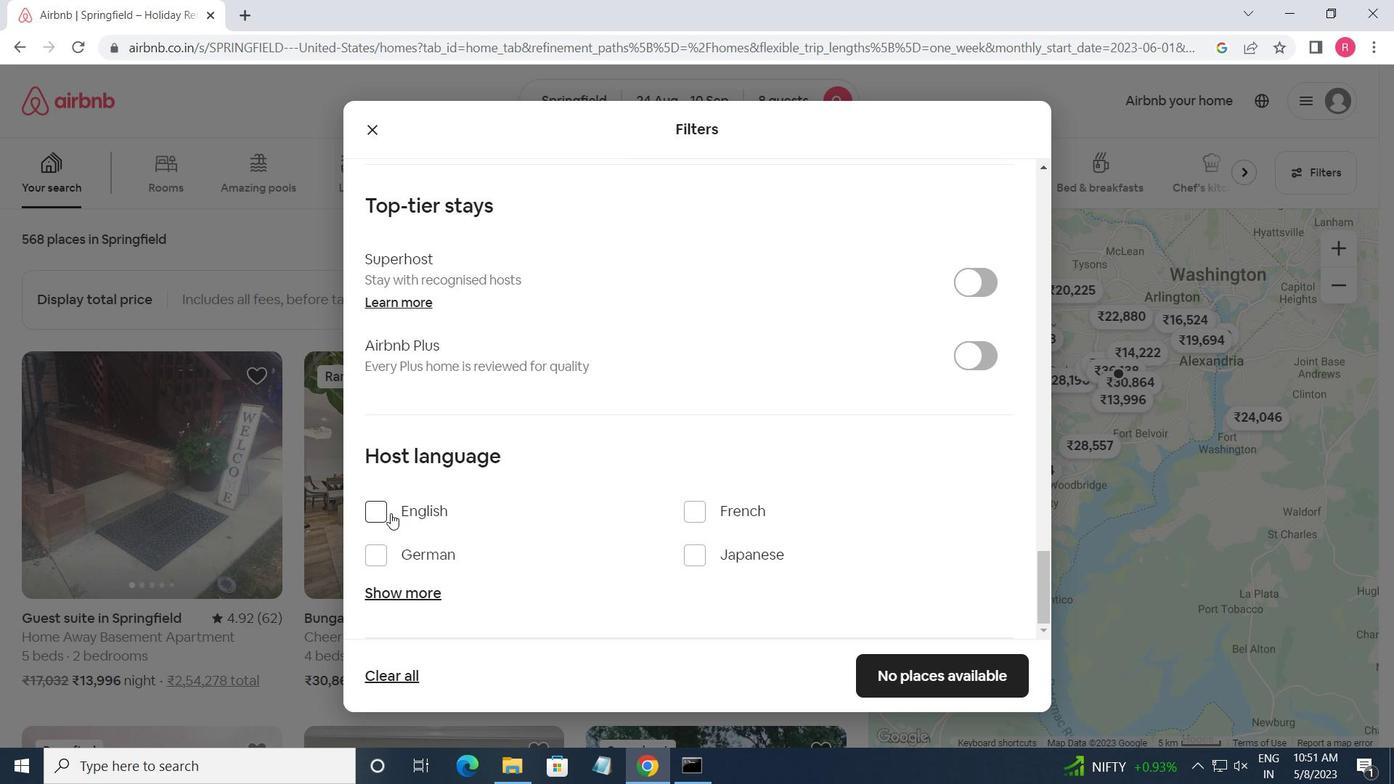 
Action: Mouse moved to (957, 678)
Screenshot: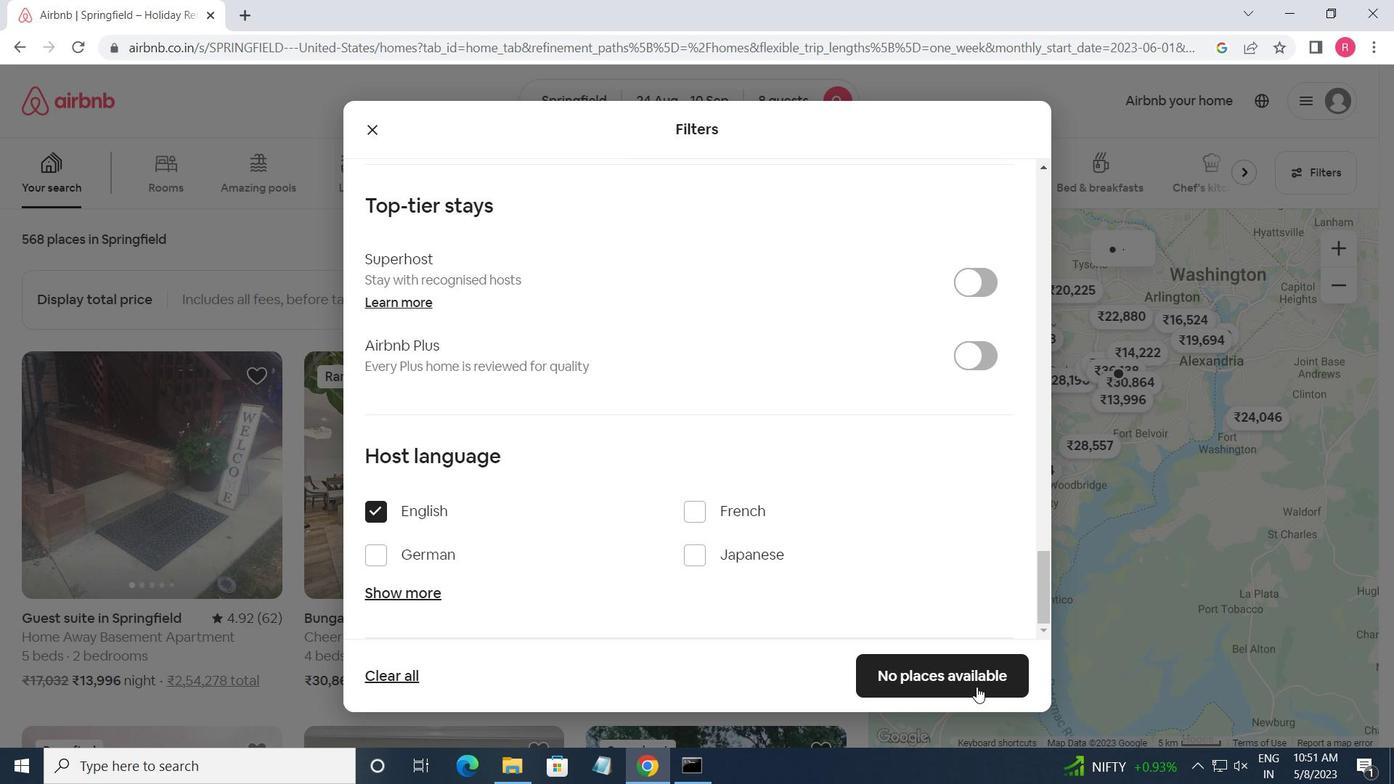 
Action: Mouse pressed left at (957, 678)
Screenshot: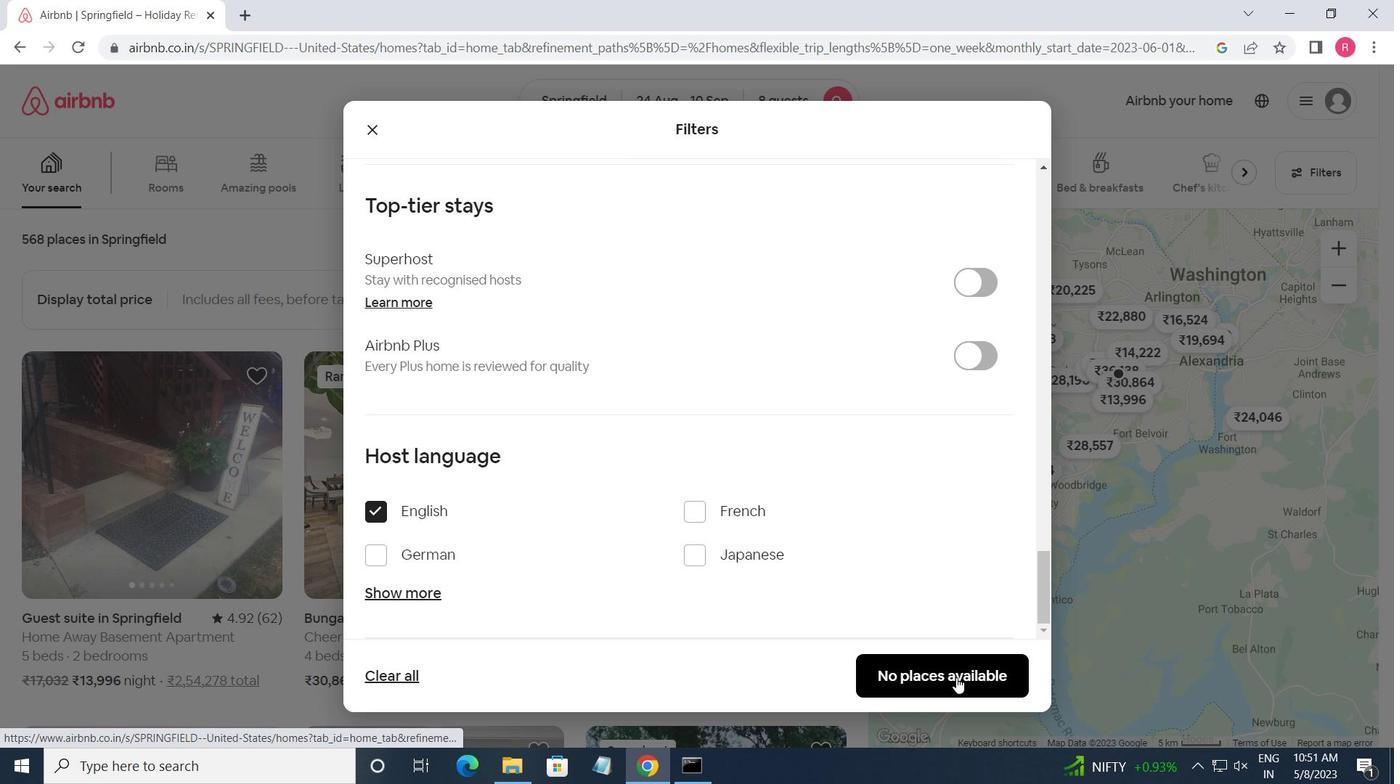 
Action: Mouse moved to (563, 217)
Screenshot: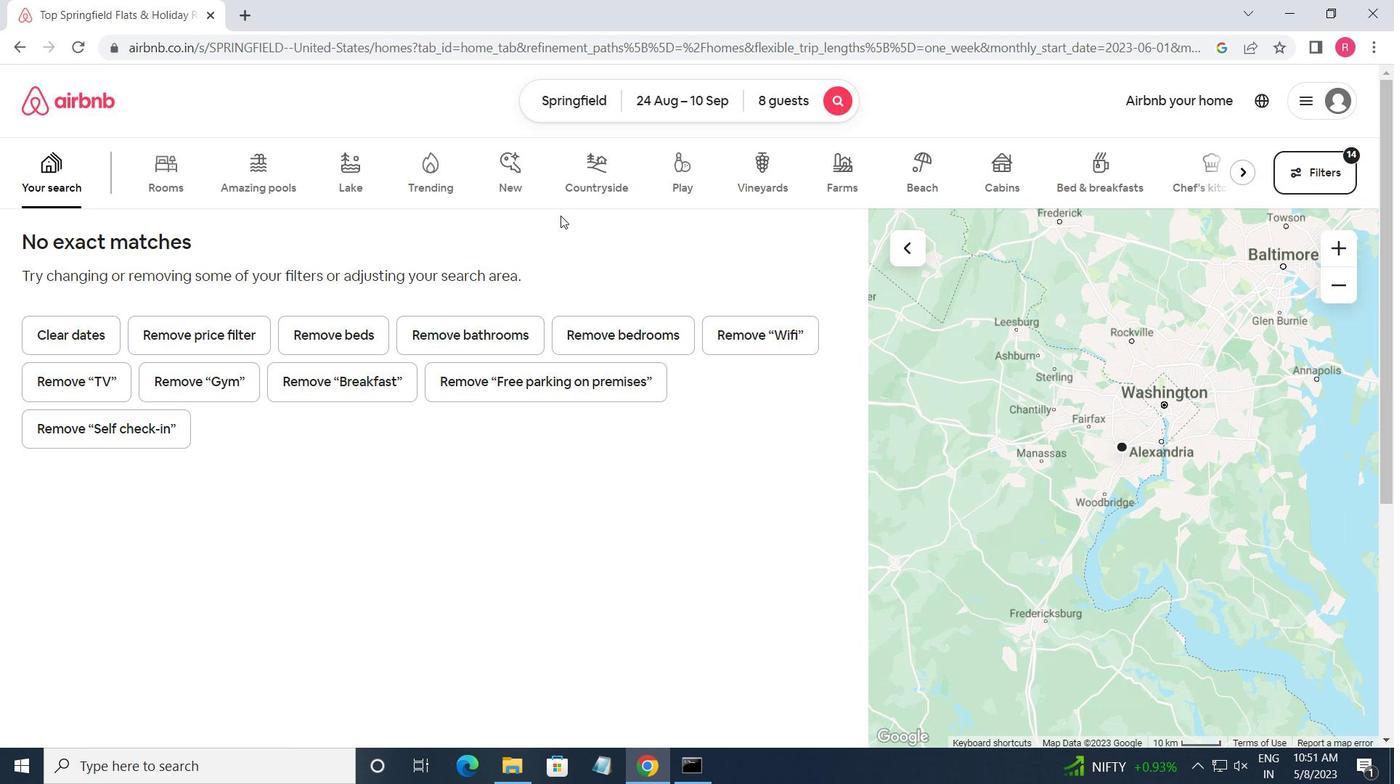 
